 Task: Explore upcoming open houses in Albuquerque, New Mexico, to visit properties with a covered patio or outdoor fireplace, and take note of the outdoor features.
Action: Mouse moved to (294, 204)
Screenshot: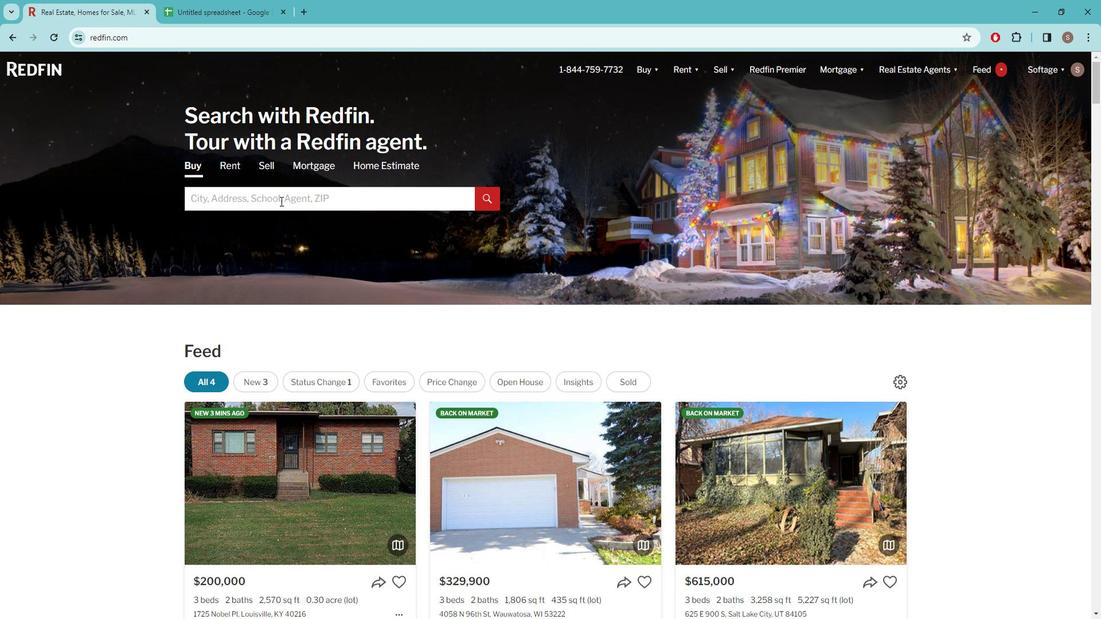 
Action: Mouse pressed left at (294, 204)
Screenshot: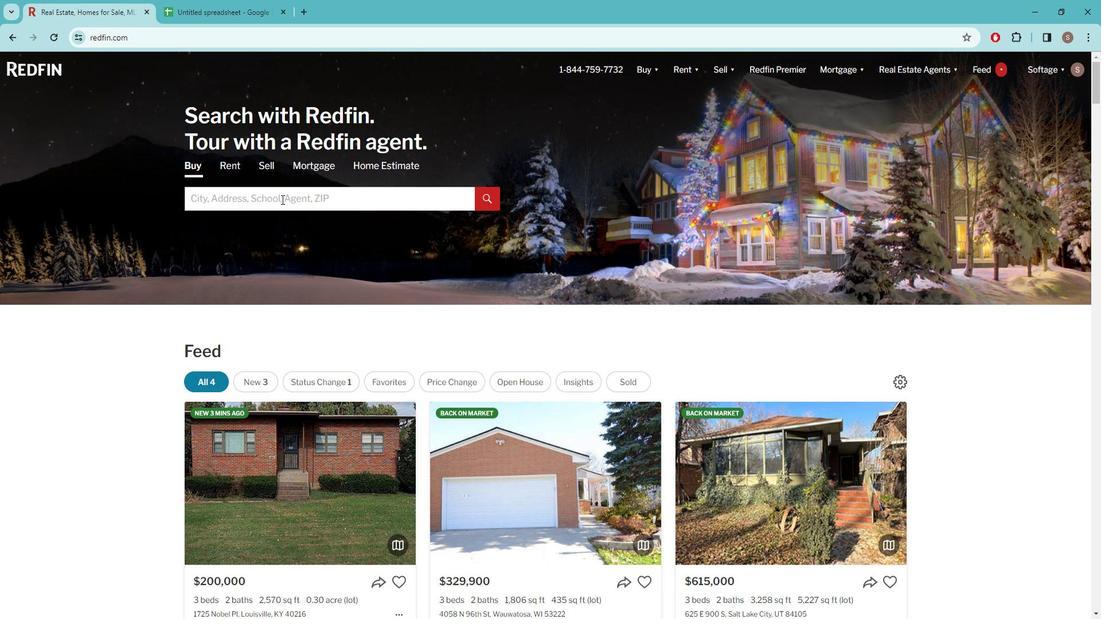
Action: Key pressed a<Key.caps_lock>LBUQUERQUE
Screenshot: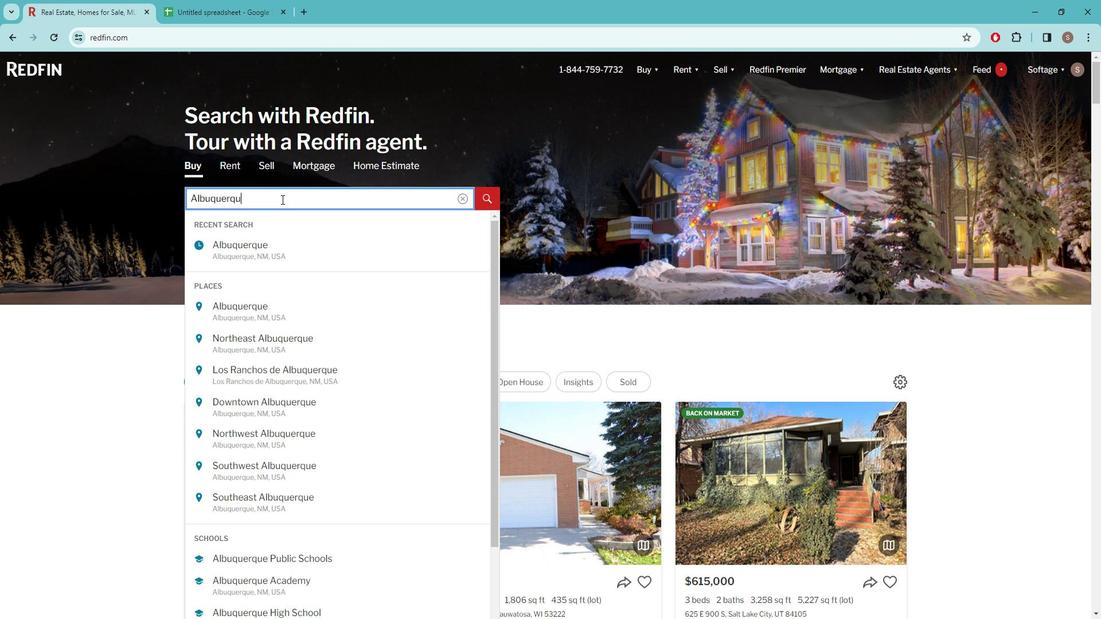 
Action: Mouse moved to (282, 251)
Screenshot: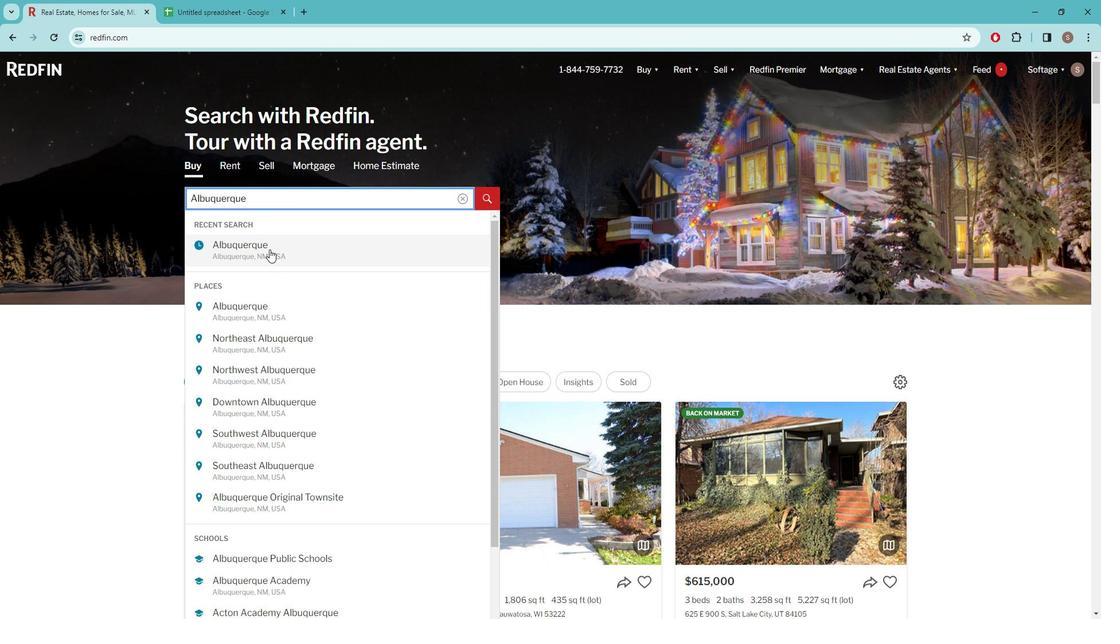 
Action: Mouse pressed left at (282, 251)
Screenshot: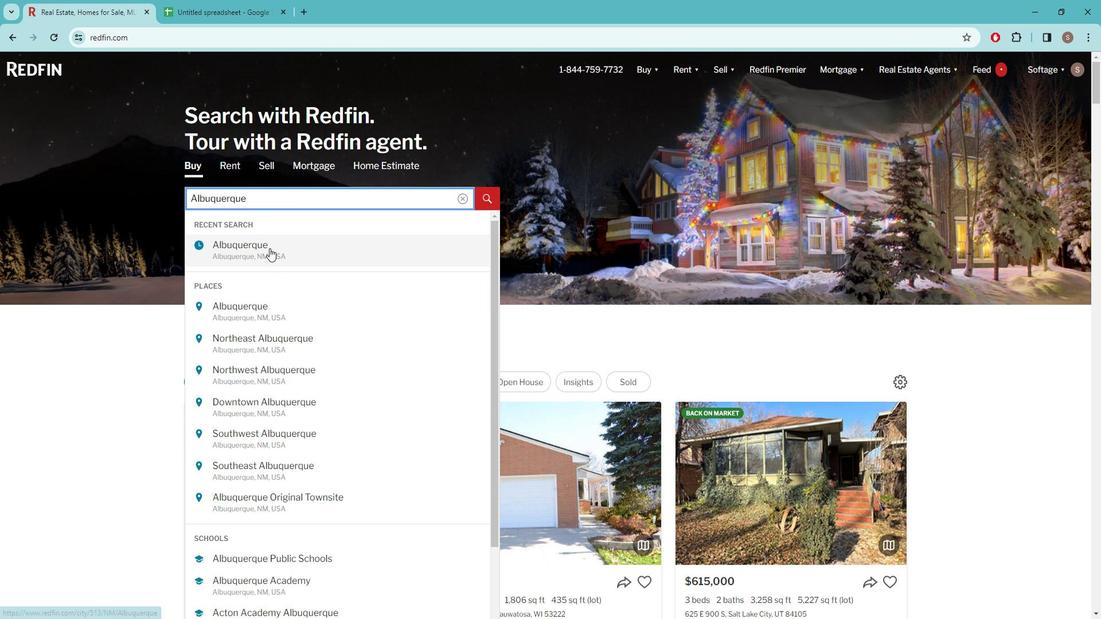
Action: Mouse moved to (978, 153)
Screenshot: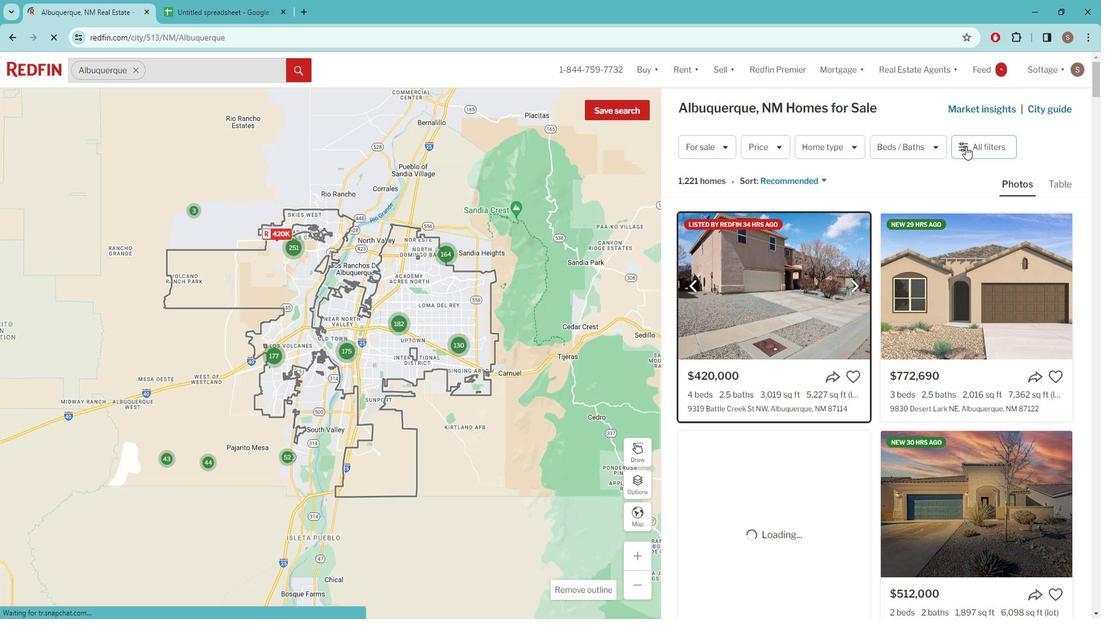 
Action: Mouse pressed left at (978, 153)
Screenshot: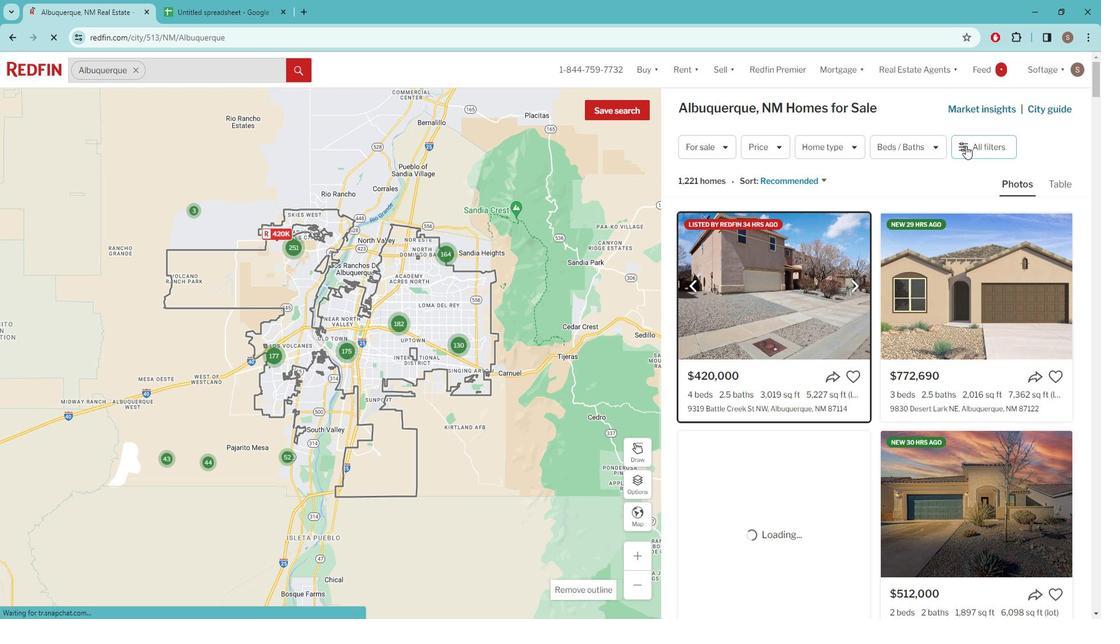
Action: Mouse pressed left at (978, 153)
Screenshot: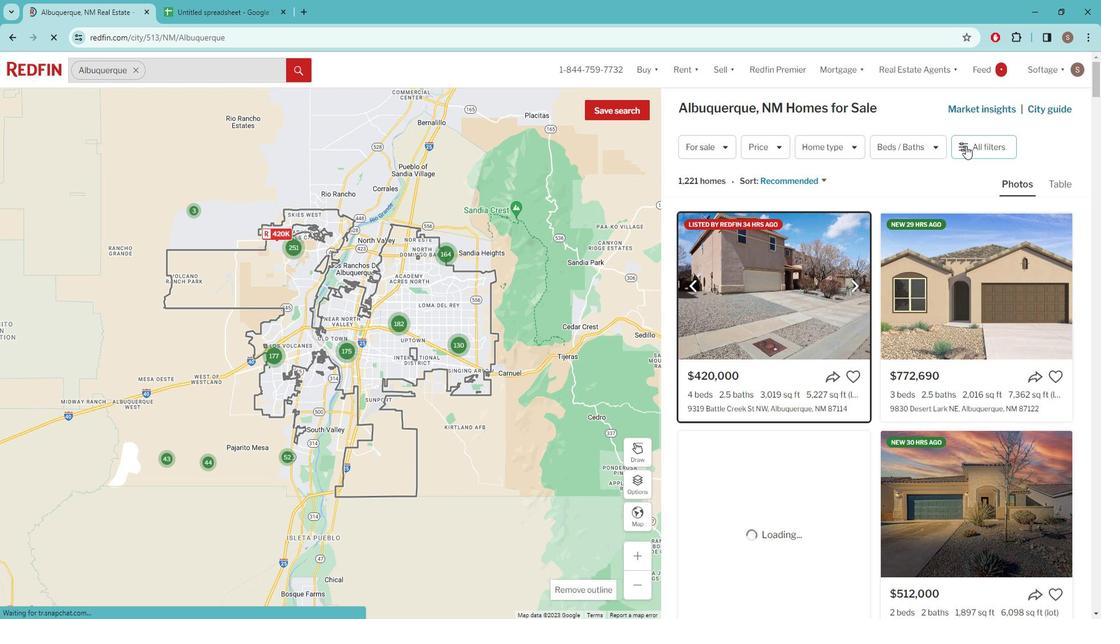 
Action: Mouse pressed left at (978, 153)
Screenshot: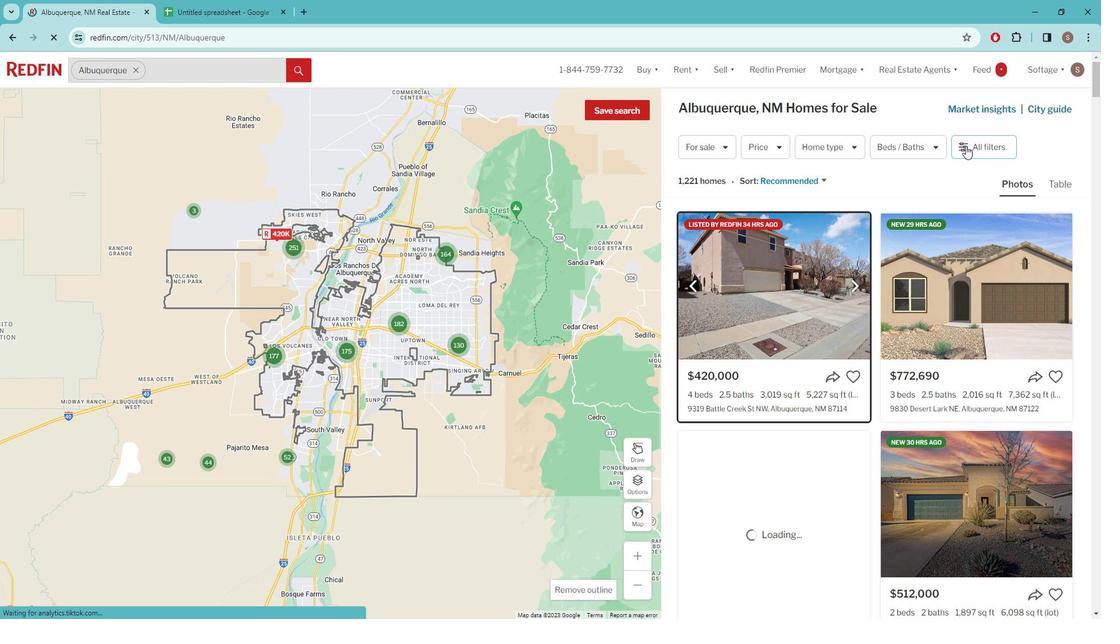 
Action: Mouse moved to (983, 152)
Screenshot: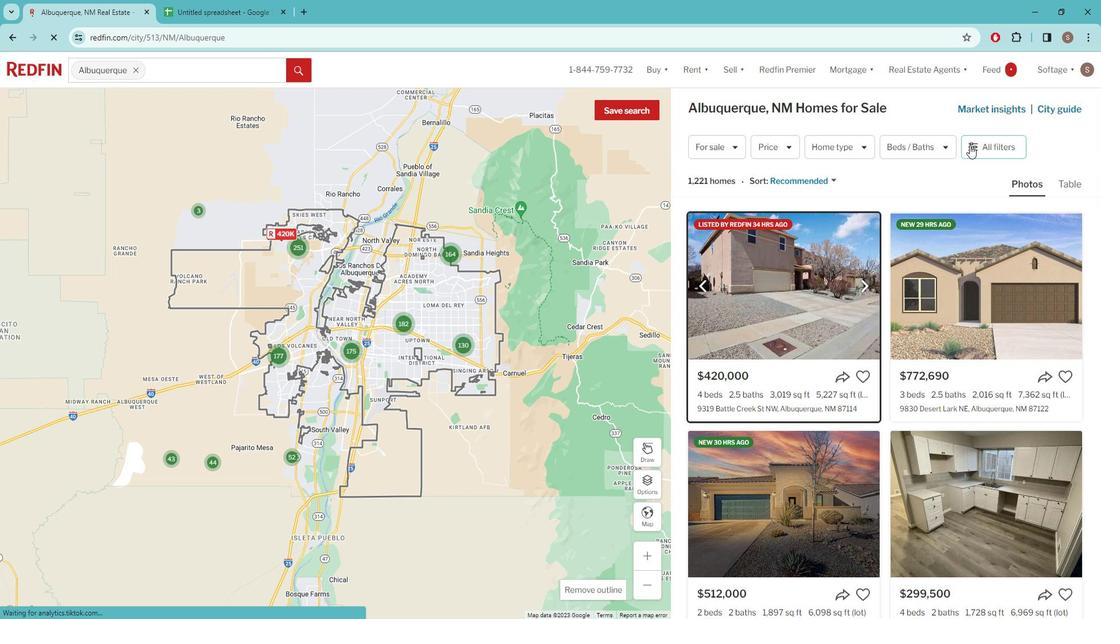 
Action: Mouse pressed left at (983, 152)
Screenshot: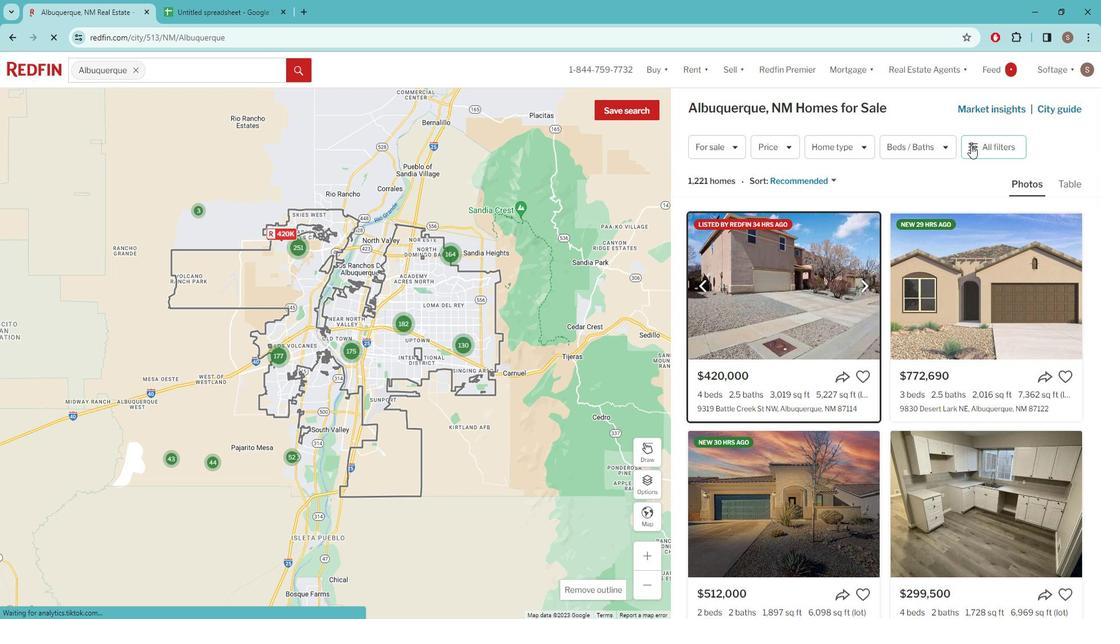 
Action: Mouse pressed left at (983, 152)
Screenshot: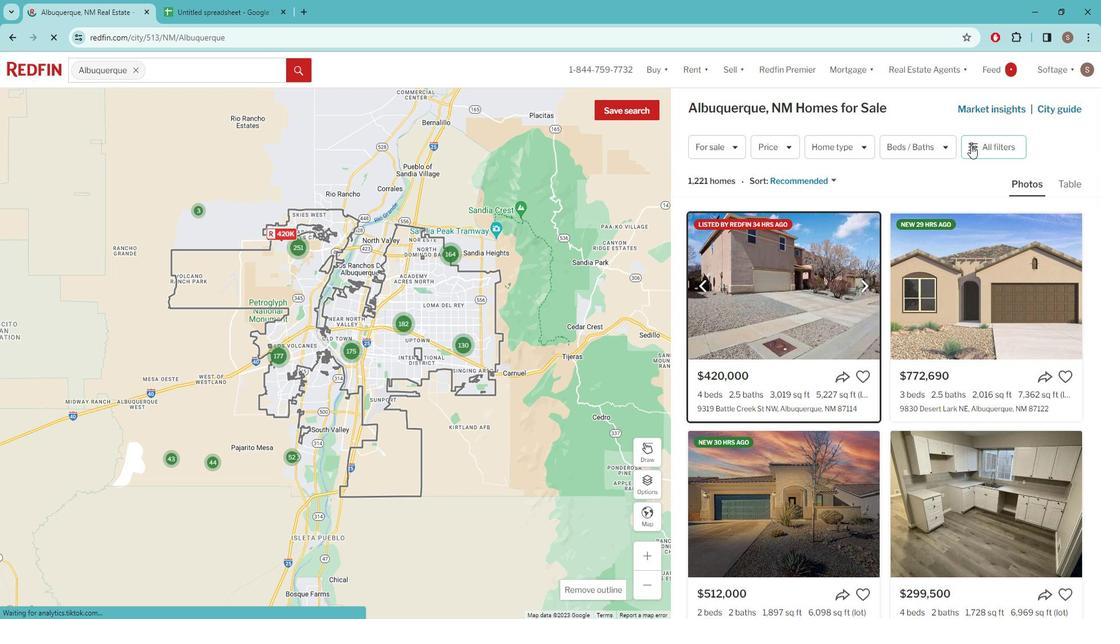 
Action: Mouse moved to (899, 211)
Screenshot: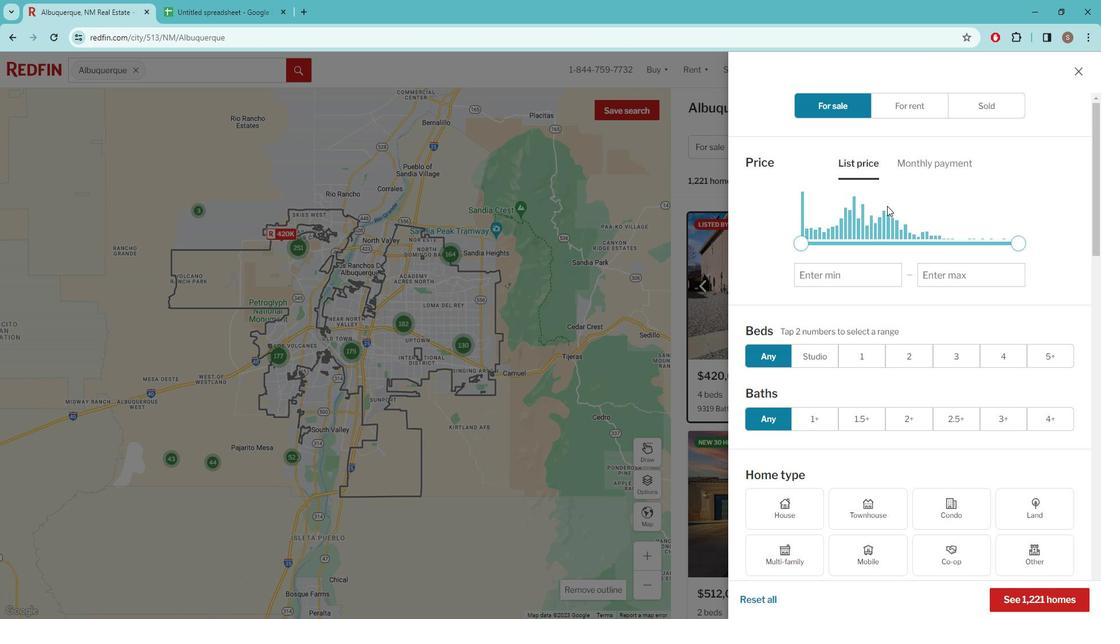 
Action: Mouse scrolled (899, 211) with delta (0, 0)
Screenshot: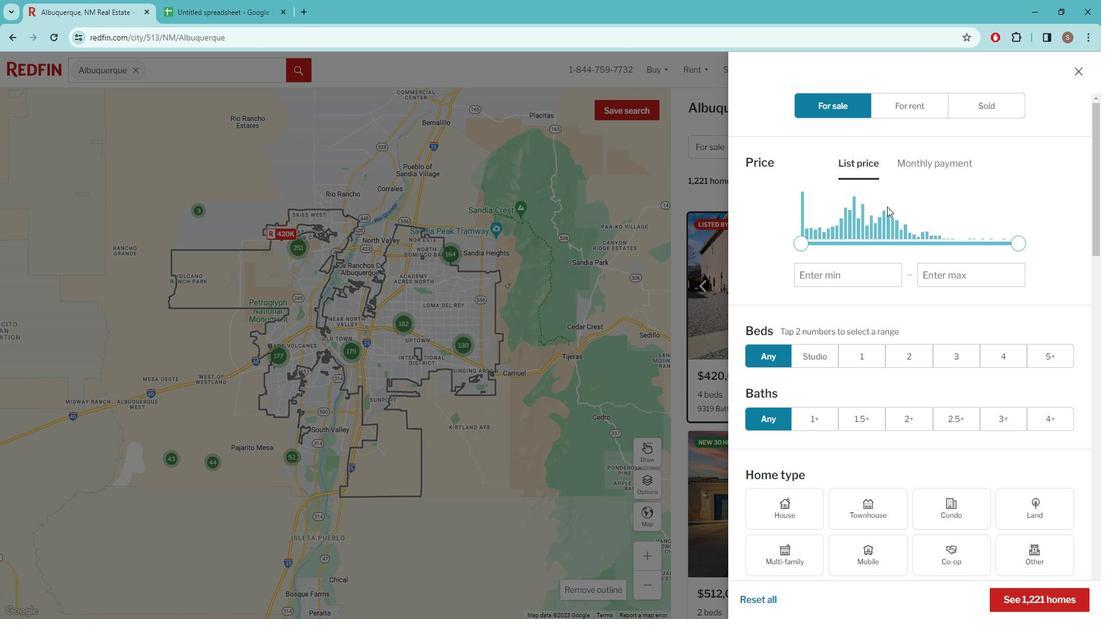 
Action: Mouse scrolled (899, 211) with delta (0, 0)
Screenshot: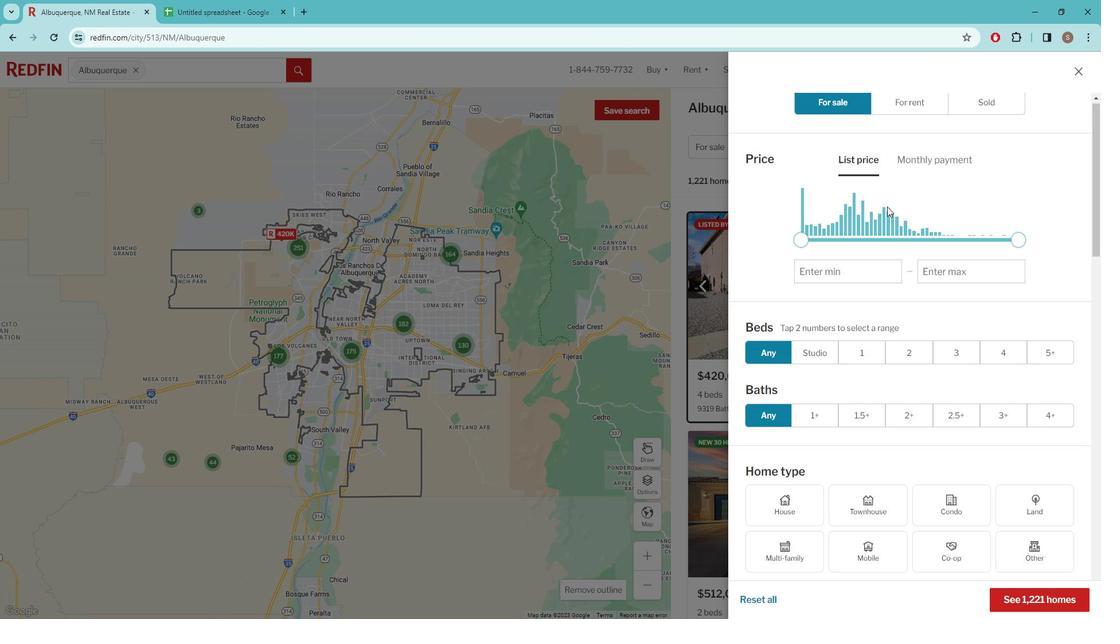 
Action: Mouse scrolled (899, 211) with delta (0, 0)
Screenshot: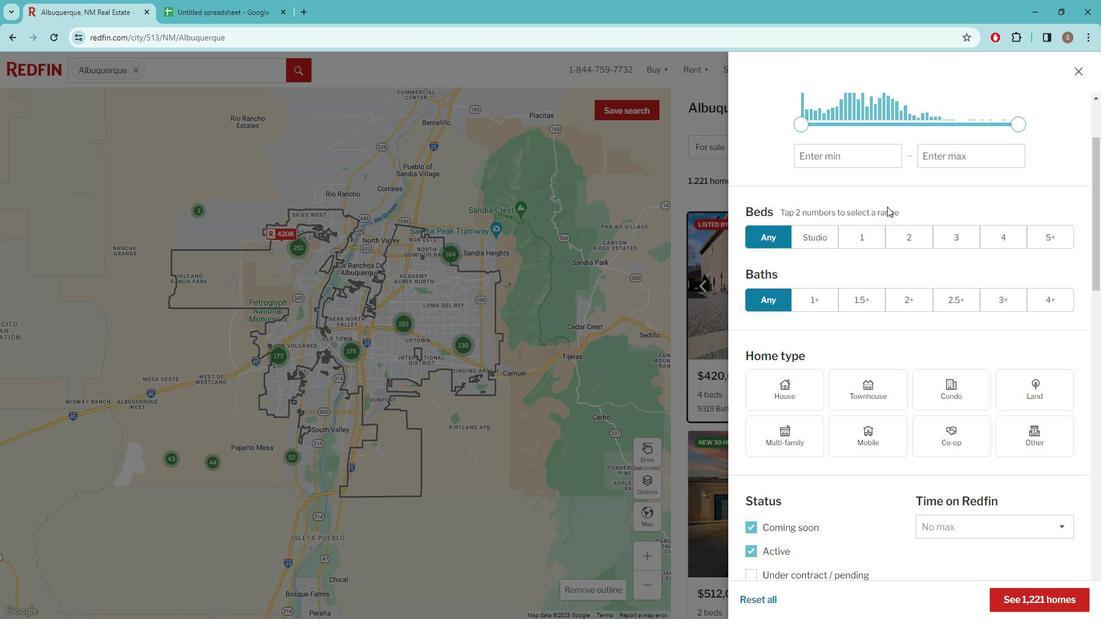 
Action: Mouse scrolled (899, 211) with delta (0, 0)
Screenshot: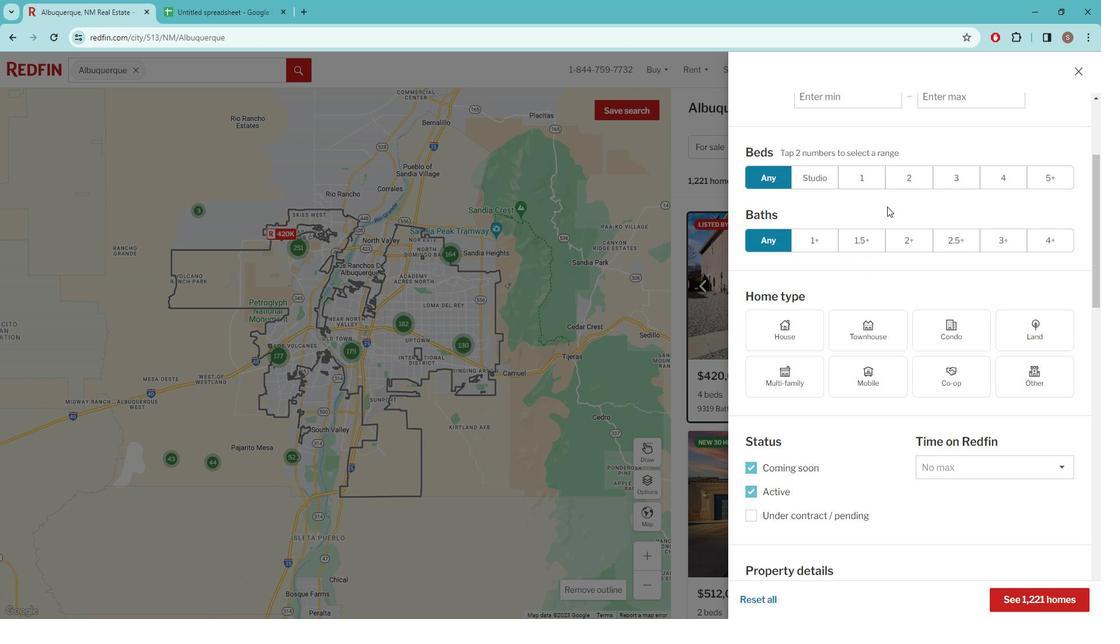 
Action: Mouse scrolled (899, 211) with delta (0, 0)
Screenshot: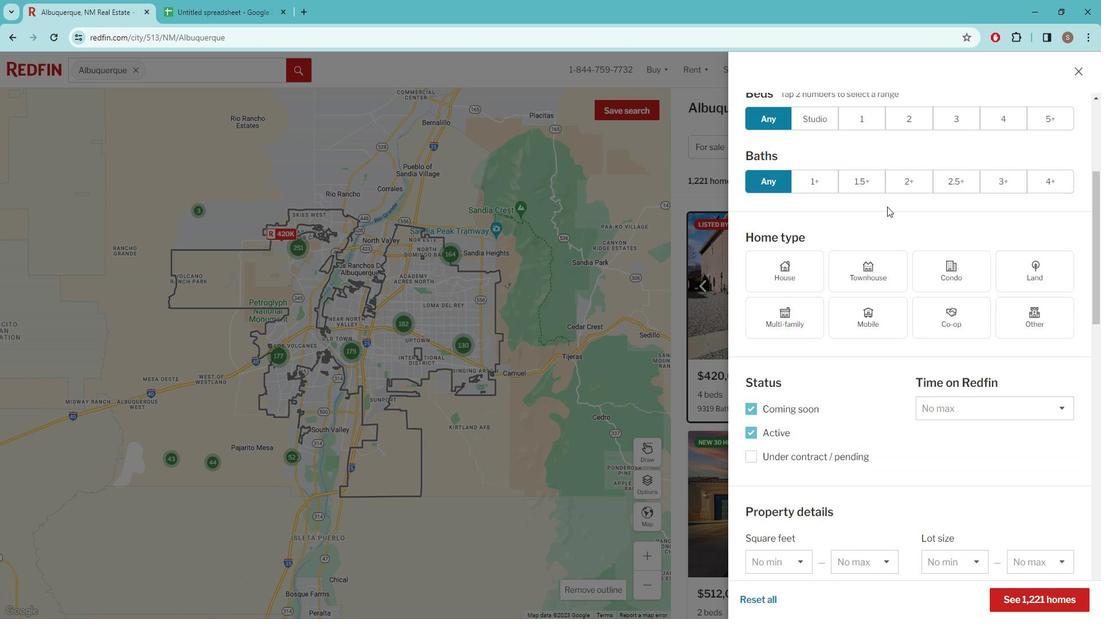 
Action: Mouse moved to (835, 353)
Screenshot: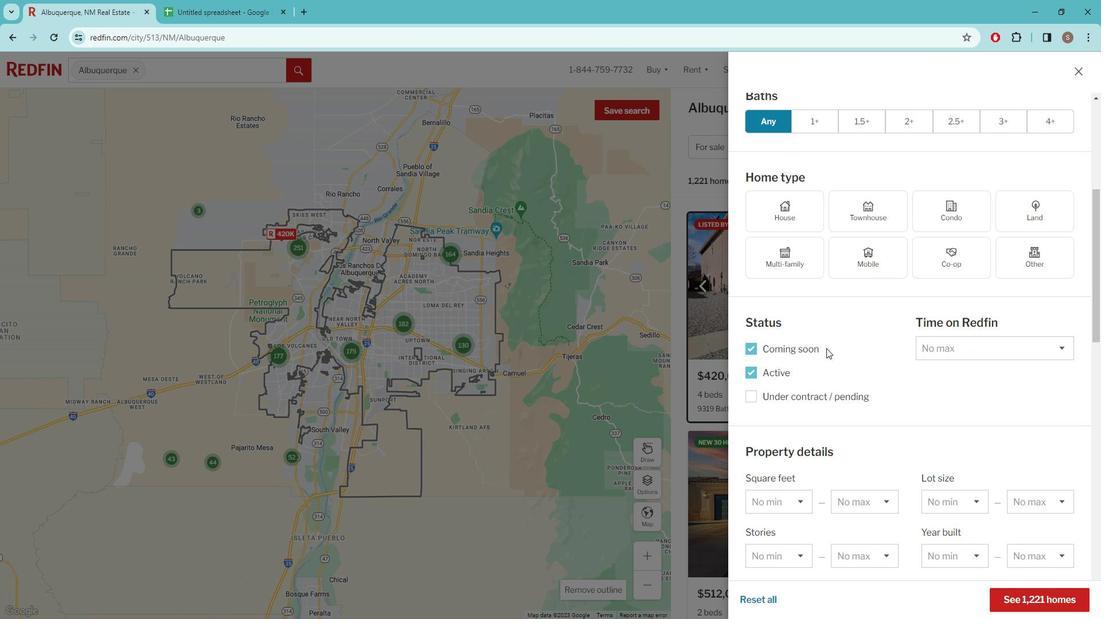 
Action: Mouse pressed left at (835, 353)
Screenshot: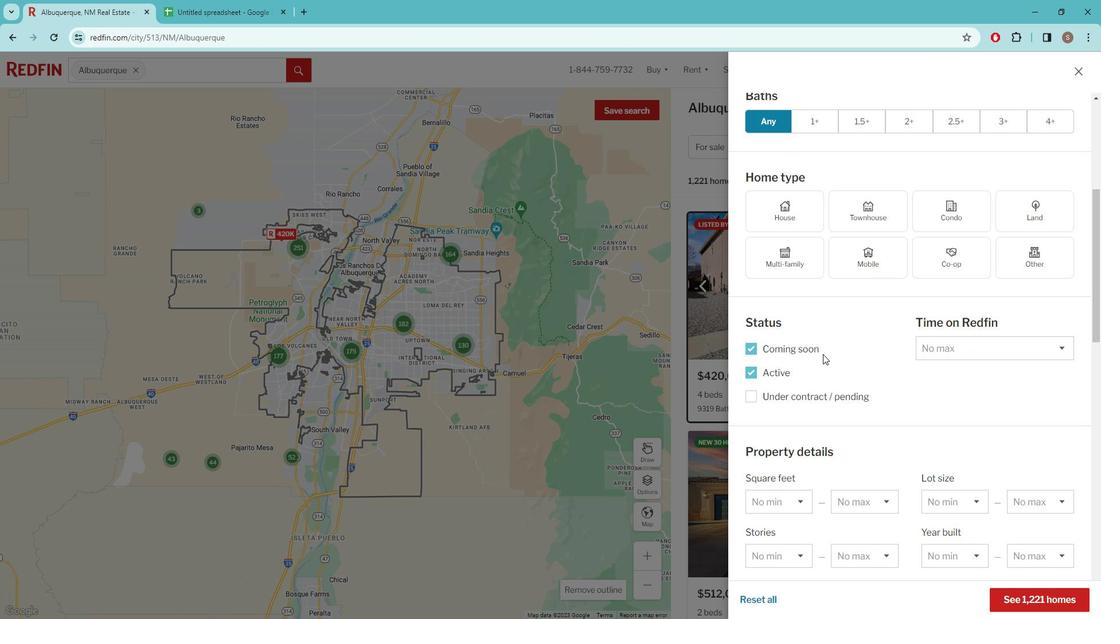 
Action: Mouse pressed left at (835, 353)
Screenshot: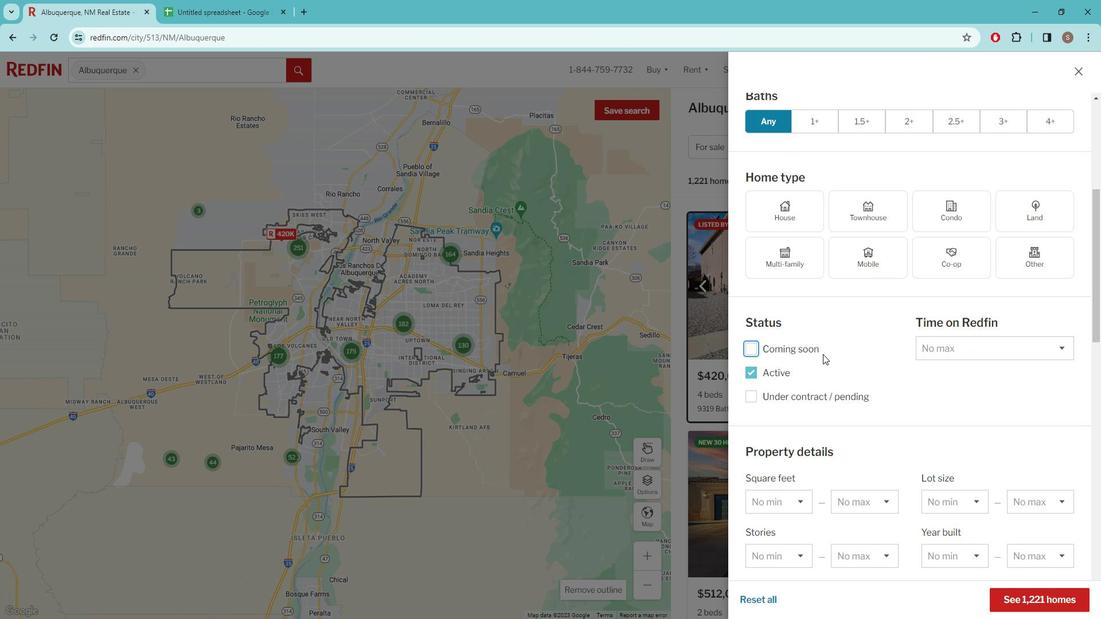 
Action: Mouse scrolled (835, 353) with delta (0, 0)
Screenshot: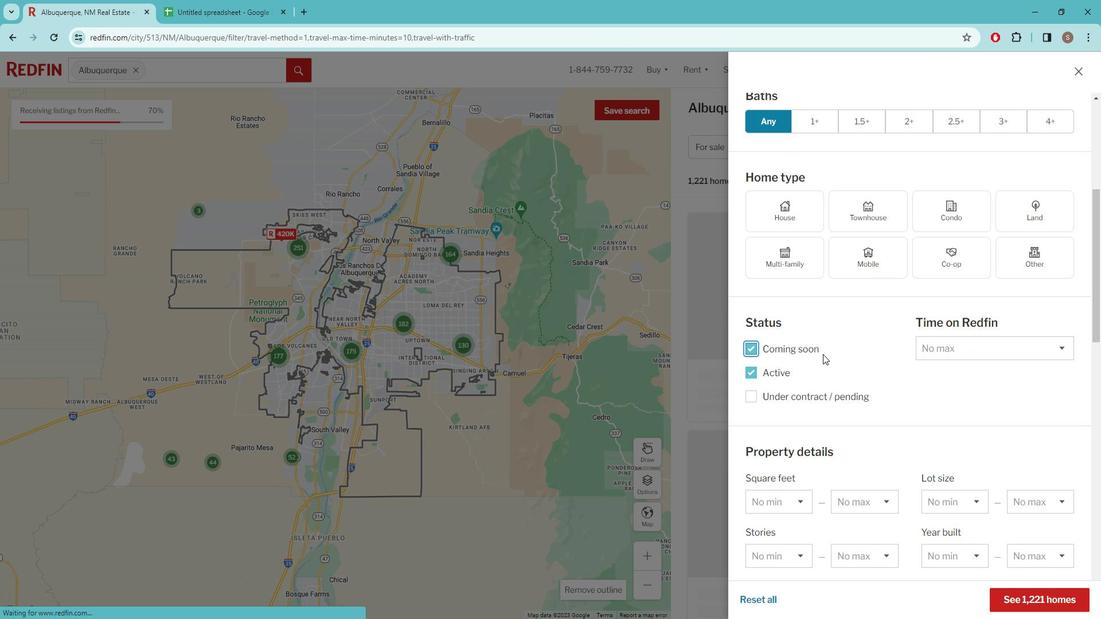 
Action: Mouse scrolled (835, 353) with delta (0, 0)
Screenshot: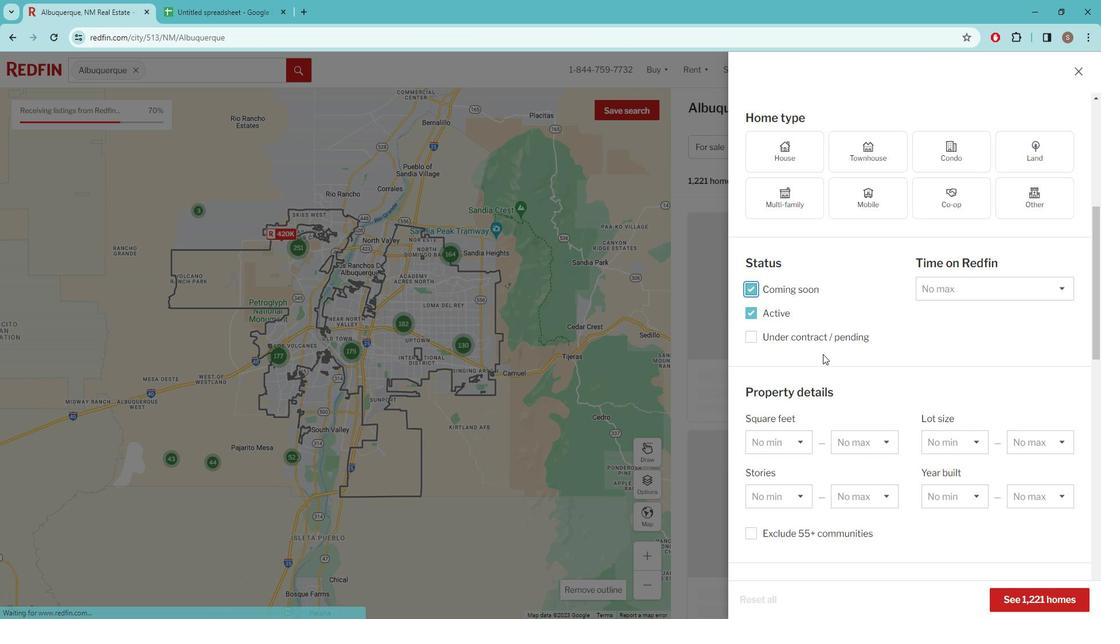 
Action: Mouse scrolled (835, 353) with delta (0, 0)
Screenshot: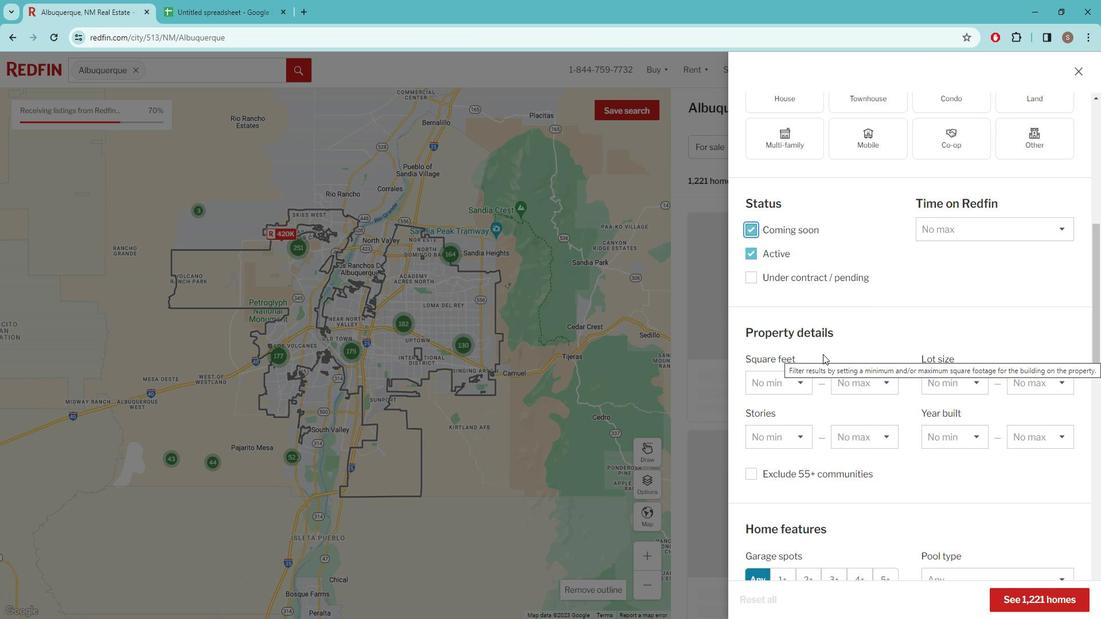 
Action: Mouse scrolled (835, 353) with delta (0, 0)
Screenshot: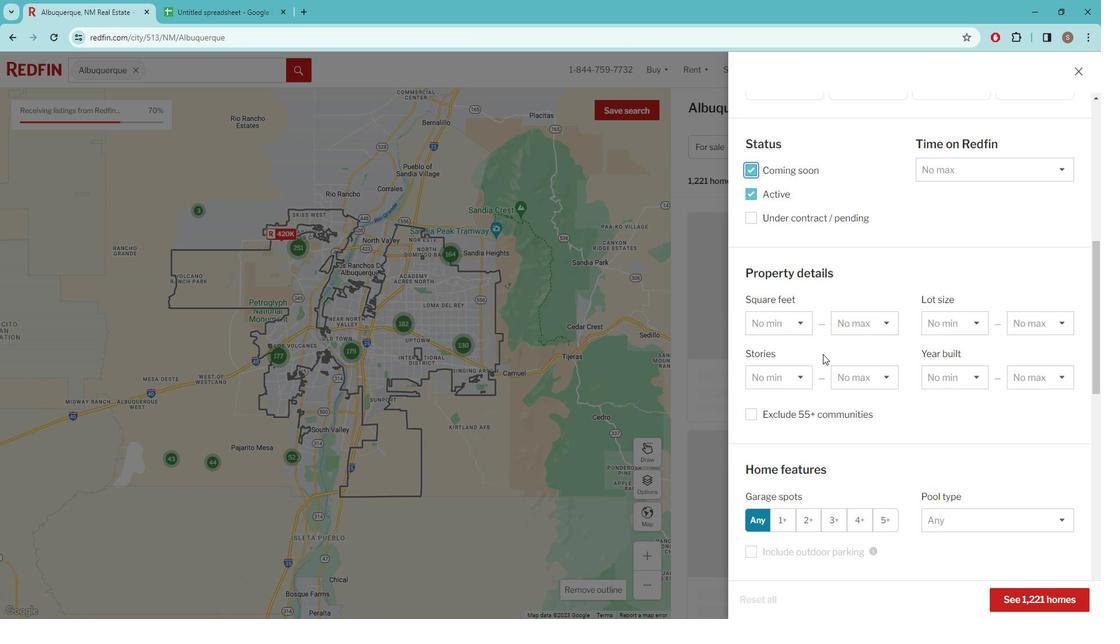 
Action: Mouse scrolled (835, 353) with delta (0, 0)
Screenshot: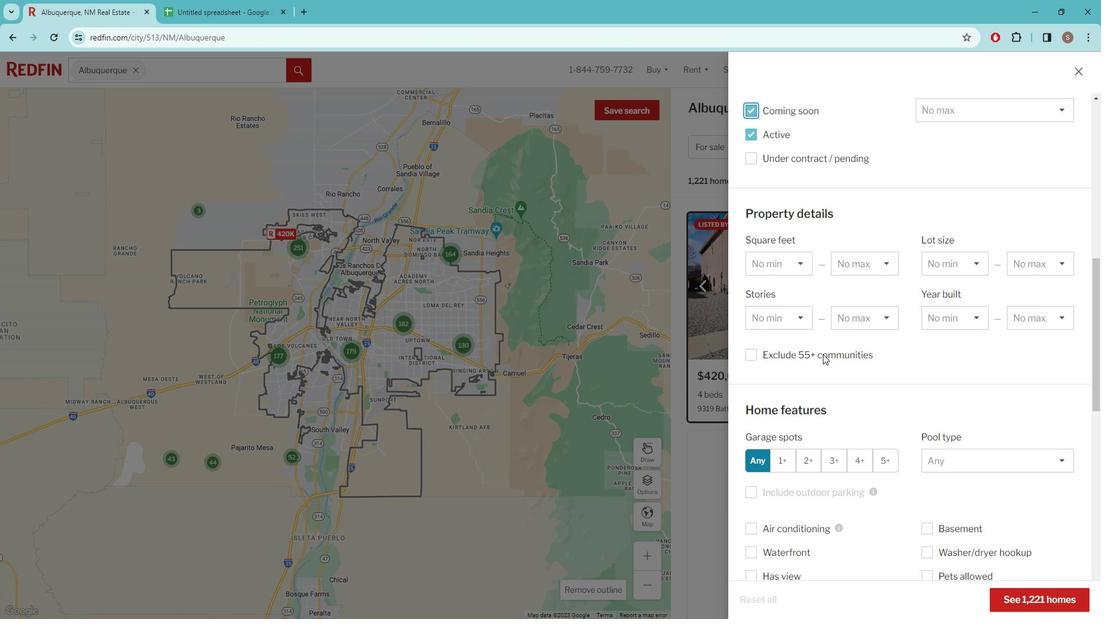 
Action: Mouse scrolled (835, 353) with delta (0, 0)
Screenshot: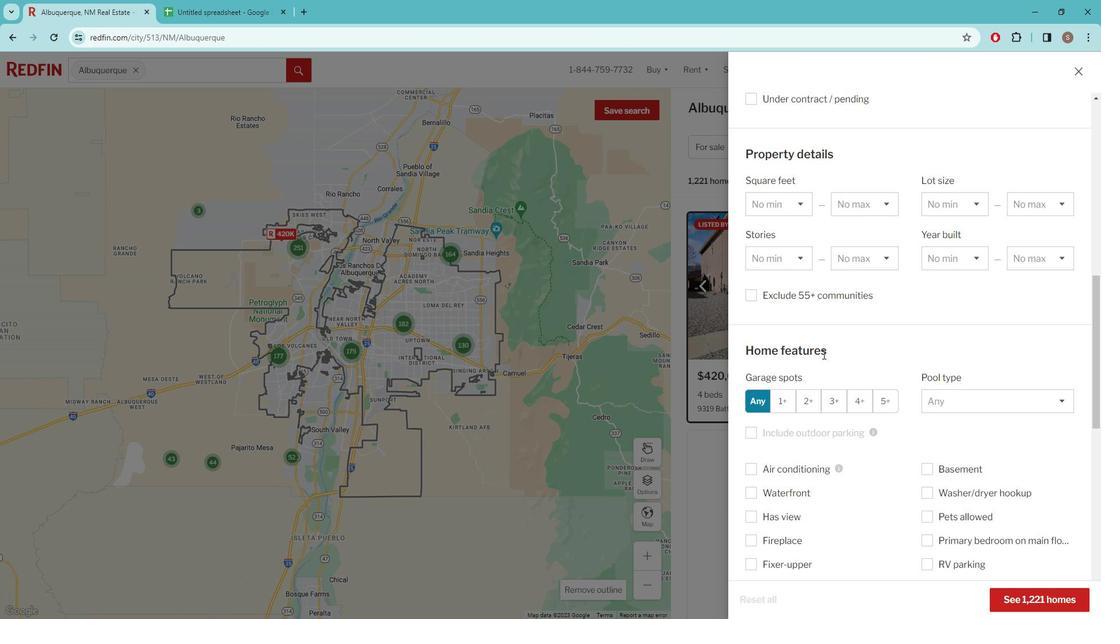 
Action: Mouse scrolled (835, 353) with delta (0, 0)
Screenshot: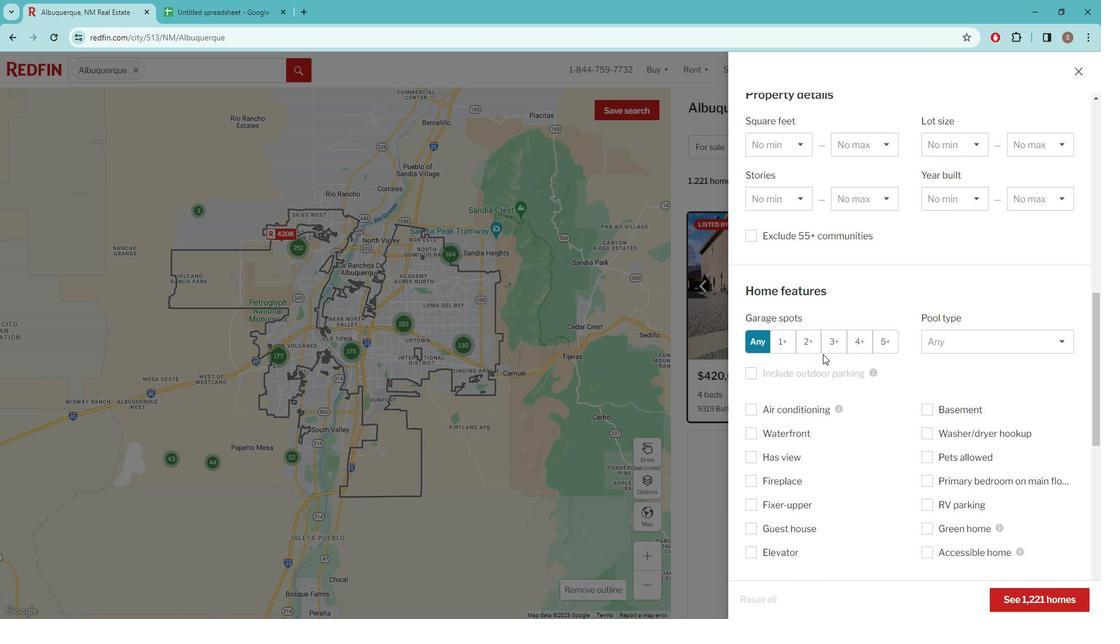
Action: Mouse scrolled (835, 353) with delta (0, 0)
Screenshot: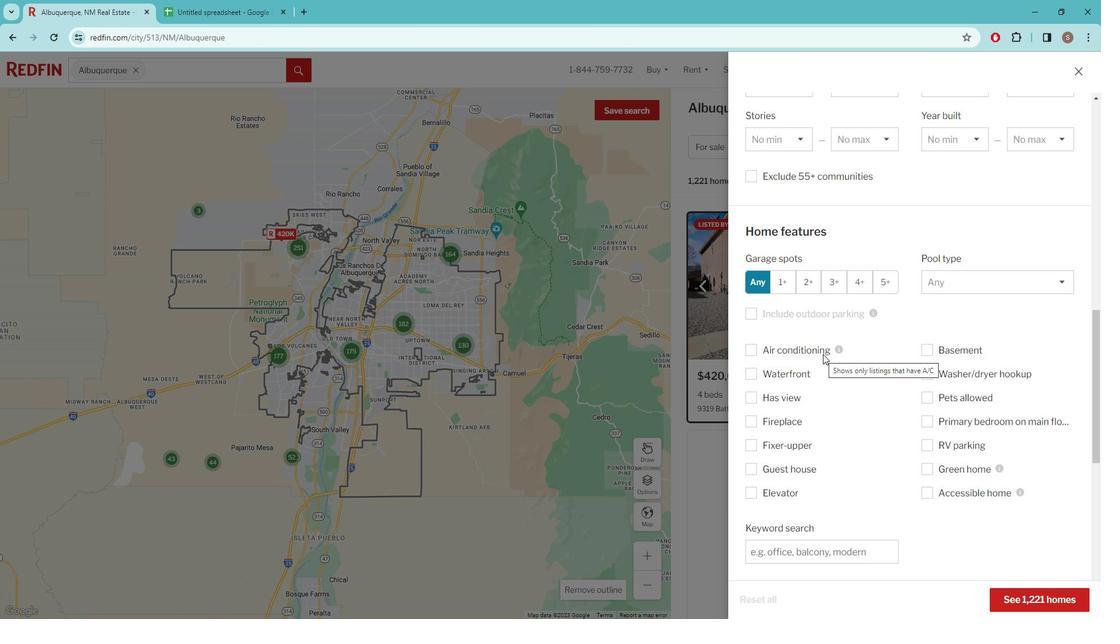 
Action: Mouse moved to (813, 365)
Screenshot: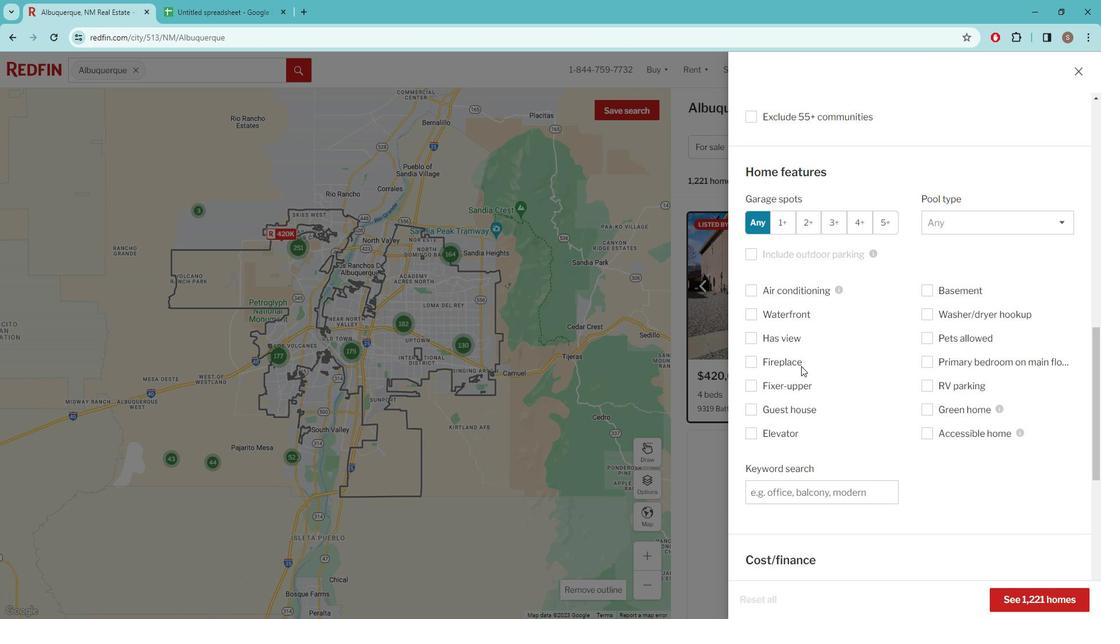 
Action: Mouse pressed left at (813, 365)
Screenshot: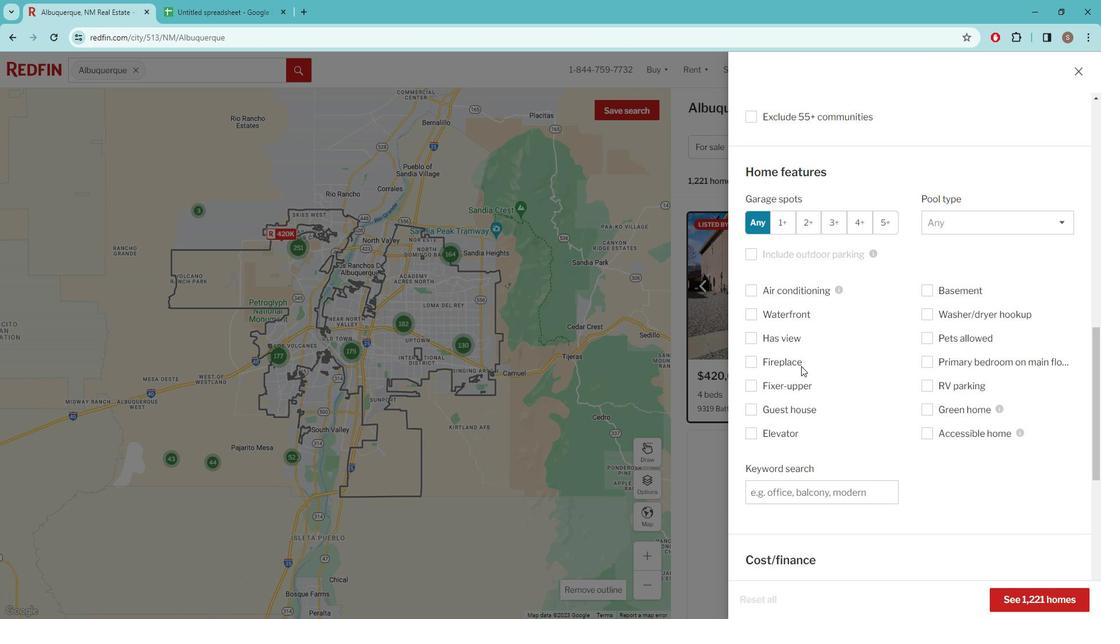 
Action: Mouse moved to (803, 479)
Screenshot: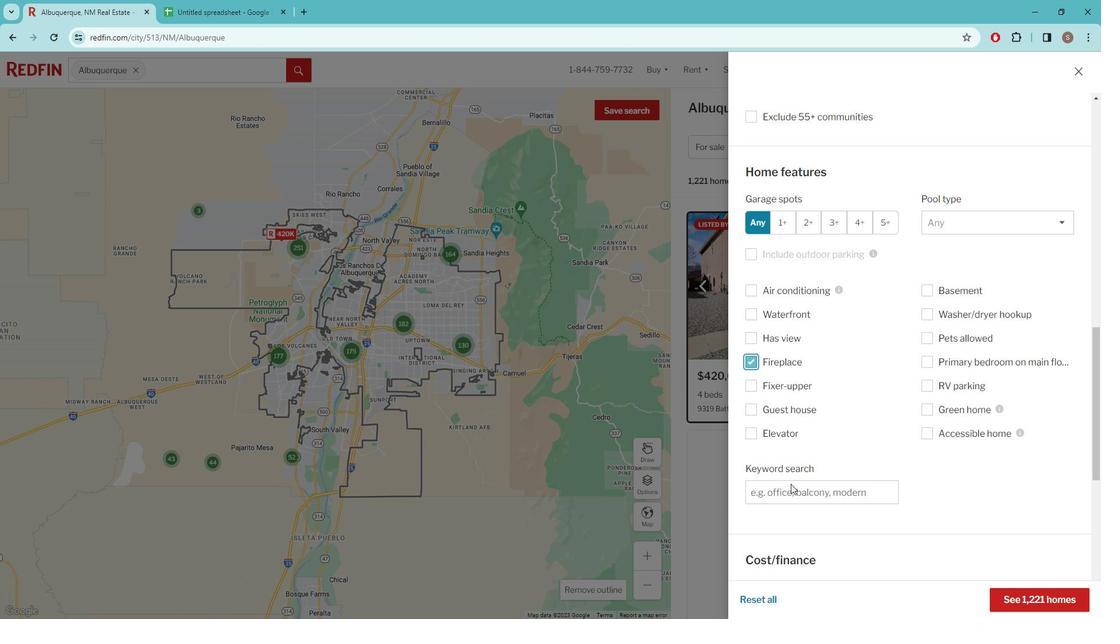 
Action: Mouse pressed left at (803, 479)
Screenshot: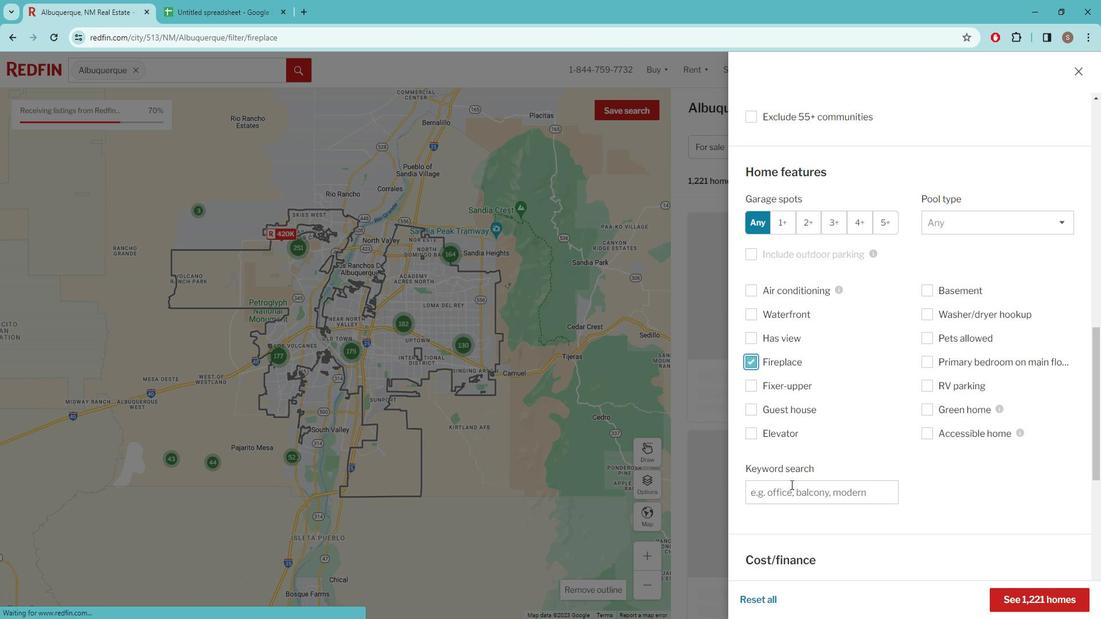 
Action: Key pressed OUTDOOR<Key.space>FIREPLACE<Key.space>AND<Key.space>OUTDOOR<Key.space>FEATURES
Screenshot: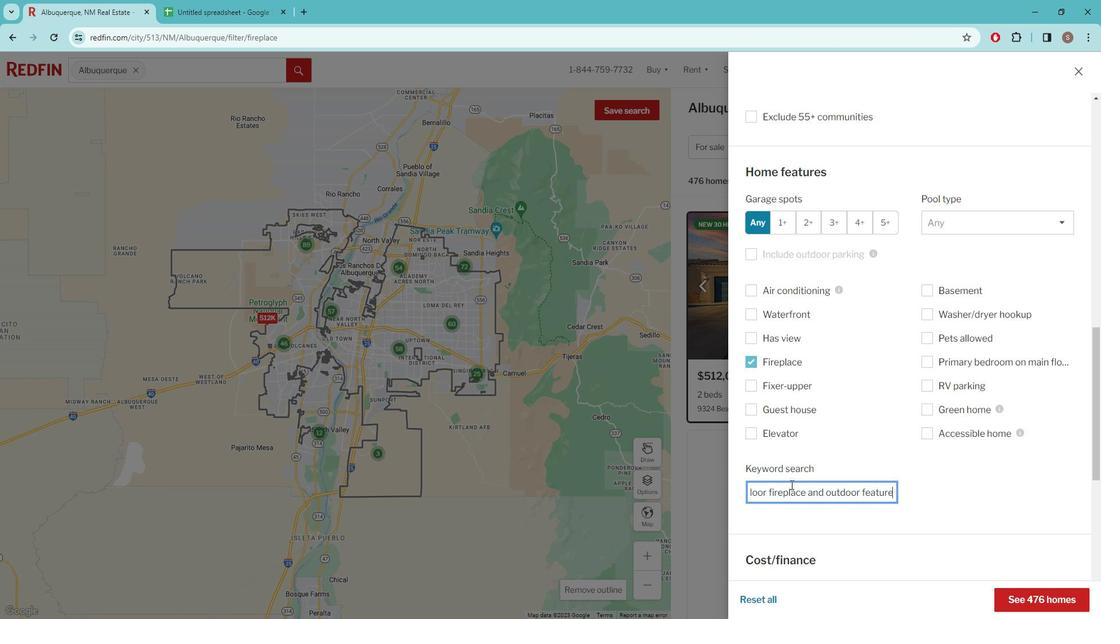 
Action: Mouse moved to (811, 513)
Screenshot: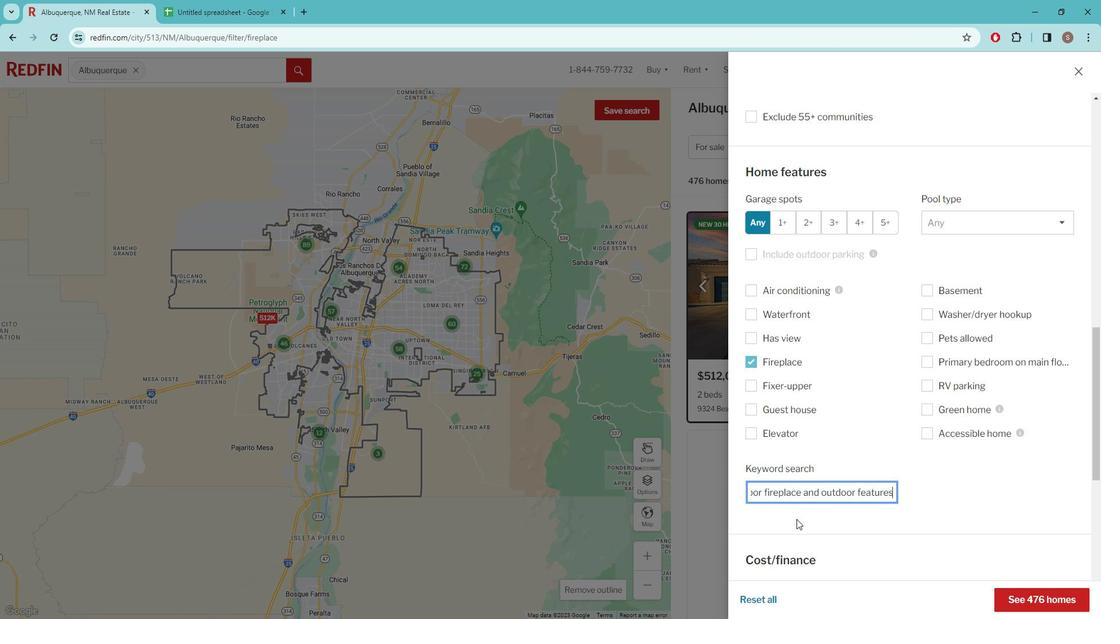 
Action: Mouse pressed left at (811, 513)
Screenshot: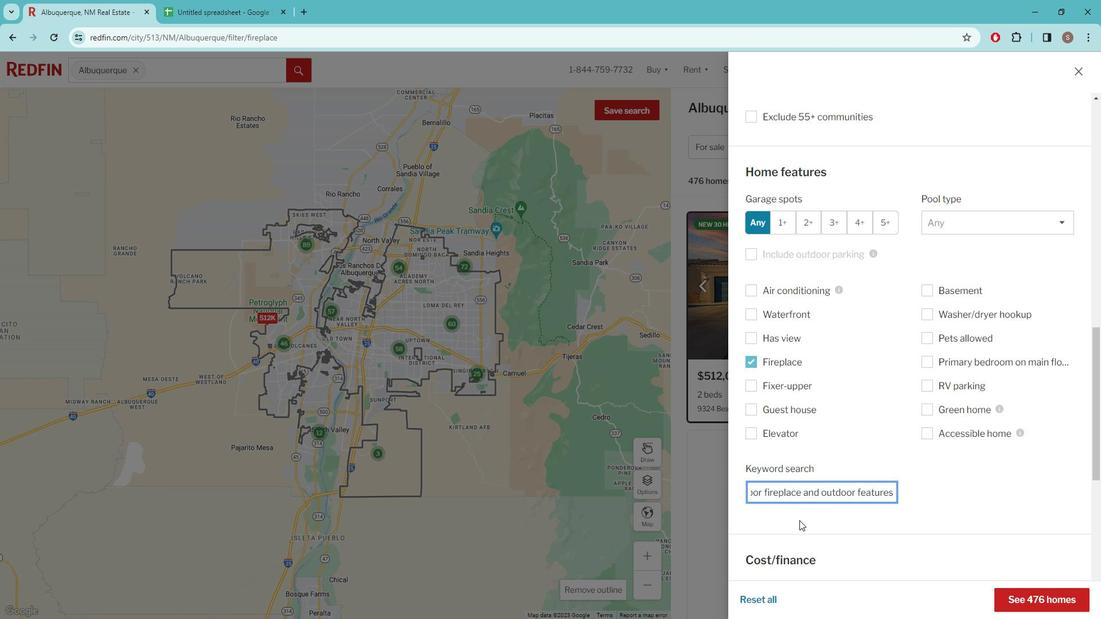 
Action: Mouse scrolled (811, 513) with delta (0, 0)
Screenshot: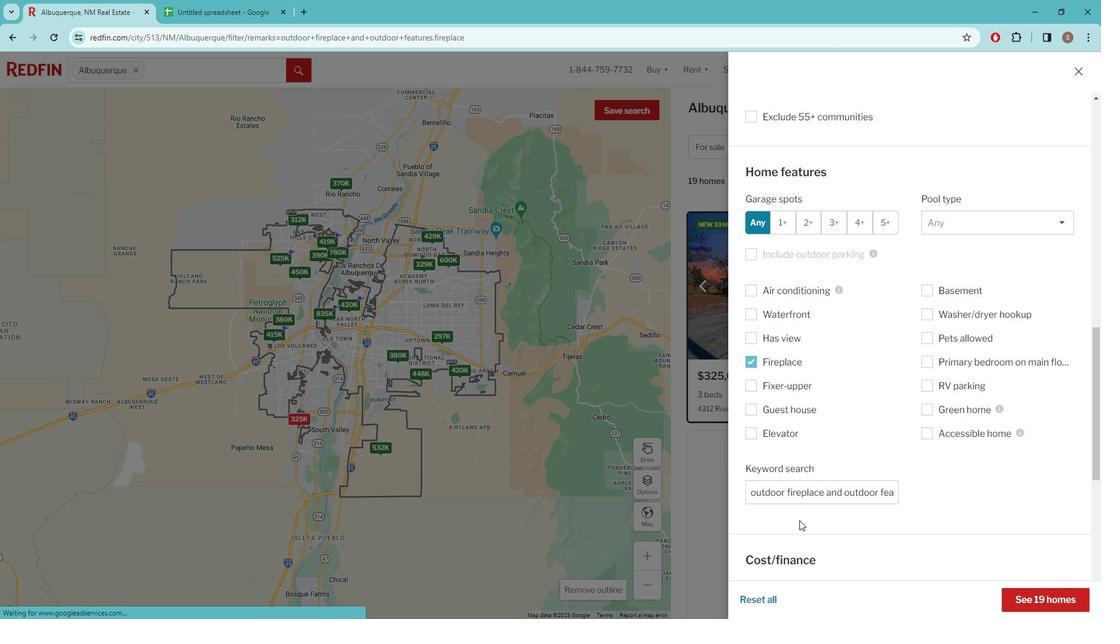 
Action: Mouse scrolled (811, 513) with delta (0, 0)
Screenshot: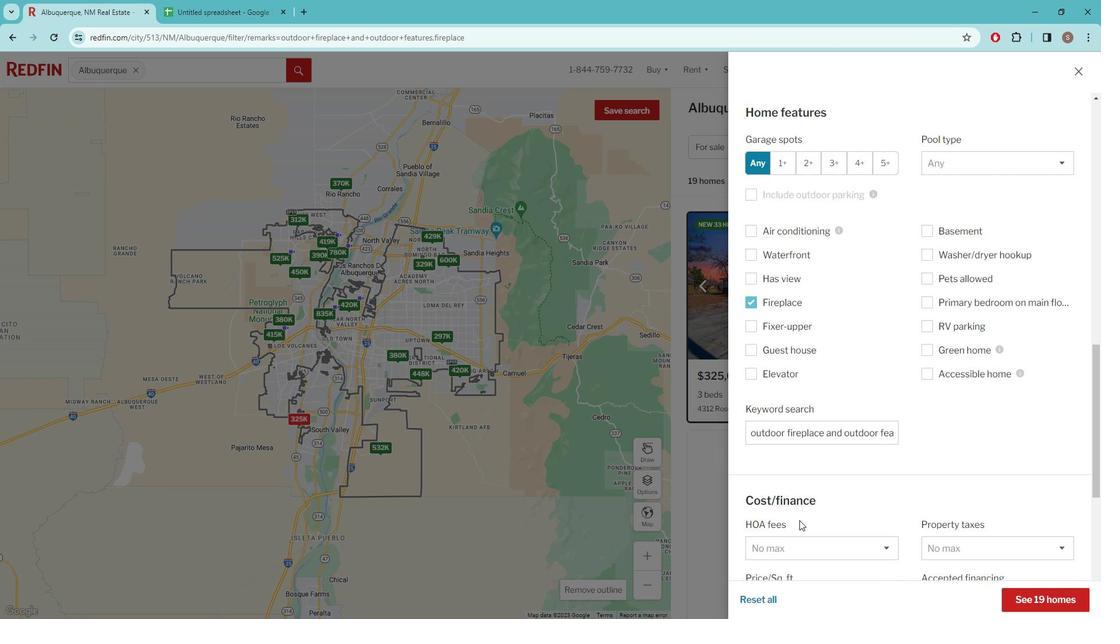 
Action: Mouse scrolled (811, 513) with delta (0, 0)
Screenshot: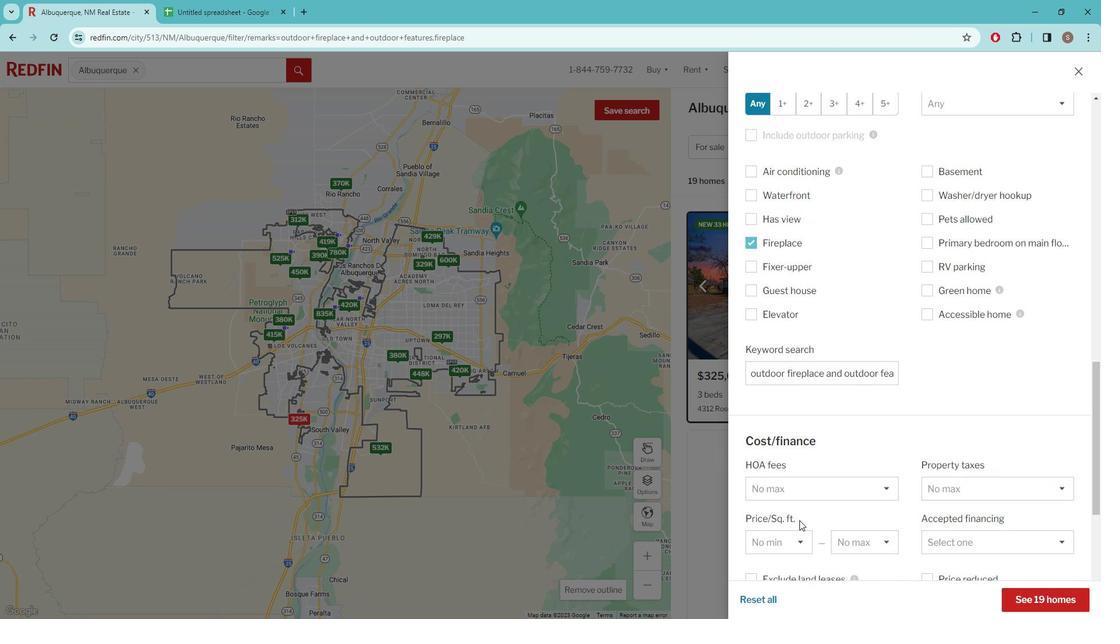 
Action: Mouse scrolled (811, 513) with delta (0, 0)
Screenshot: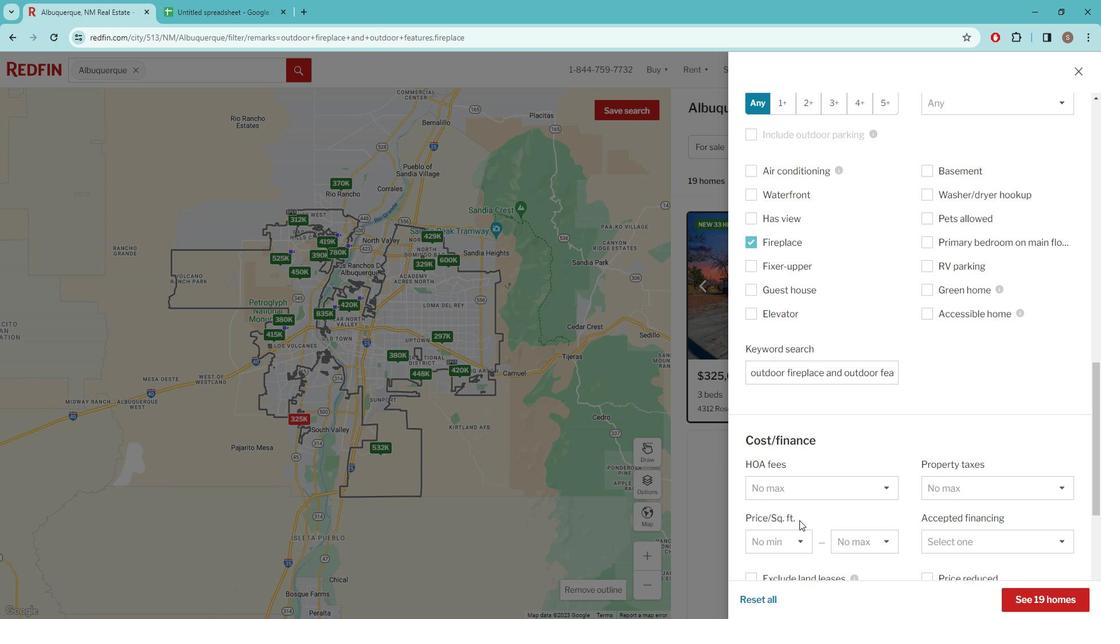 
Action: Mouse scrolled (811, 513) with delta (0, 0)
Screenshot: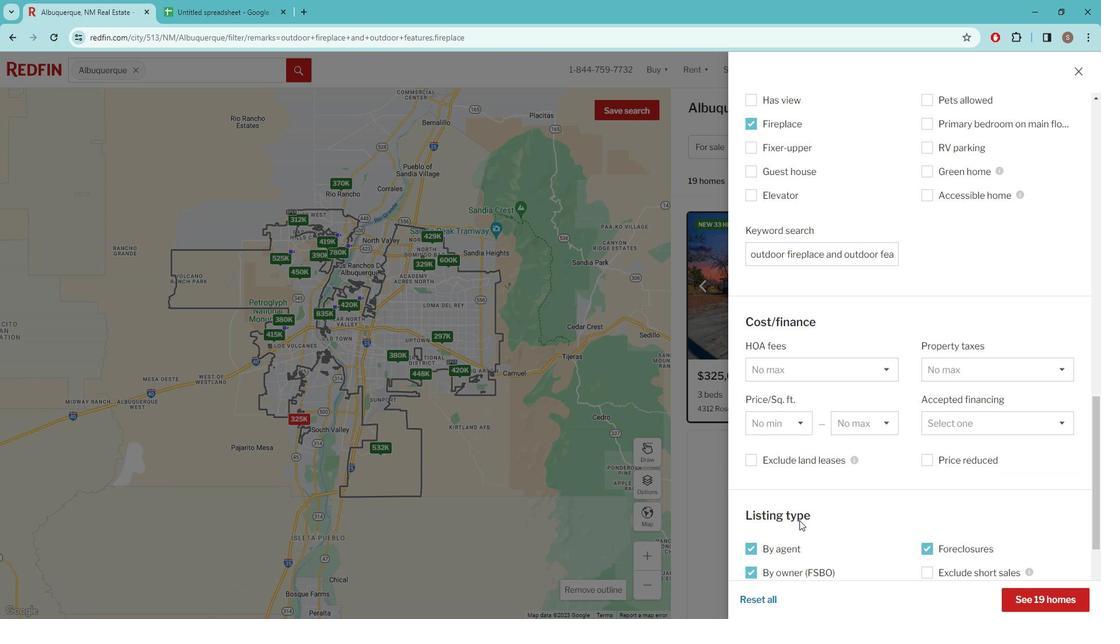 
Action: Mouse scrolled (811, 513) with delta (0, 0)
Screenshot: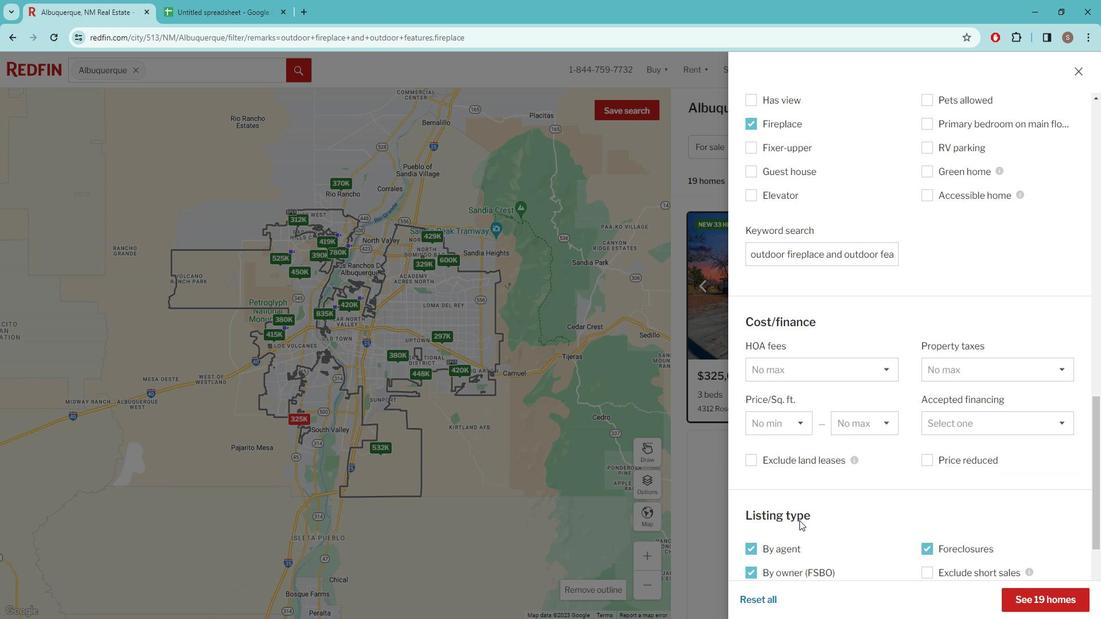 
Action: Mouse scrolled (811, 513) with delta (0, 0)
Screenshot: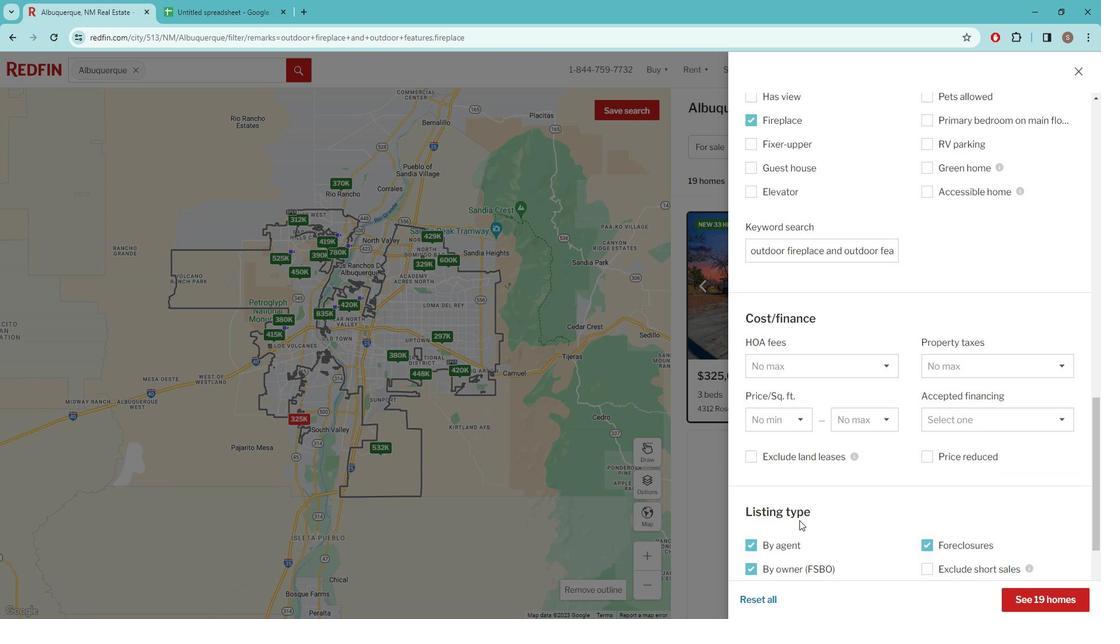 
Action: Mouse scrolled (811, 513) with delta (0, 0)
Screenshot: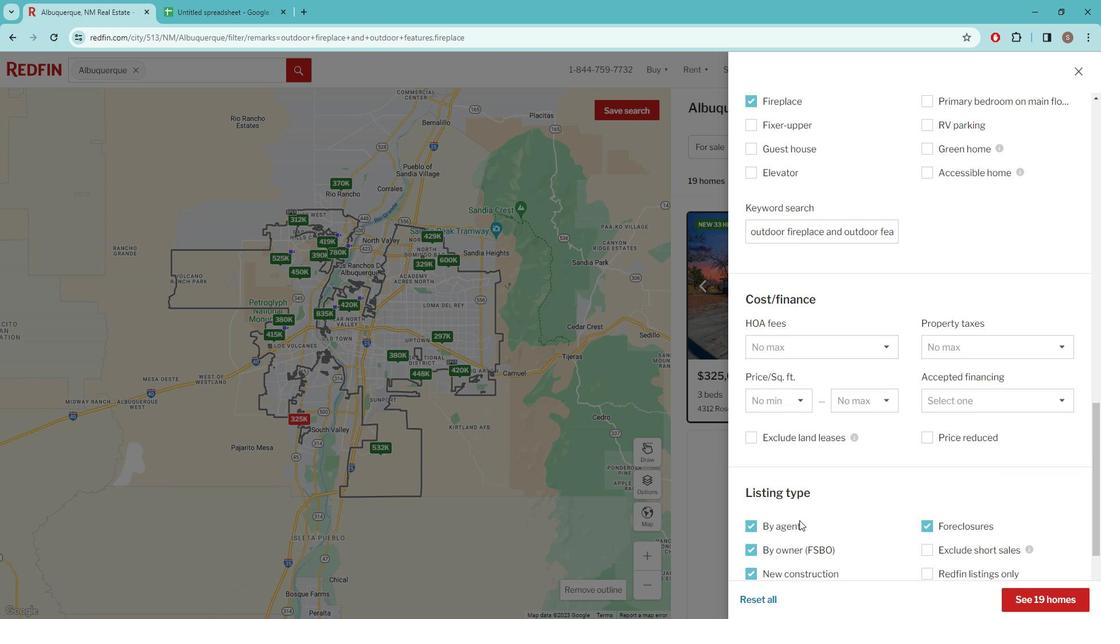 
Action: Mouse scrolled (811, 513) with delta (0, 0)
Screenshot: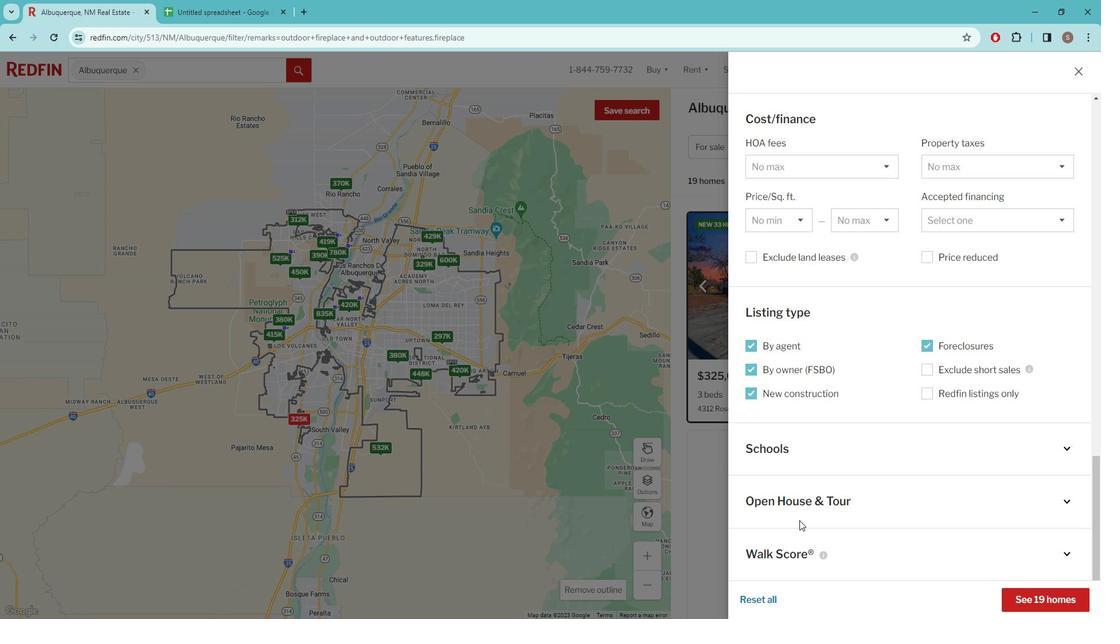 
Action: Mouse scrolled (811, 513) with delta (0, 0)
Screenshot: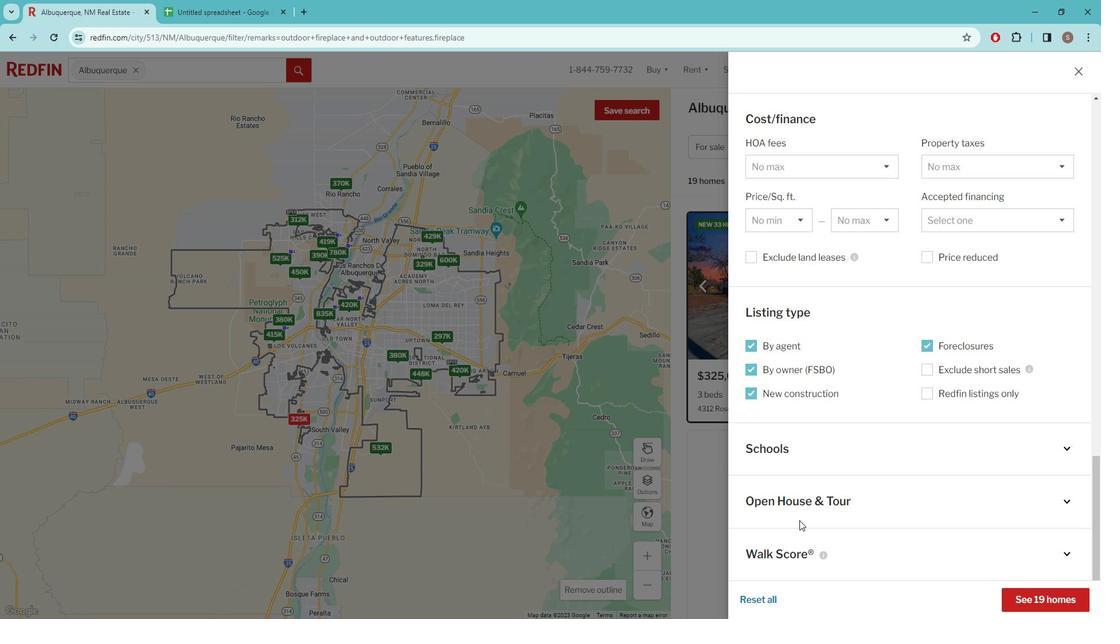 
Action: Mouse scrolled (811, 513) with delta (0, 0)
Screenshot: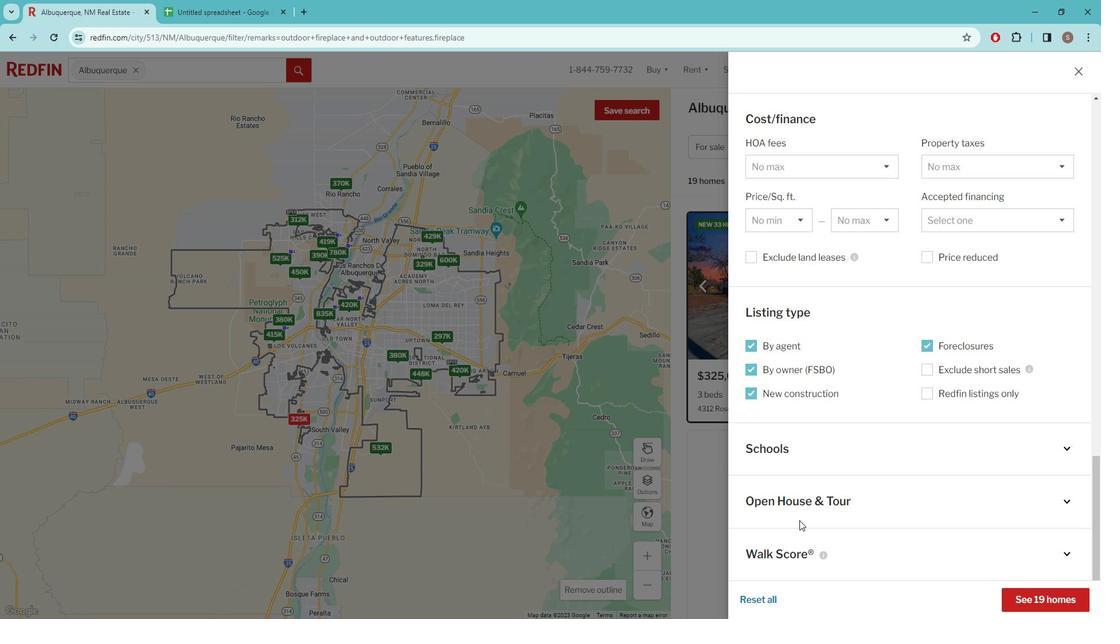 
Action: Mouse scrolled (811, 513) with delta (0, 0)
Screenshot: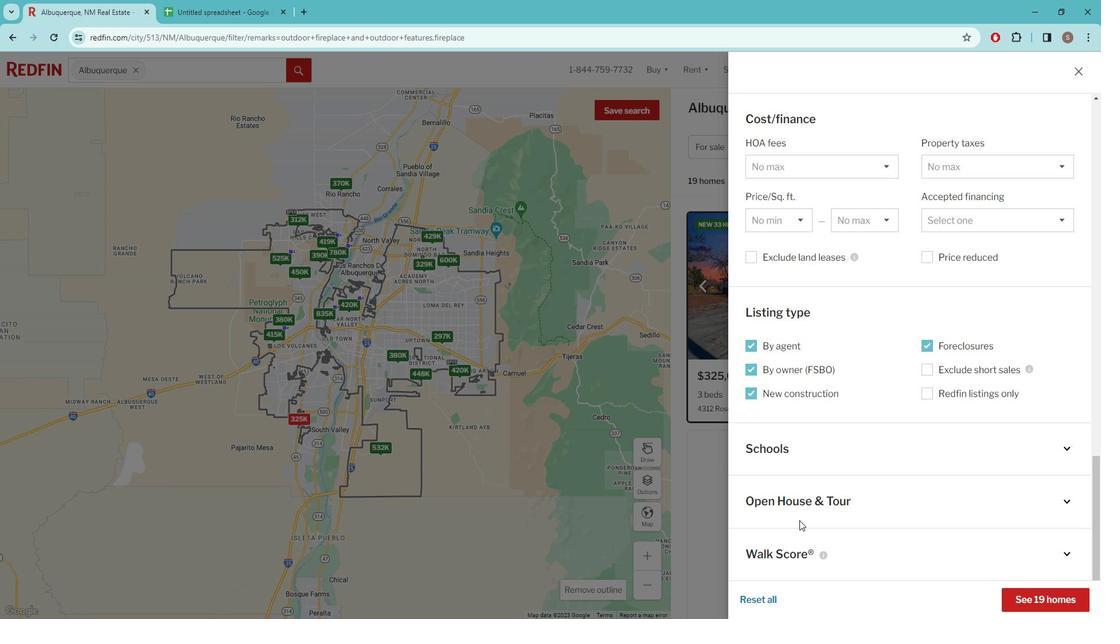 
Action: Mouse scrolled (811, 513) with delta (0, 0)
Screenshot: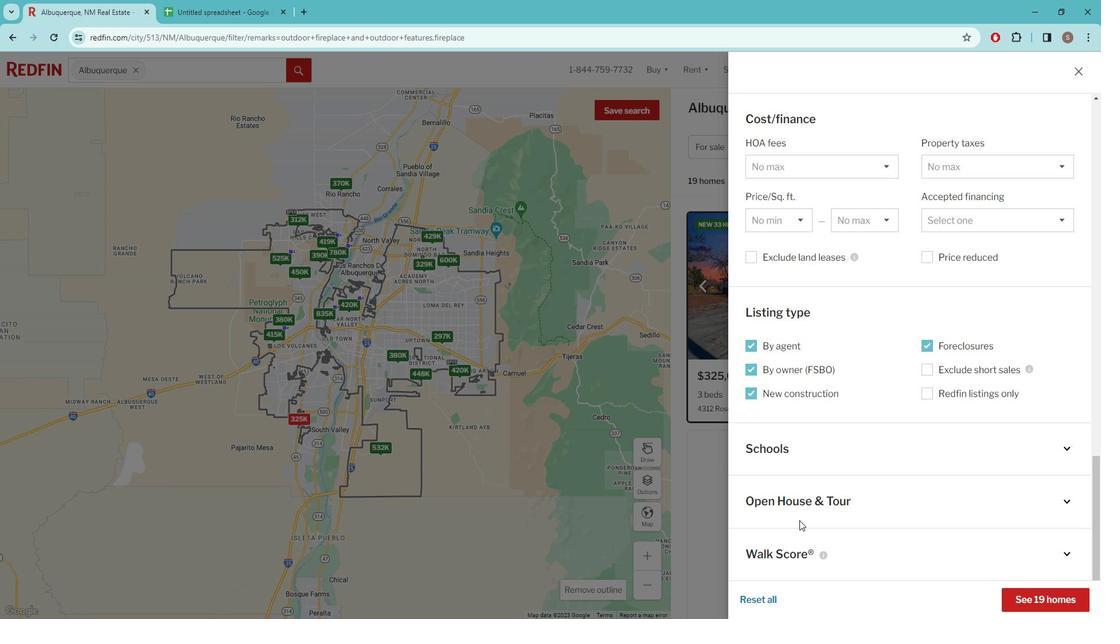 
Action: Mouse scrolled (811, 514) with delta (0, 0)
Screenshot: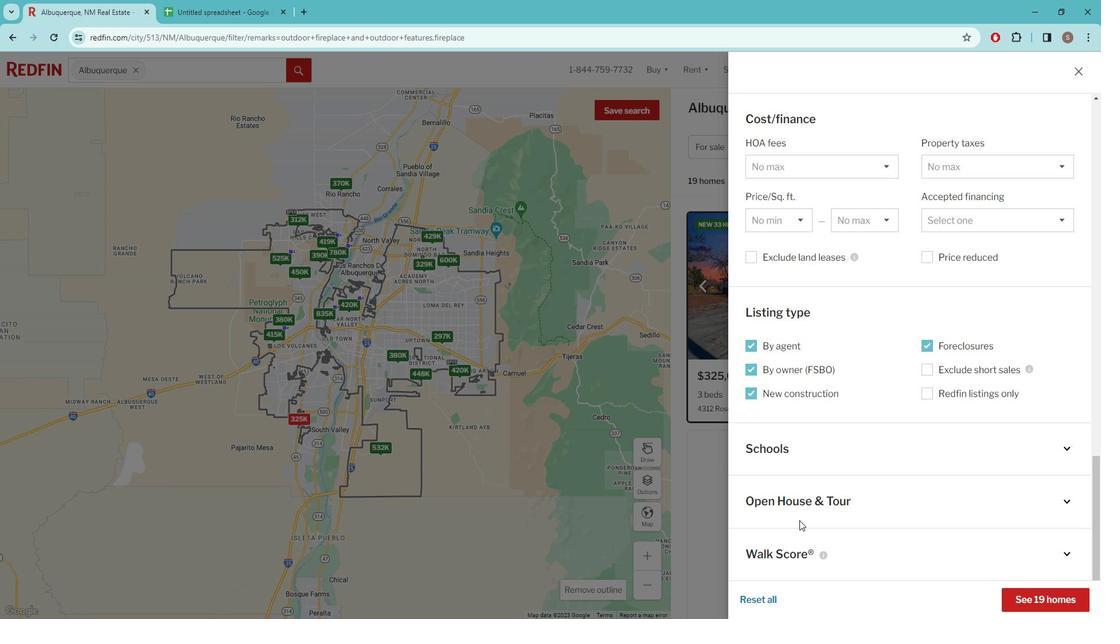 
Action: Mouse moved to (1053, 587)
Screenshot: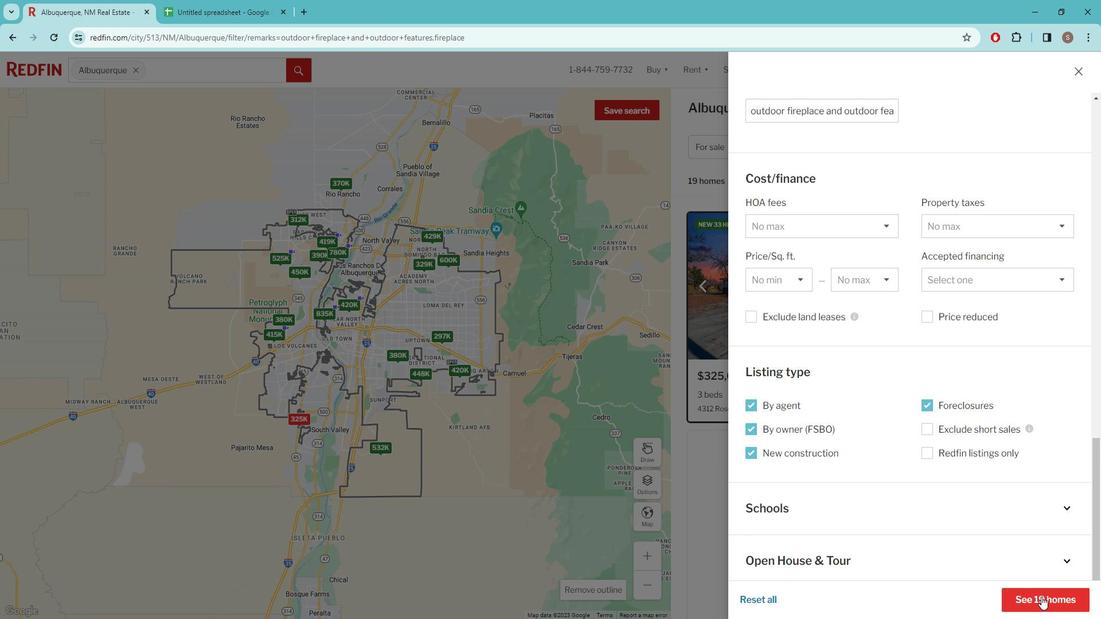 
Action: Mouse pressed left at (1053, 587)
Screenshot: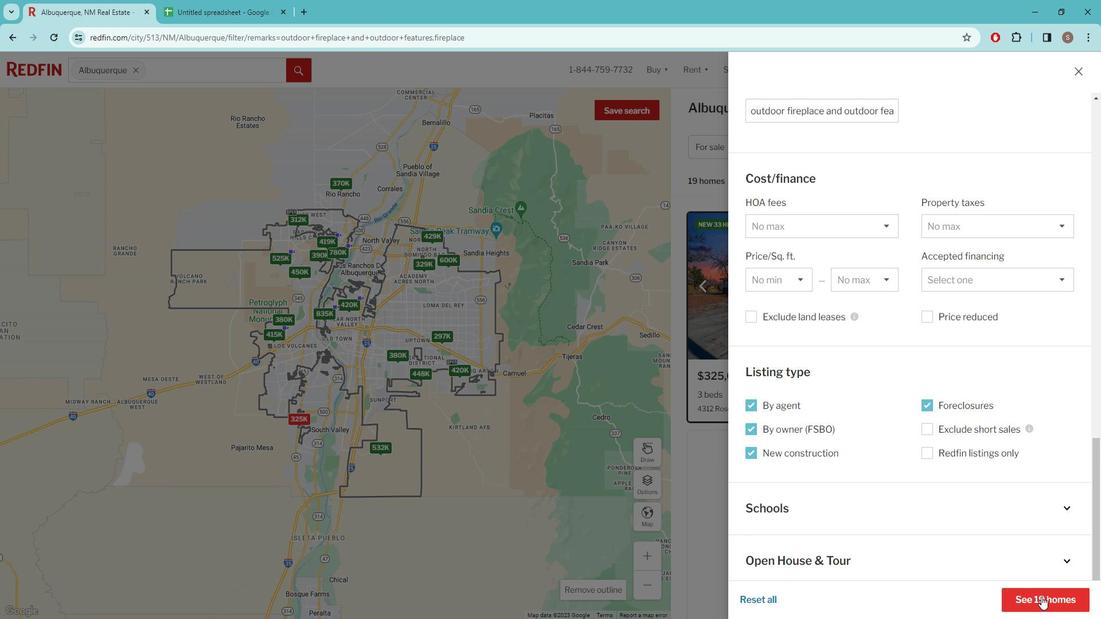 
Action: Mouse moved to (801, 375)
Screenshot: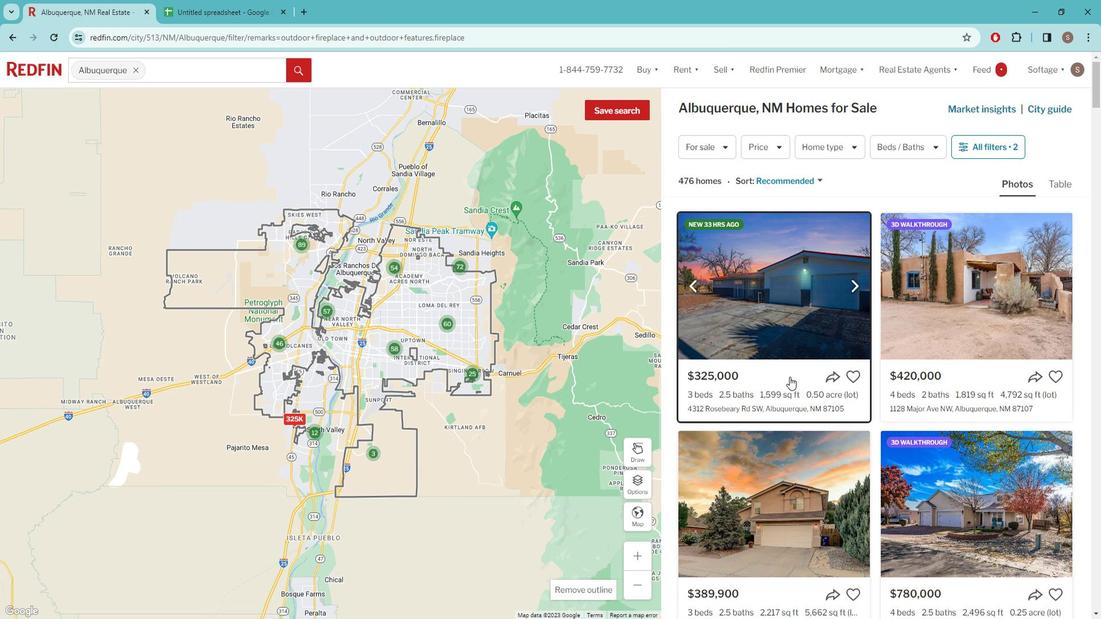 
Action: Mouse pressed left at (801, 375)
Screenshot: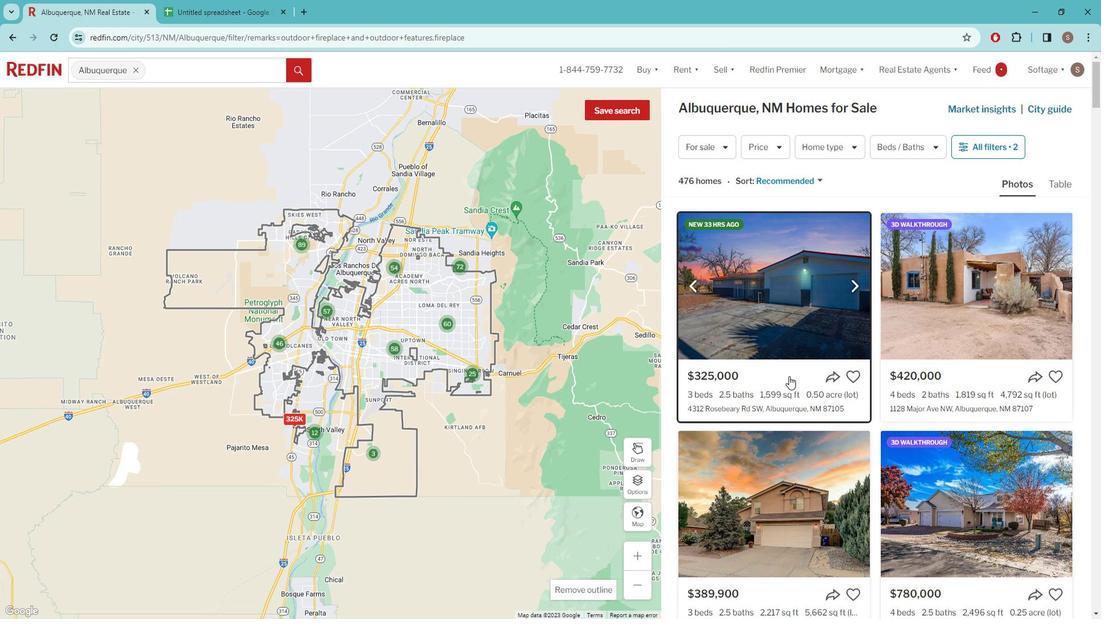 
Action: Mouse moved to (561, 300)
Screenshot: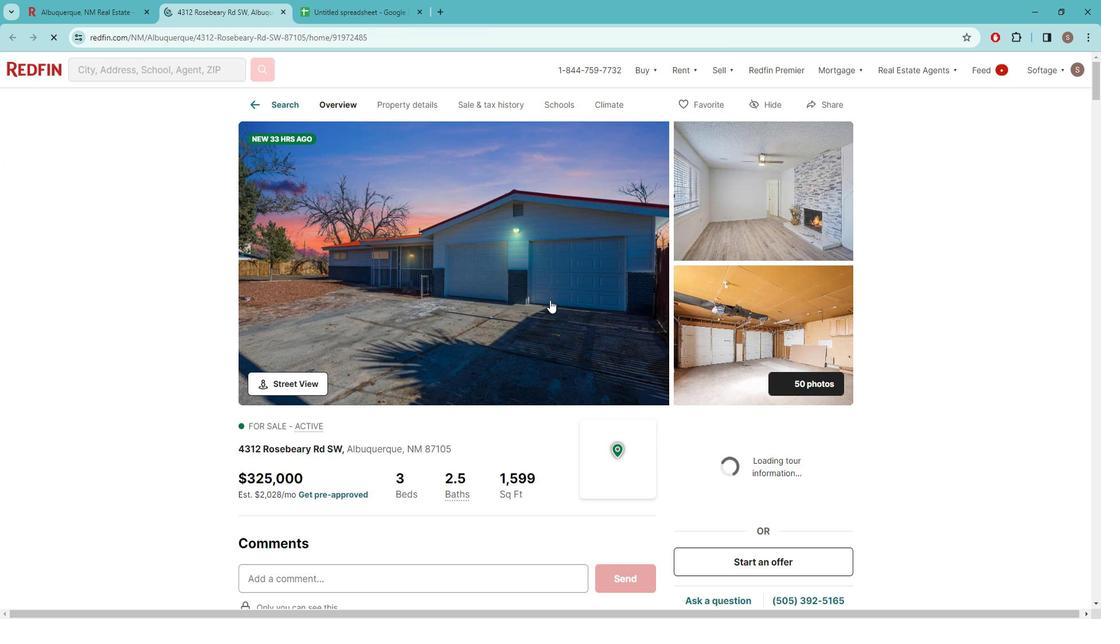 
Action: Mouse pressed left at (561, 300)
Screenshot: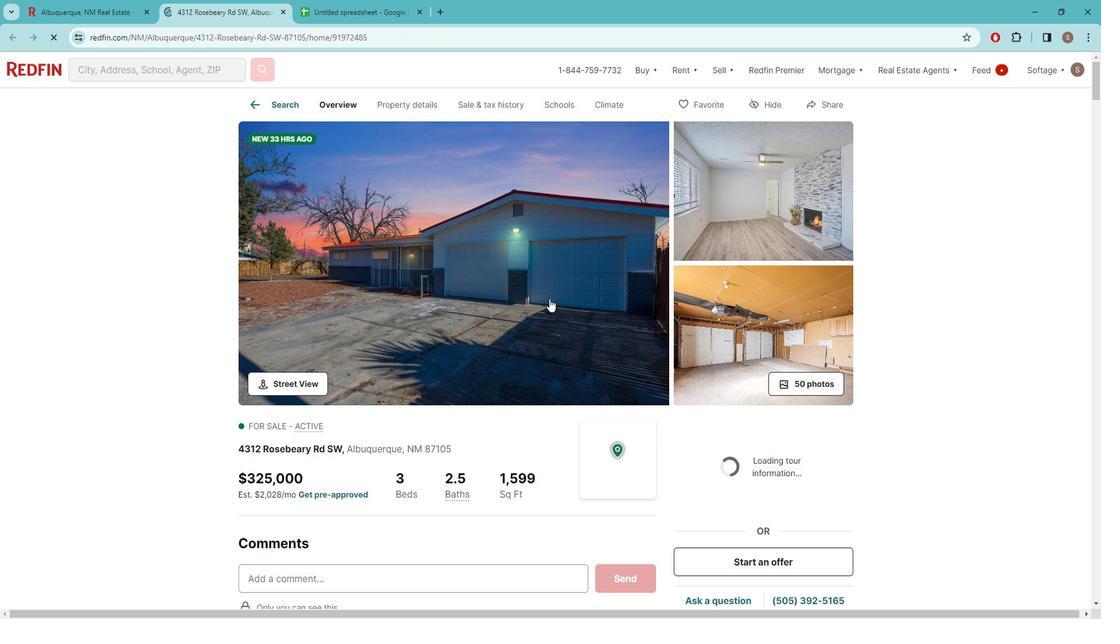 
Action: Mouse moved to (1046, 332)
Screenshot: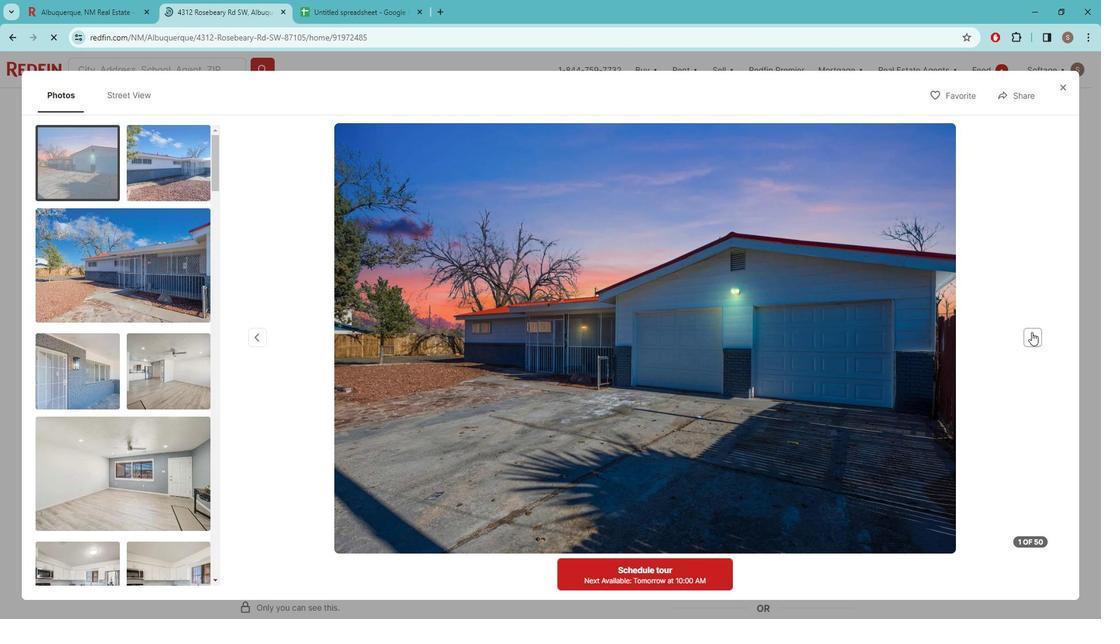 
Action: Mouse pressed left at (1046, 332)
Screenshot: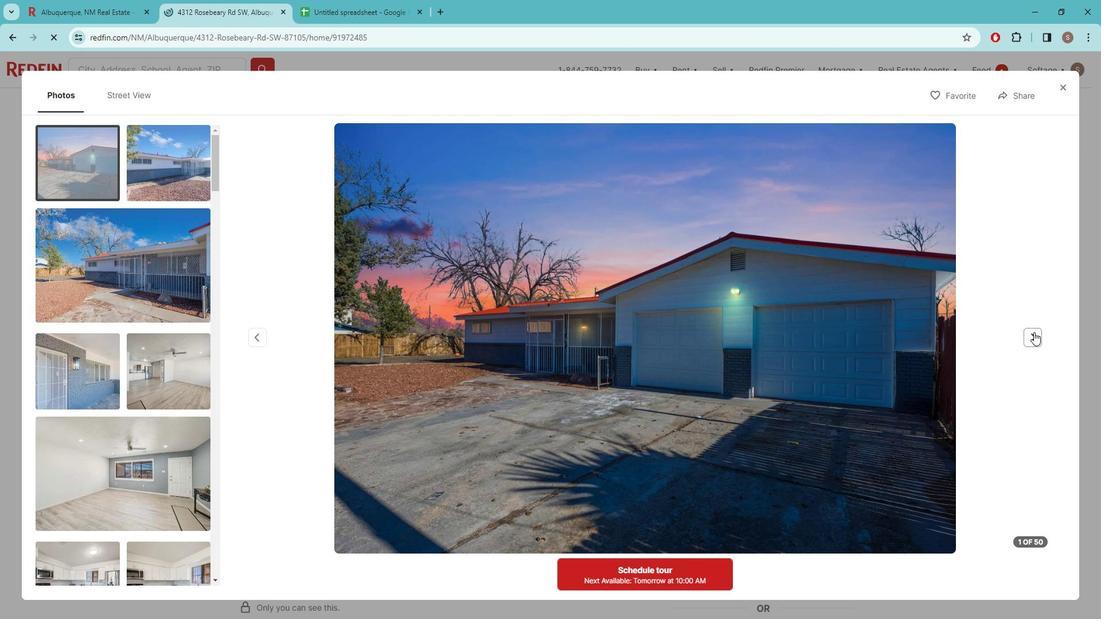 
Action: Mouse pressed left at (1046, 332)
Screenshot: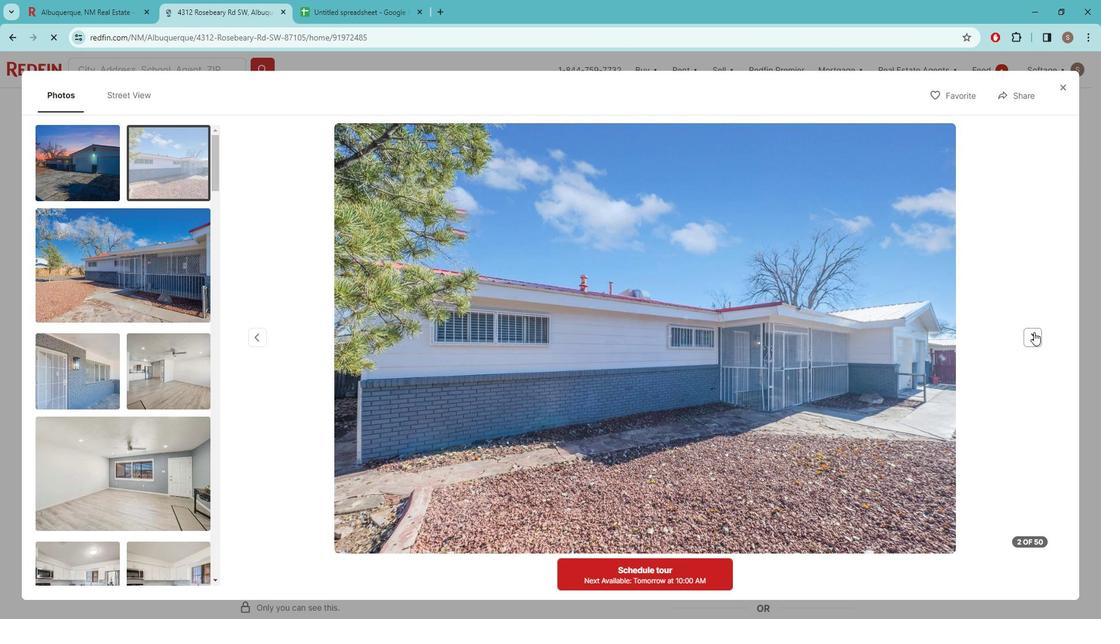 
Action: Mouse pressed left at (1046, 332)
Screenshot: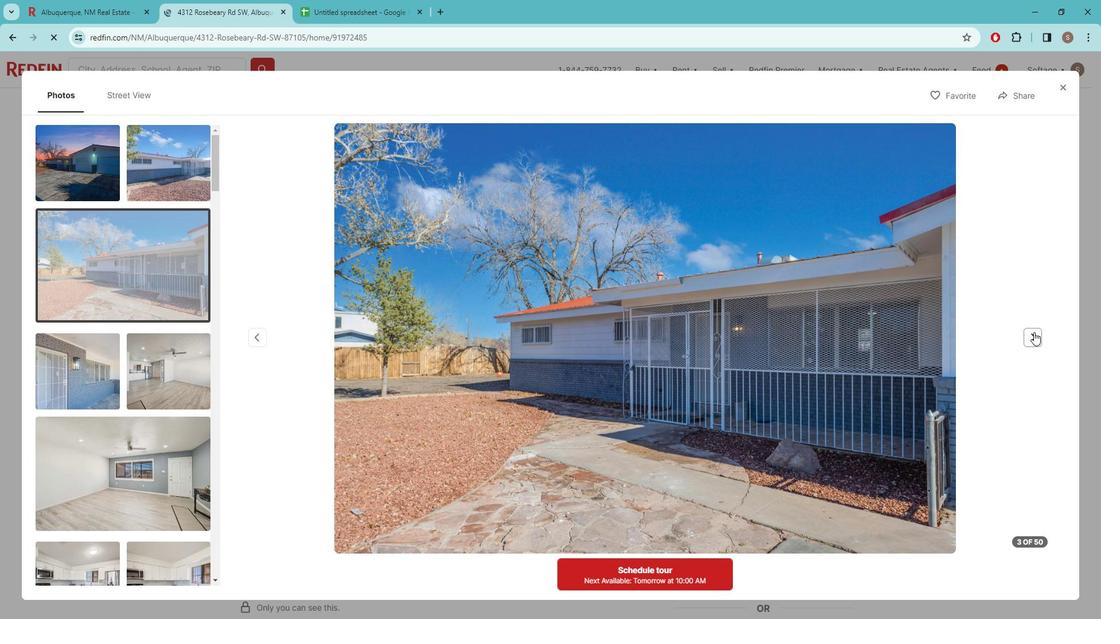 
Action: Mouse pressed left at (1046, 332)
Screenshot: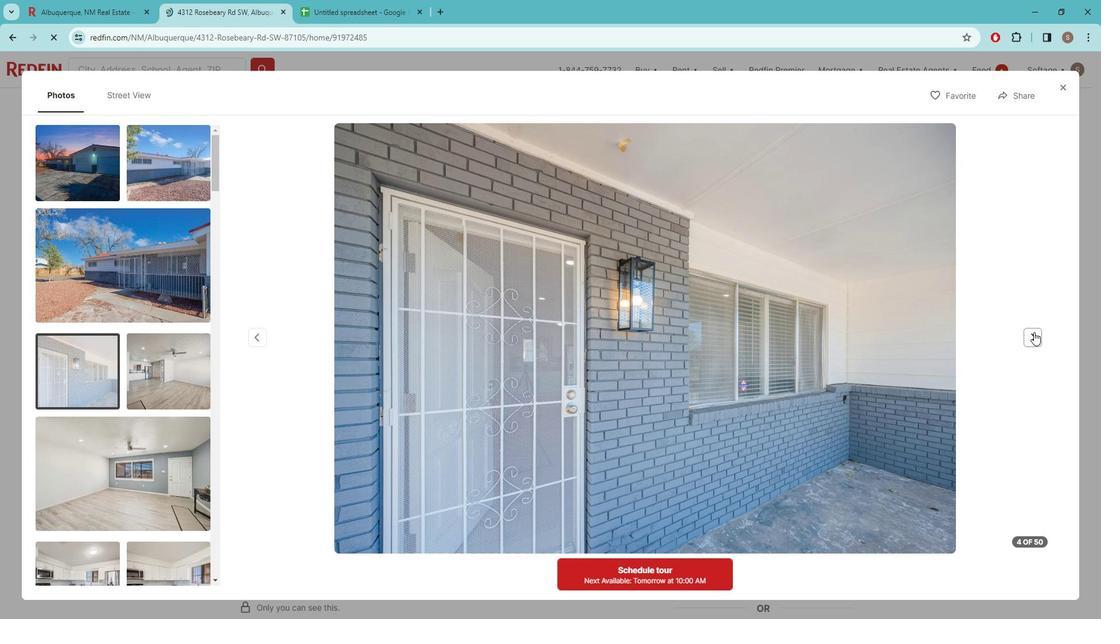 
Action: Mouse pressed left at (1046, 332)
Screenshot: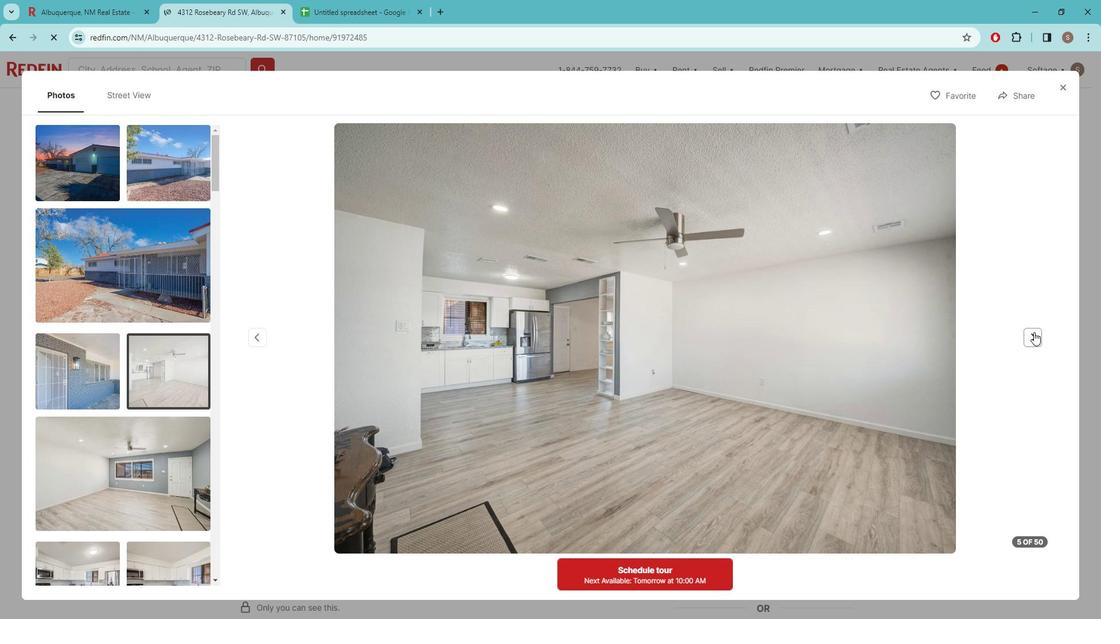 
Action: Mouse pressed left at (1046, 332)
Screenshot: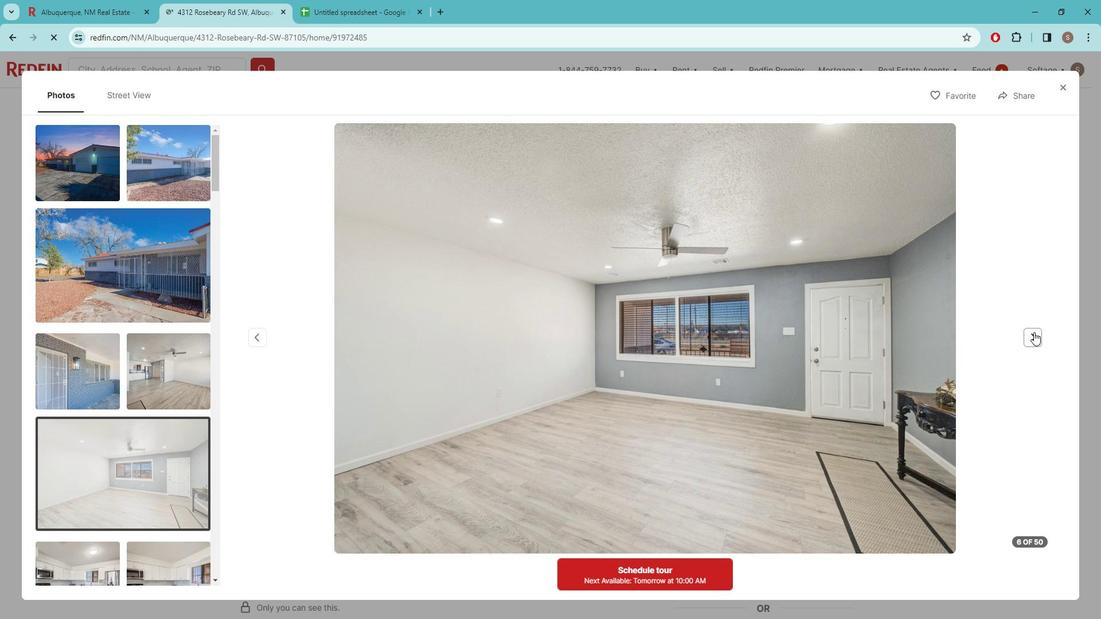 
Action: Mouse pressed left at (1046, 332)
Screenshot: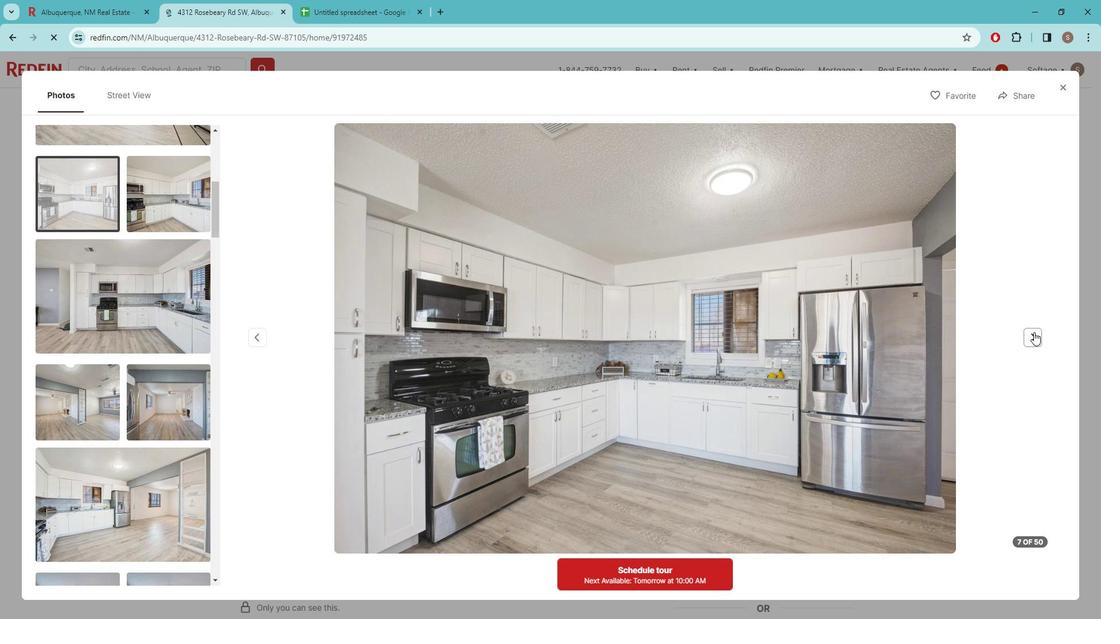 
Action: Mouse pressed left at (1046, 332)
Screenshot: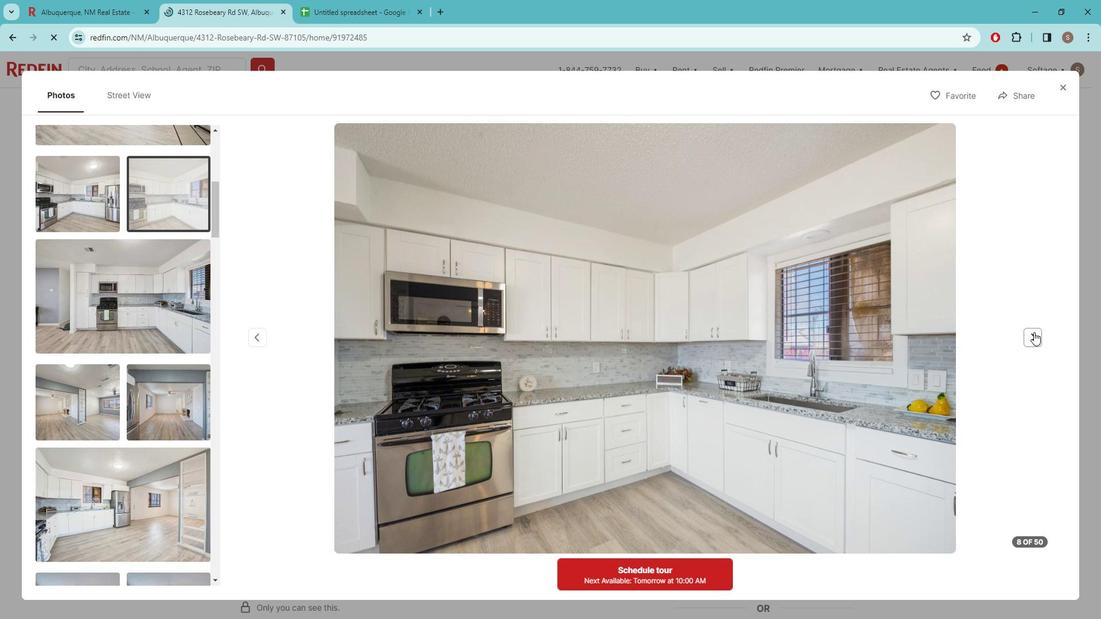 
Action: Mouse pressed left at (1046, 332)
Screenshot: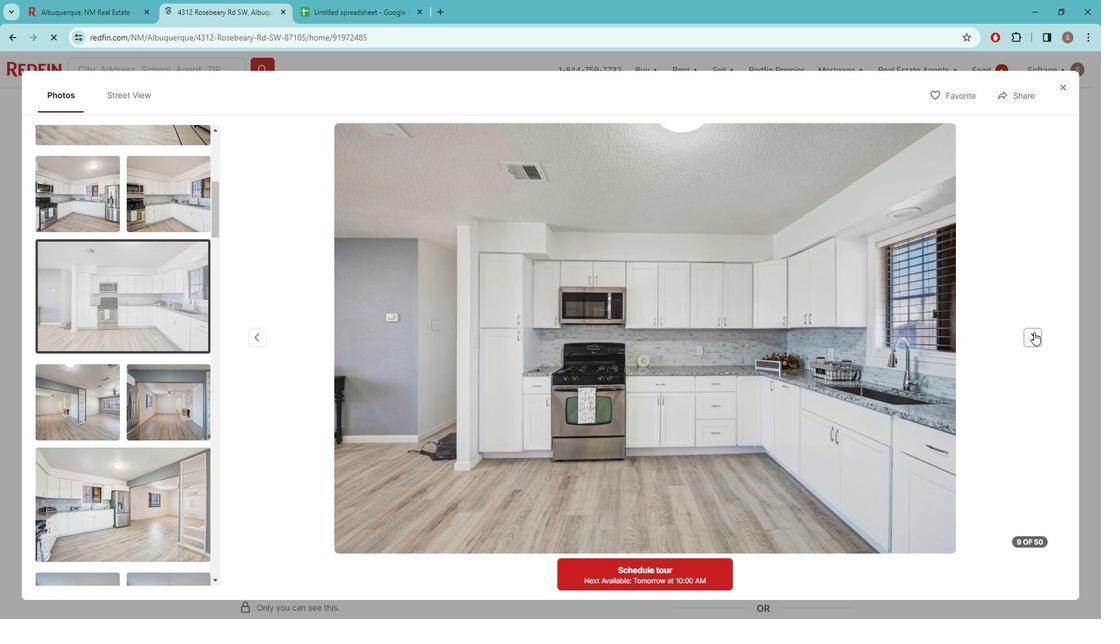 
Action: Mouse pressed left at (1046, 332)
Screenshot: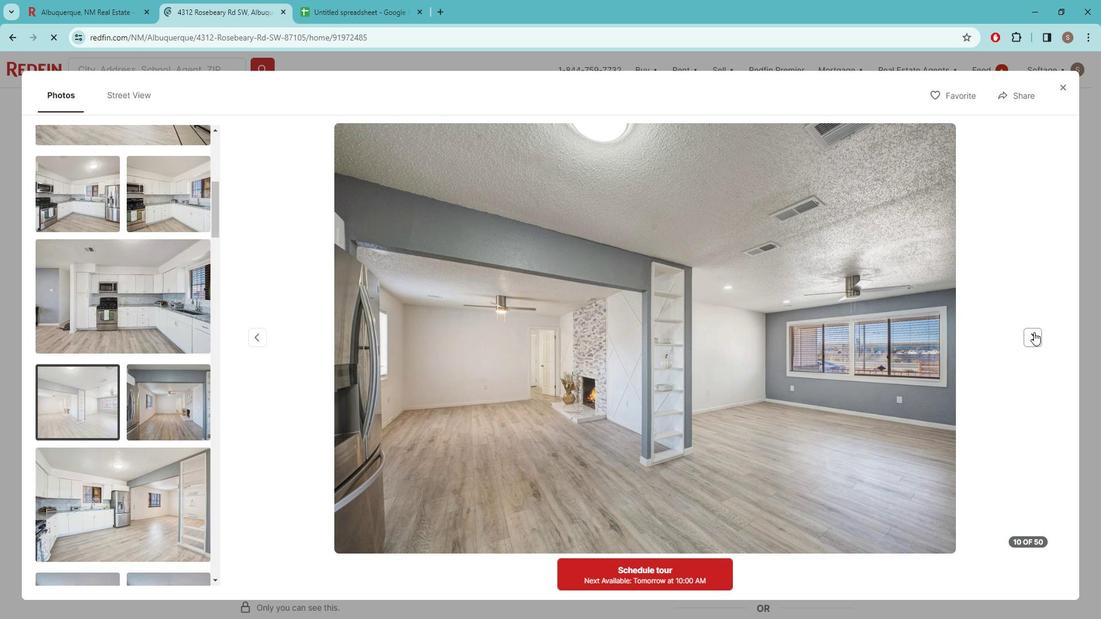 
Action: Mouse pressed left at (1046, 332)
Screenshot: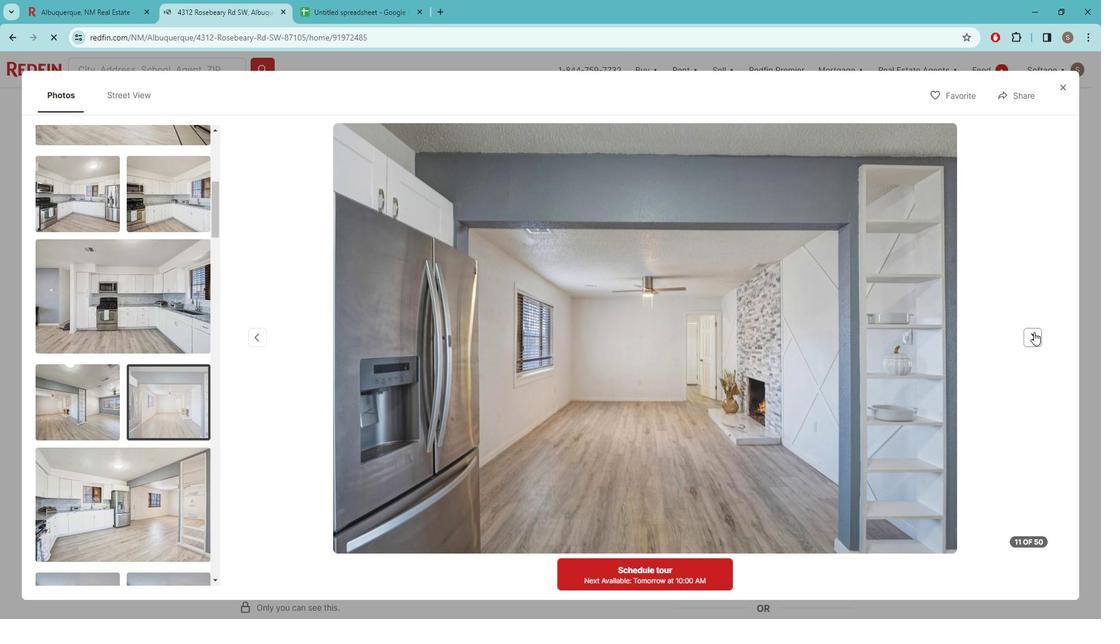 
Action: Mouse pressed left at (1046, 332)
Screenshot: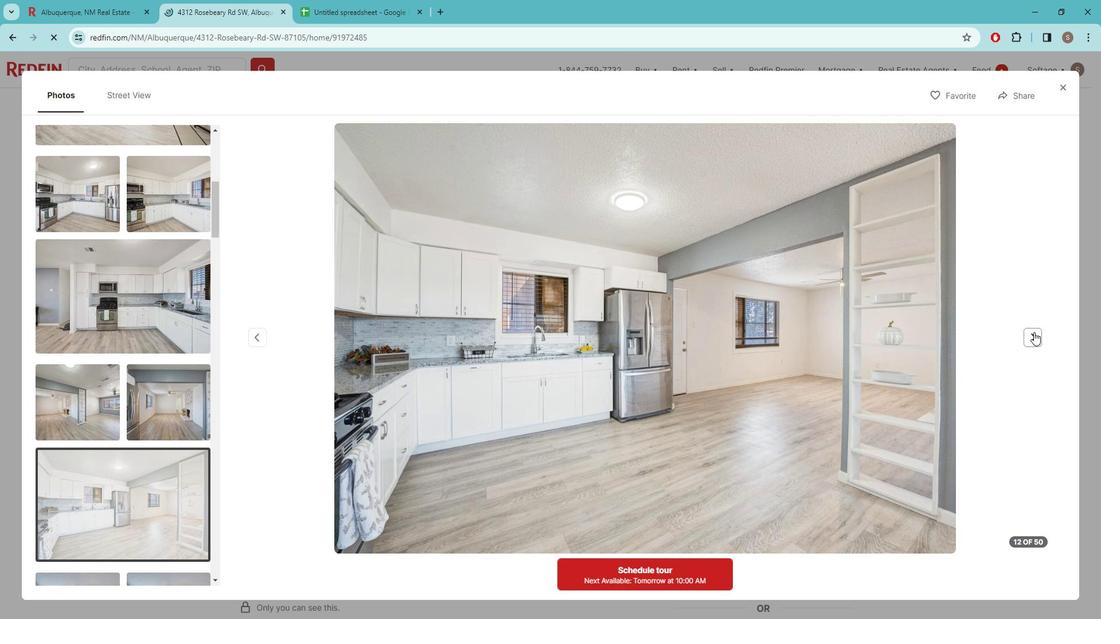 
Action: Mouse pressed left at (1046, 332)
Screenshot: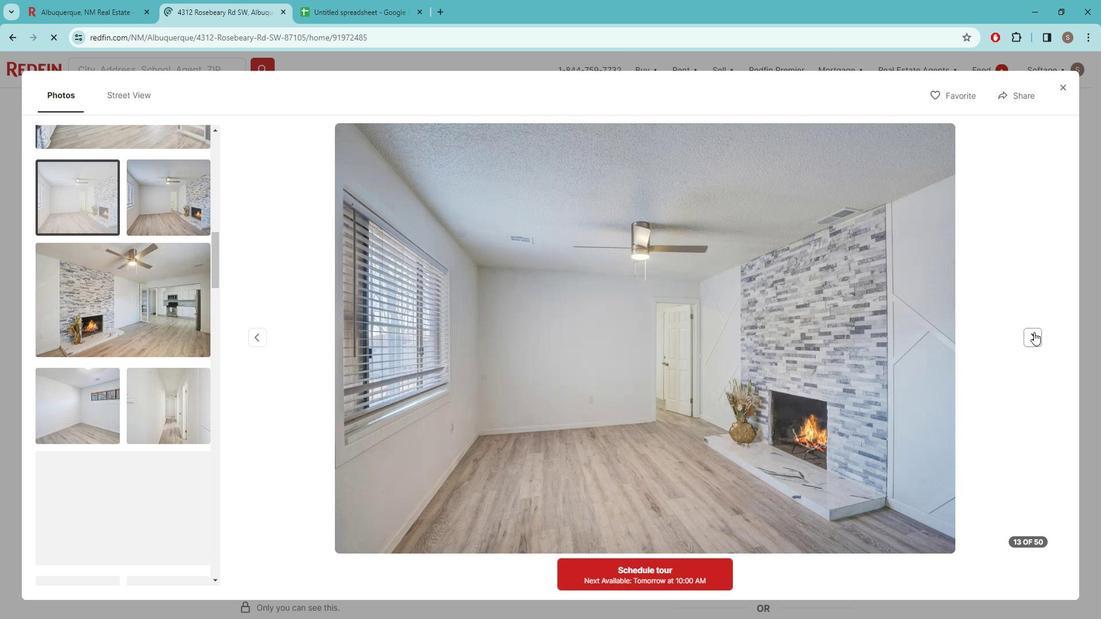 
Action: Mouse pressed left at (1046, 332)
Screenshot: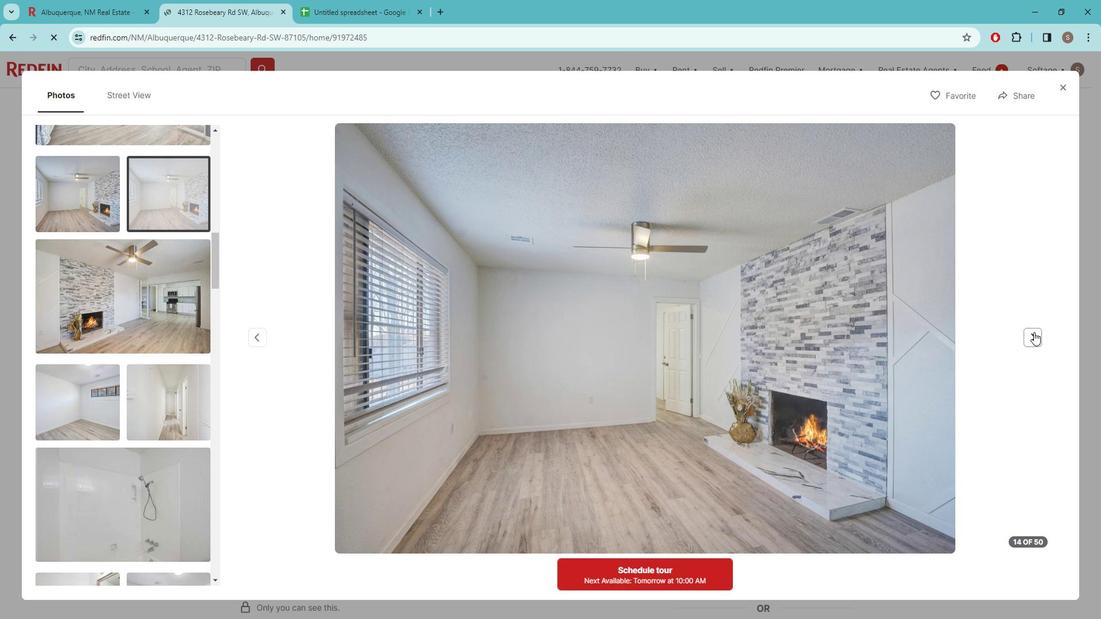 
Action: Mouse pressed left at (1046, 332)
Screenshot: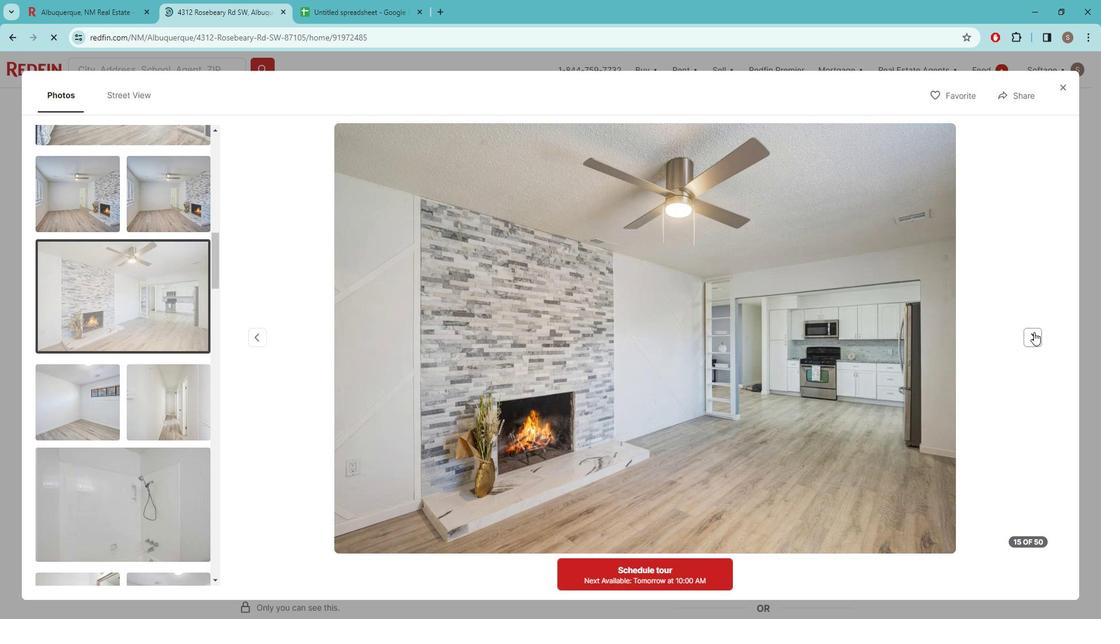 
Action: Mouse pressed left at (1046, 332)
Screenshot: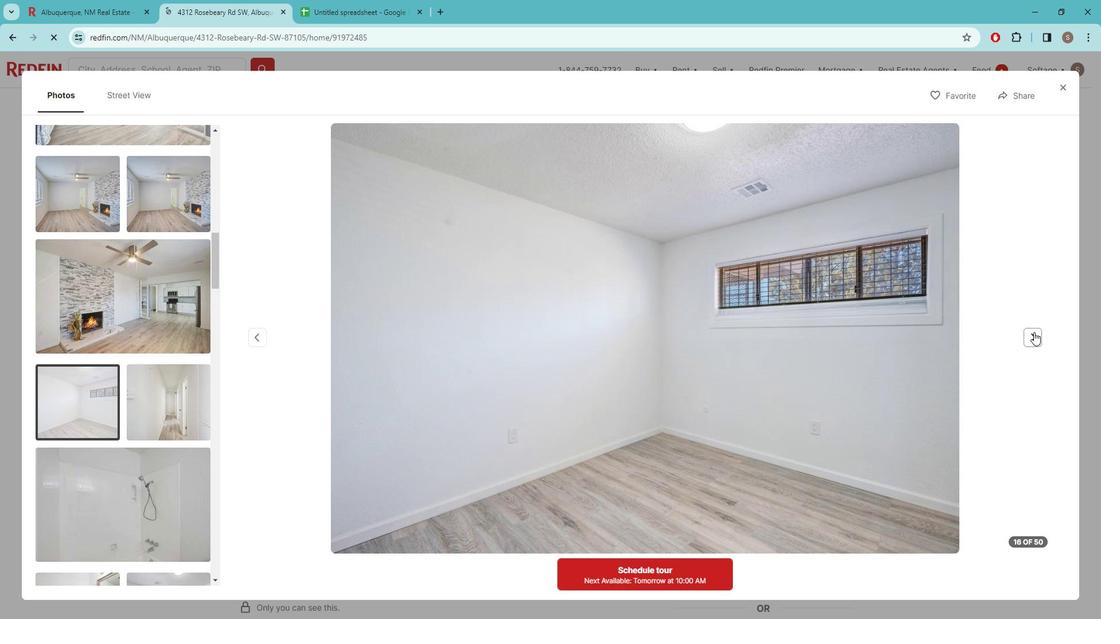 
Action: Mouse pressed left at (1046, 332)
Screenshot: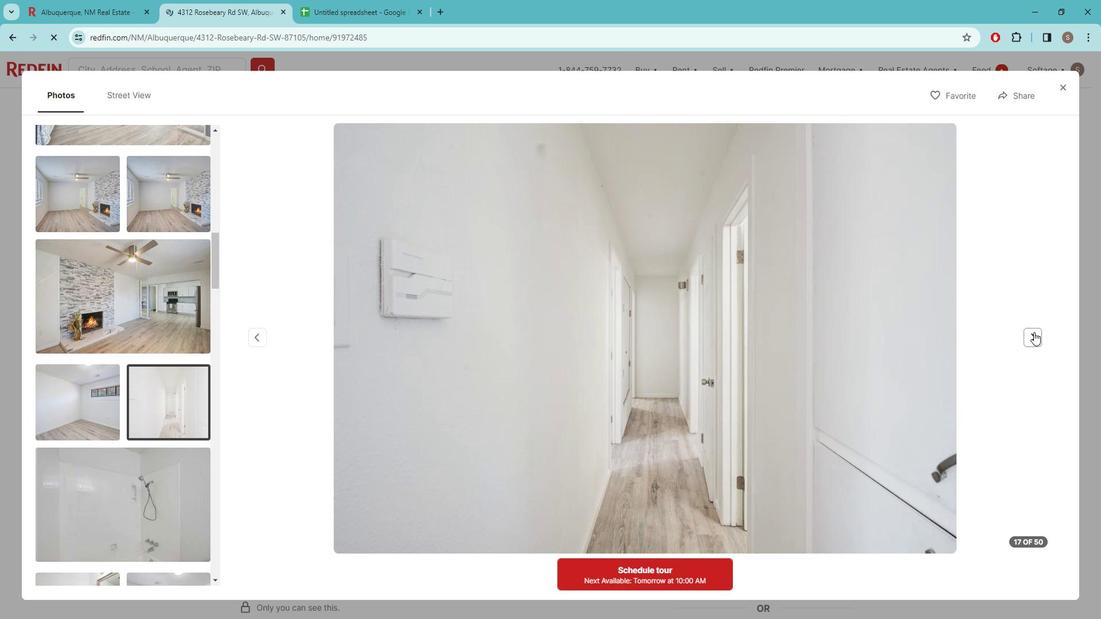 
Action: Mouse pressed left at (1046, 332)
Screenshot: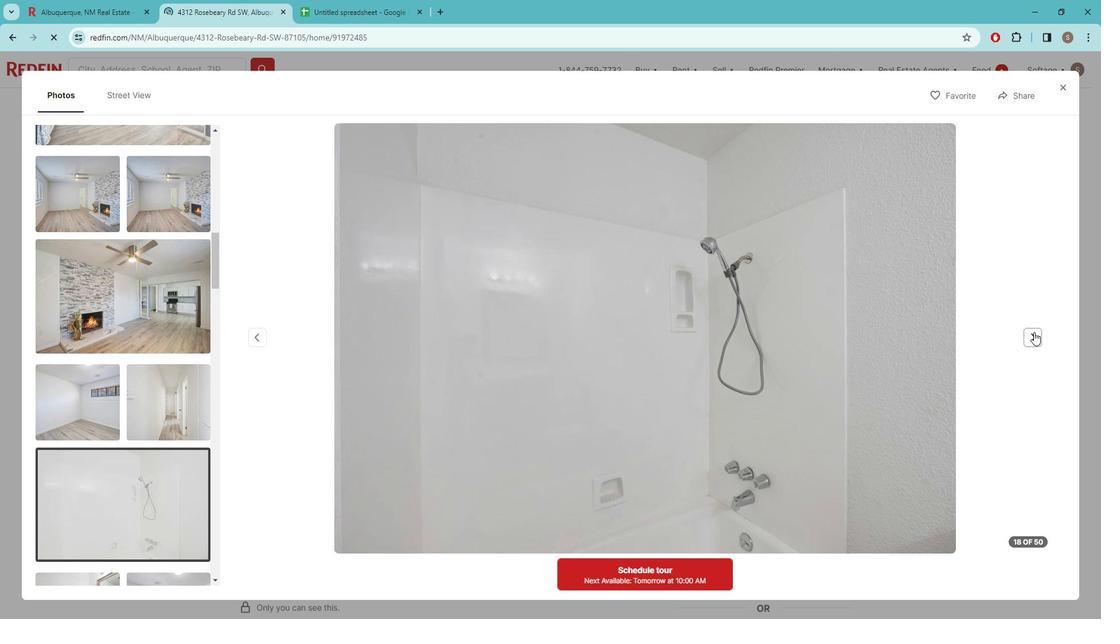 
Action: Mouse pressed left at (1046, 332)
Screenshot: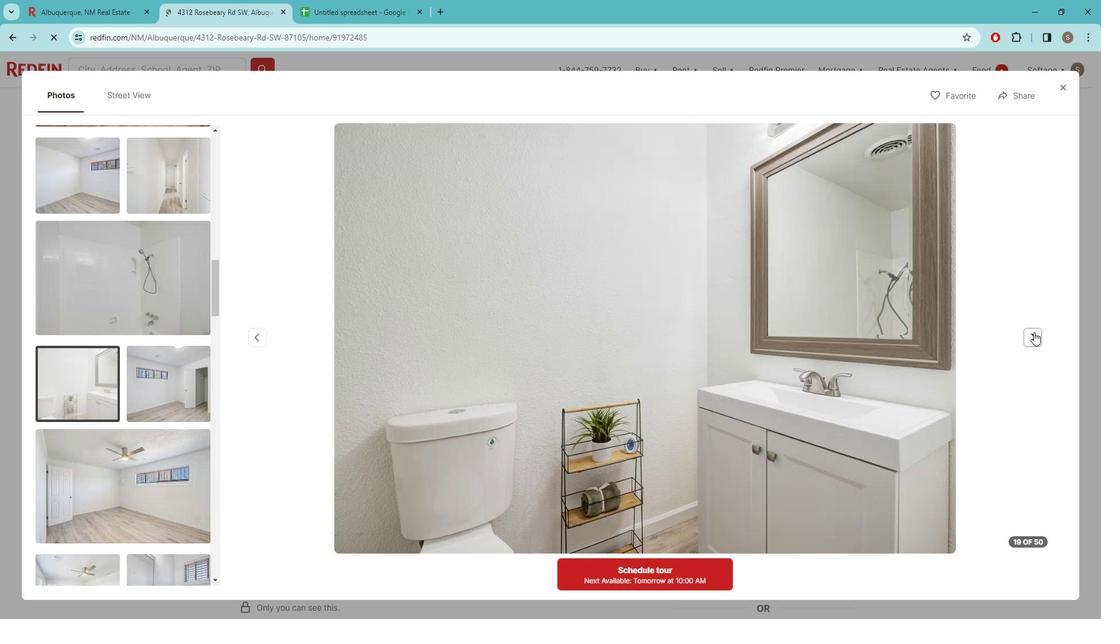 
Action: Mouse pressed left at (1046, 332)
Screenshot: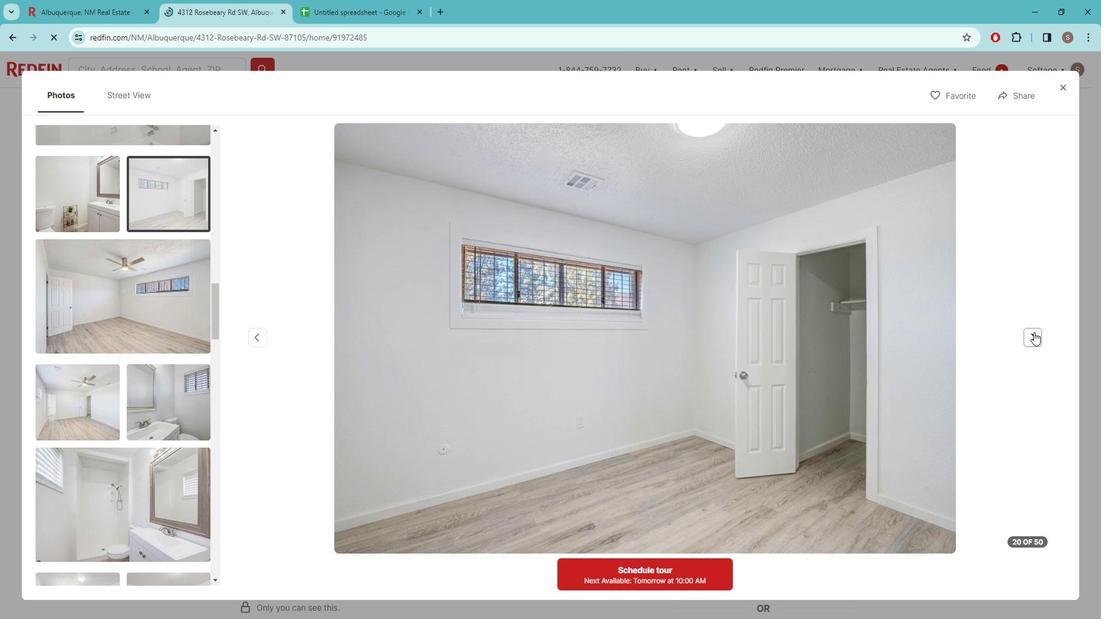 
Action: Mouse pressed left at (1046, 332)
Screenshot: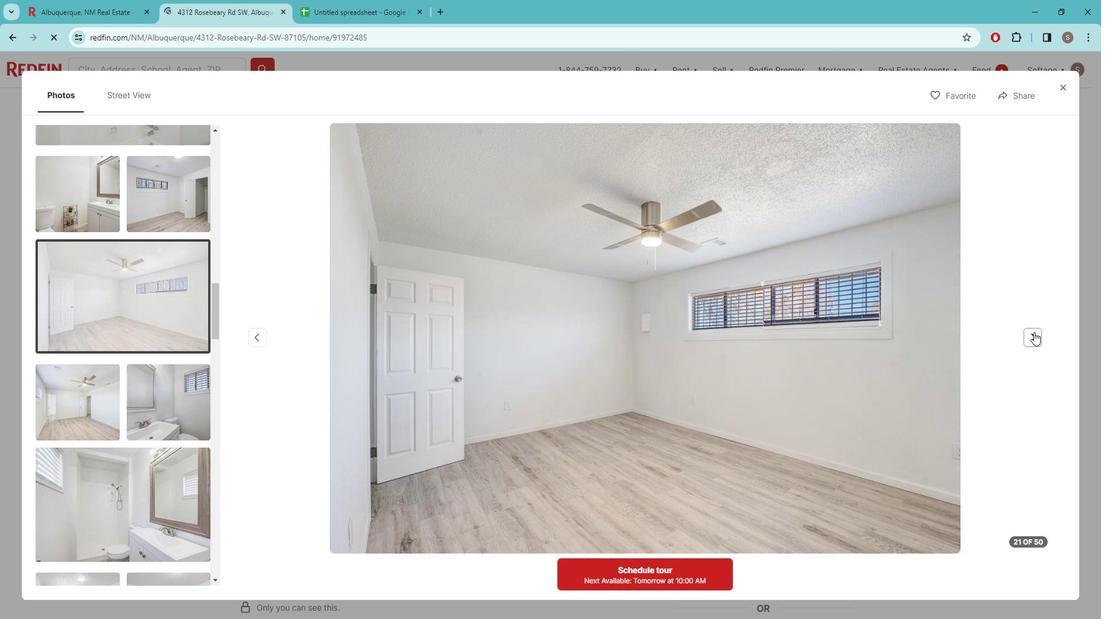 
Action: Mouse pressed left at (1046, 332)
Screenshot: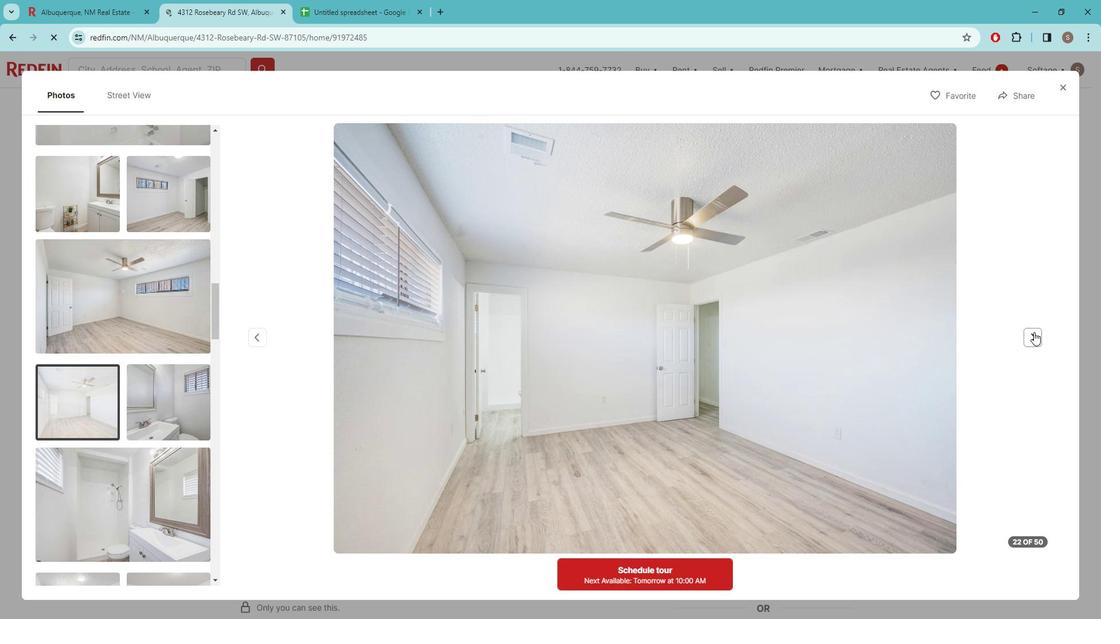 
Action: Mouse pressed left at (1046, 332)
Screenshot: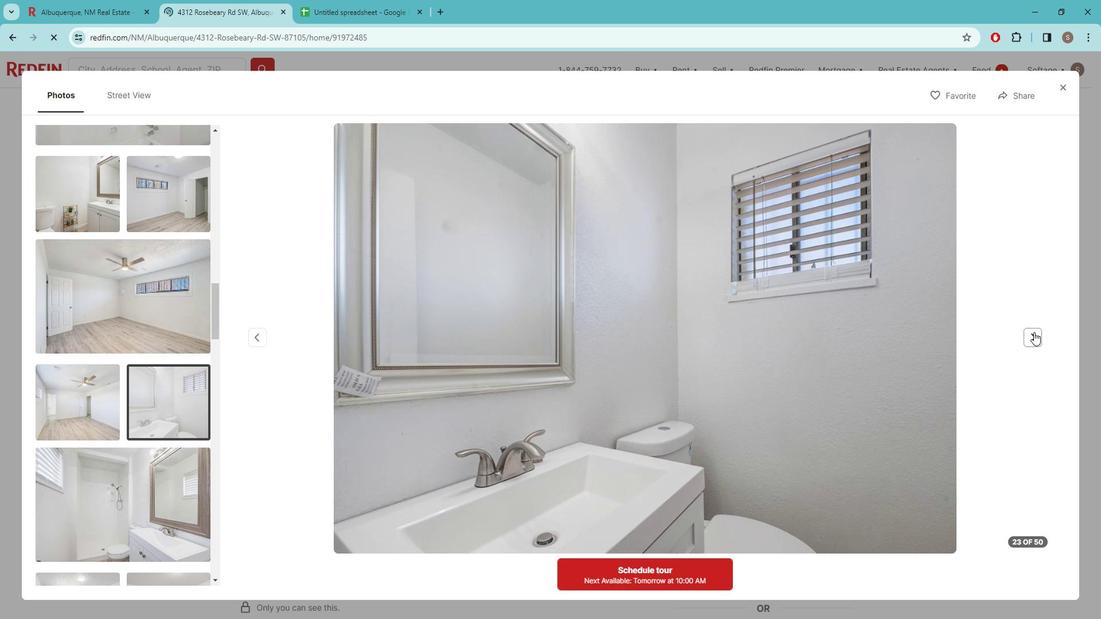 
Action: Mouse pressed left at (1046, 332)
Screenshot: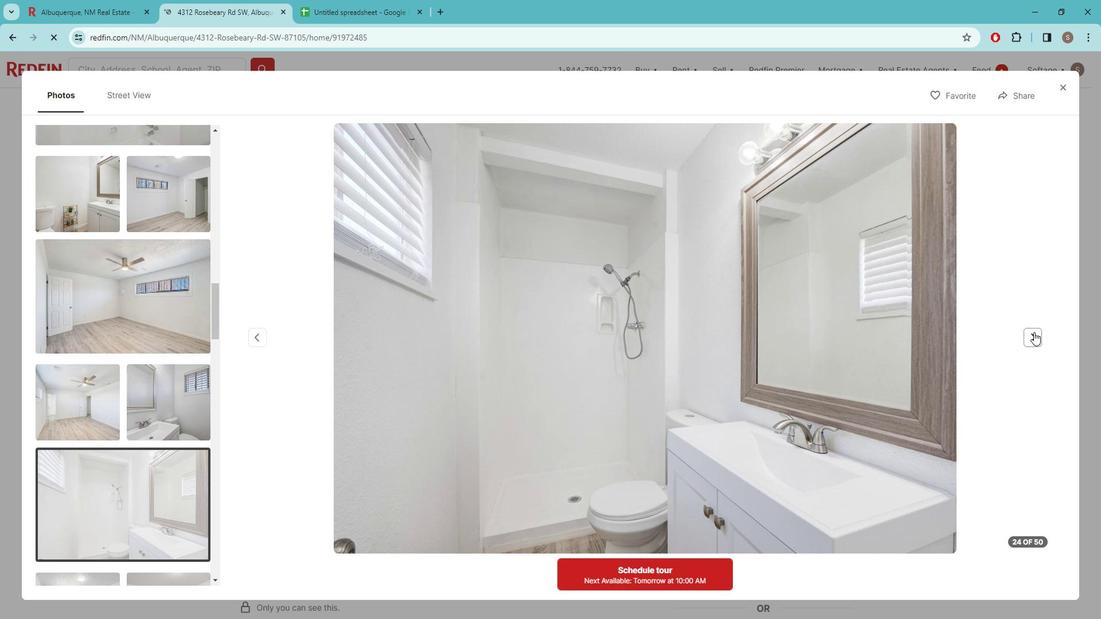 
Action: Mouse pressed left at (1046, 332)
Screenshot: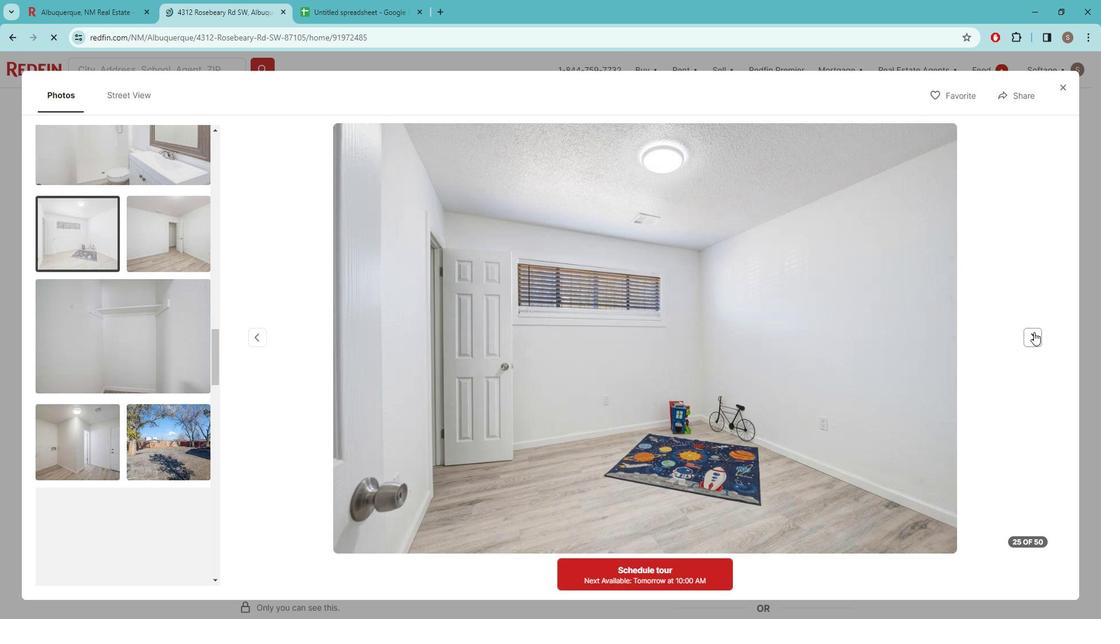 
Action: Mouse pressed left at (1046, 332)
Screenshot: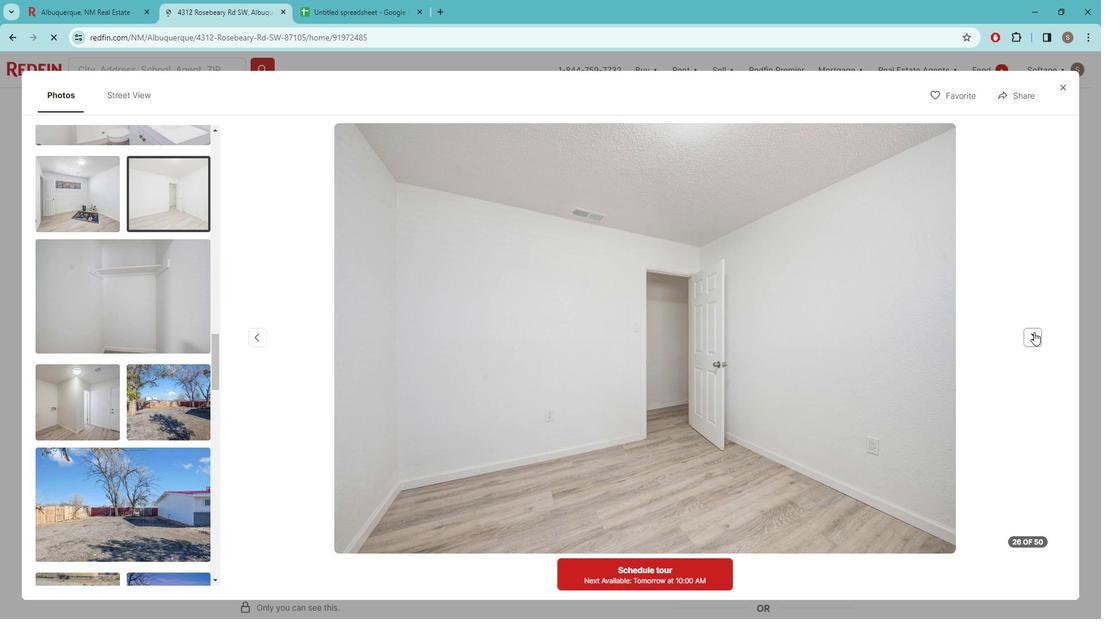 
Action: Mouse pressed left at (1046, 332)
Screenshot: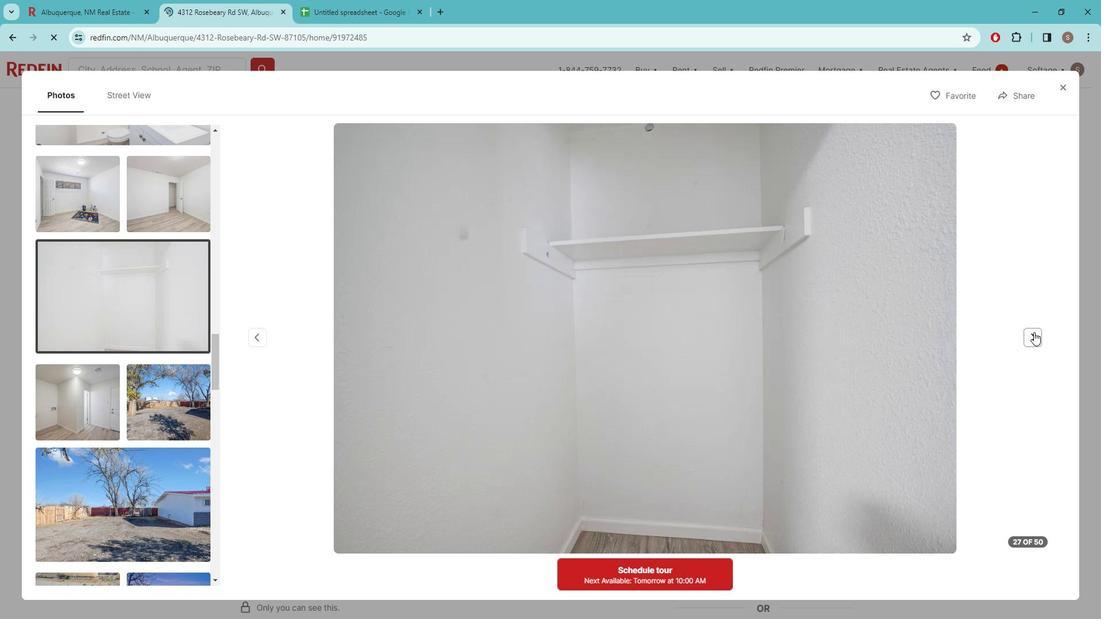
Action: Mouse pressed left at (1046, 332)
Screenshot: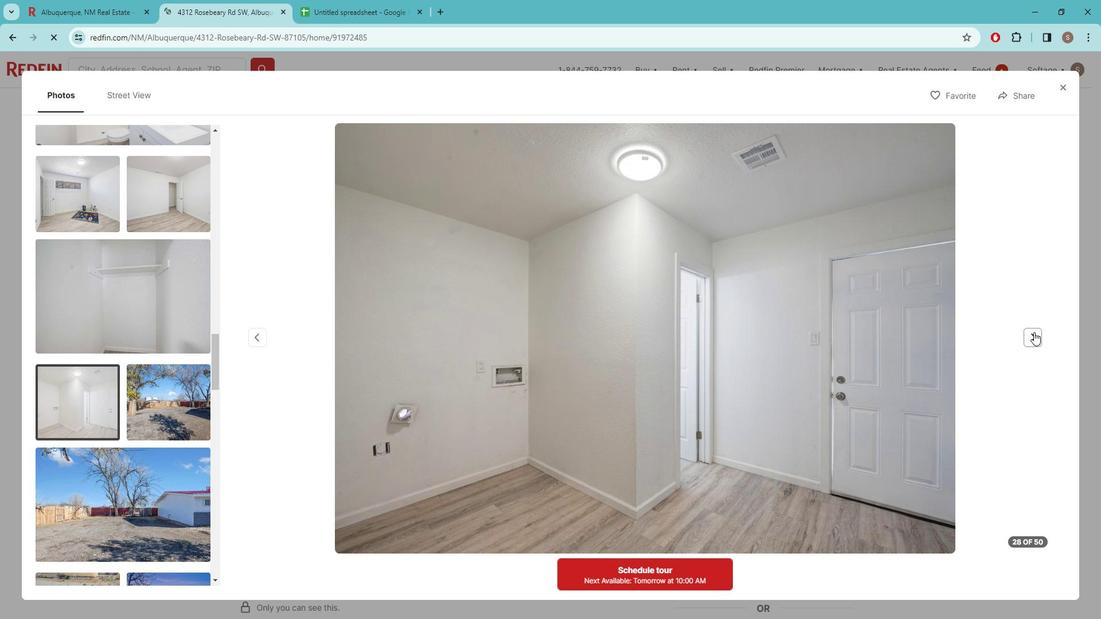 
Action: Mouse pressed left at (1046, 332)
Screenshot: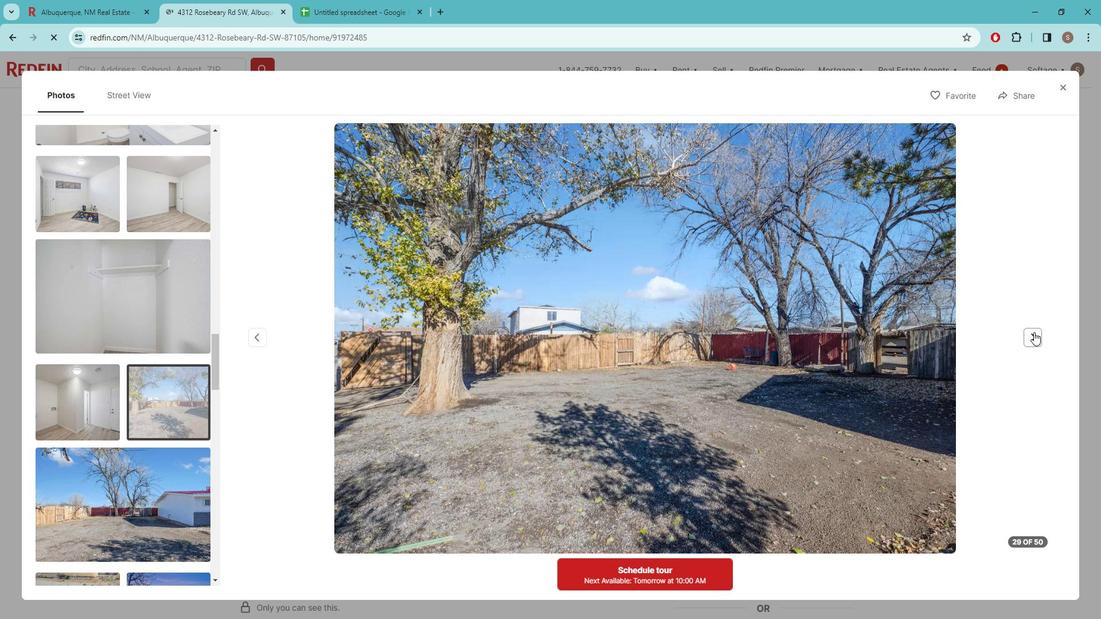 
Action: Mouse pressed left at (1046, 332)
Screenshot: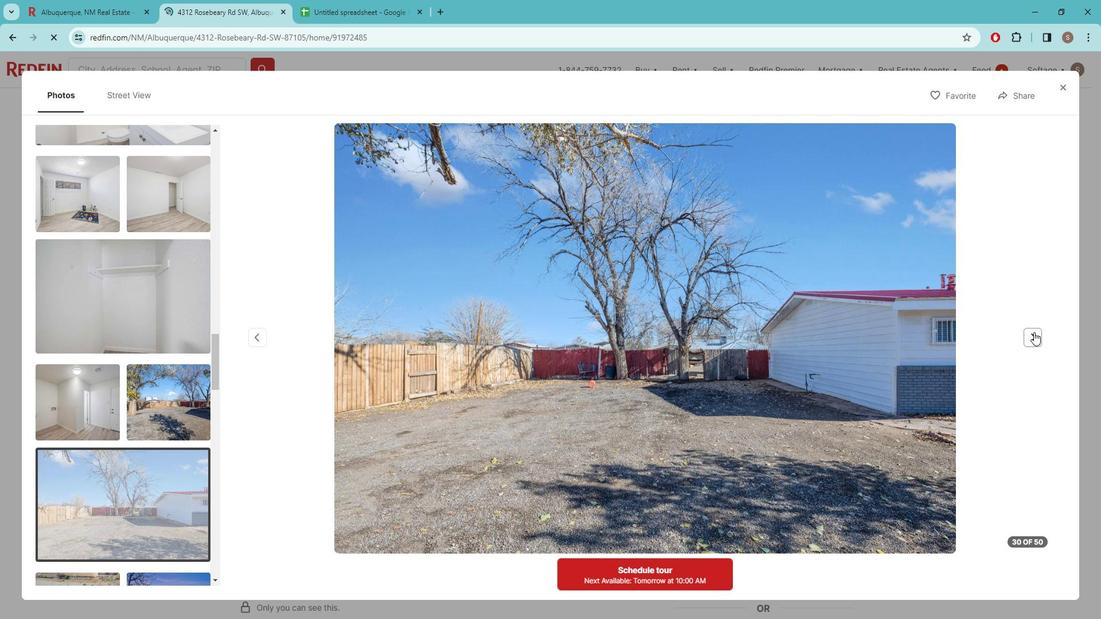 
Action: Mouse pressed left at (1046, 332)
Screenshot: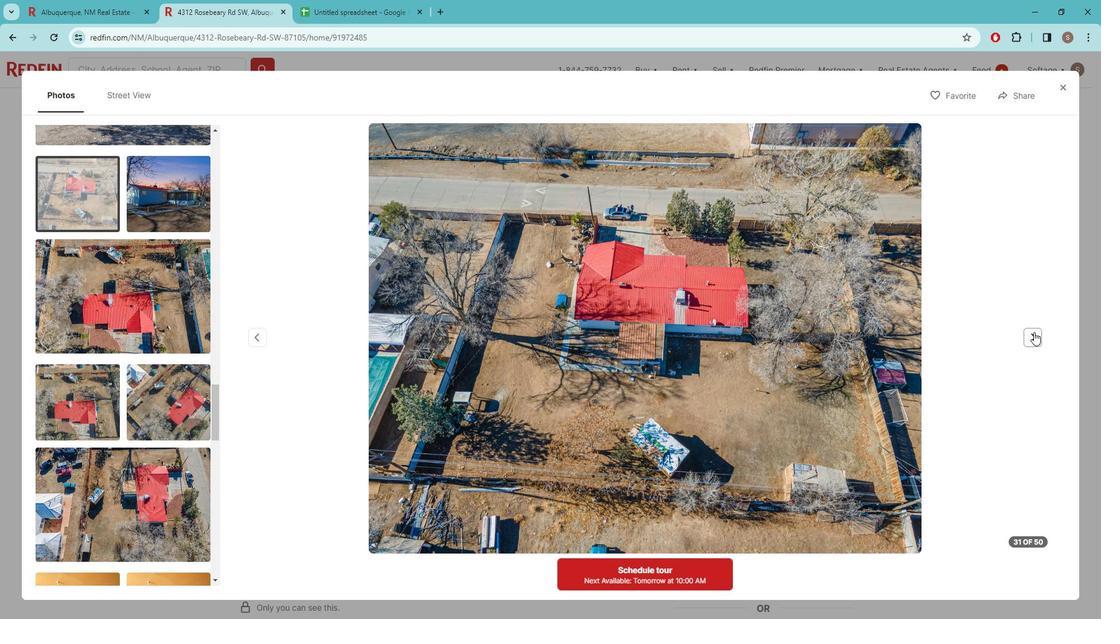 
Action: Mouse pressed left at (1046, 332)
Screenshot: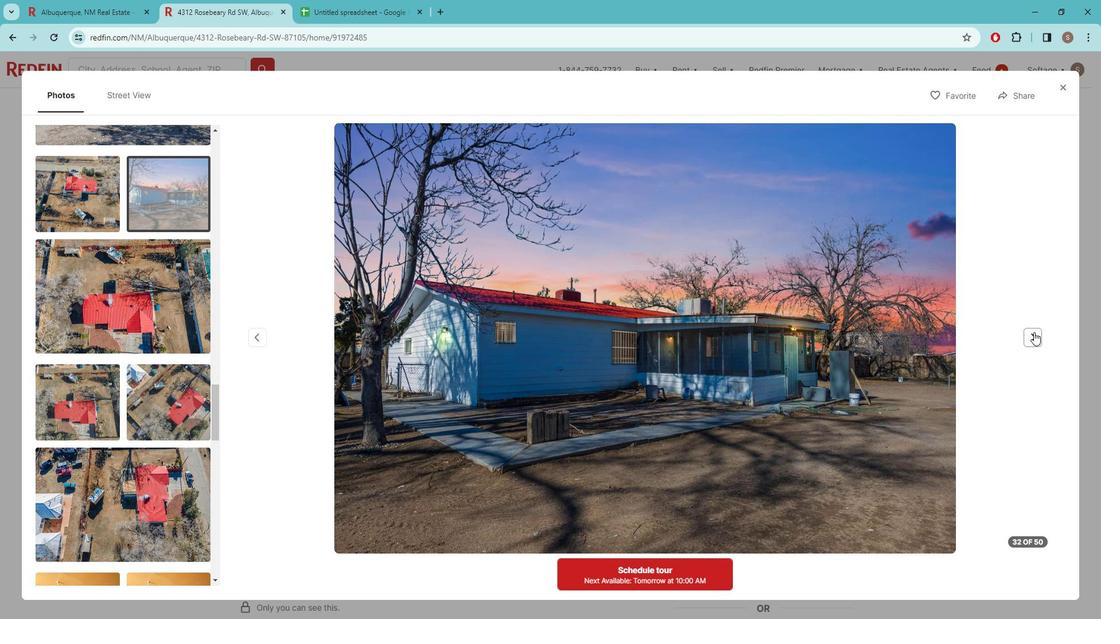 
Action: Mouse pressed left at (1046, 332)
Screenshot: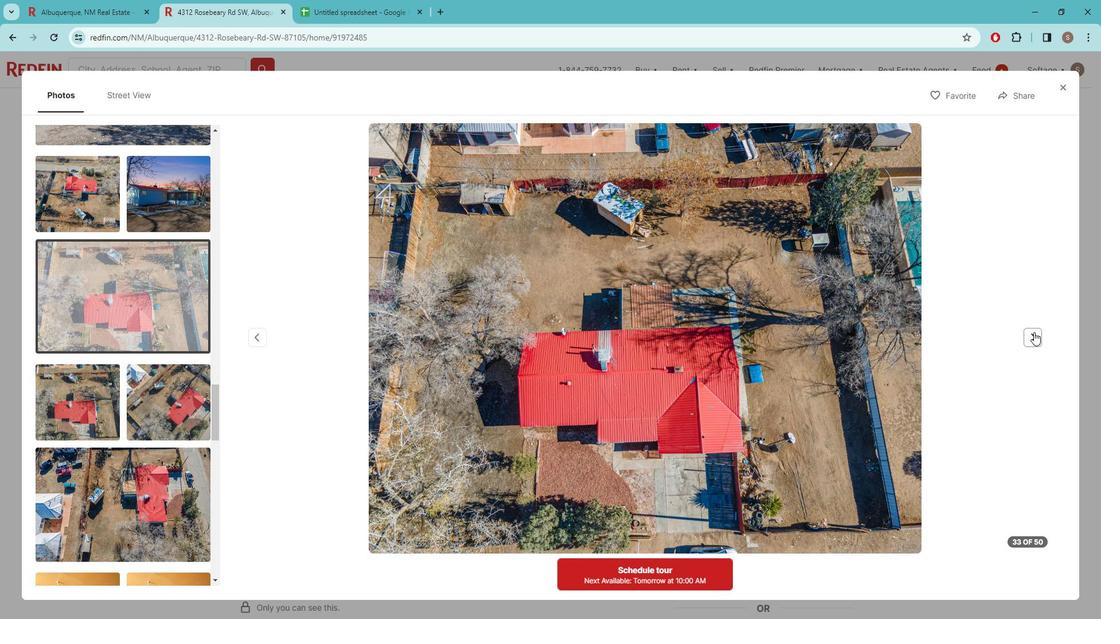 
Action: Mouse pressed left at (1046, 332)
Screenshot: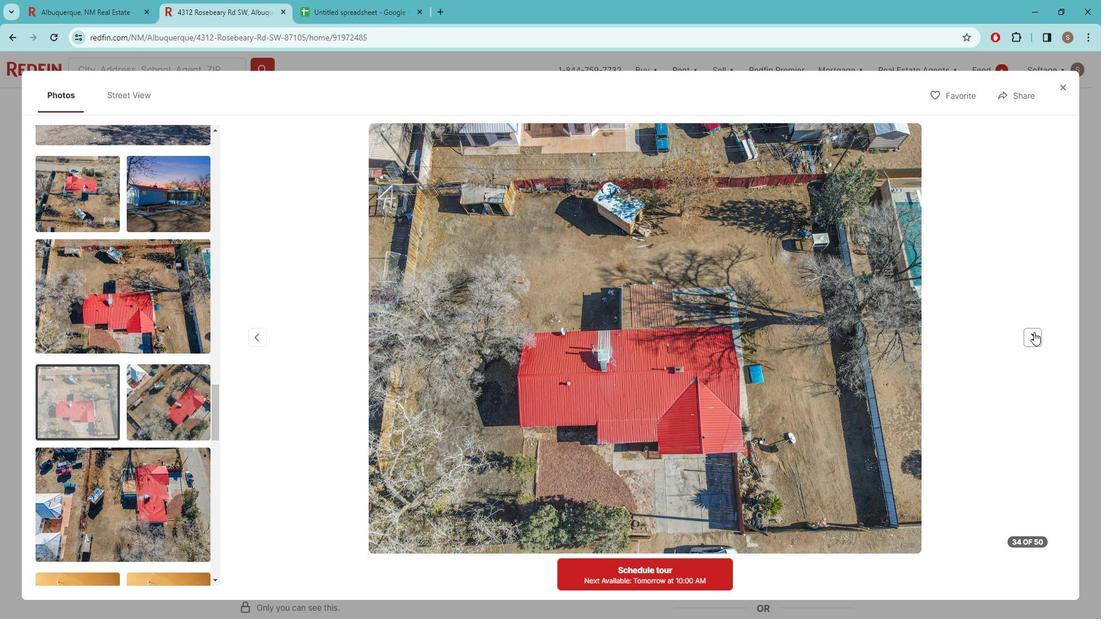 
Action: Mouse pressed left at (1046, 332)
Screenshot: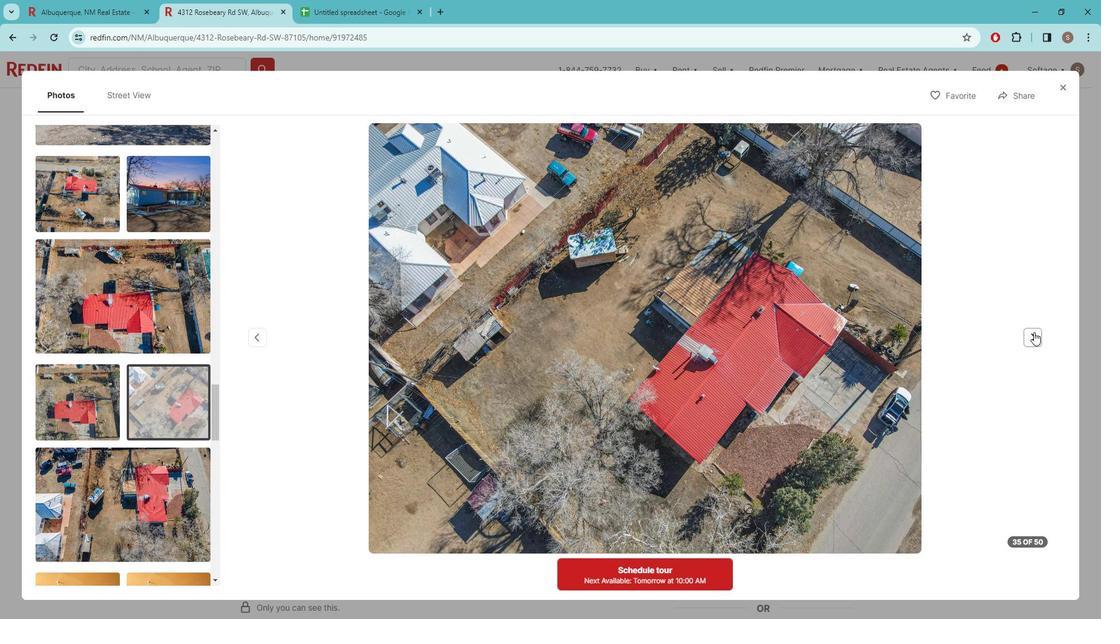 
Action: Mouse pressed left at (1046, 332)
Screenshot: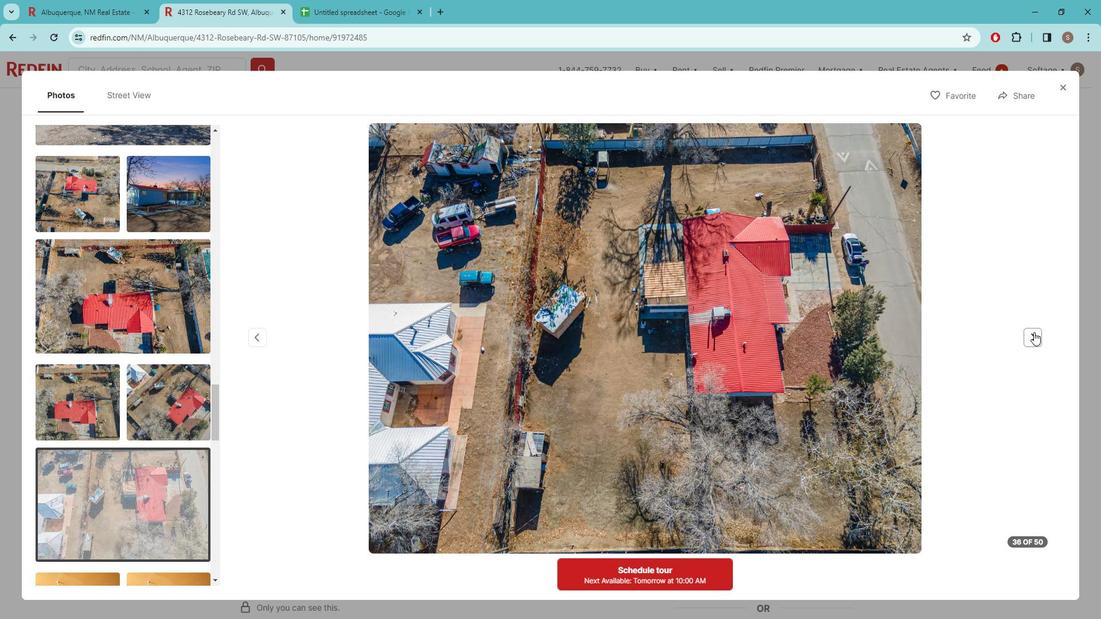 
Action: Mouse pressed left at (1046, 332)
Screenshot: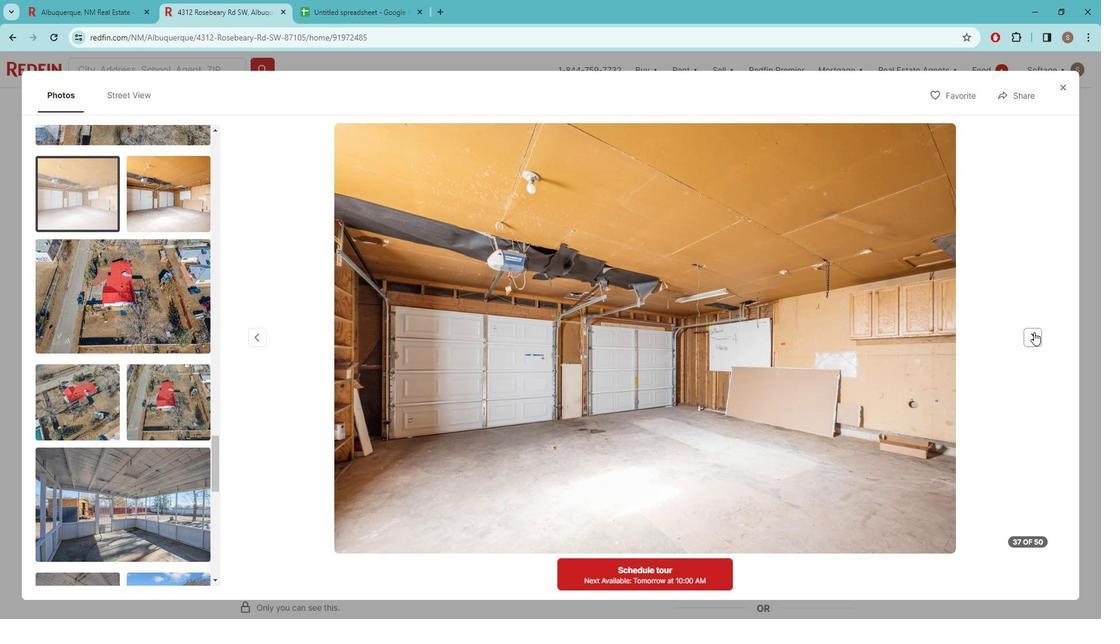
Action: Mouse pressed left at (1046, 332)
Screenshot: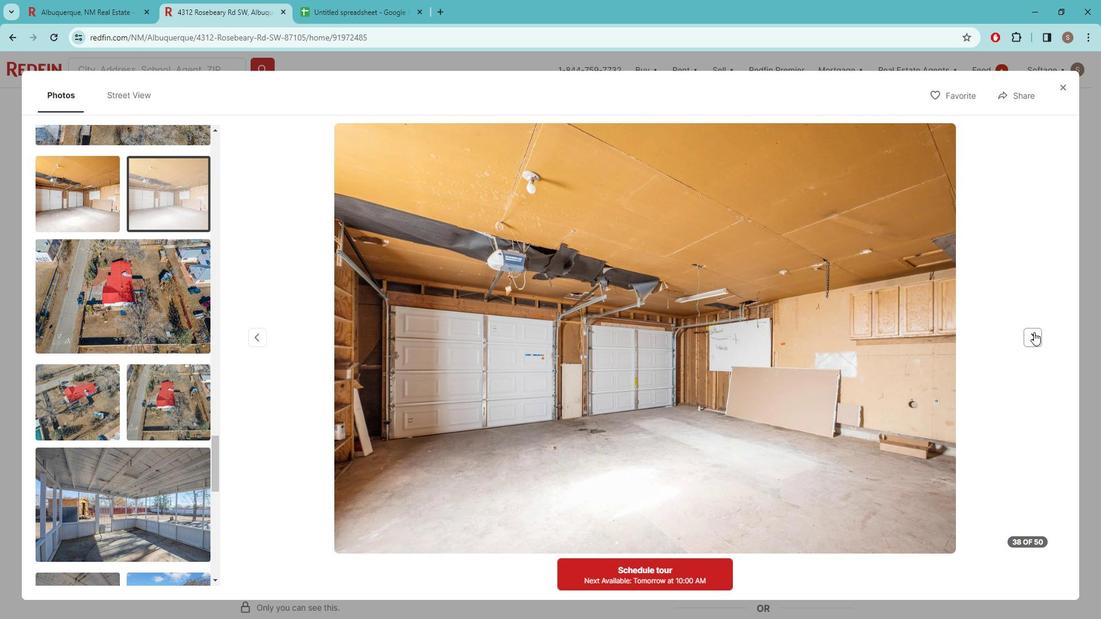
Action: Mouse pressed left at (1046, 332)
Screenshot: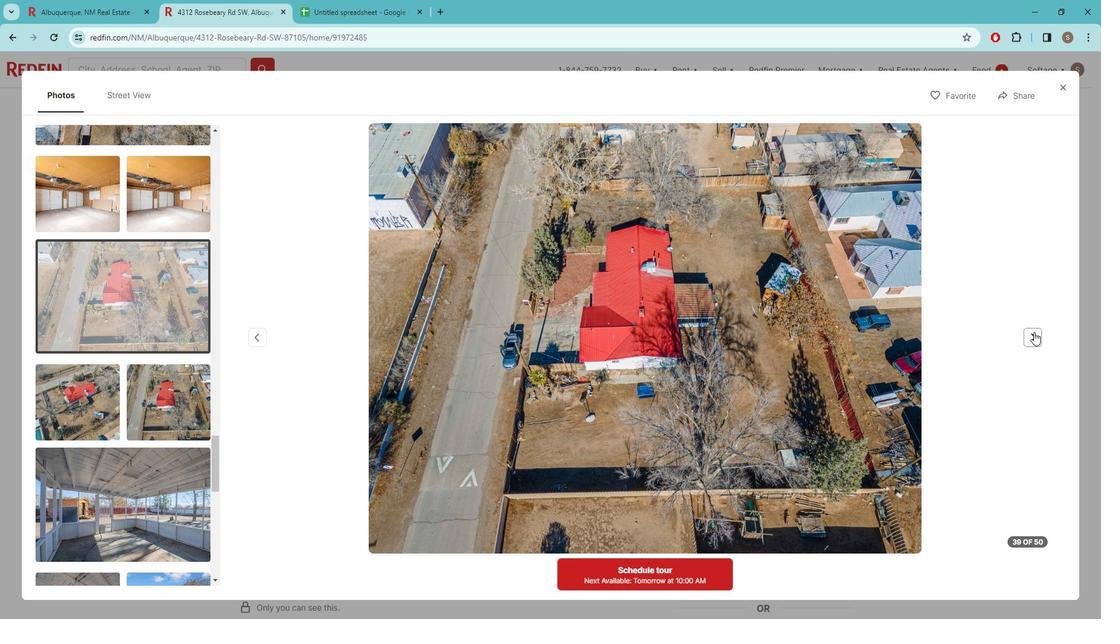 
Action: Mouse pressed left at (1046, 332)
Screenshot: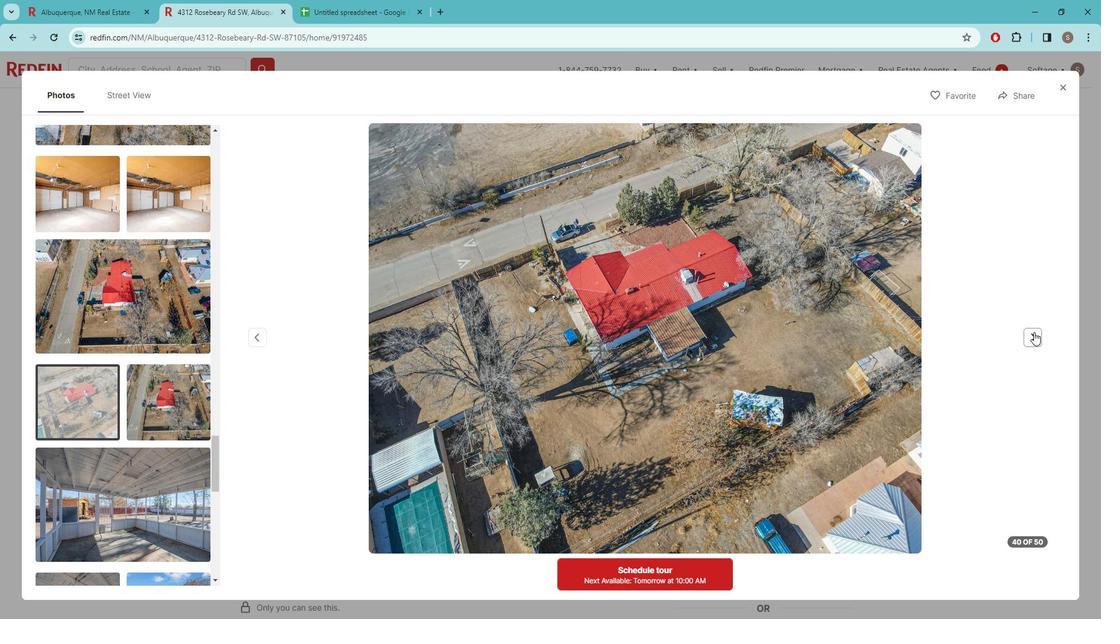 
Action: Mouse pressed left at (1046, 332)
Screenshot: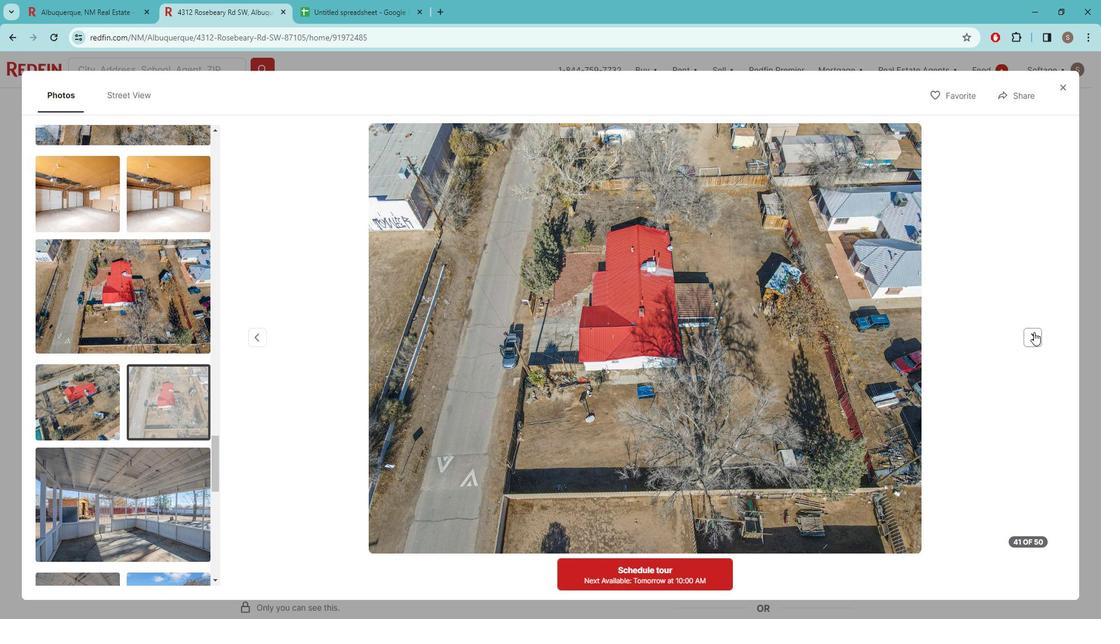 
Action: Mouse pressed left at (1046, 332)
Screenshot: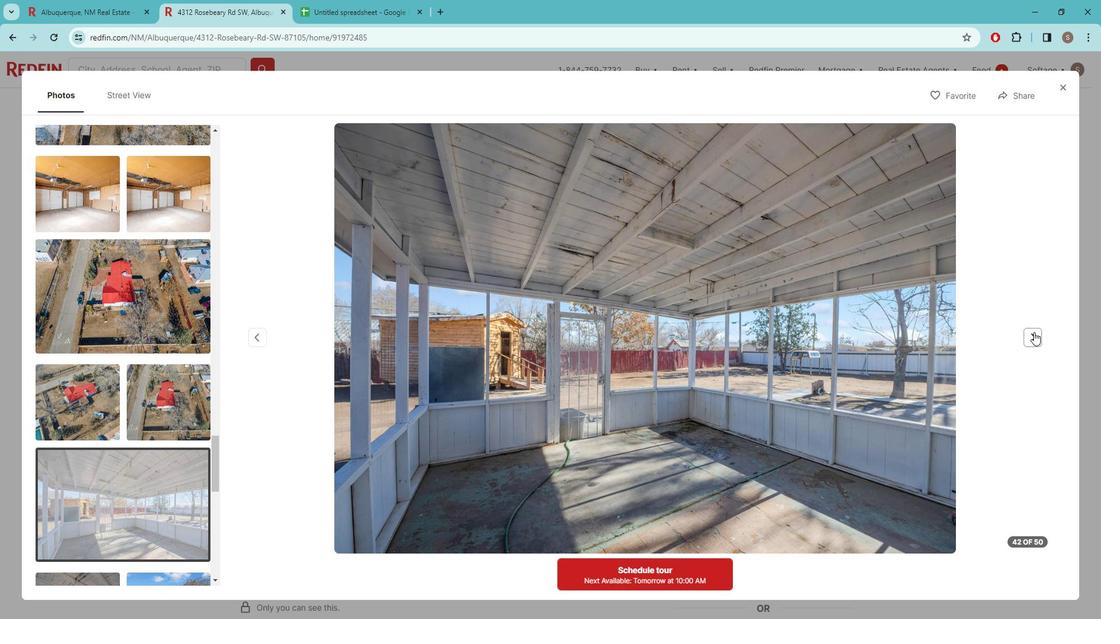 
Action: Mouse pressed left at (1046, 332)
Screenshot: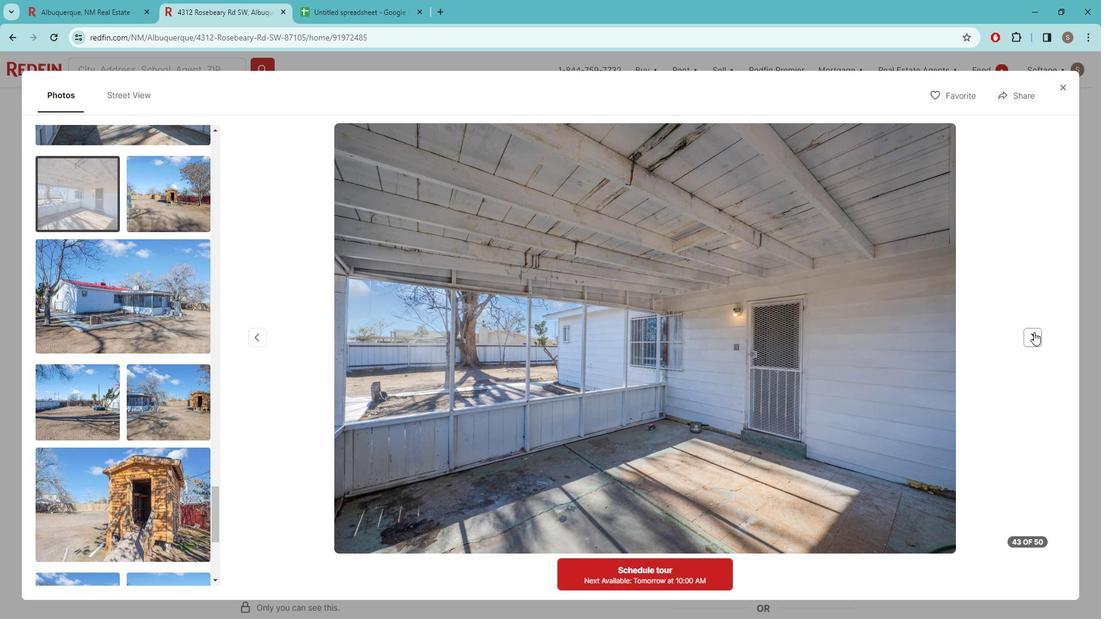 
Action: Mouse pressed left at (1046, 332)
Screenshot: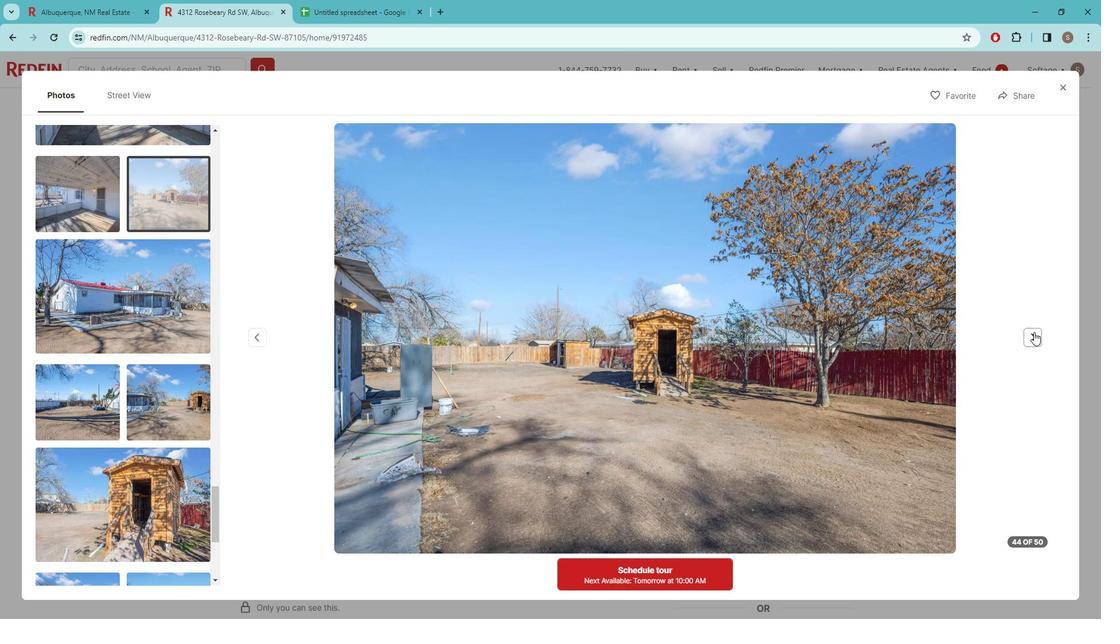
Action: Mouse pressed left at (1046, 332)
Screenshot: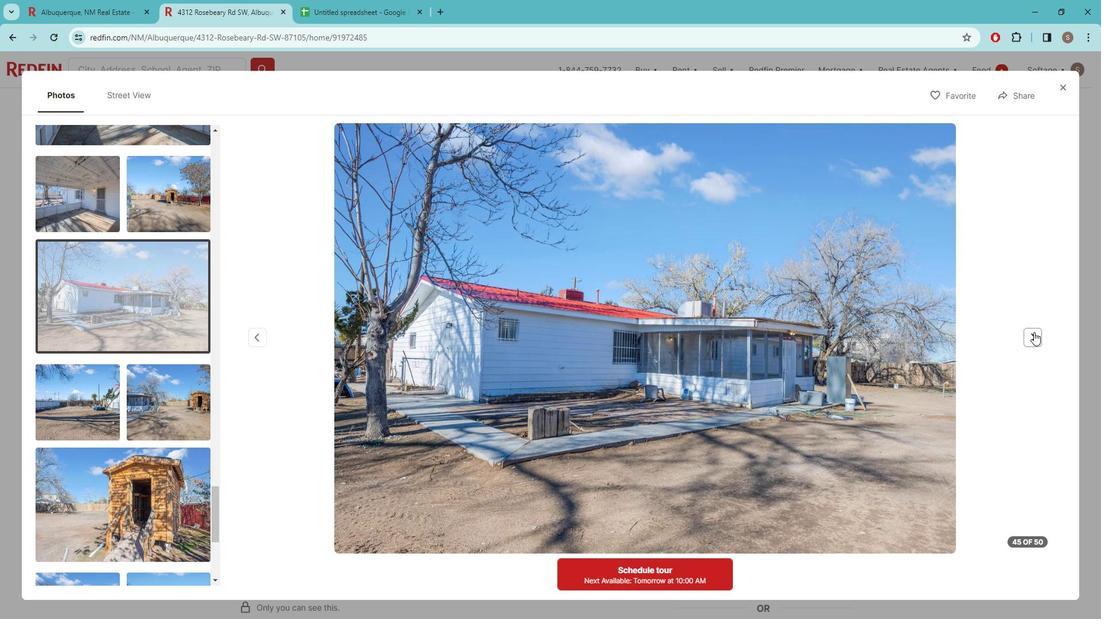 
Action: Mouse pressed left at (1046, 332)
Screenshot: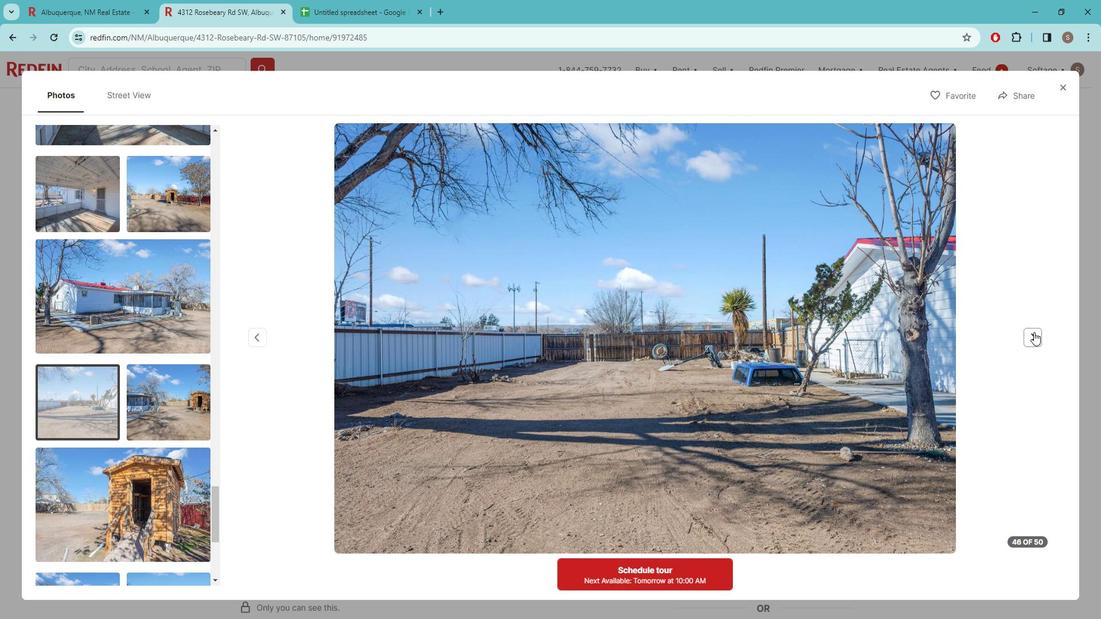 
Action: Mouse pressed left at (1046, 332)
Screenshot: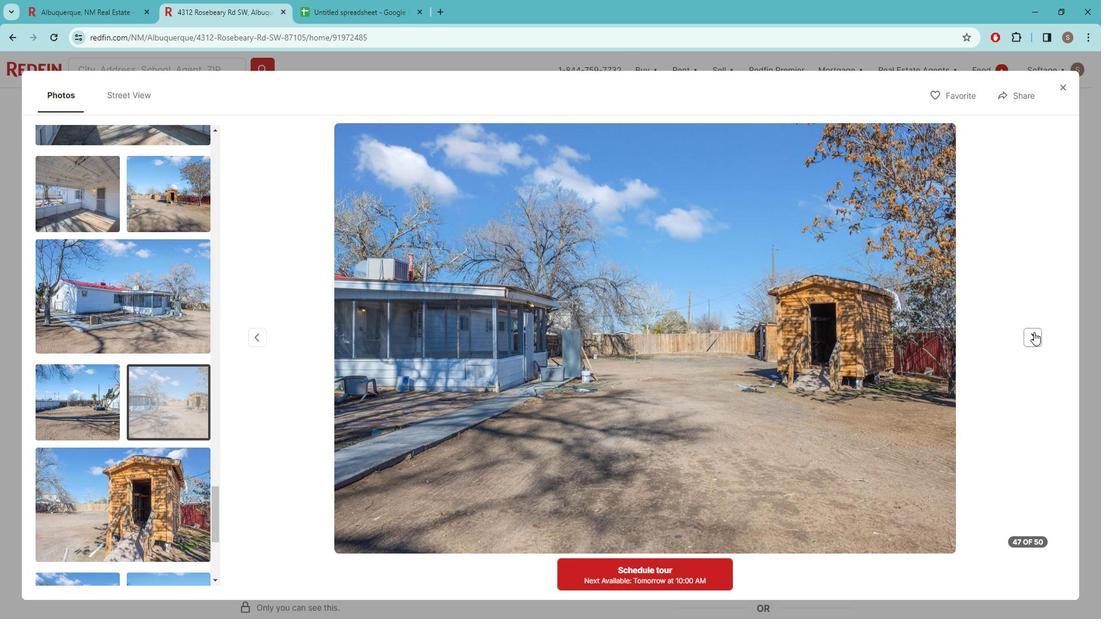 
Action: Mouse pressed left at (1046, 332)
Screenshot: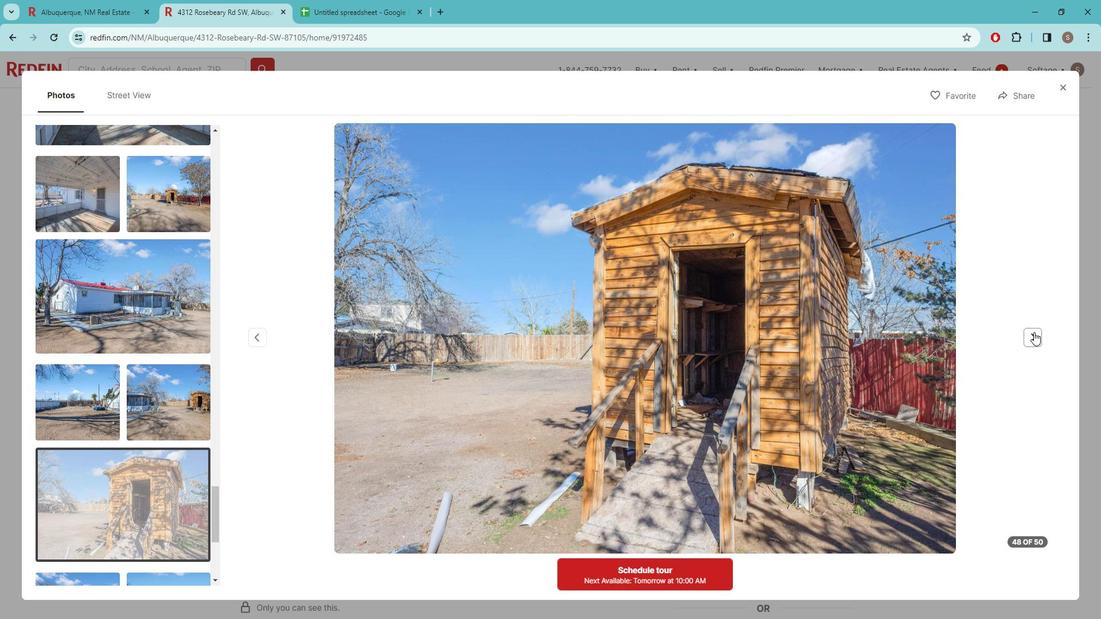 
Action: Mouse pressed left at (1046, 332)
Screenshot: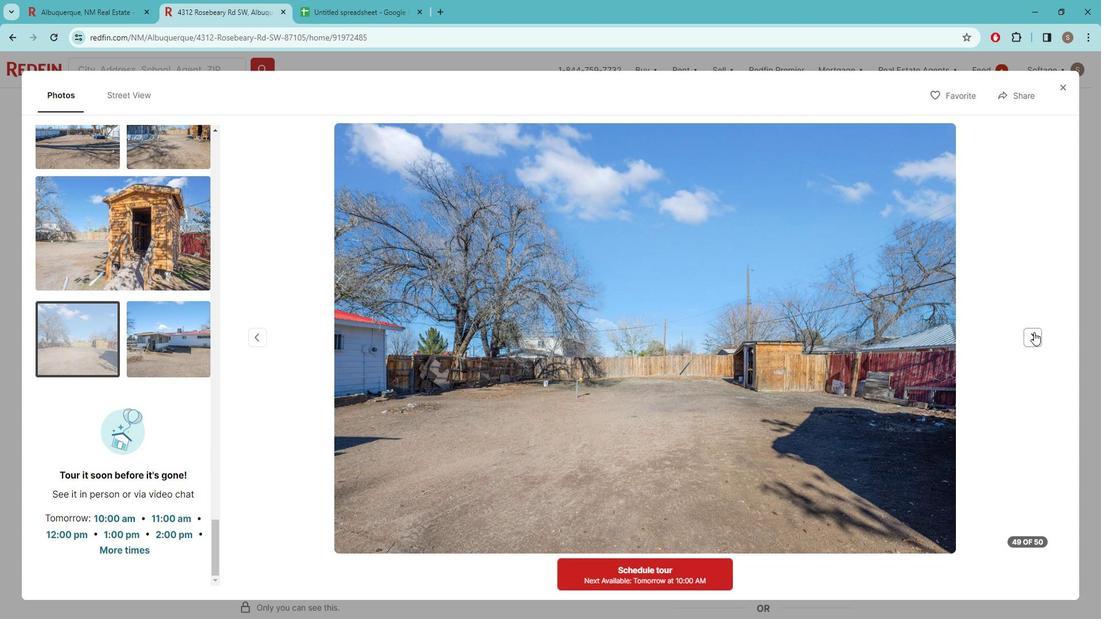
Action: Mouse moved to (1072, 97)
Screenshot: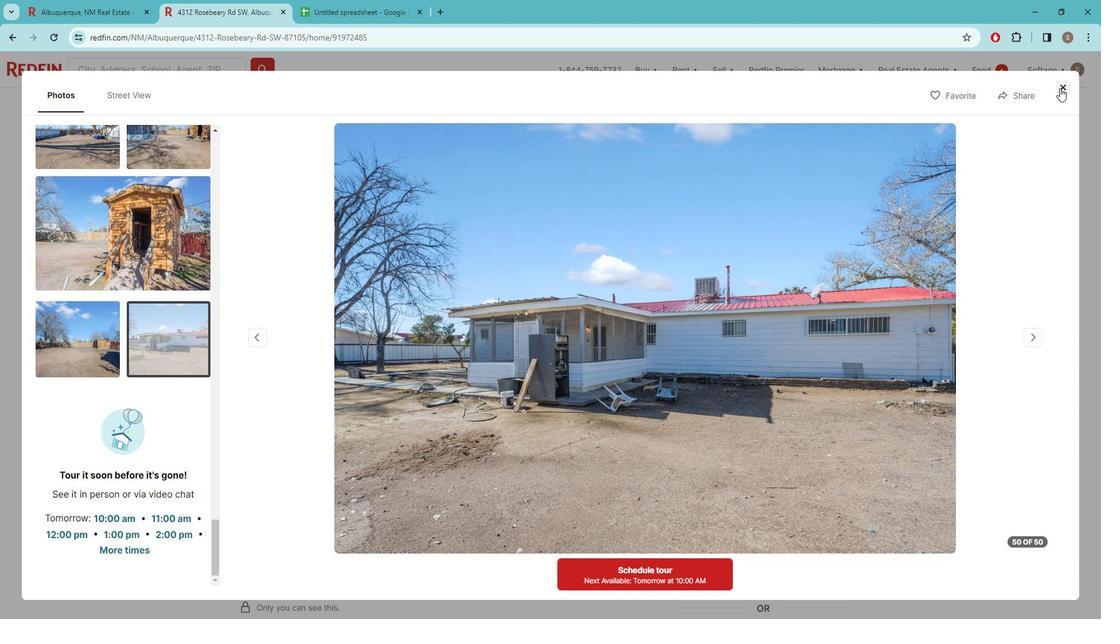 
Action: Mouse pressed left at (1072, 97)
Screenshot: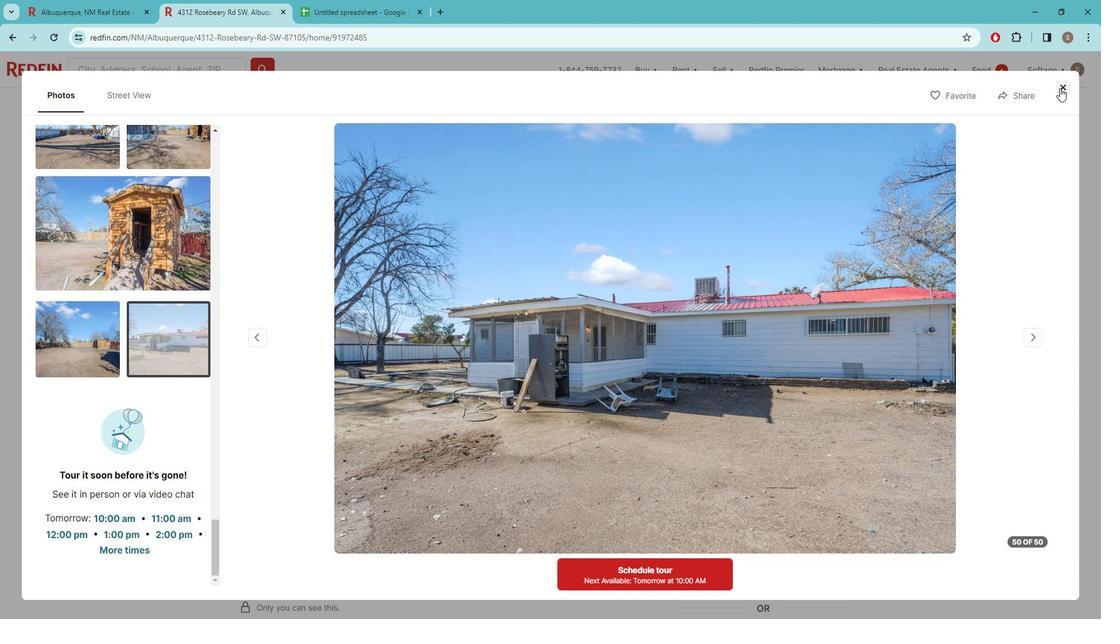 
Action: Mouse moved to (648, 341)
Screenshot: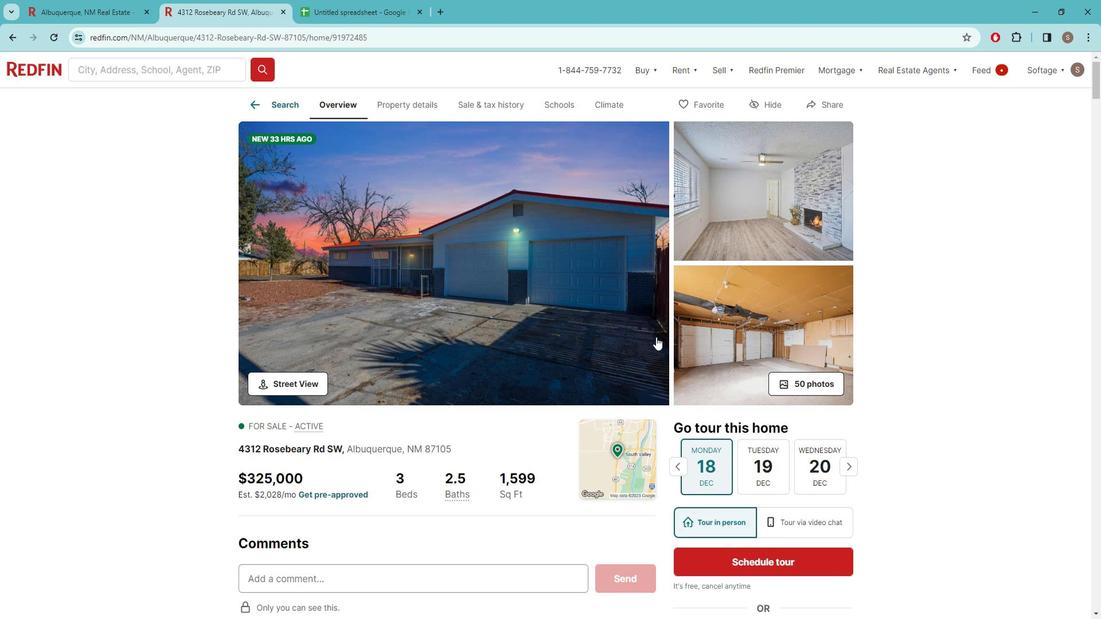 
Action: Mouse scrolled (648, 341) with delta (0, 0)
Screenshot: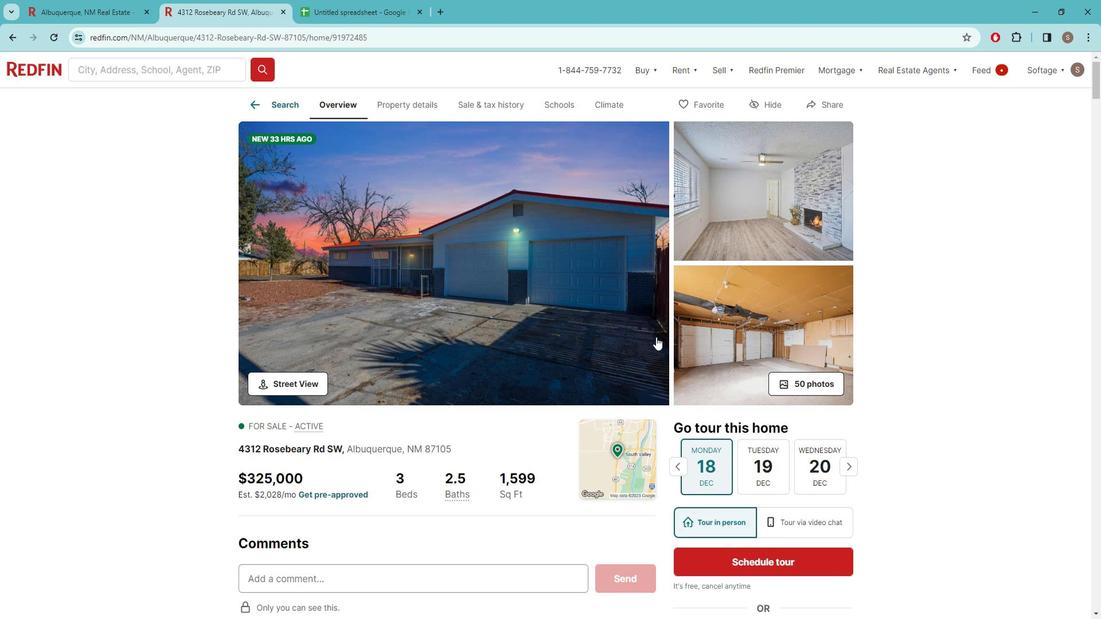 
Action: Mouse moved to (639, 342)
Screenshot: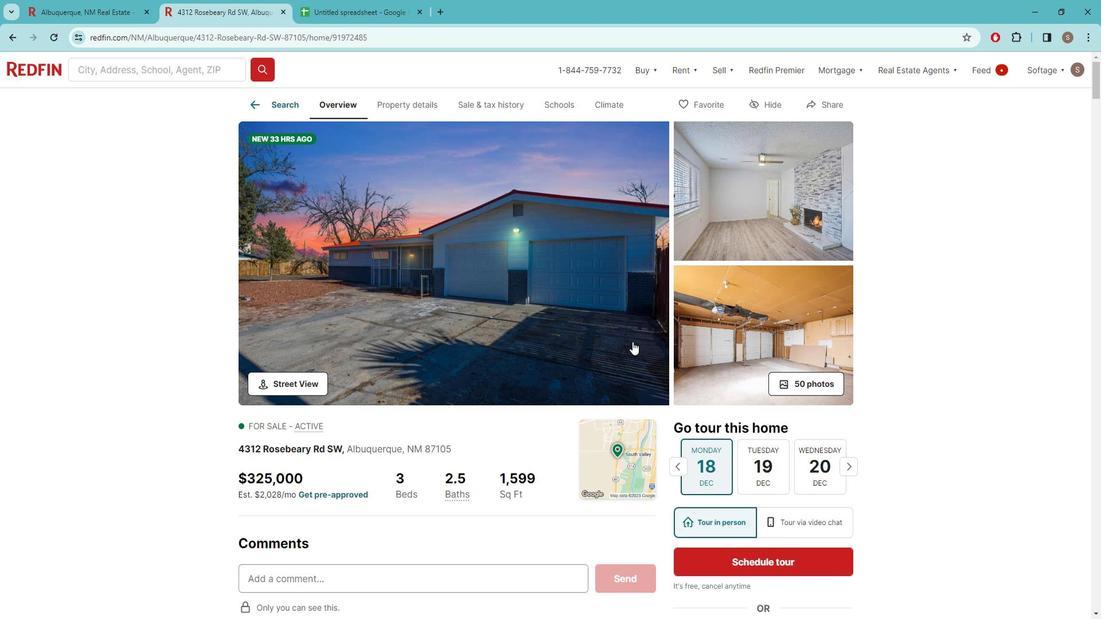 
Action: Mouse scrolled (639, 341) with delta (0, 0)
Screenshot: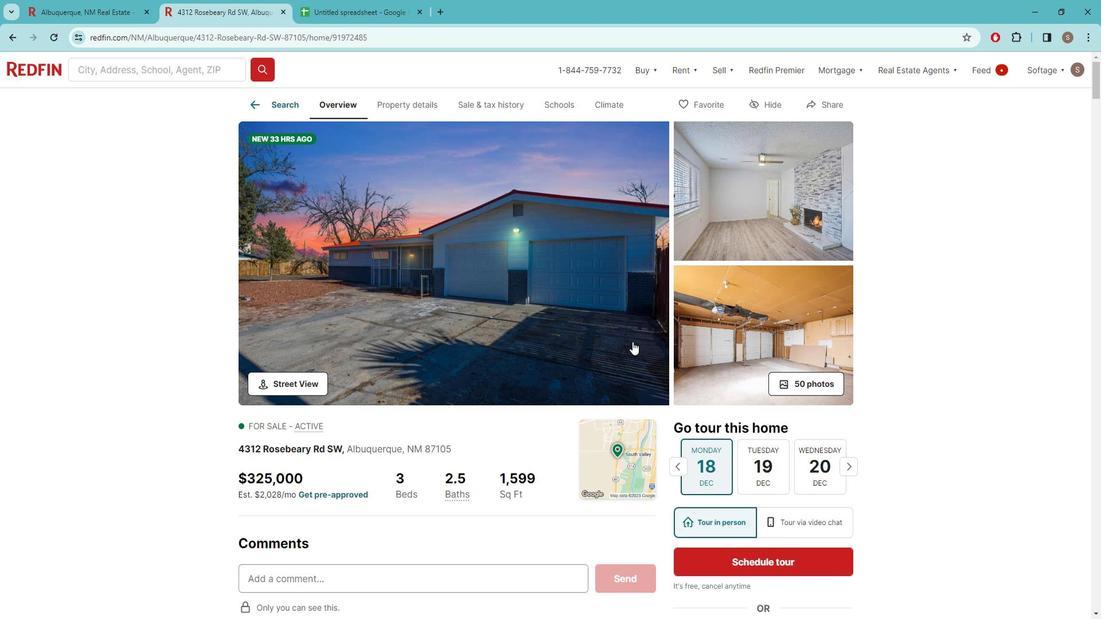 
Action: Mouse moved to (619, 342)
Screenshot: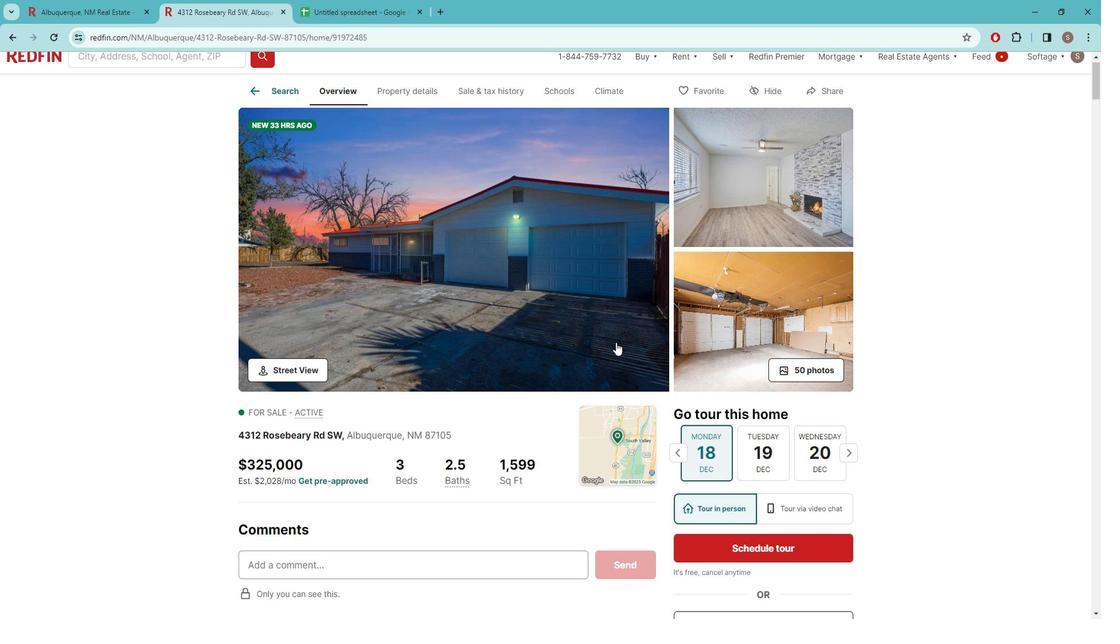 
Action: Mouse scrolled (619, 341) with delta (0, 0)
Screenshot: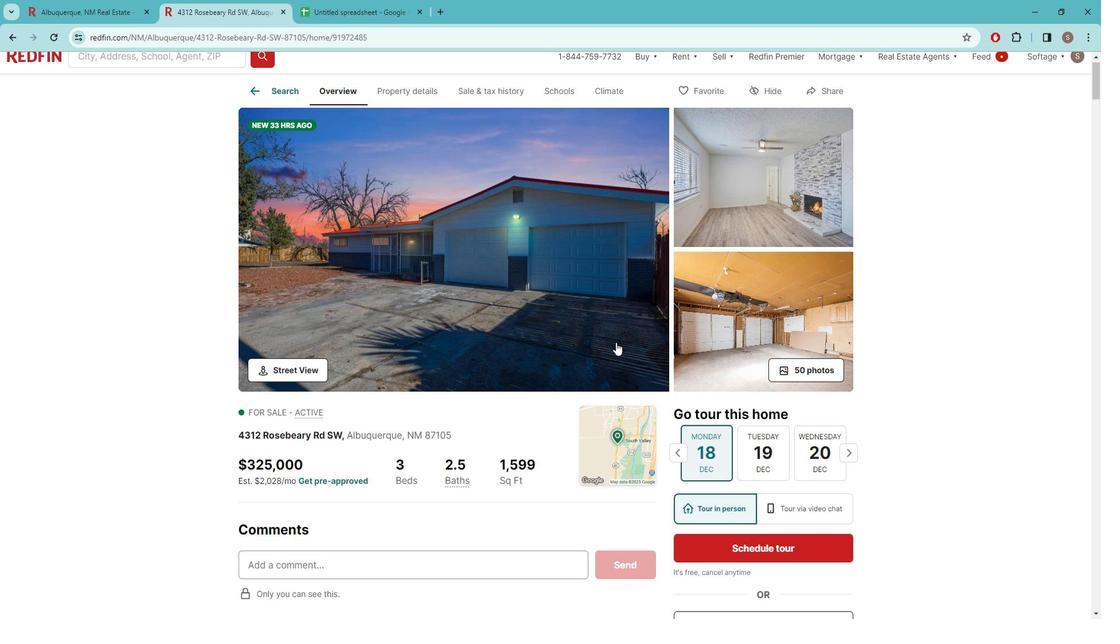 
Action: Mouse moved to (427, 358)
Screenshot: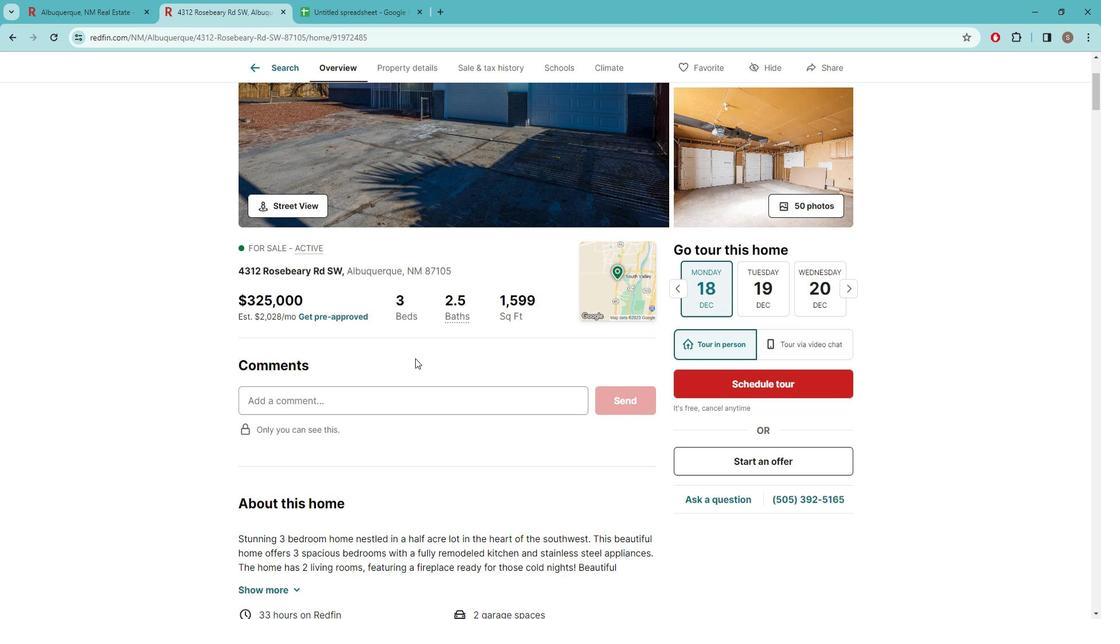 
Action: Mouse scrolled (427, 357) with delta (0, 0)
Screenshot: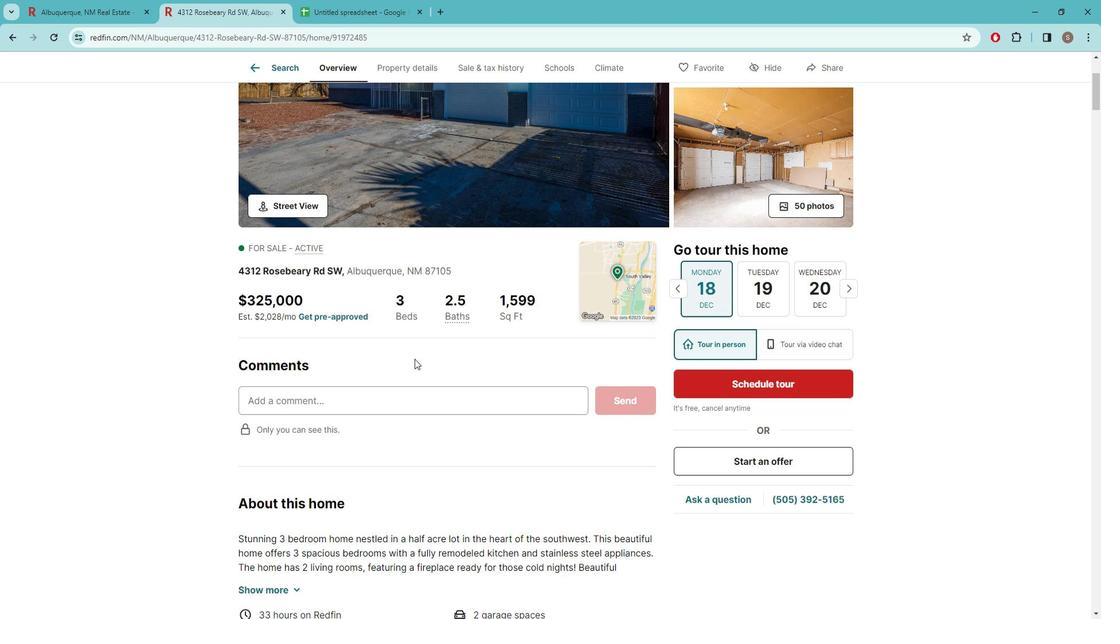 
Action: Mouse moved to (426, 358)
Screenshot: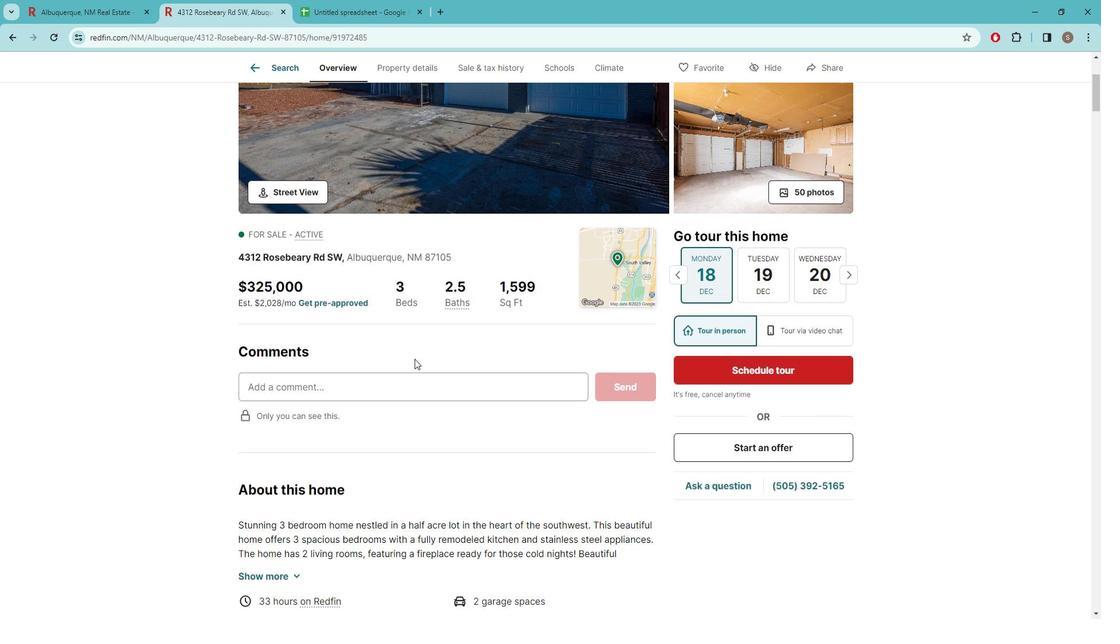 
Action: Mouse scrolled (426, 358) with delta (0, 0)
Screenshot: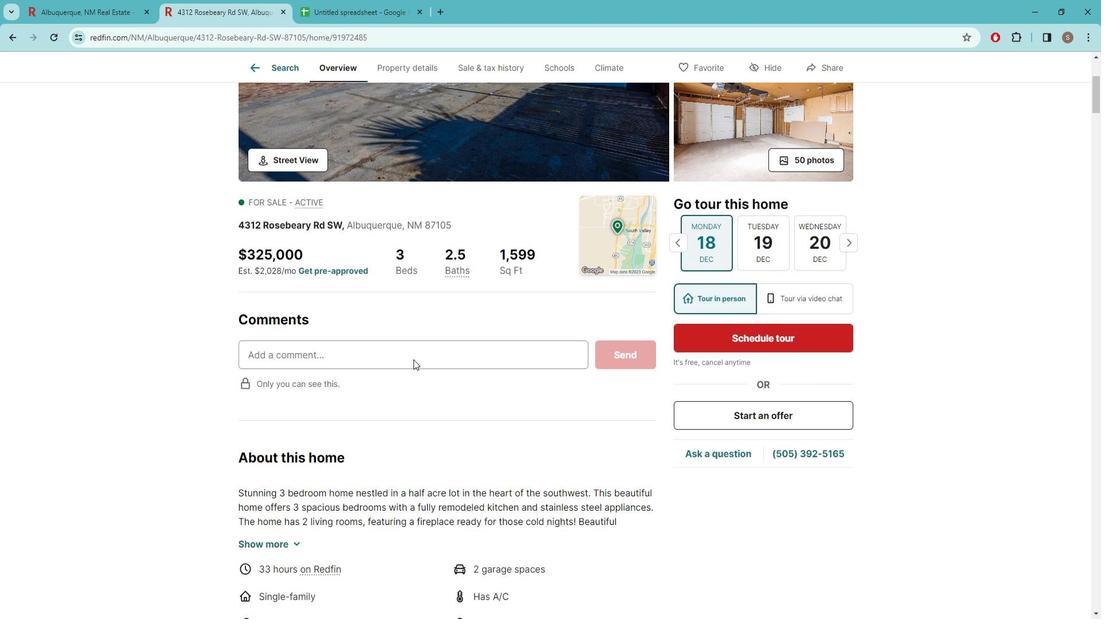 
Action: Mouse scrolled (426, 359) with delta (0, 0)
Screenshot: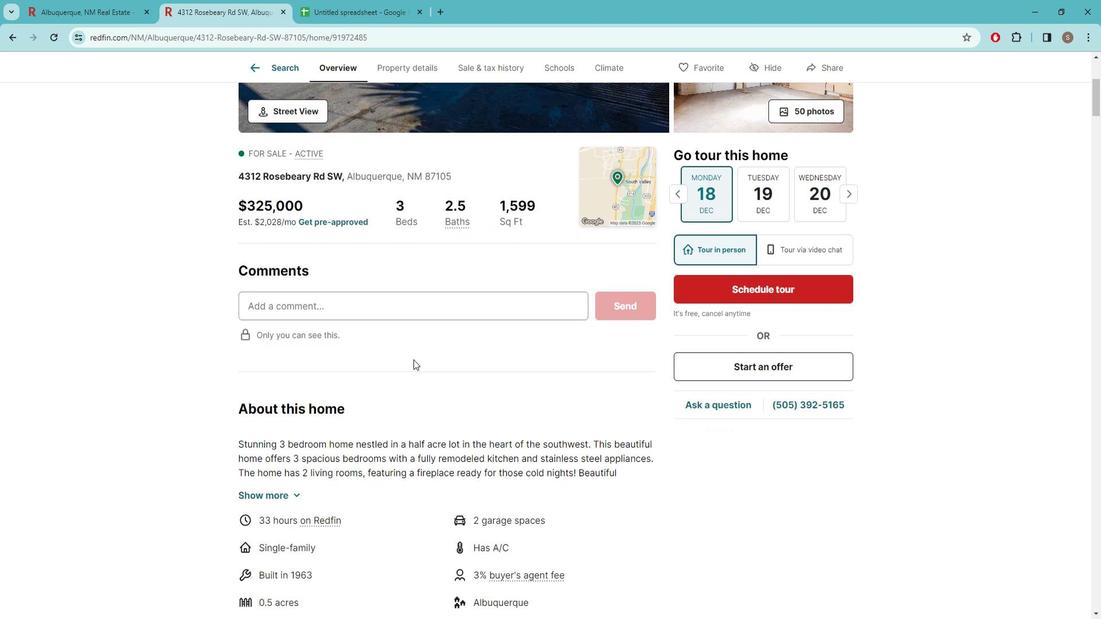 
Action: Mouse moved to (308, 516)
Screenshot: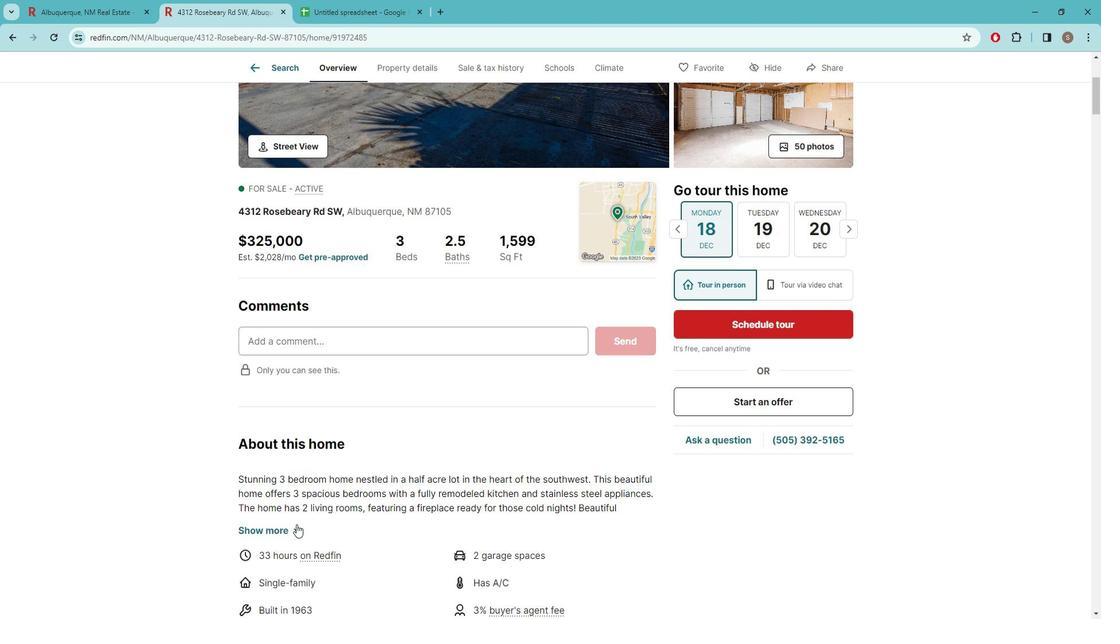 
Action: Mouse pressed left at (308, 516)
Screenshot: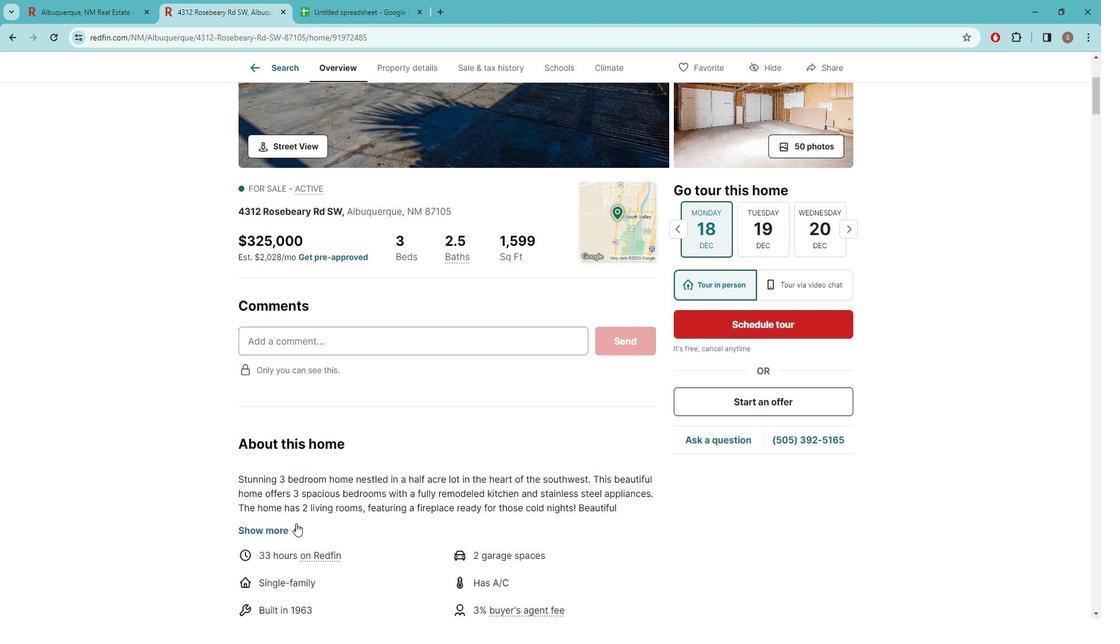 
Action: Mouse moved to (335, 496)
Screenshot: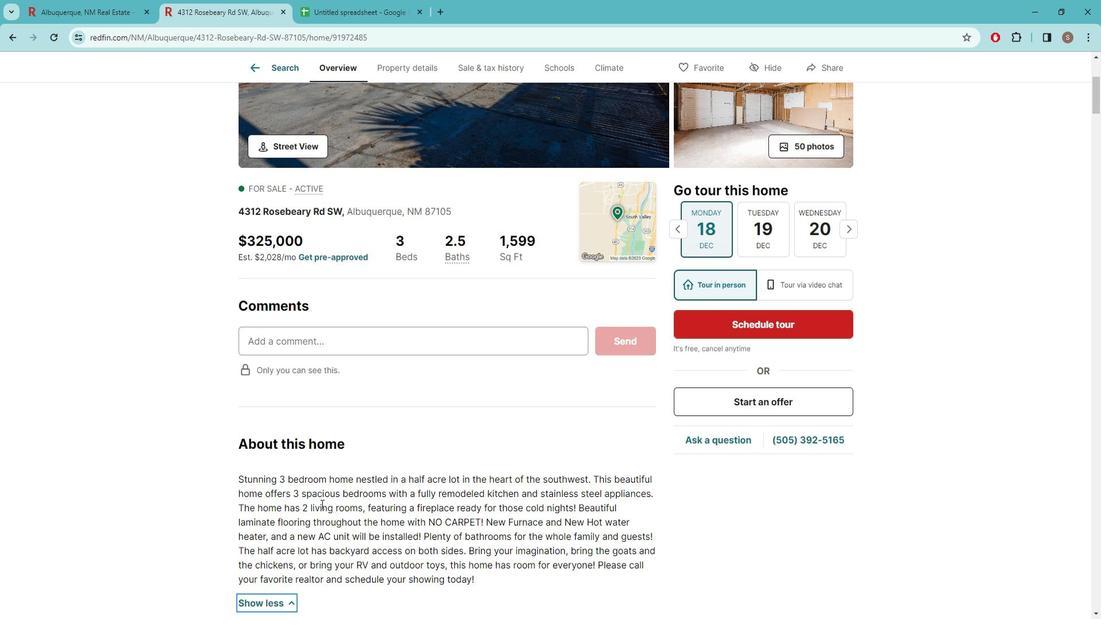
Action: Mouse scrolled (335, 496) with delta (0, 0)
Screenshot: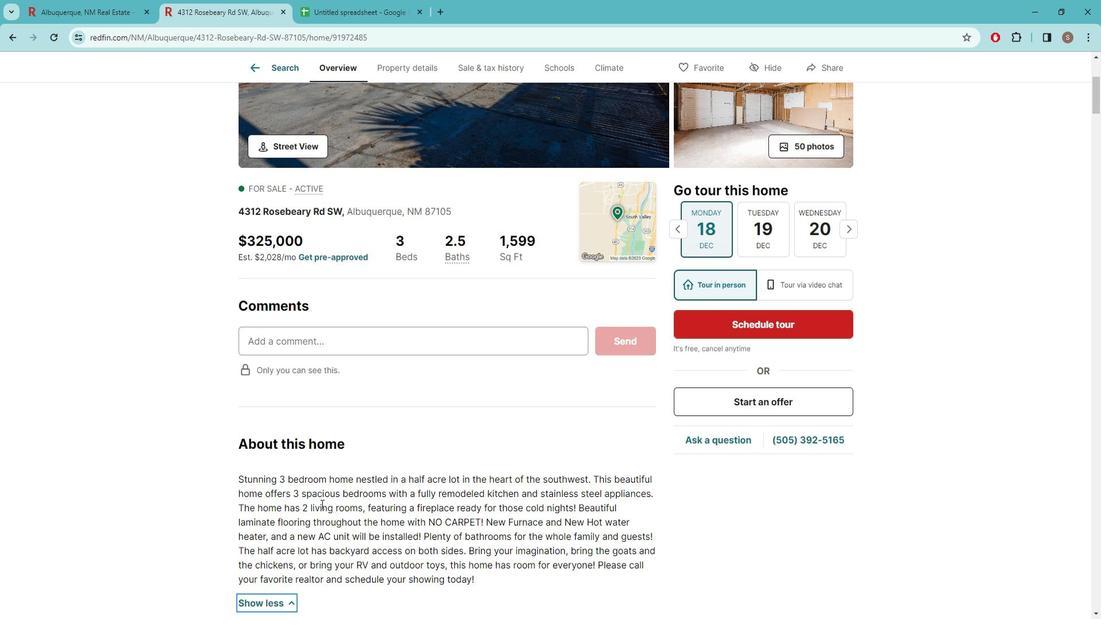 
Action: Mouse moved to (338, 493)
Screenshot: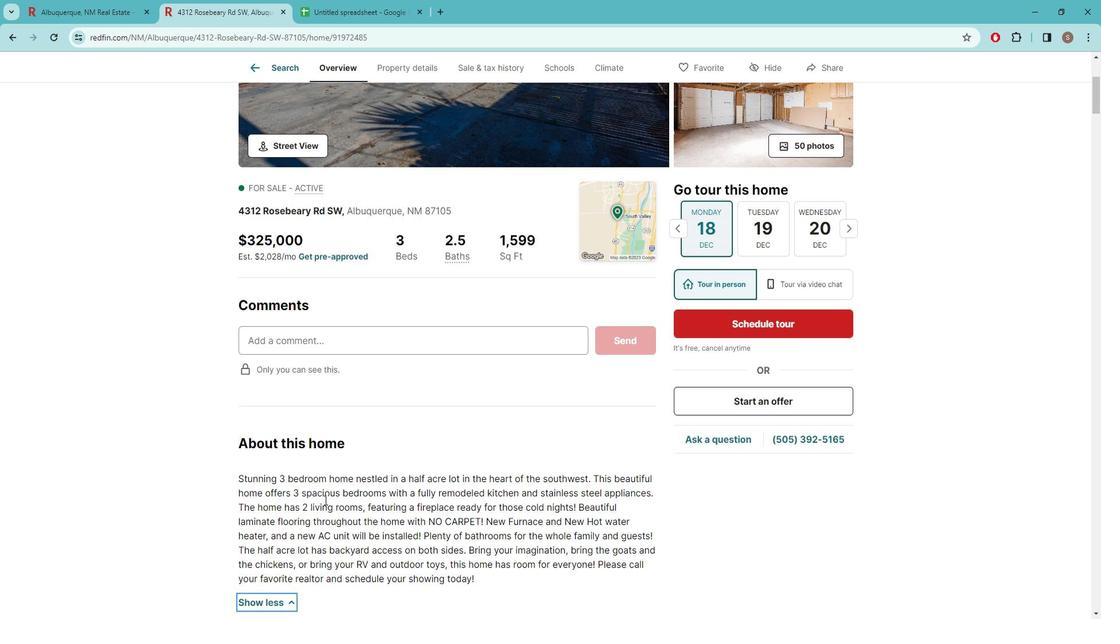
Action: Mouse scrolled (338, 493) with delta (0, 0)
Screenshot: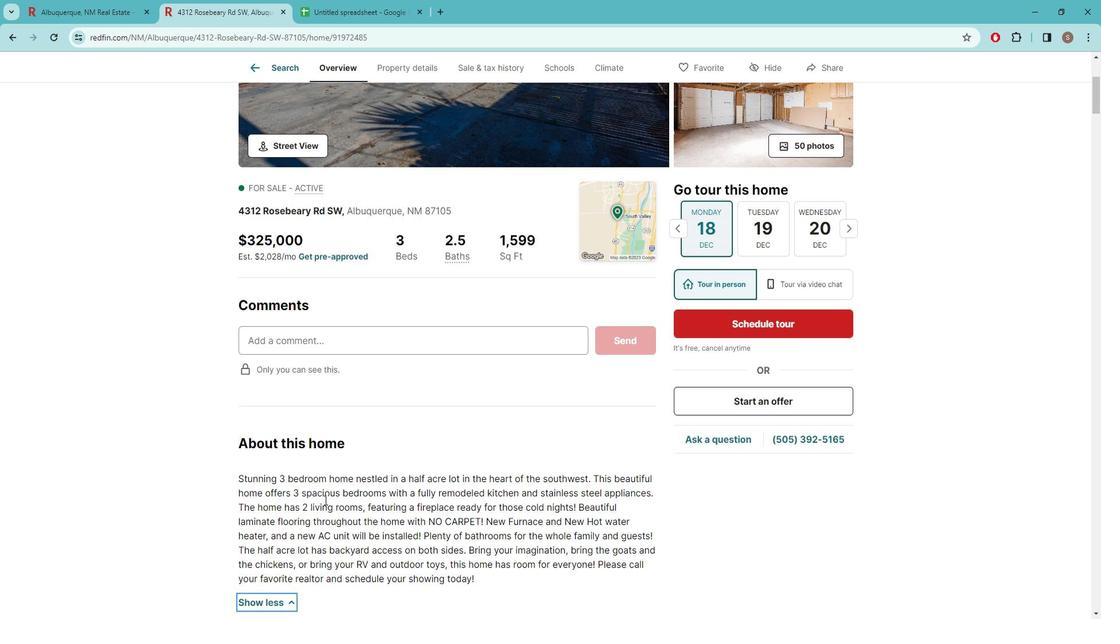 
Action: Mouse moved to (377, 417)
Screenshot: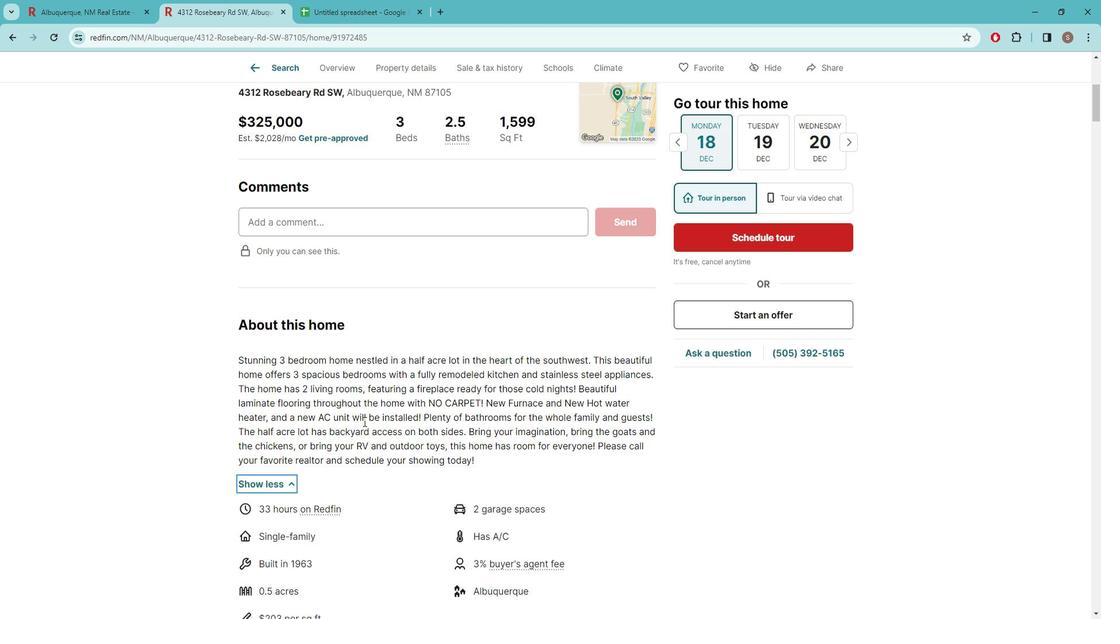 
Action: Mouse scrolled (377, 416) with delta (0, 0)
Screenshot: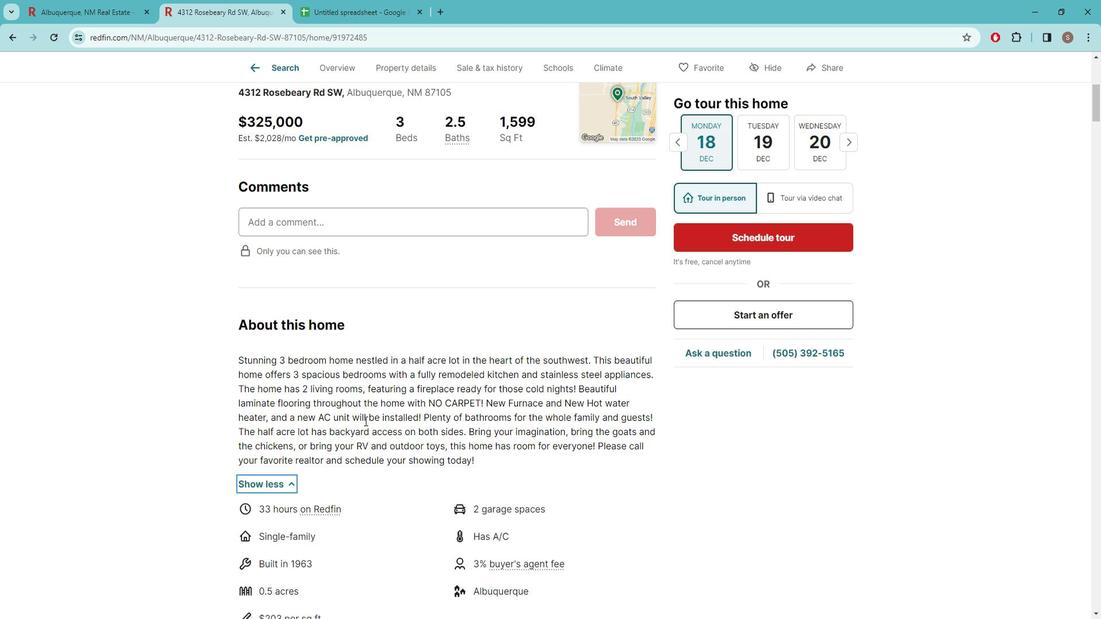 
Action: Mouse moved to (389, 406)
Screenshot: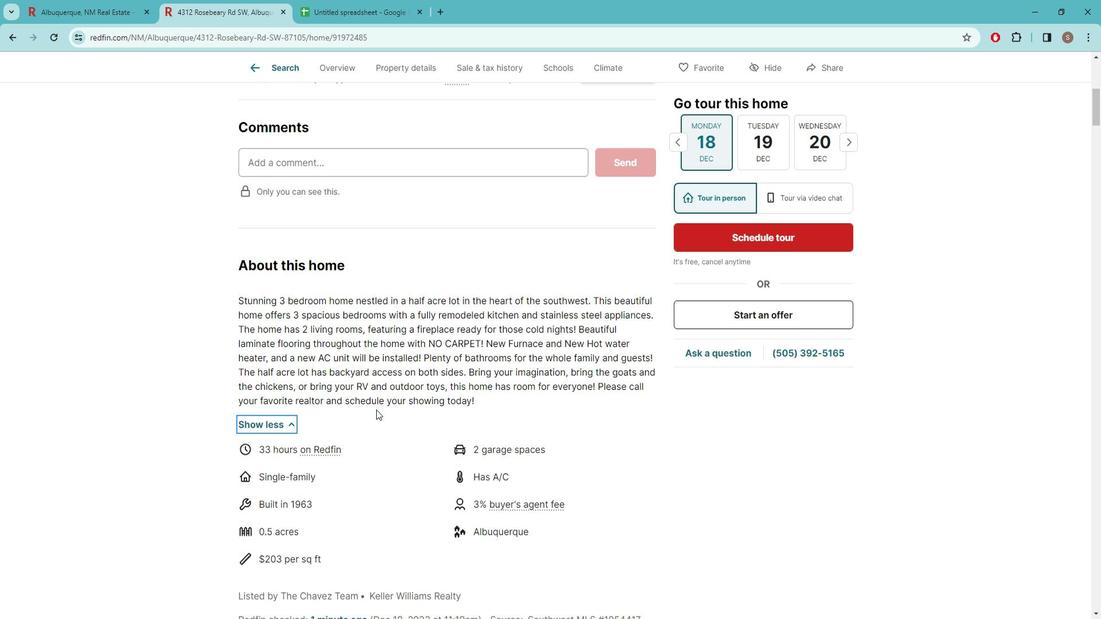 
Action: Mouse scrolled (389, 405) with delta (0, 0)
Screenshot: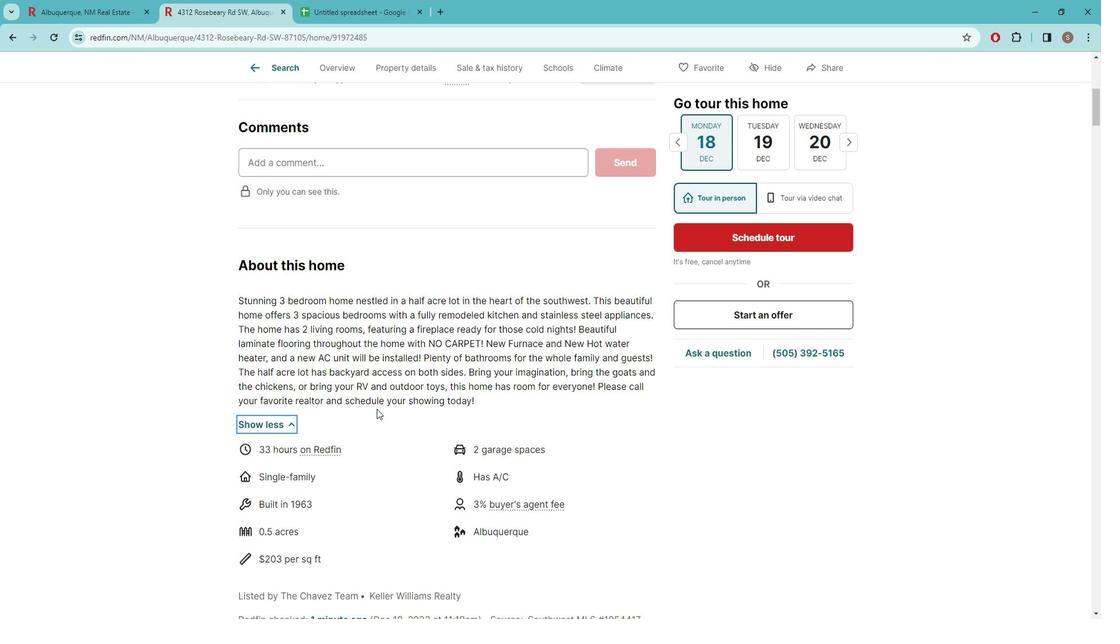 
Action: Mouse moved to (389, 381)
Screenshot: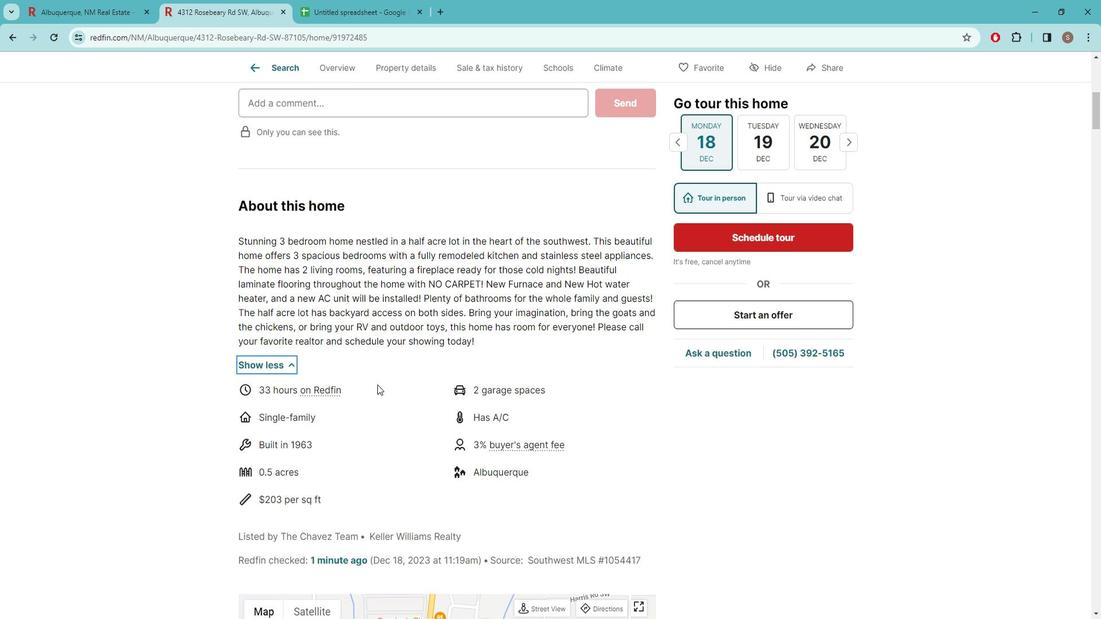 
Action: Mouse scrolled (389, 381) with delta (0, 0)
Screenshot: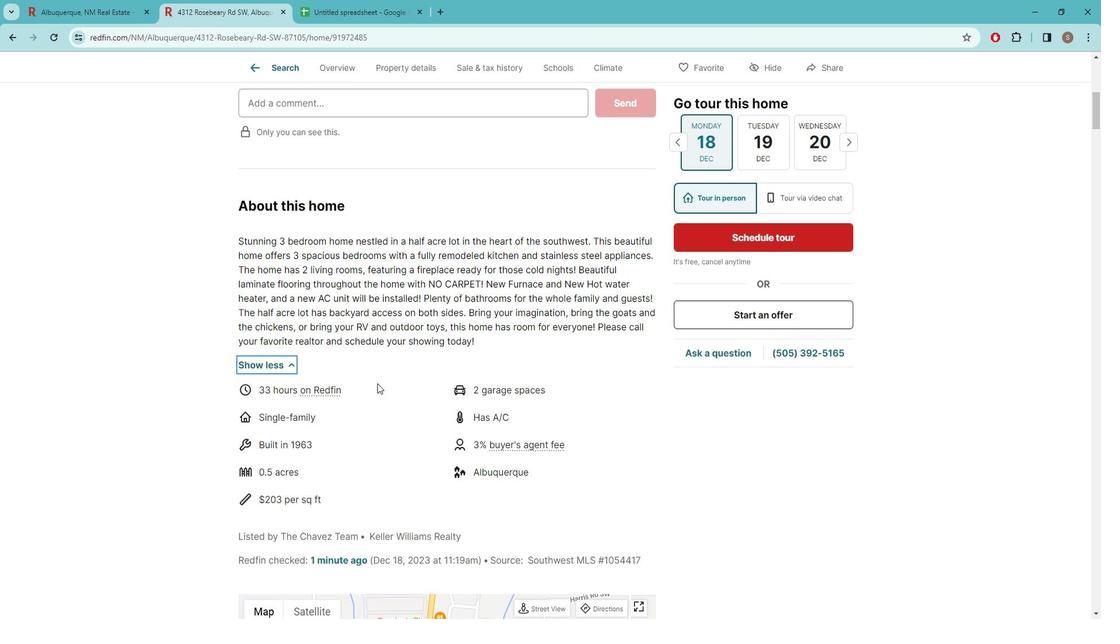 
Action: Mouse scrolled (389, 381) with delta (0, 0)
Screenshot: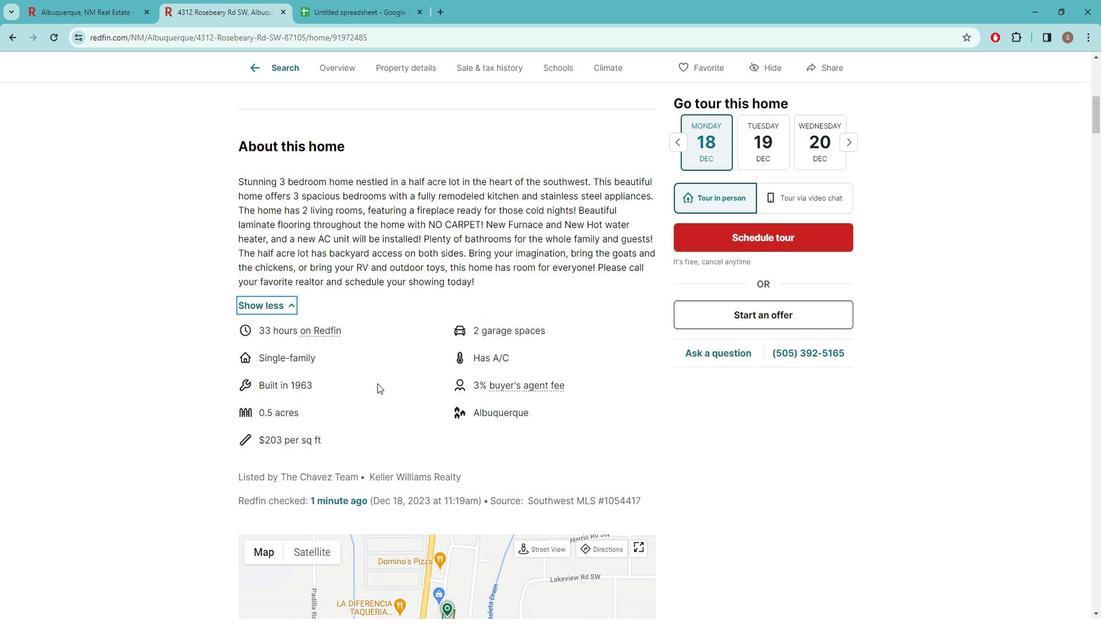 
Action: Mouse moved to (393, 340)
Screenshot: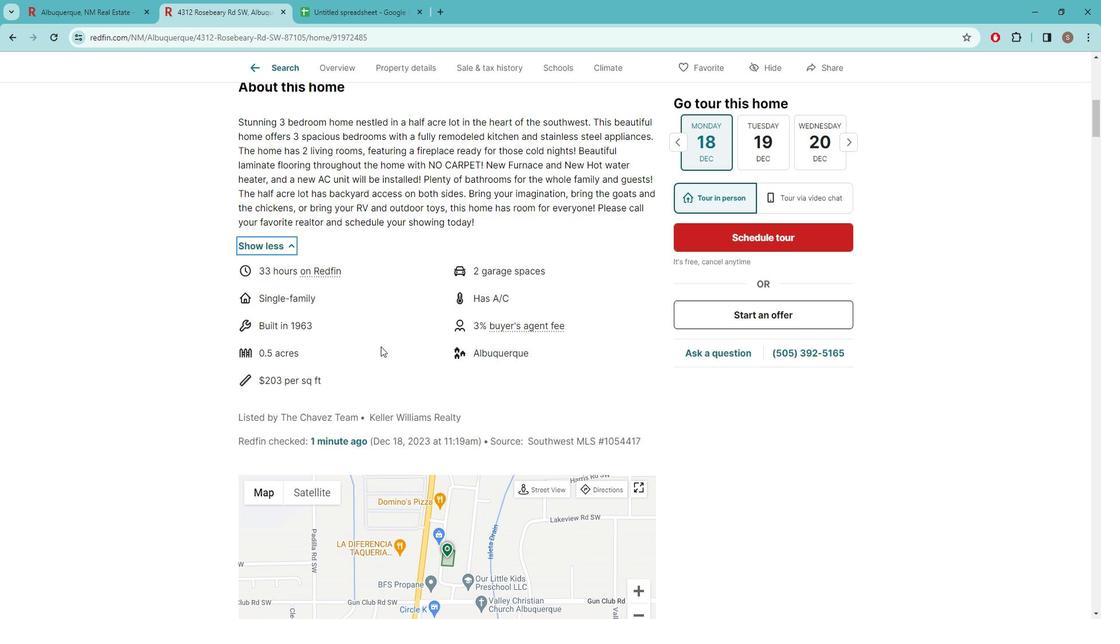 
Action: Mouse scrolled (393, 340) with delta (0, 0)
Screenshot: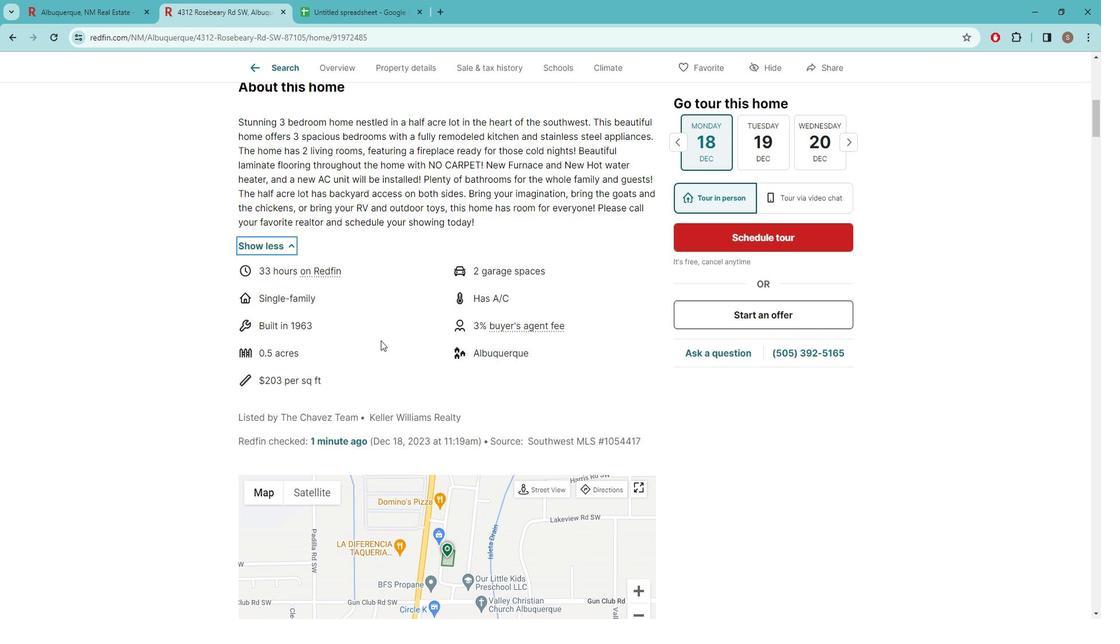 
Action: Mouse scrolled (393, 340) with delta (0, 0)
Screenshot: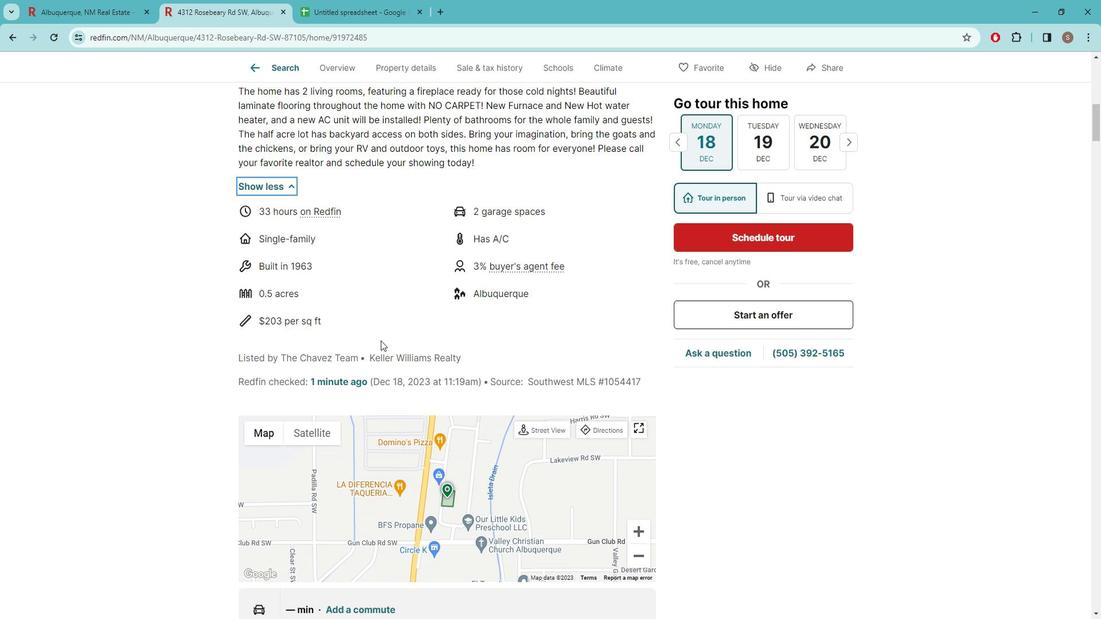 
Action: Mouse scrolled (393, 340) with delta (0, 0)
Screenshot: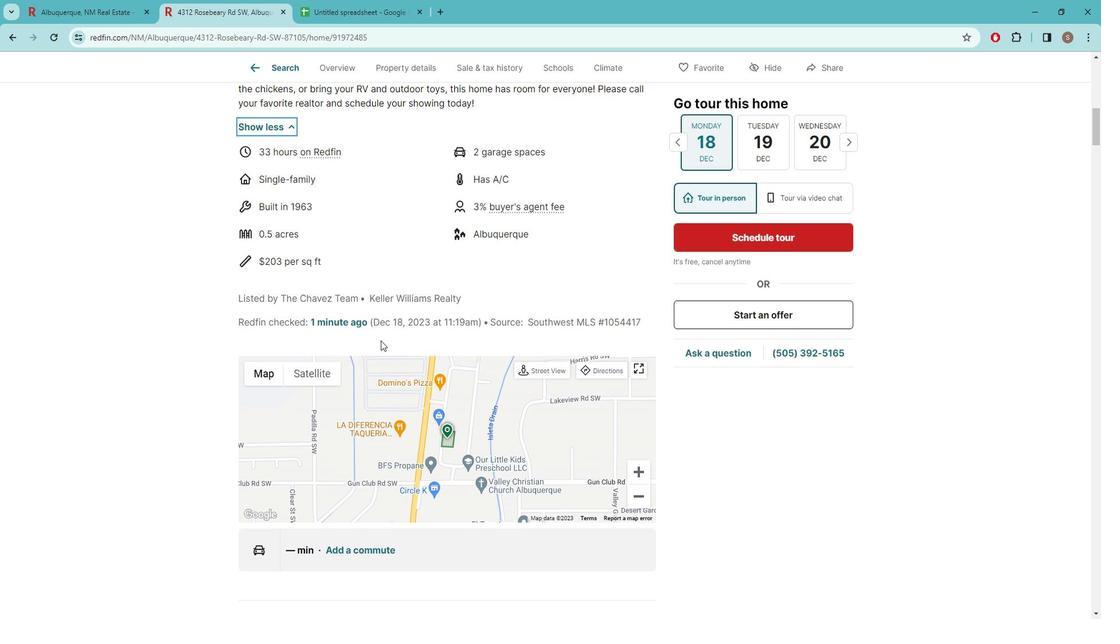 
Action: Mouse scrolled (393, 340) with delta (0, 0)
Screenshot: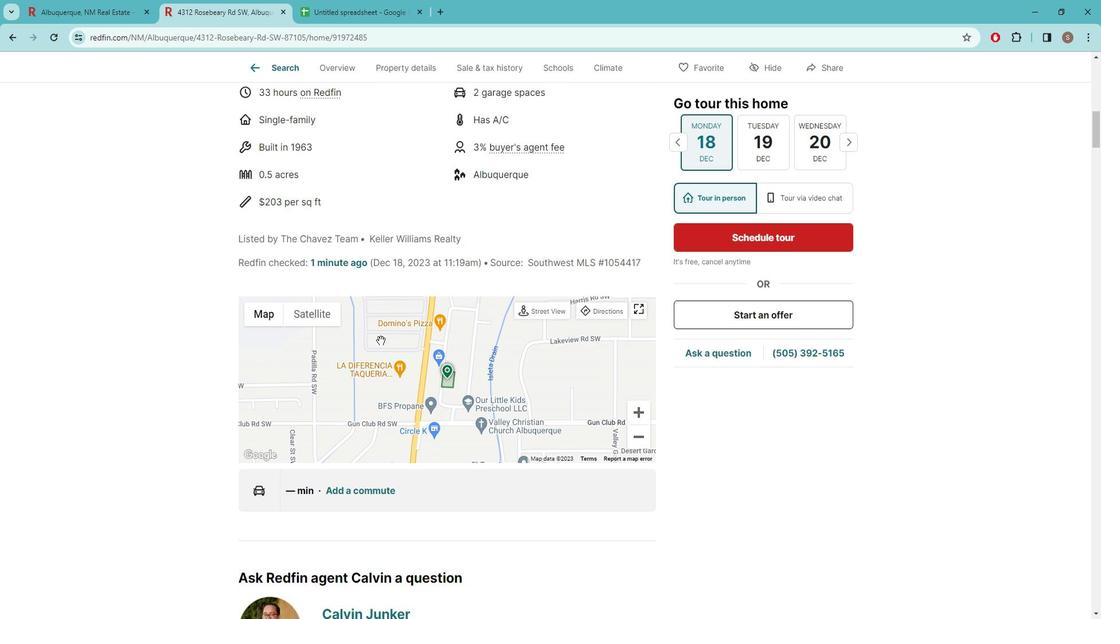 
Action: Mouse scrolled (393, 340) with delta (0, 0)
Screenshot: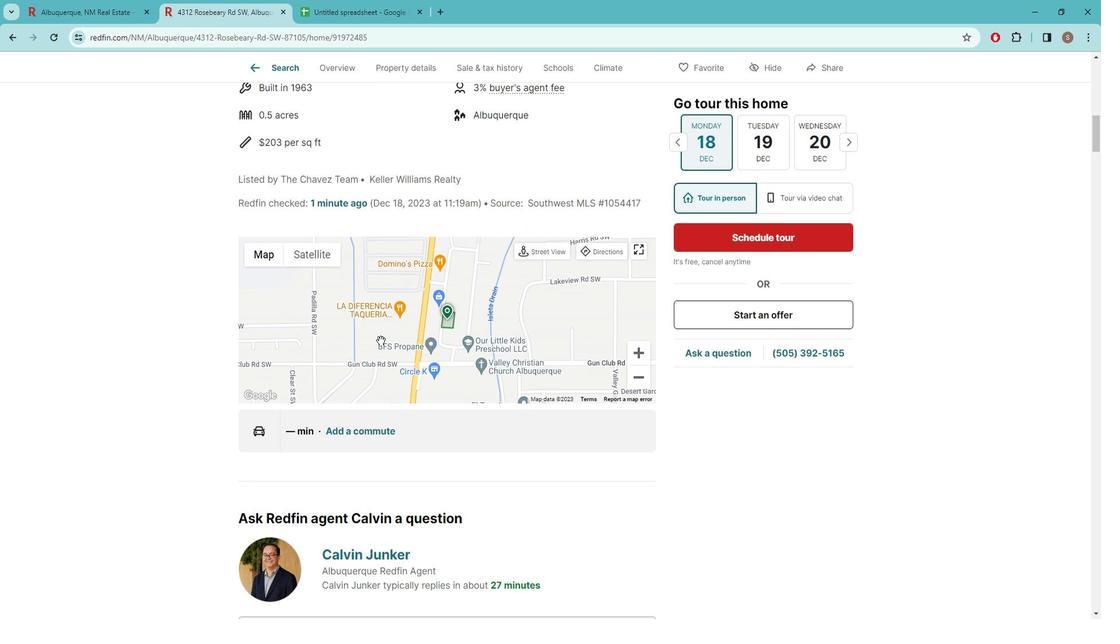 
Action: Mouse scrolled (393, 340) with delta (0, 0)
Screenshot: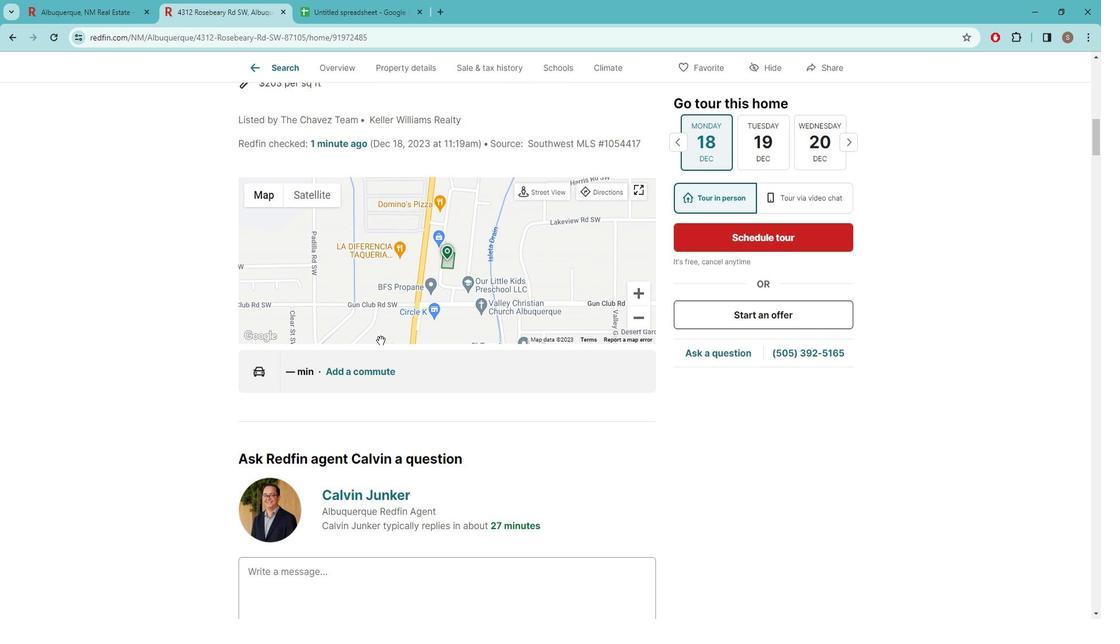 
Action: Mouse scrolled (393, 340) with delta (0, 0)
Screenshot: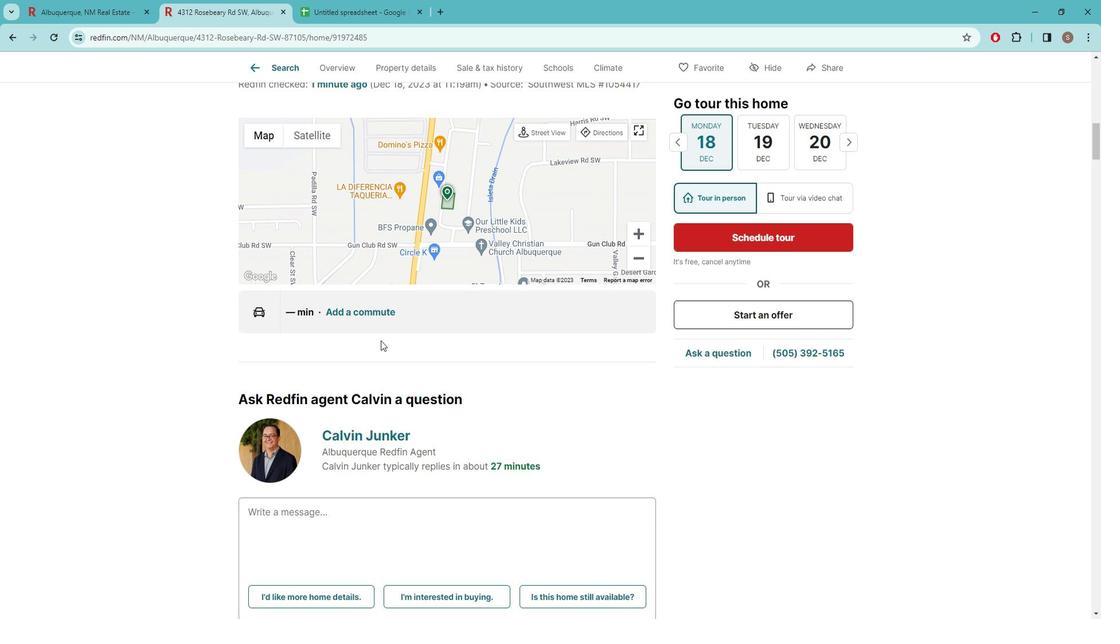 
Action: Mouse scrolled (393, 340) with delta (0, 0)
Screenshot: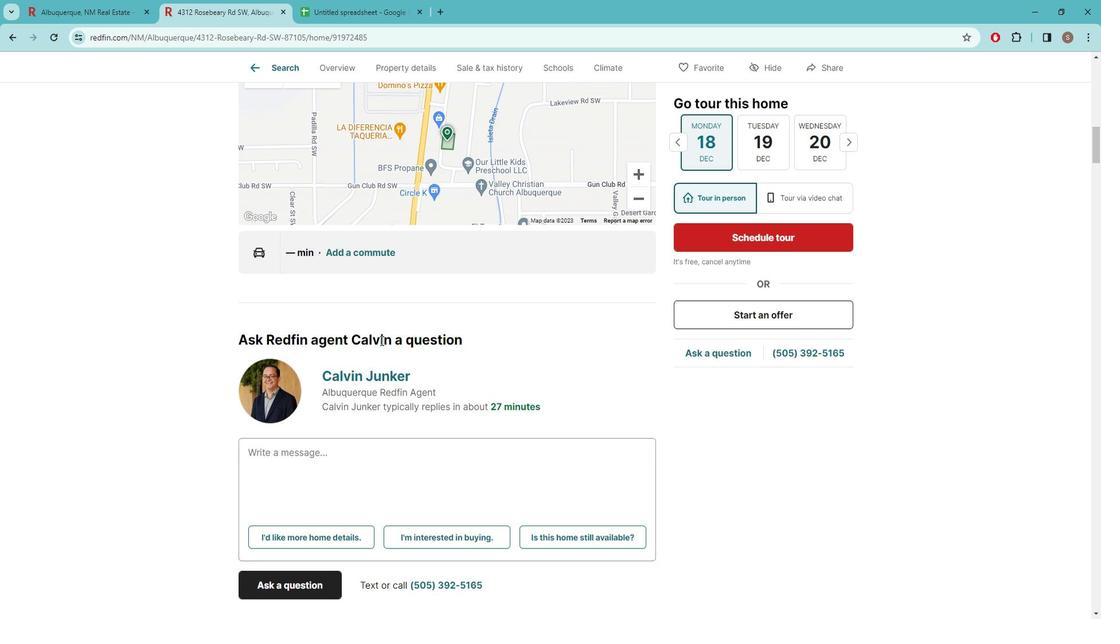 
Action: Mouse scrolled (393, 340) with delta (0, 0)
Screenshot: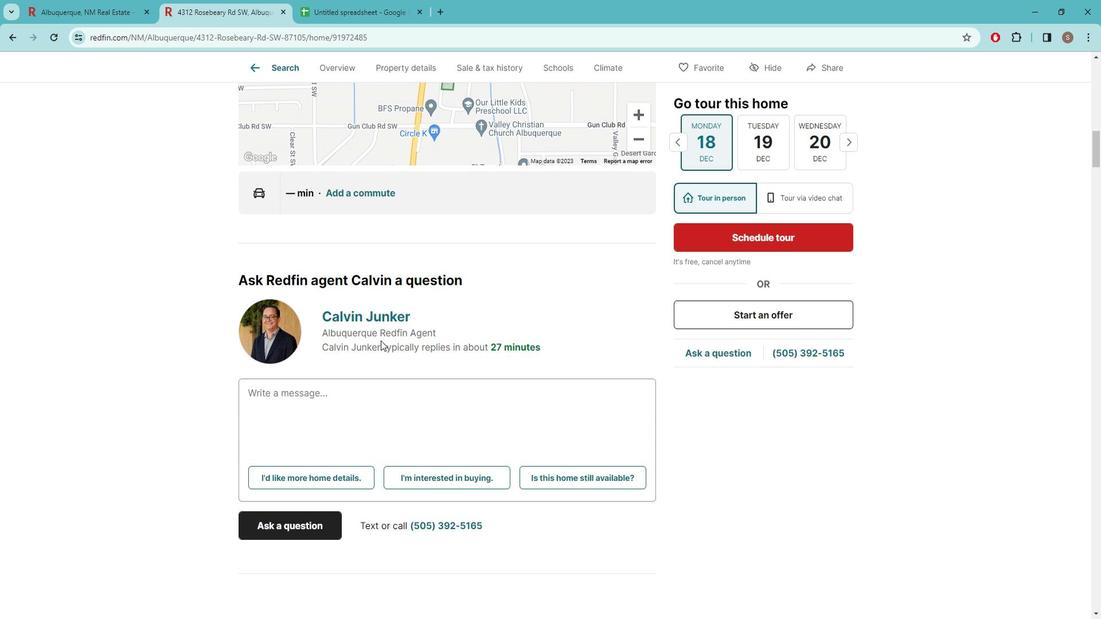 
Action: Mouse scrolled (393, 340) with delta (0, 0)
Screenshot: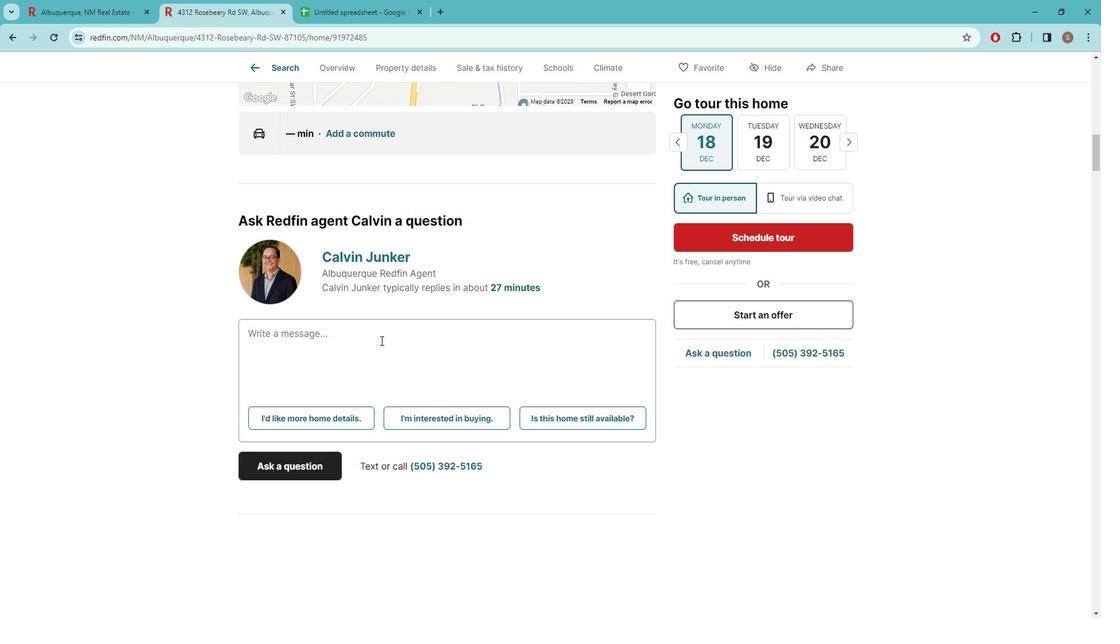 
Action: Mouse scrolled (393, 340) with delta (0, 0)
Screenshot: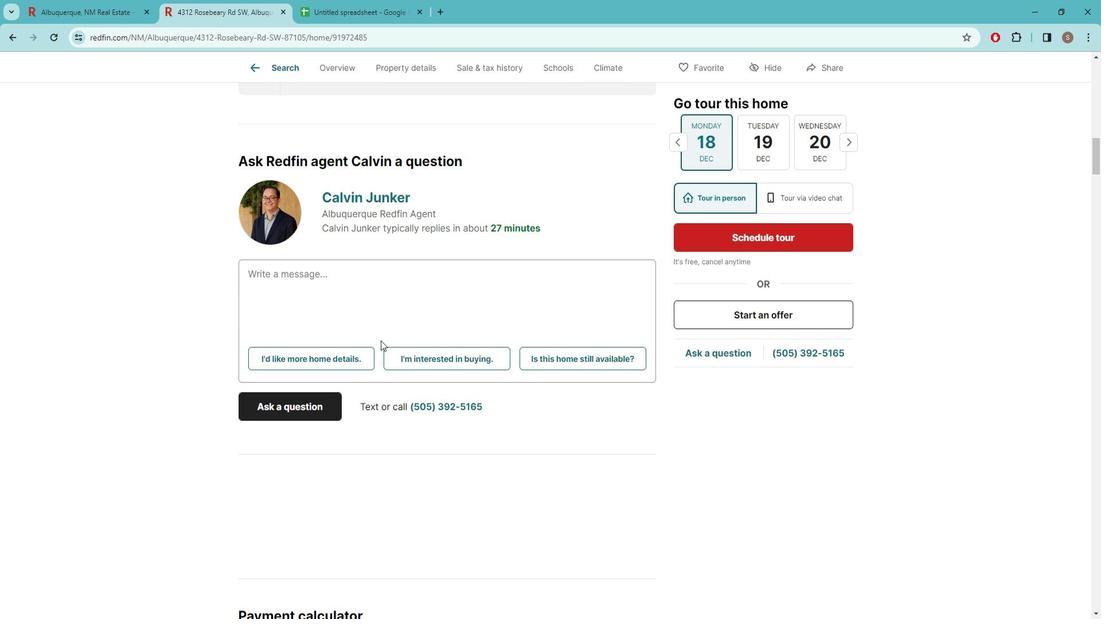 
Action: Mouse scrolled (393, 340) with delta (0, 0)
Screenshot: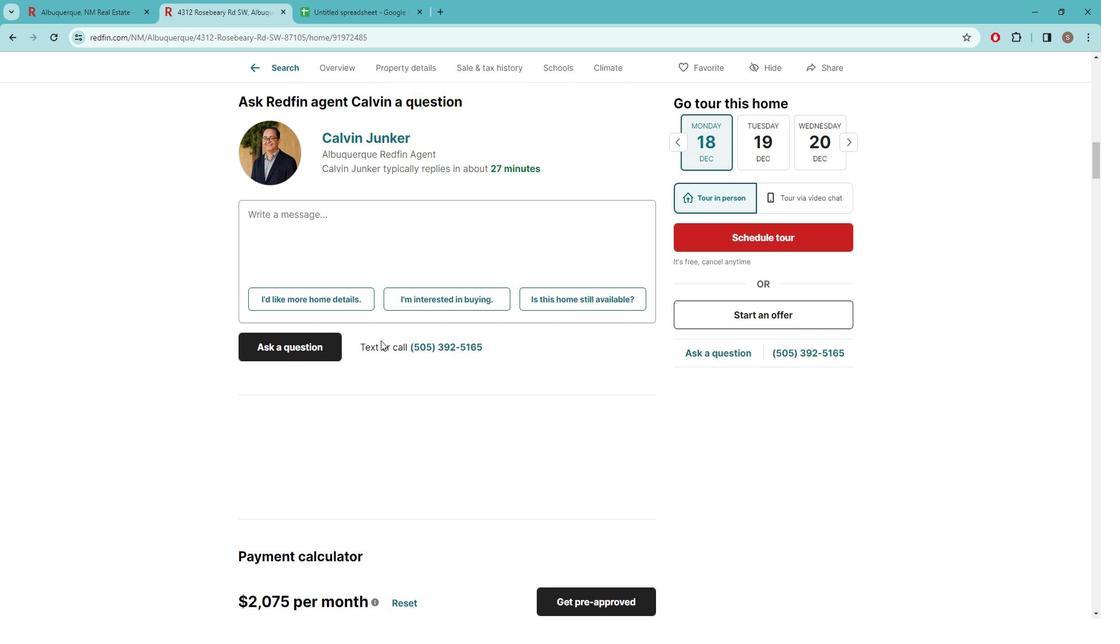 
Action: Mouse scrolled (393, 340) with delta (0, 0)
Screenshot: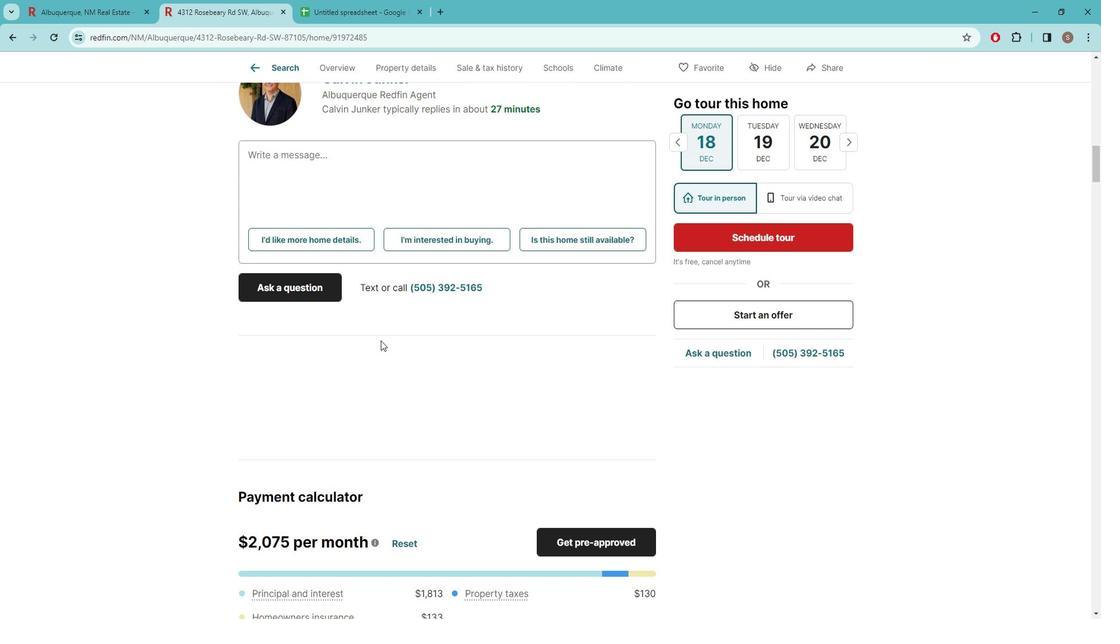 
Action: Mouse scrolled (393, 340) with delta (0, 0)
Screenshot: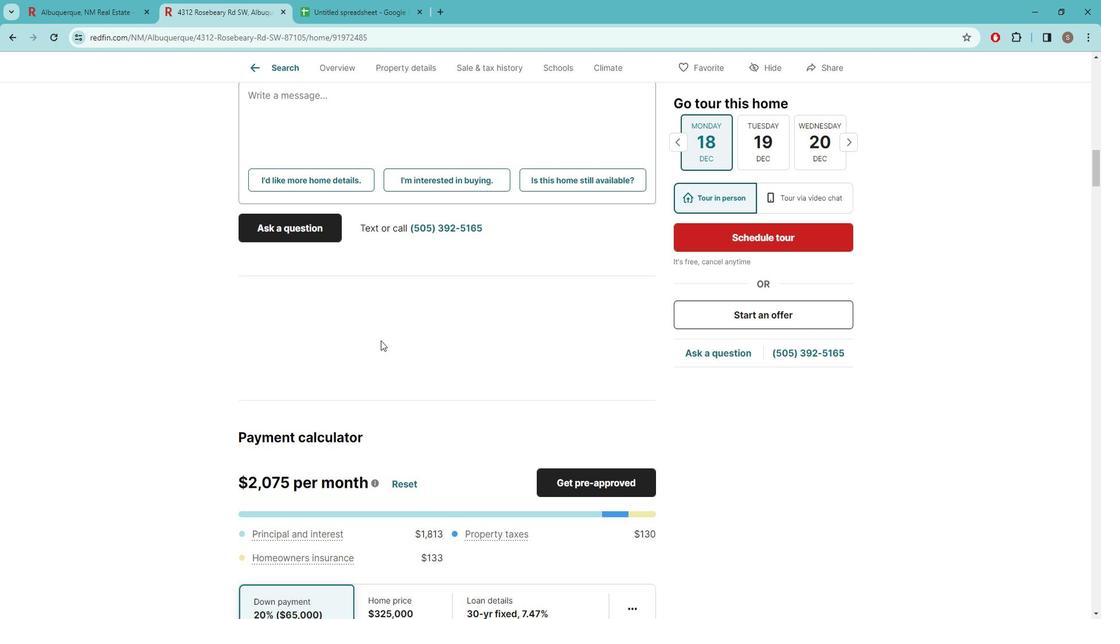 
Action: Mouse scrolled (393, 340) with delta (0, 0)
Screenshot: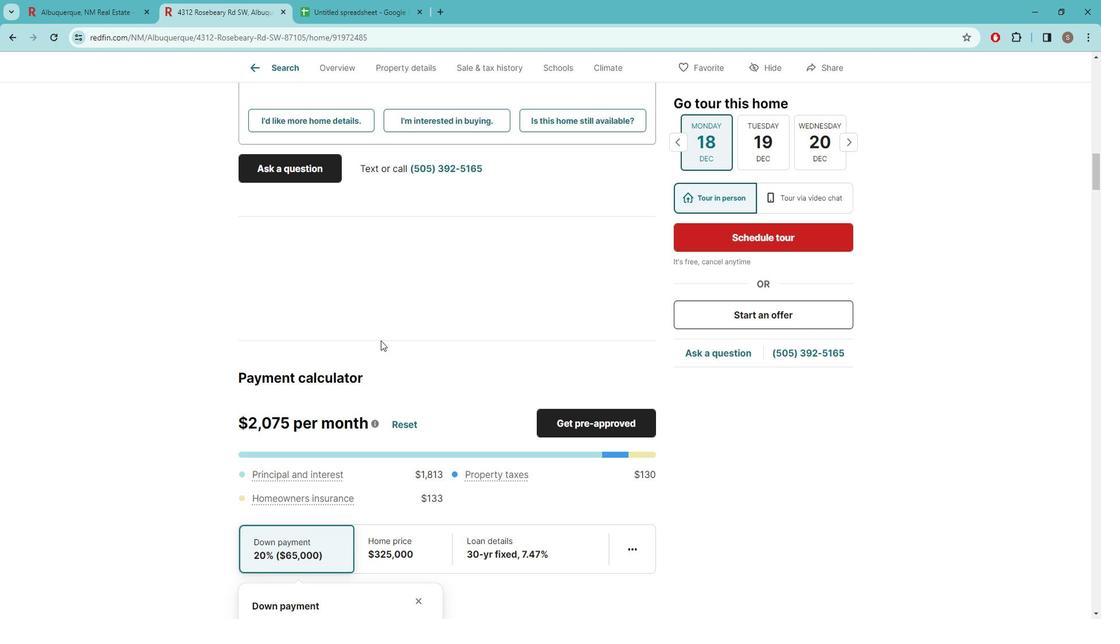 
Action: Mouse scrolled (393, 340) with delta (0, 0)
Screenshot: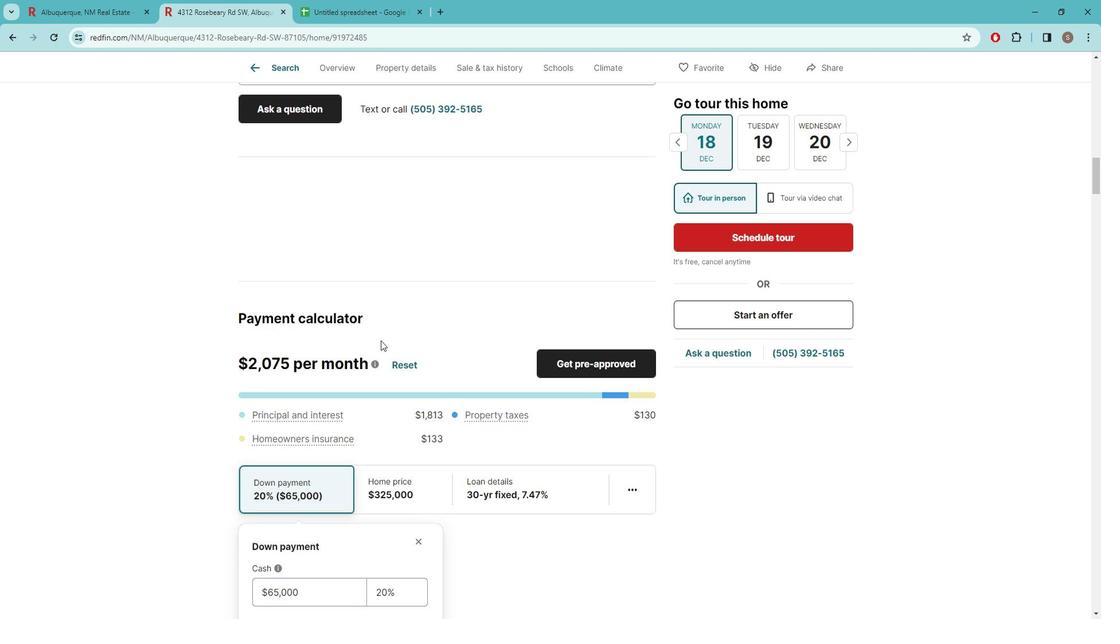 
Action: Mouse scrolled (393, 340) with delta (0, 0)
Screenshot: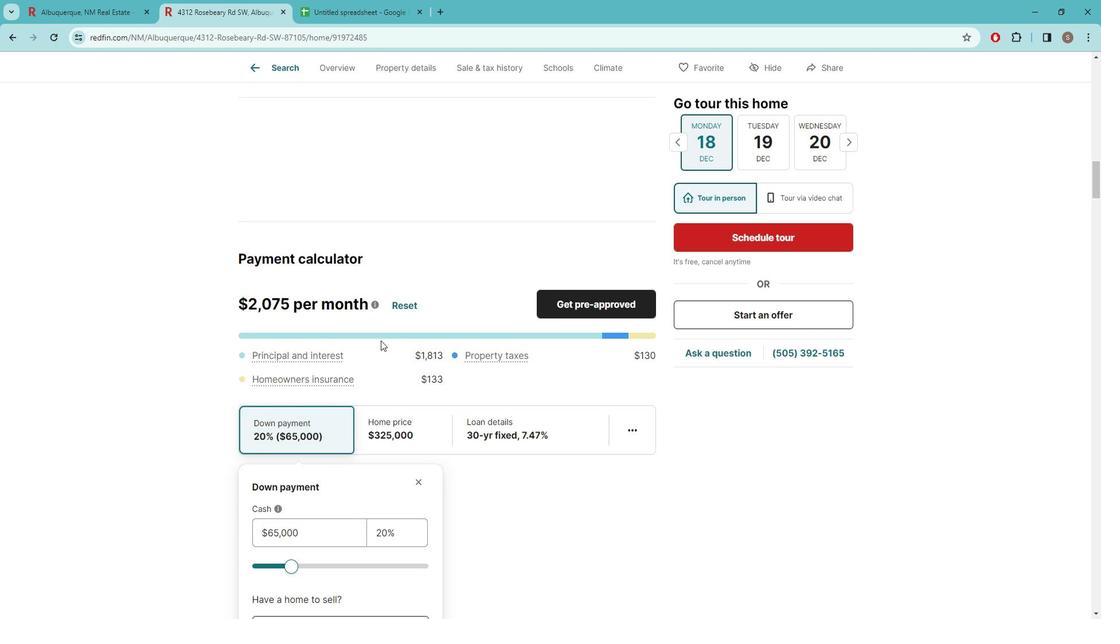 
Action: Mouse scrolled (393, 340) with delta (0, 0)
Screenshot: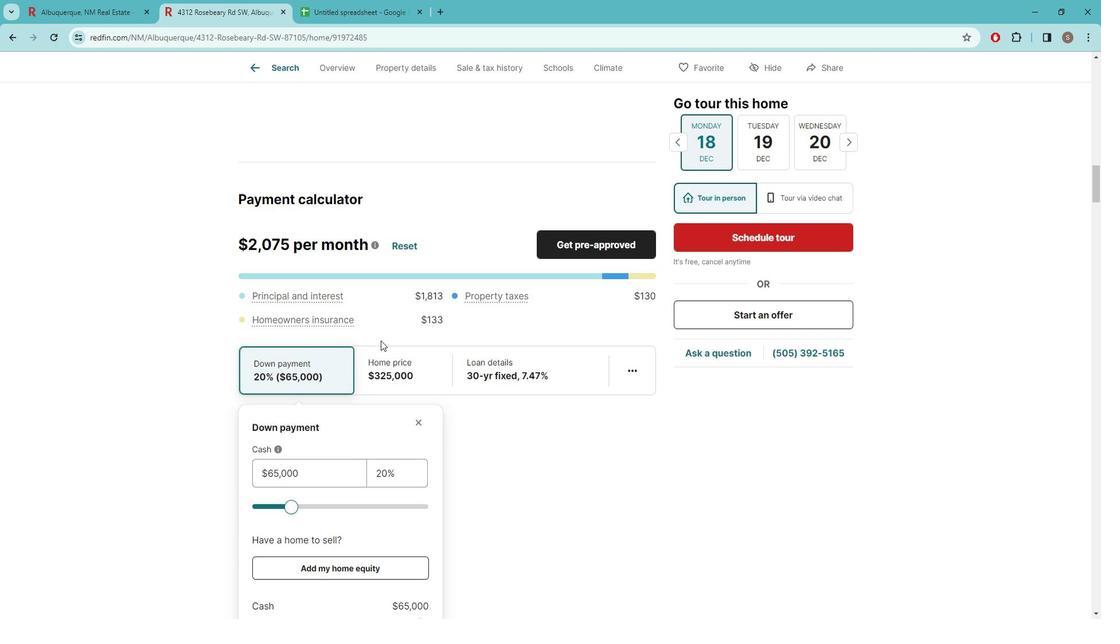 
Action: Mouse scrolled (393, 340) with delta (0, 0)
Screenshot: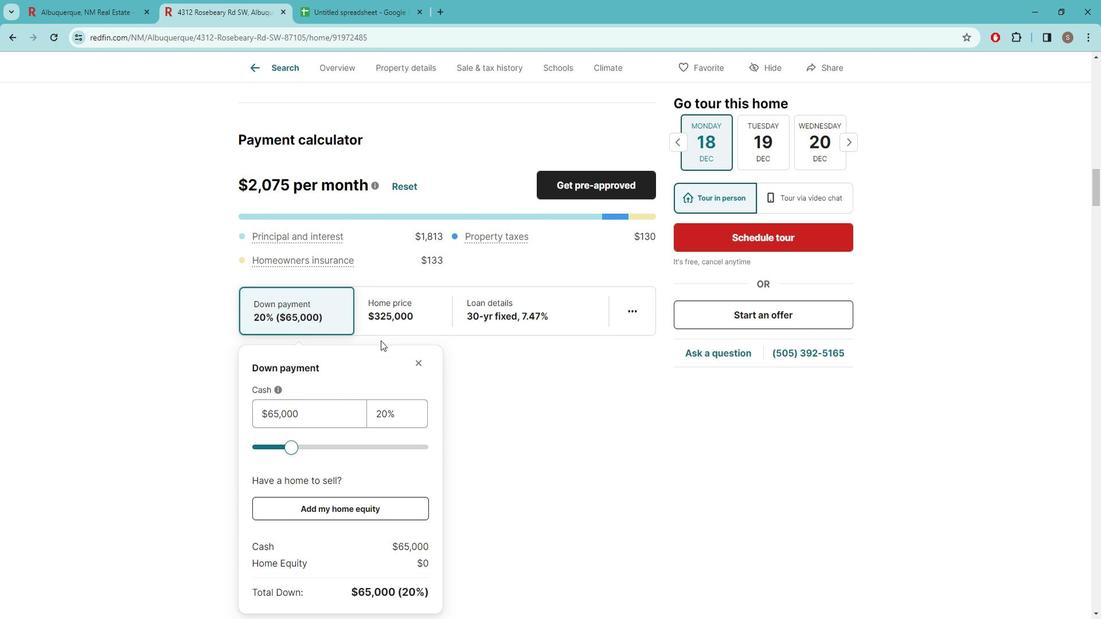 
Action: Mouse scrolled (393, 340) with delta (0, 0)
Screenshot: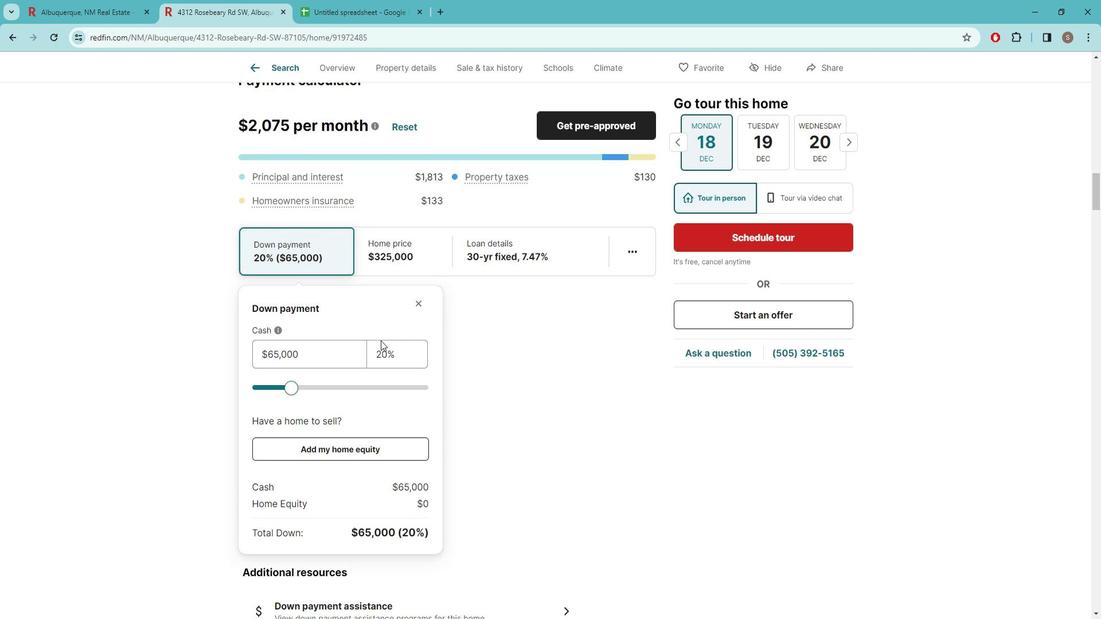 
Action: Mouse scrolled (393, 340) with delta (0, 0)
Screenshot: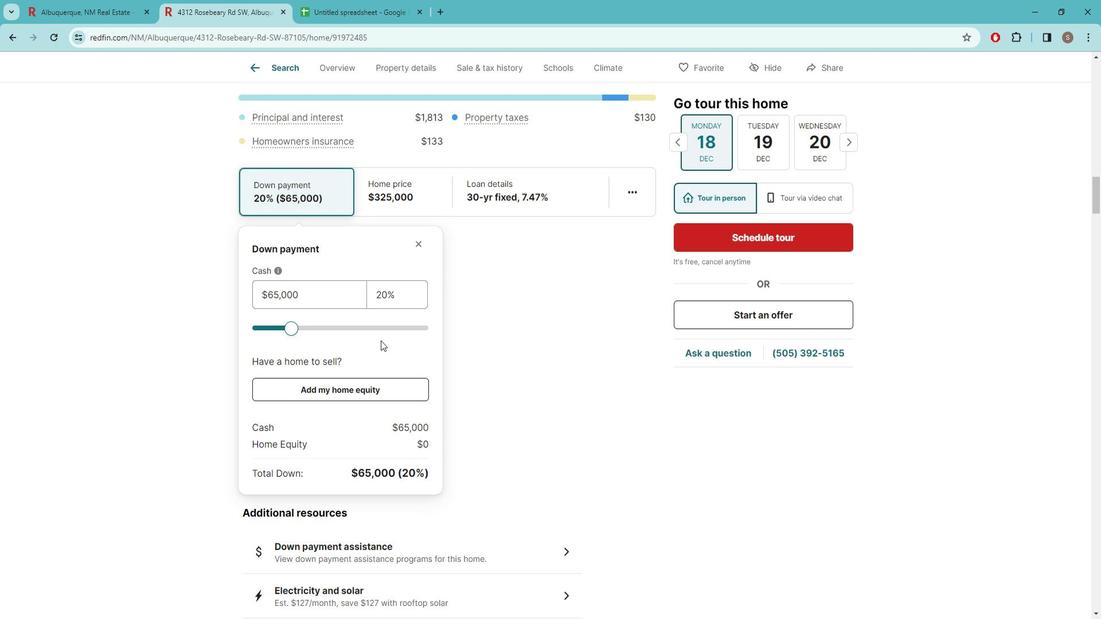 
Action: Mouse scrolled (393, 340) with delta (0, 0)
Screenshot: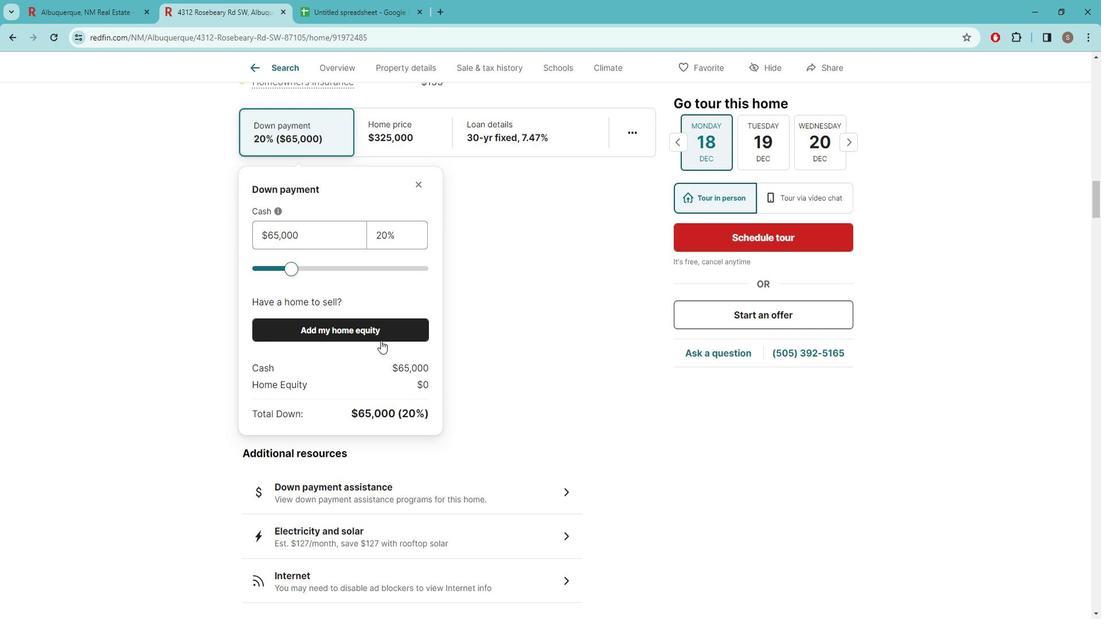 
Action: Mouse scrolled (393, 340) with delta (0, 0)
Screenshot: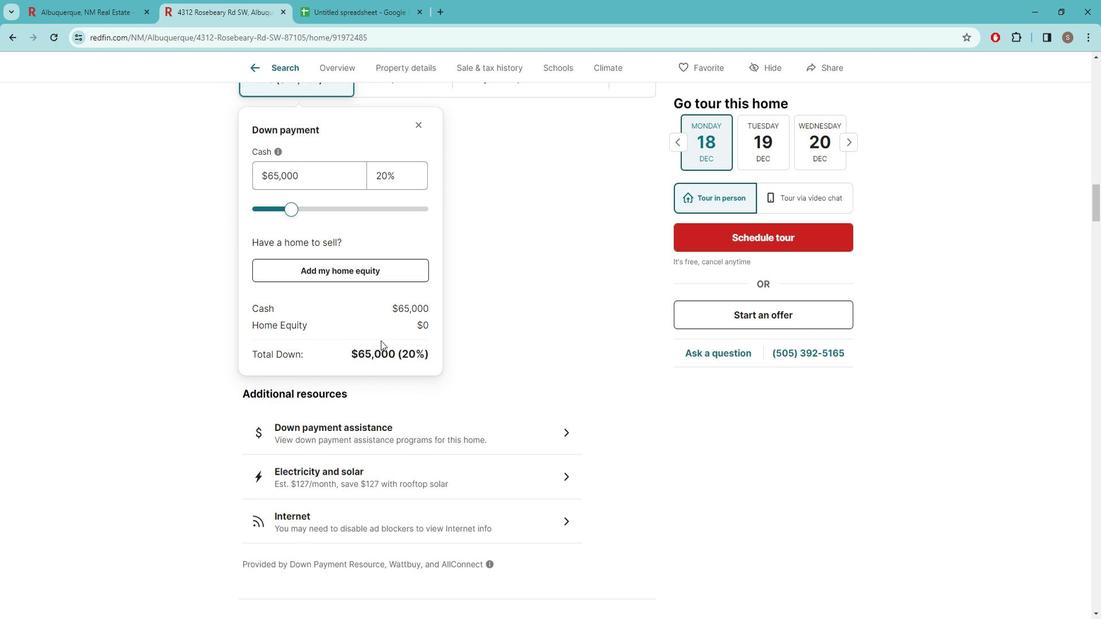 
Action: Mouse scrolled (393, 340) with delta (0, 0)
Screenshot: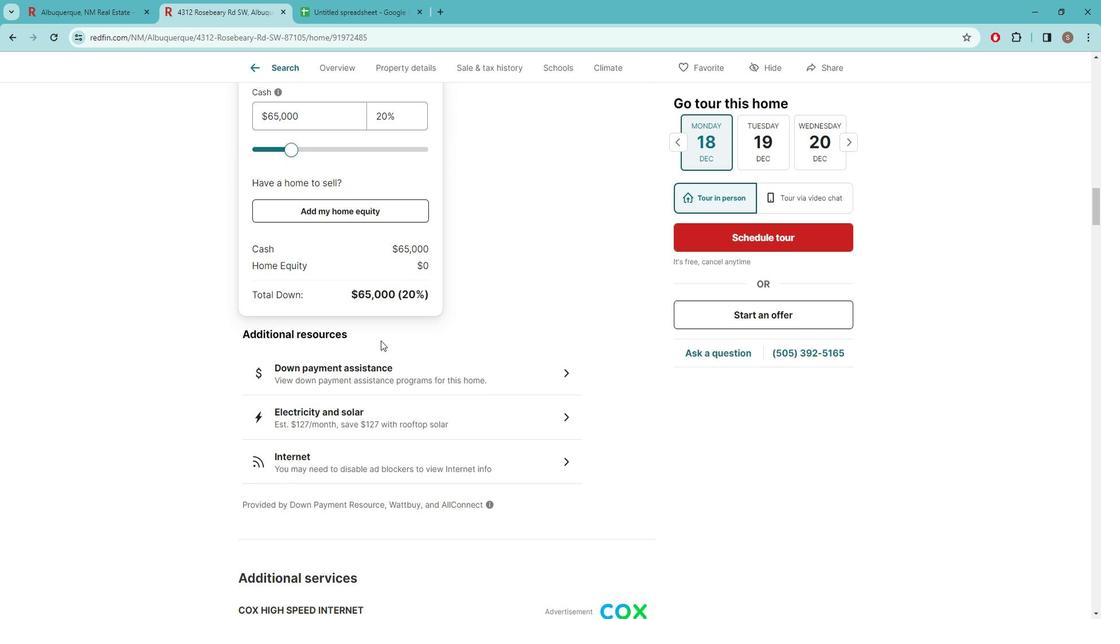 
Action: Mouse scrolled (393, 340) with delta (0, 0)
Screenshot: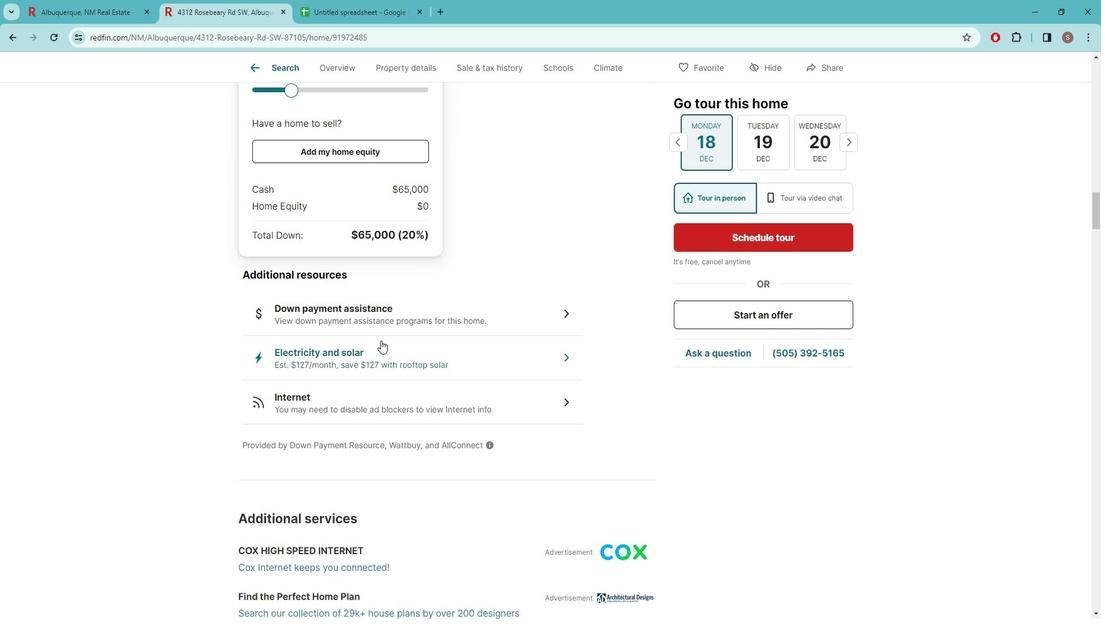 
Action: Mouse scrolled (393, 340) with delta (0, 0)
Screenshot: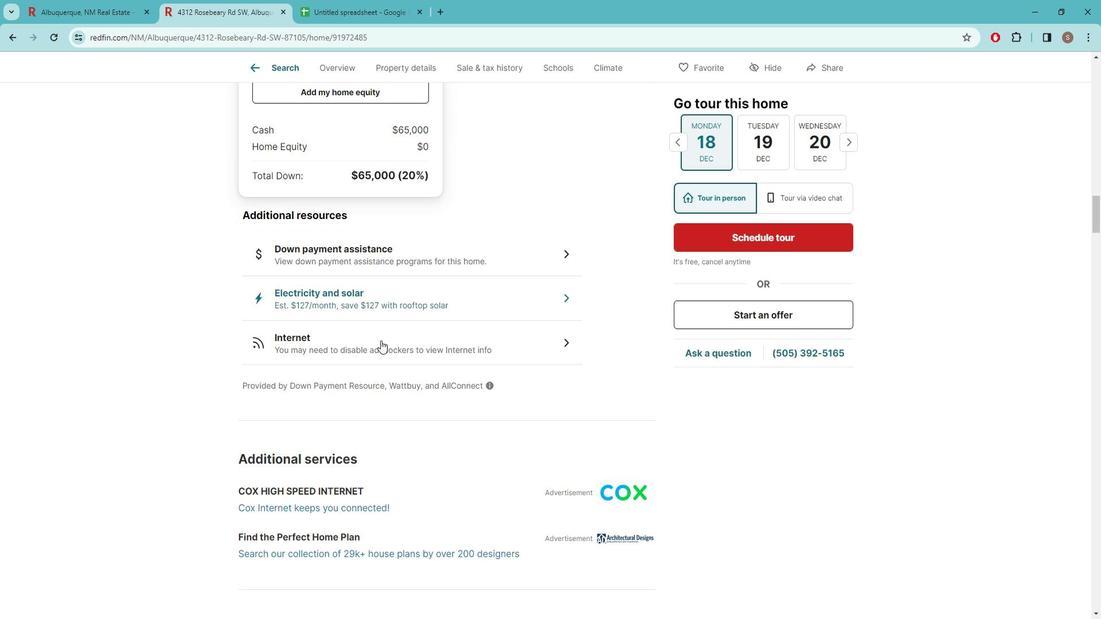 
Action: Mouse scrolled (393, 340) with delta (0, 0)
Screenshot: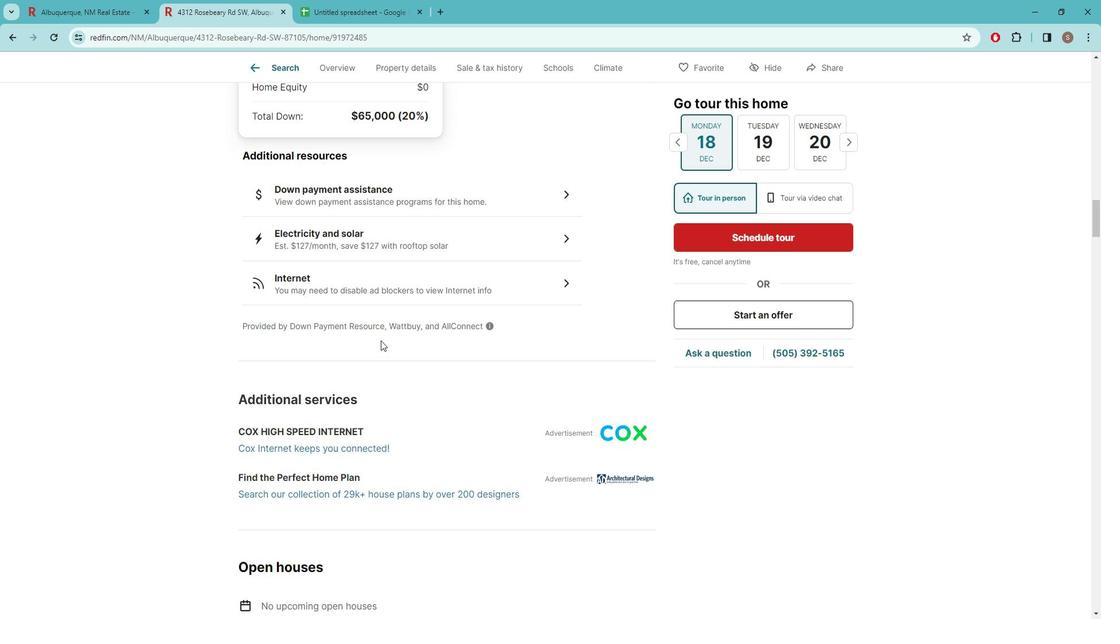 
Action: Mouse scrolled (393, 340) with delta (0, 0)
Screenshot: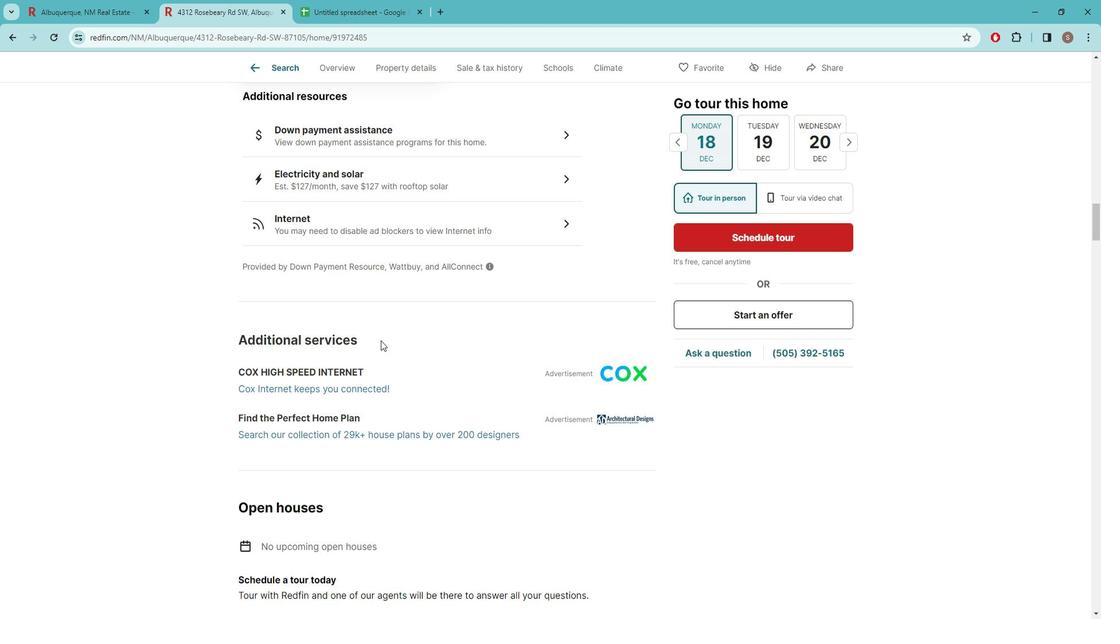 
Action: Mouse scrolled (393, 340) with delta (0, 0)
Screenshot: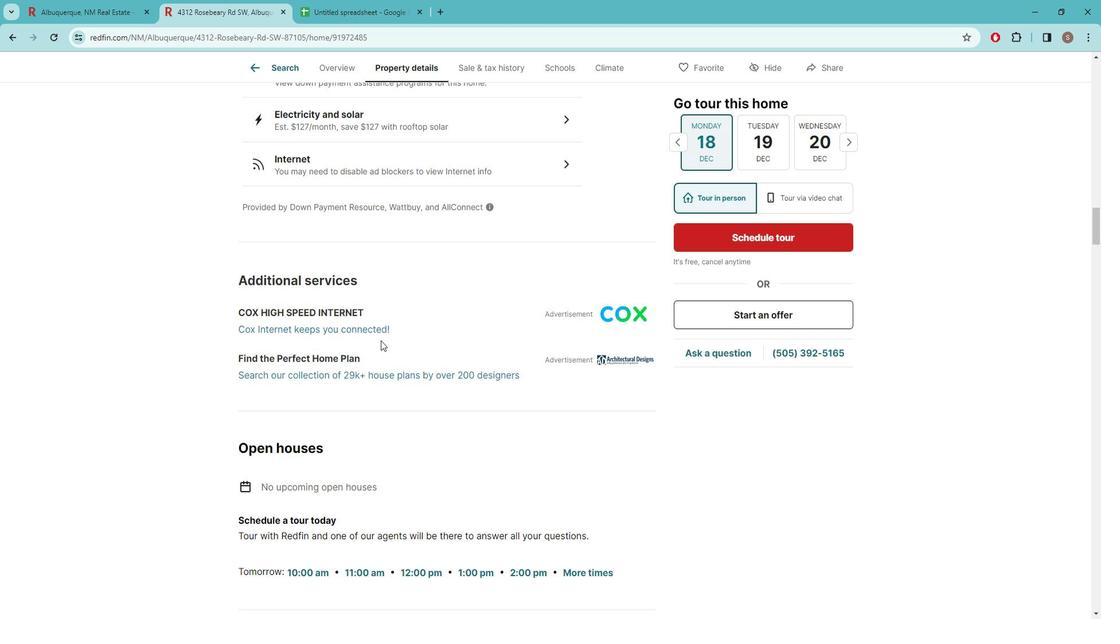 
Action: Mouse scrolled (393, 340) with delta (0, 0)
Screenshot: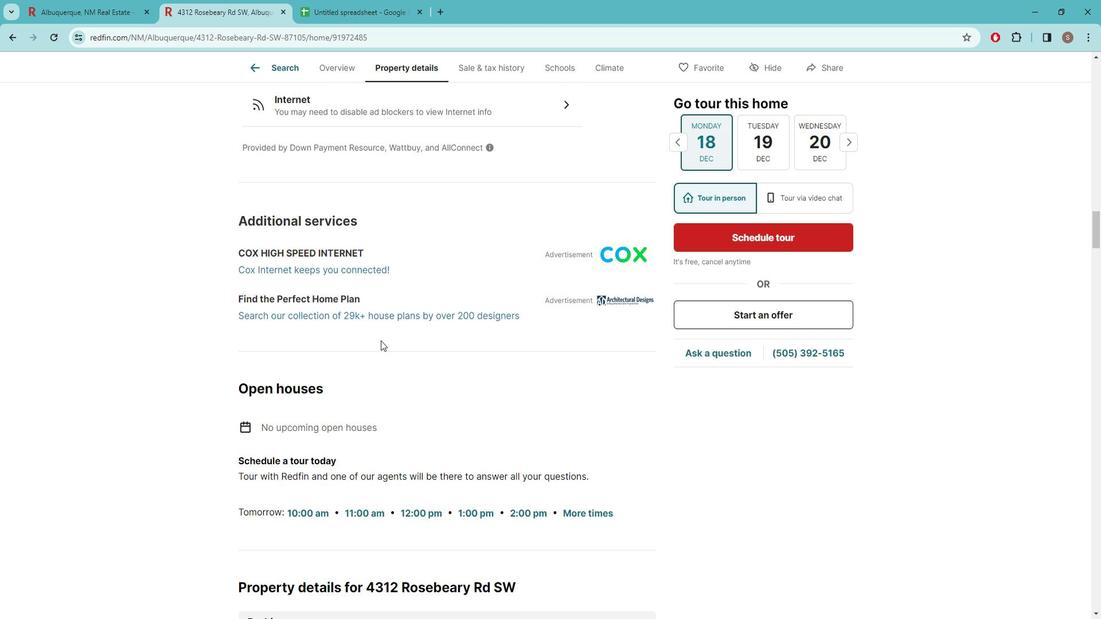 
Action: Mouse scrolled (393, 340) with delta (0, 0)
Screenshot: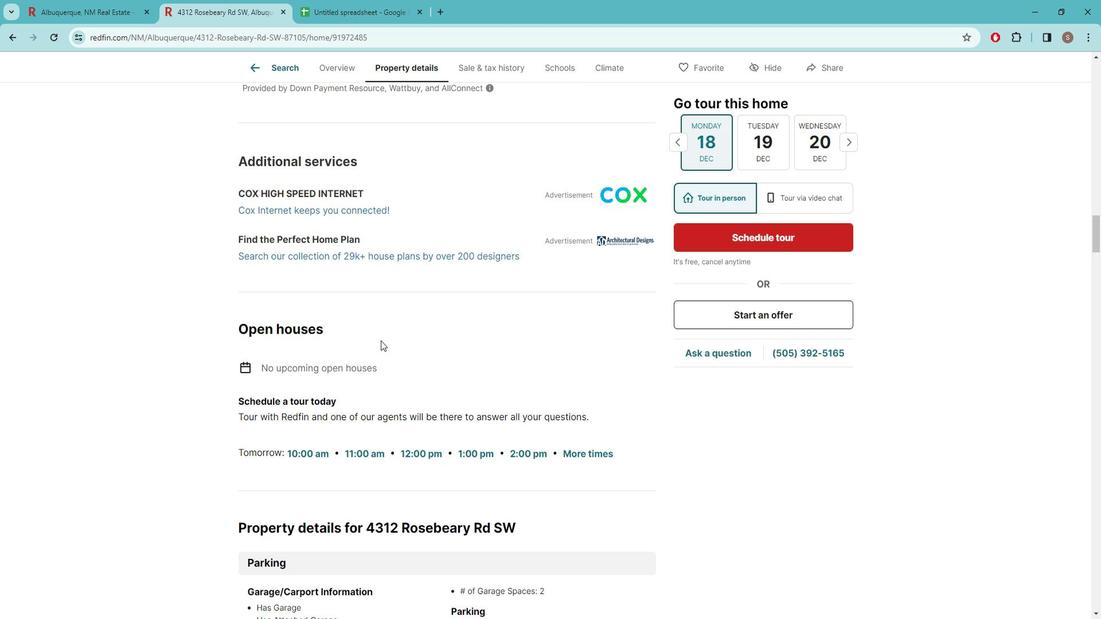 
Action: Mouse scrolled (393, 340) with delta (0, 0)
Screenshot: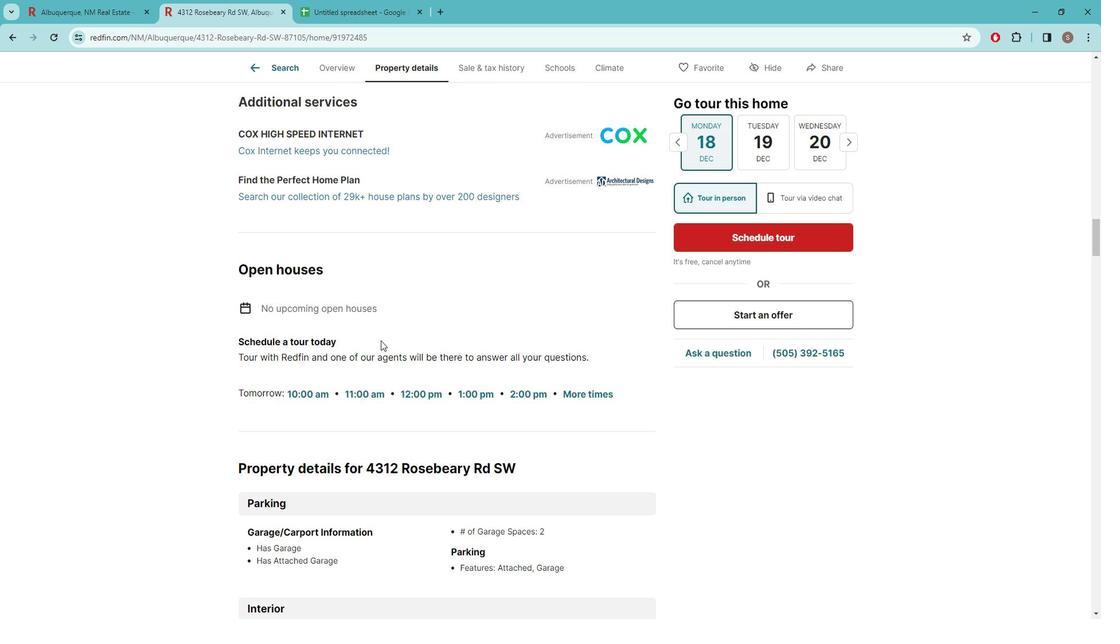 
Action: Mouse scrolled (393, 340) with delta (0, 0)
Screenshot: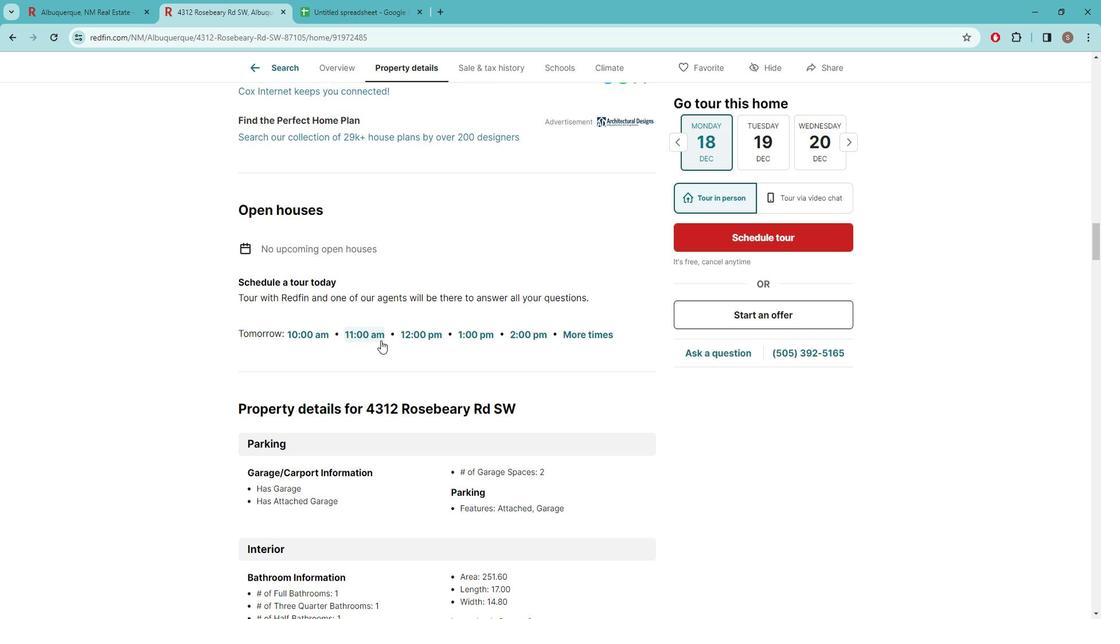 
Action: Mouse scrolled (393, 340) with delta (0, 0)
Screenshot: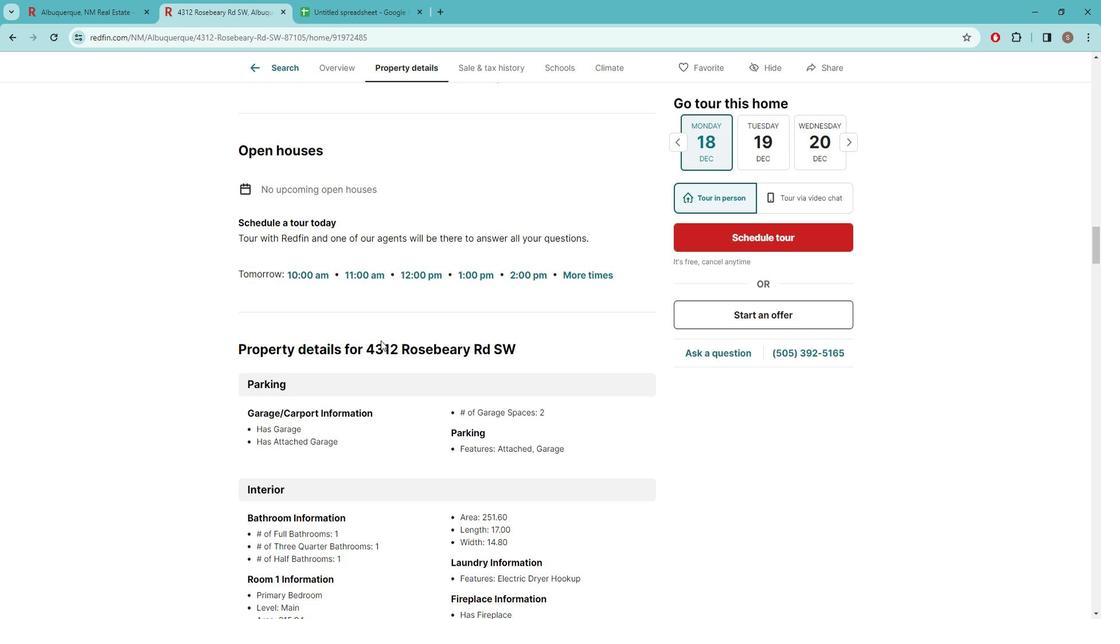 
Action: Mouse scrolled (393, 340) with delta (0, 0)
Screenshot: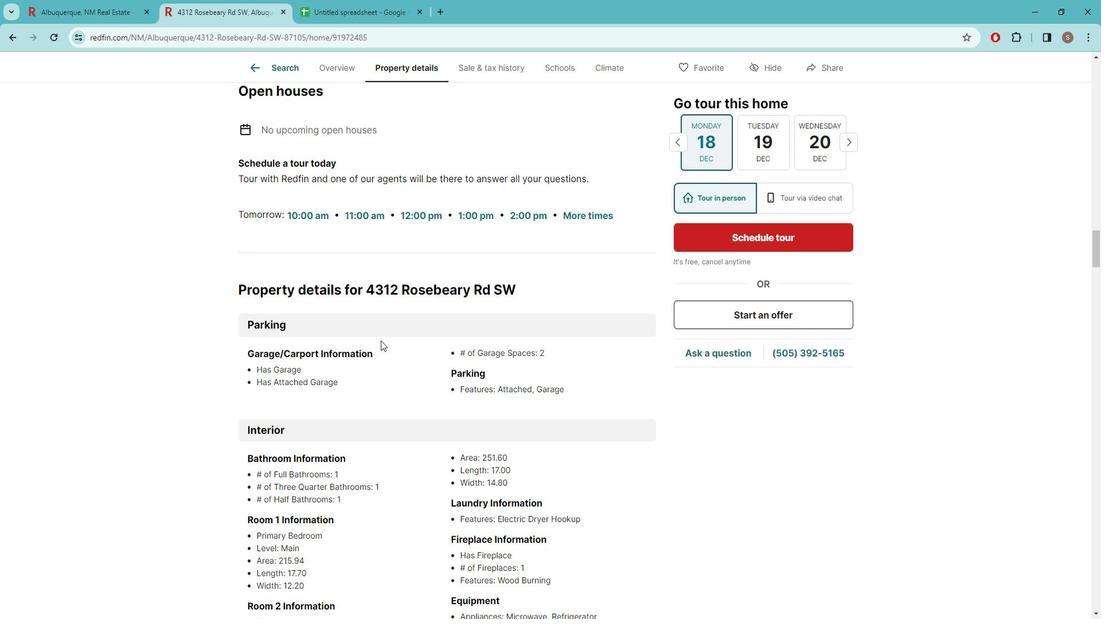 
Action: Mouse scrolled (393, 340) with delta (0, 0)
Screenshot: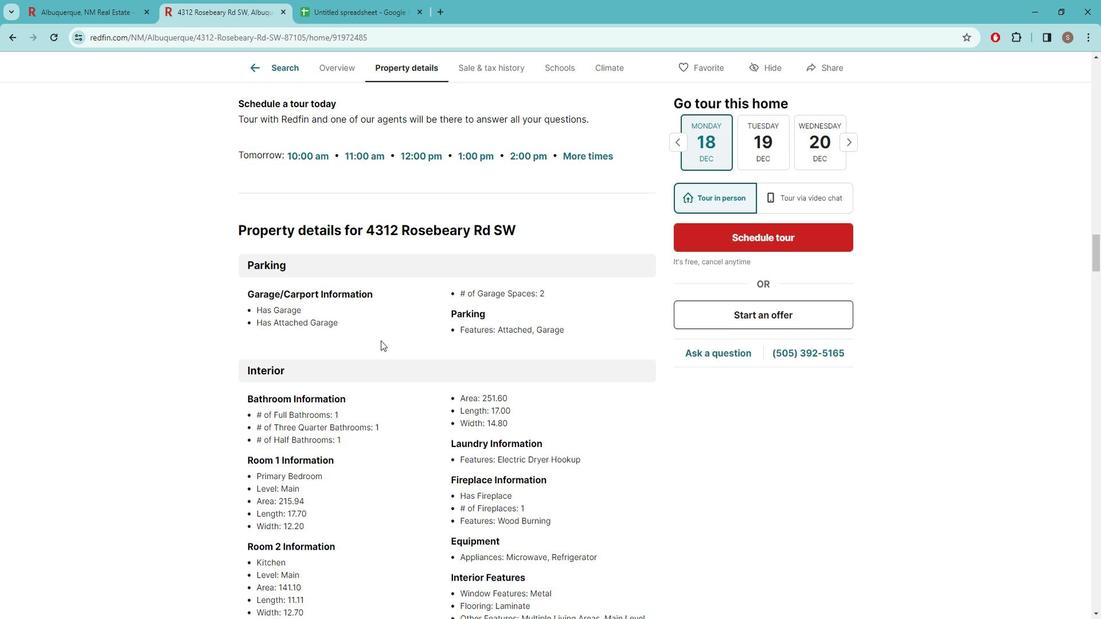 
Action: Mouse scrolled (393, 340) with delta (0, 0)
Screenshot: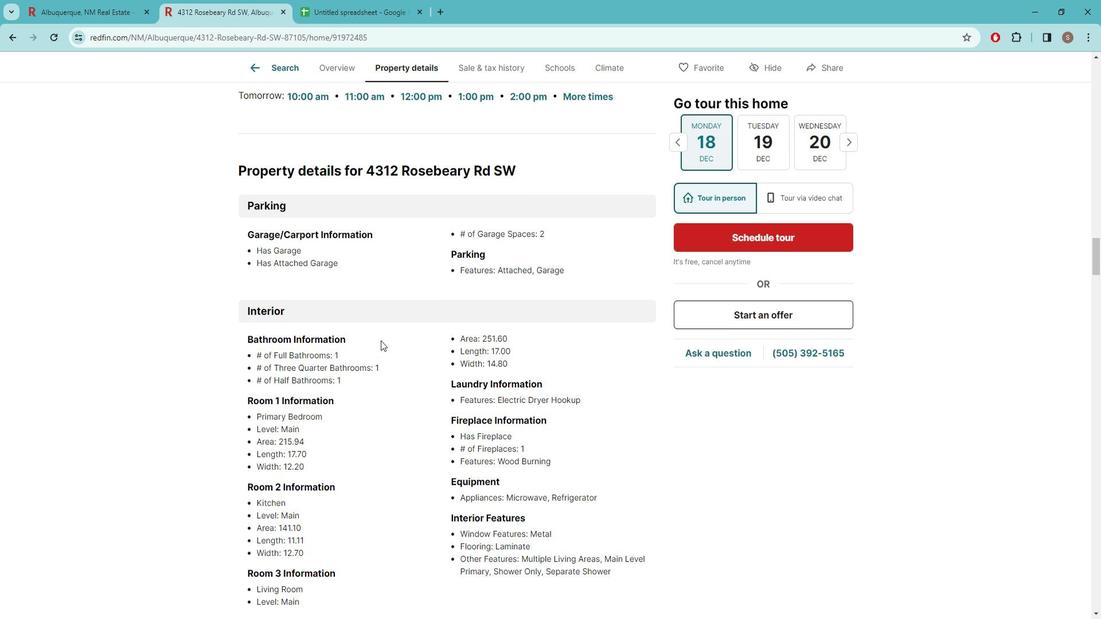 
Action: Mouse scrolled (393, 340) with delta (0, 0)
Screenshot: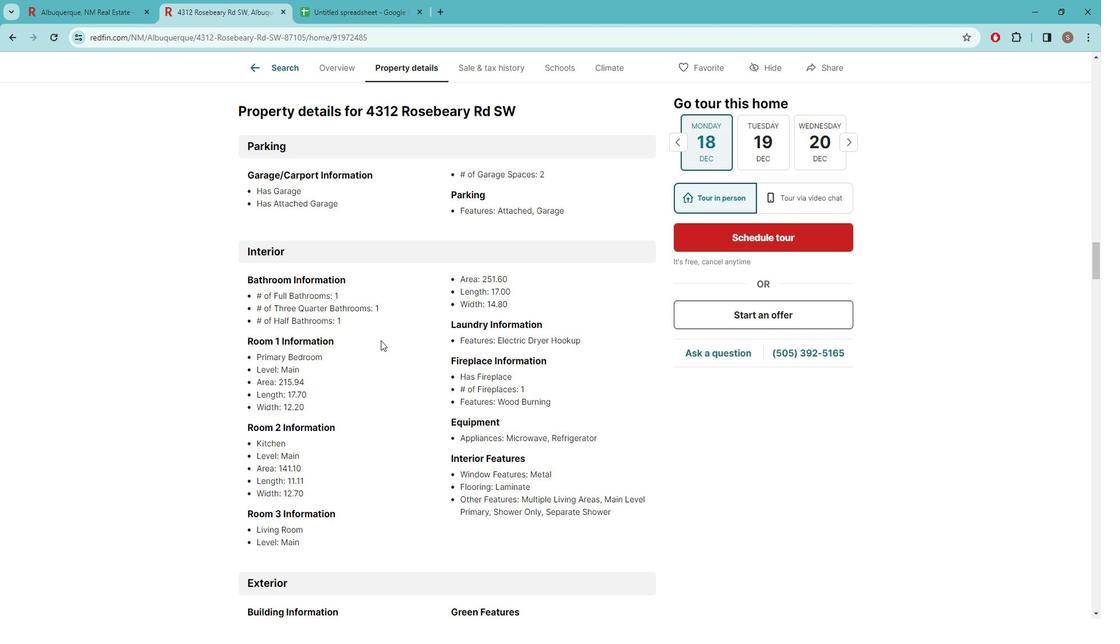 
Action: Mouse scrolled (393, 340) with delta (0, 0)
Screenshot: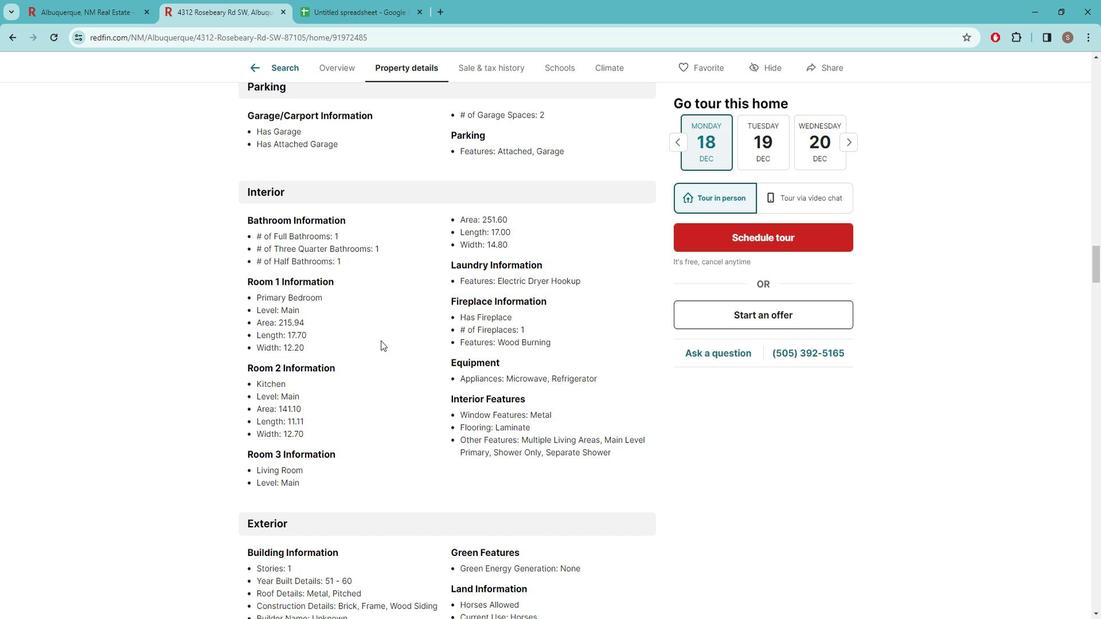 
Action: Mouse moved to (416, 220)
Screenshot: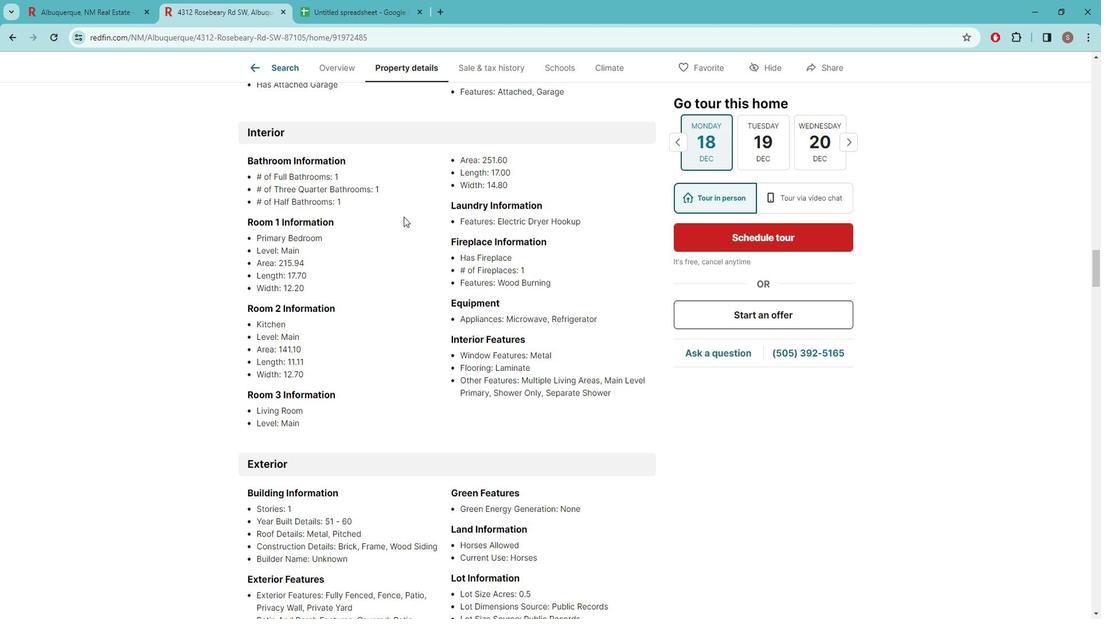 
Action: Mouse scrolled (416, 220) with delta (0, 0)
Screenshot: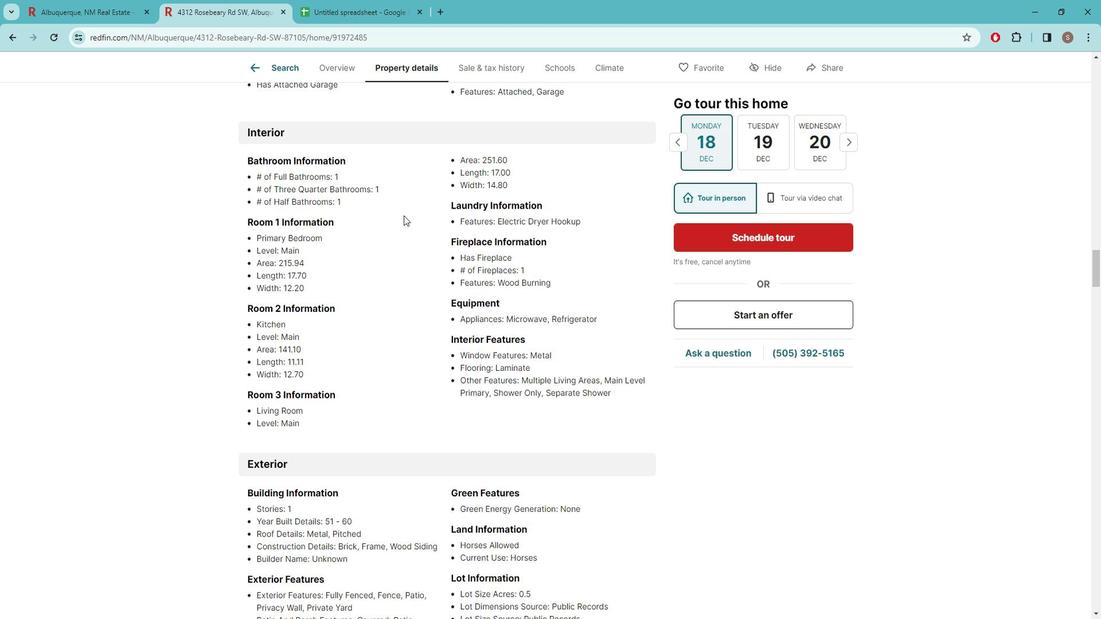 
Action: Mouse moved to (412, 220)
Screenshot: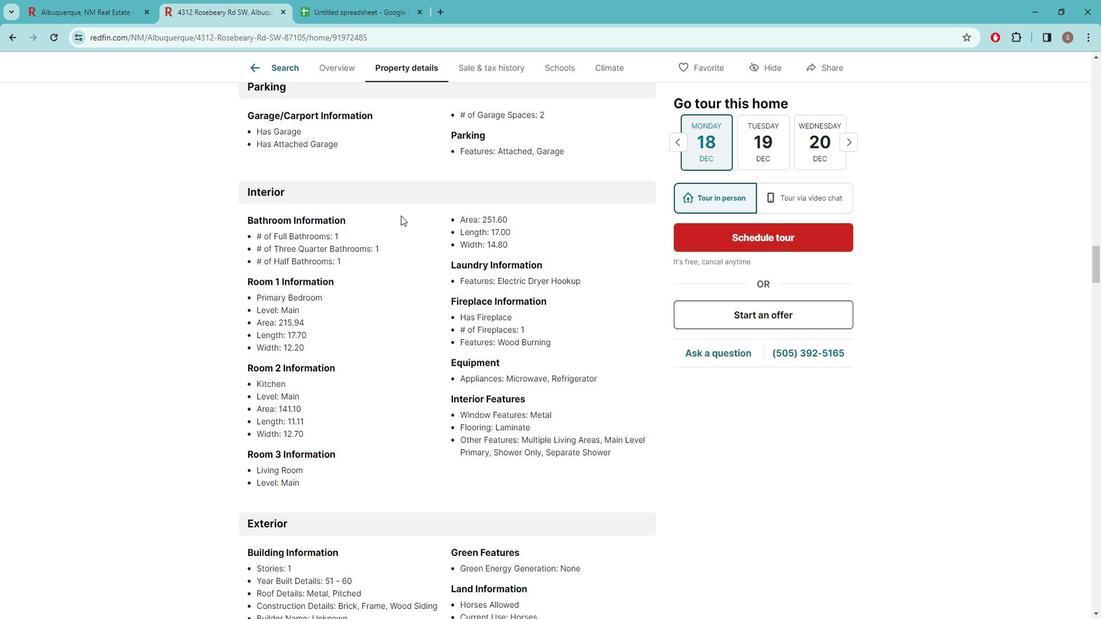 
Action: Mouse scrolled (412, 220) with delta (0, 0)
Screenshot: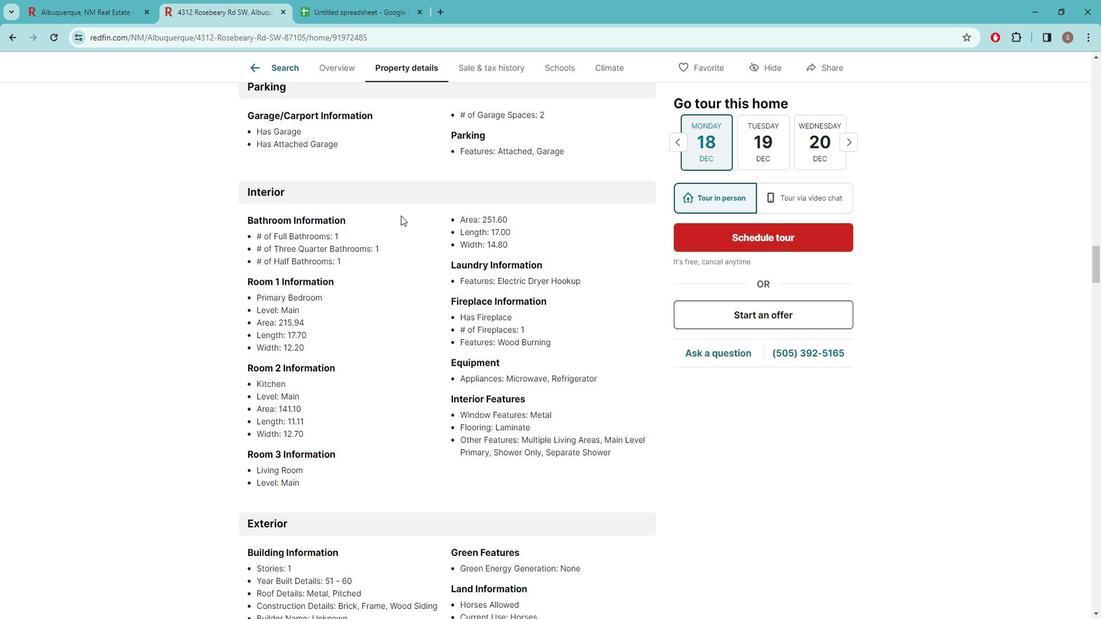 
Action: Mouse moved to (397, 233)
Screenshot: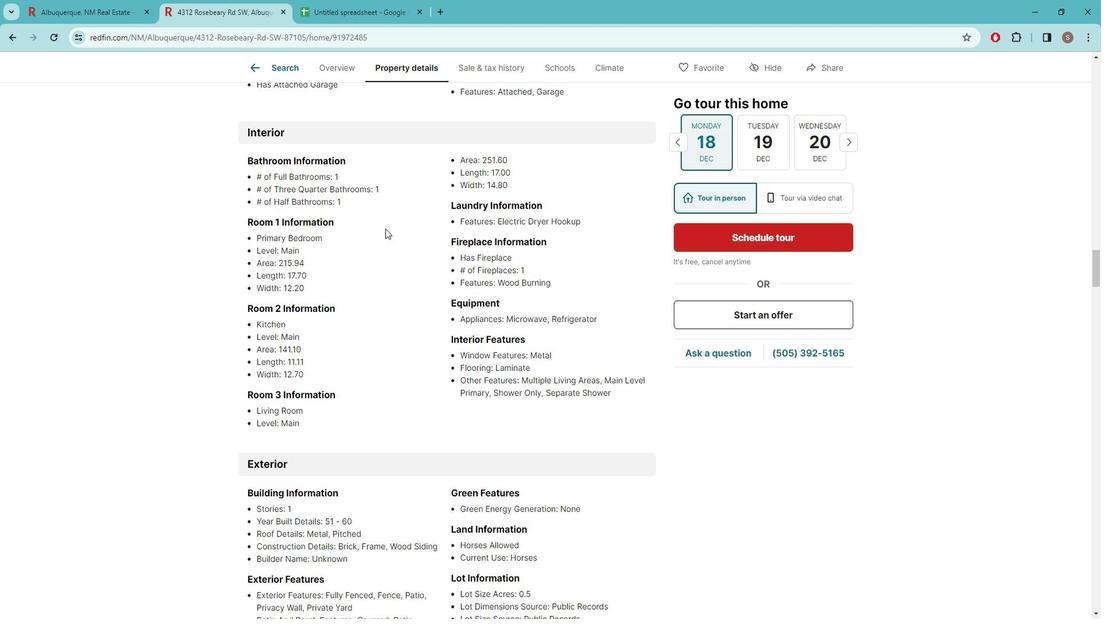 
Action: Mouse scrolled (397, 232) with delta (0, 0)
Screenshot: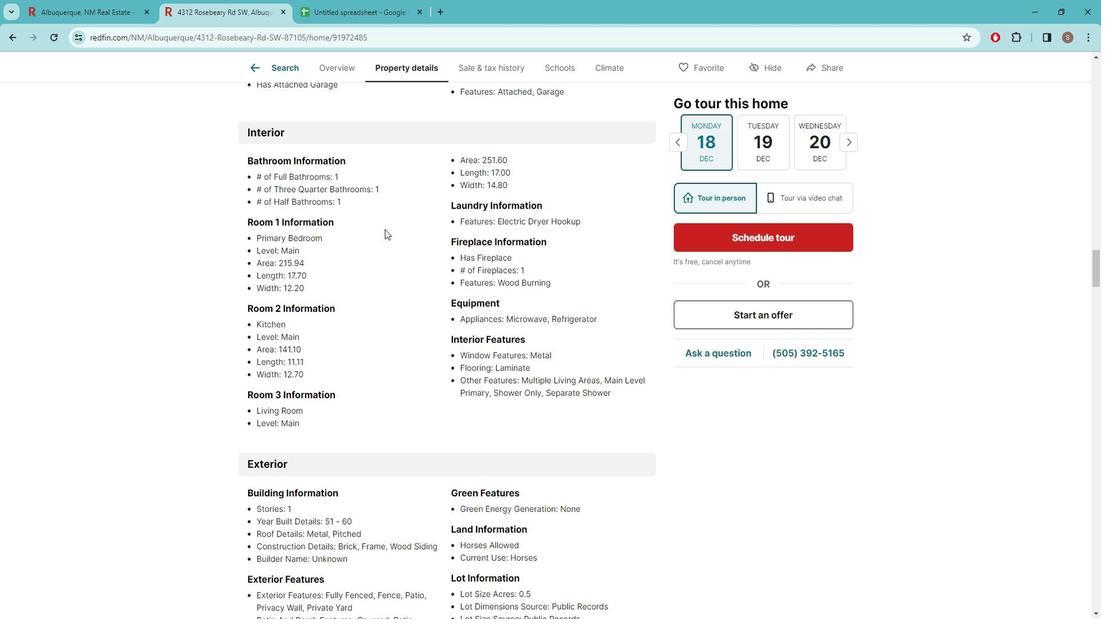 
Action: Mouse moved to (399, 221)
Screenshot: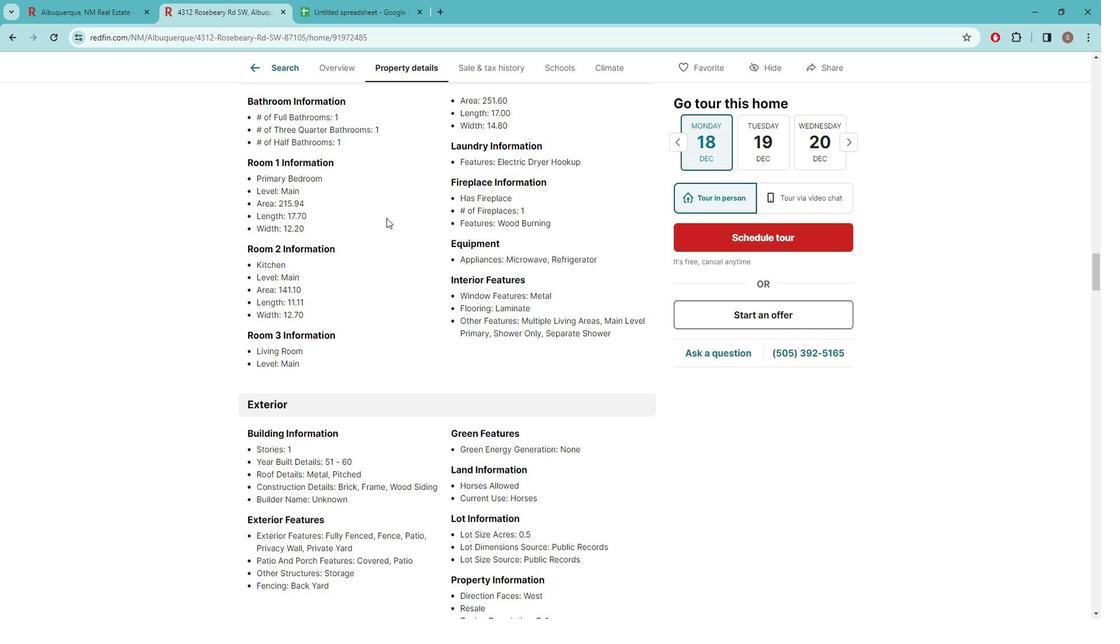 
Action: Mouse scrolled (399, 221) with delta (0, 0)
Screenshot: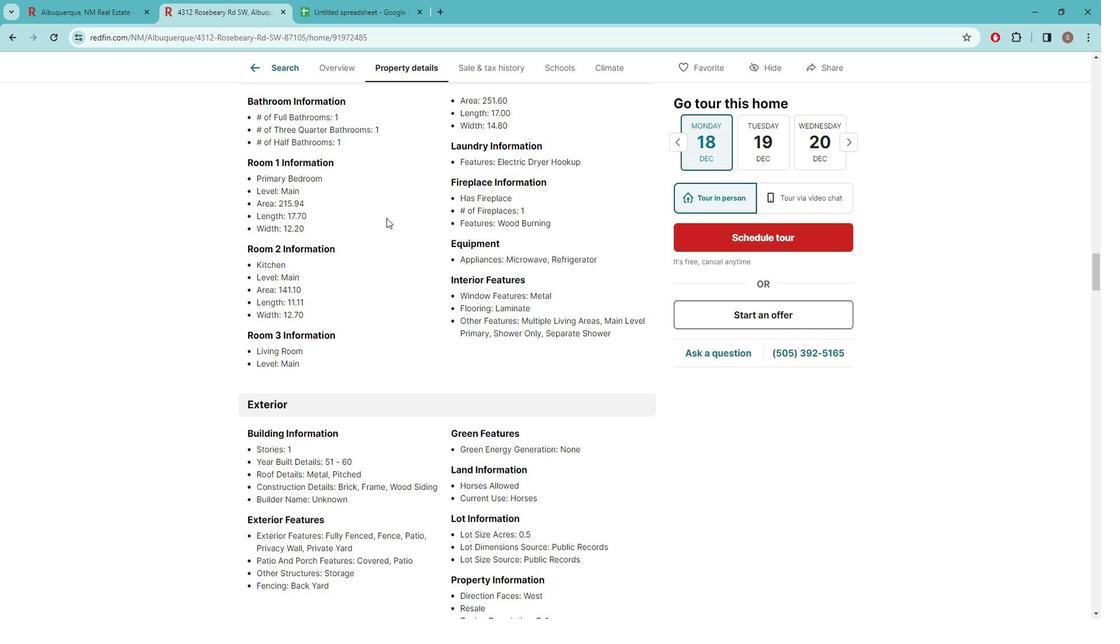 
Action: Mouse moved to (403, 218)
Screenshot: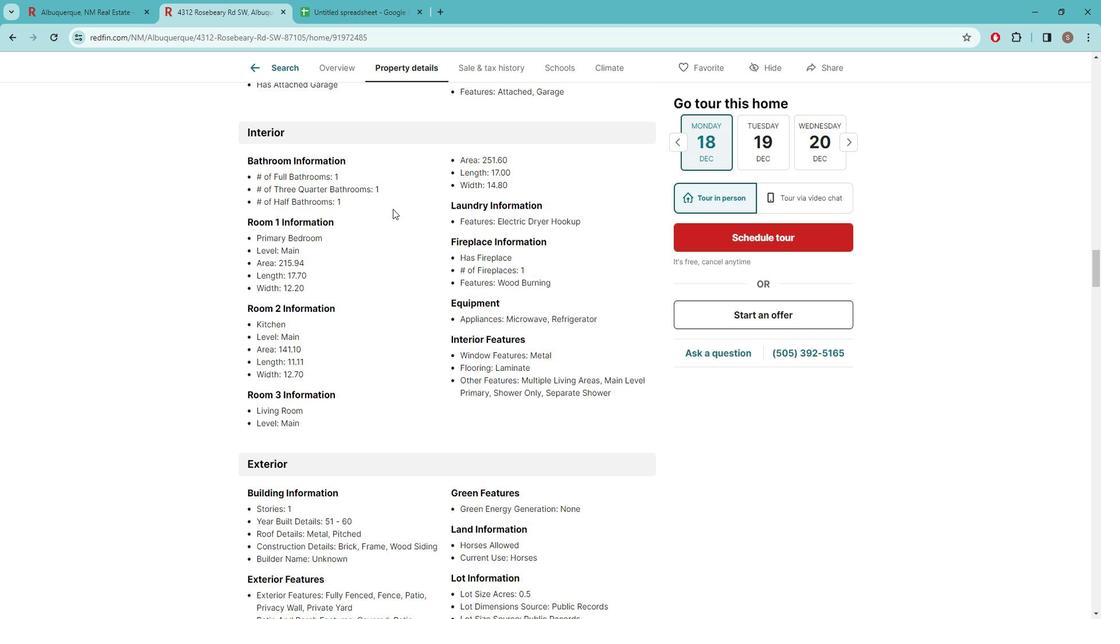 
Action: Mouse scrolled (403, 217) with delta (0, 0)
Screenshot: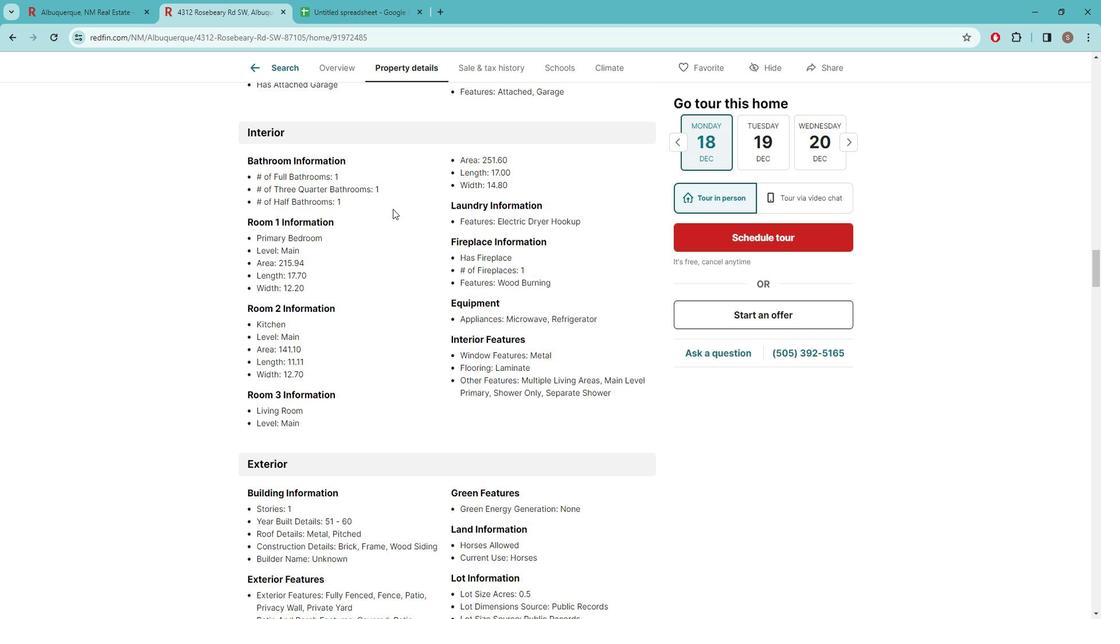 
Action: Mouse moved to (363, 229)
Screenshot: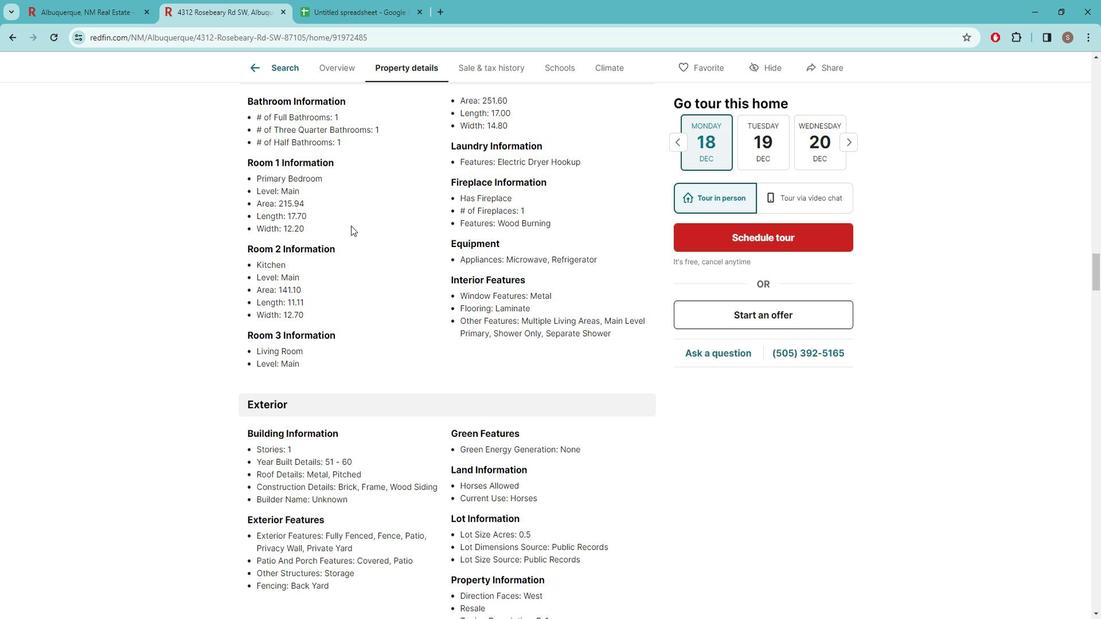 
Action: Mouse scrolled (363, 229) with delta (0, 0)
Screenshot: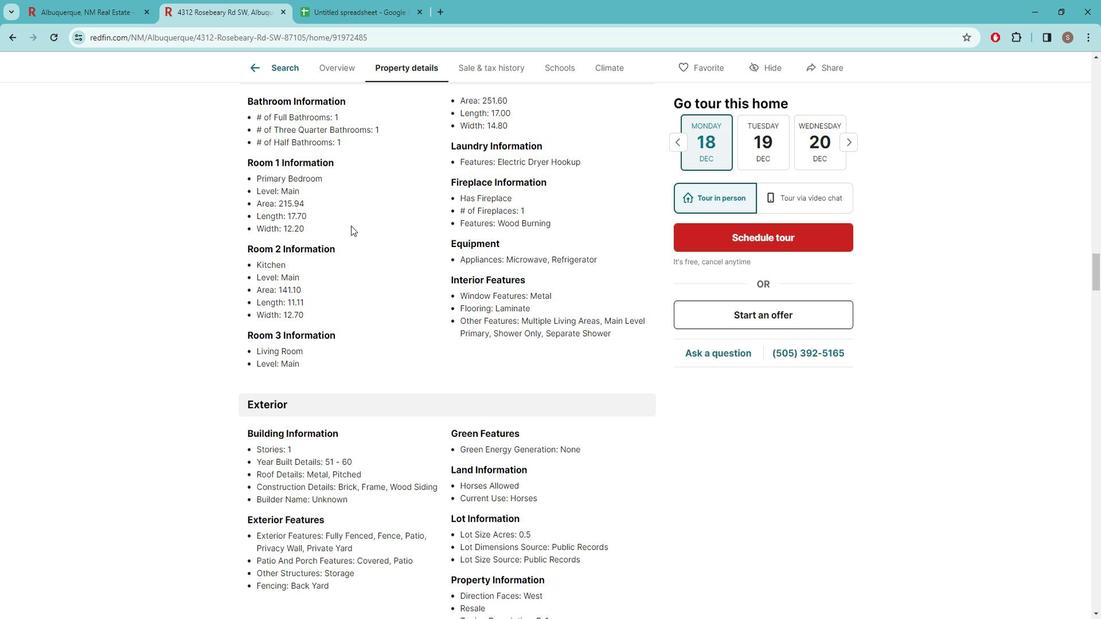 
Action: Mouse moved to (377, 242)
Screenshot: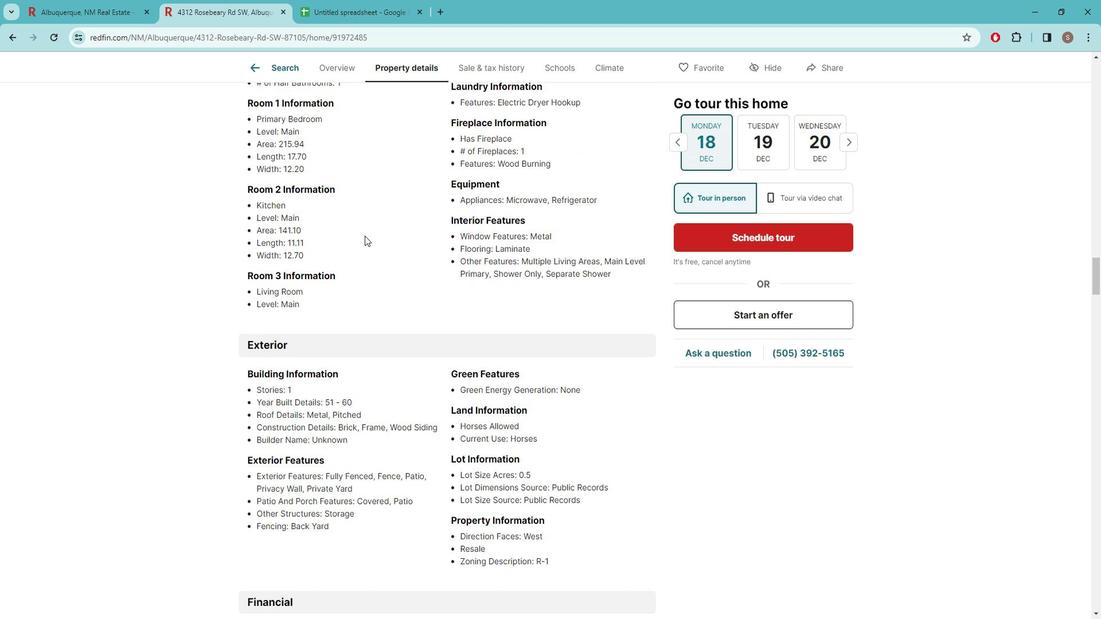 
Action: Mouse scrolled (377, 241) with delta (0, 0)
Screenshot: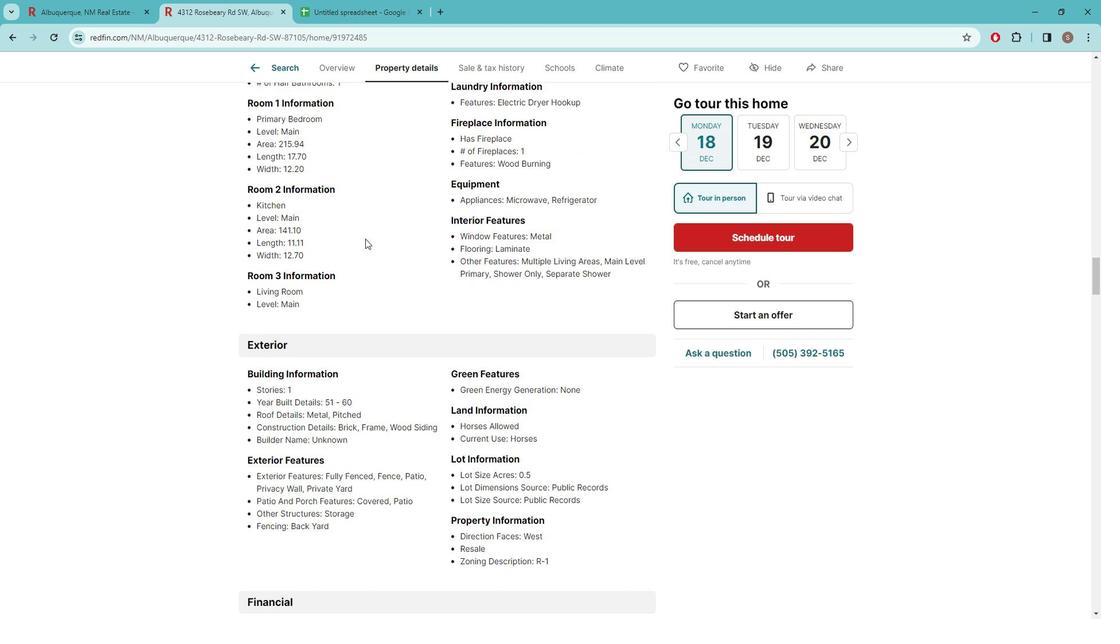 
Action: Mouse moved to (387, 237)
Screenshot: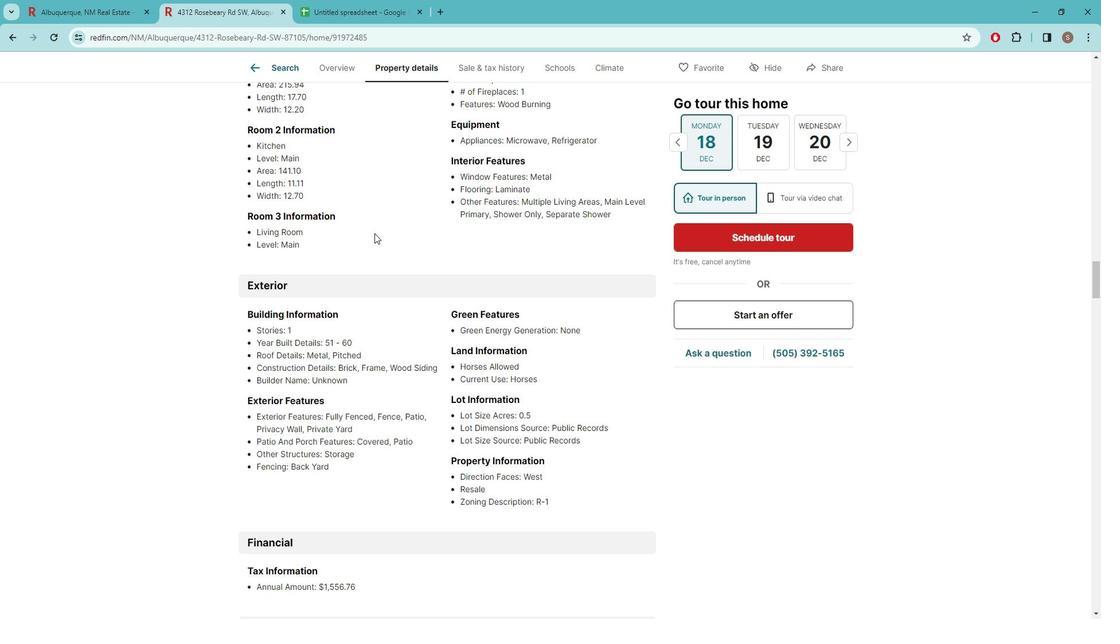 
Action: Mouse scrolled (387, 236) with delta (0, 0)
Screenshot: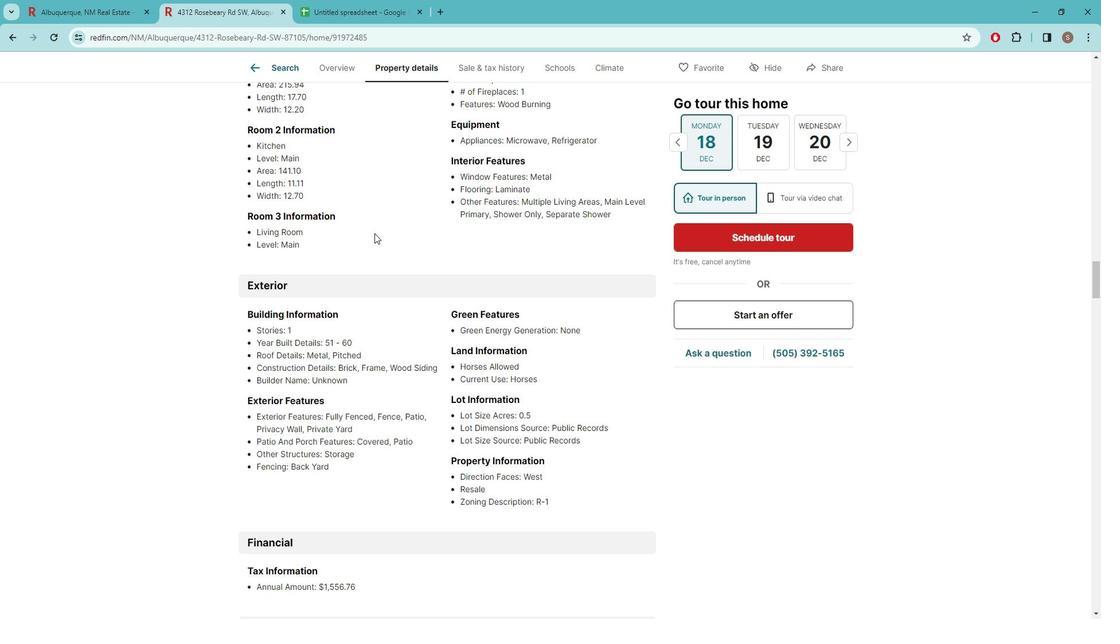 
Action: Mouse scrolled (387, 236) with delta (0, 0)
Screenshot: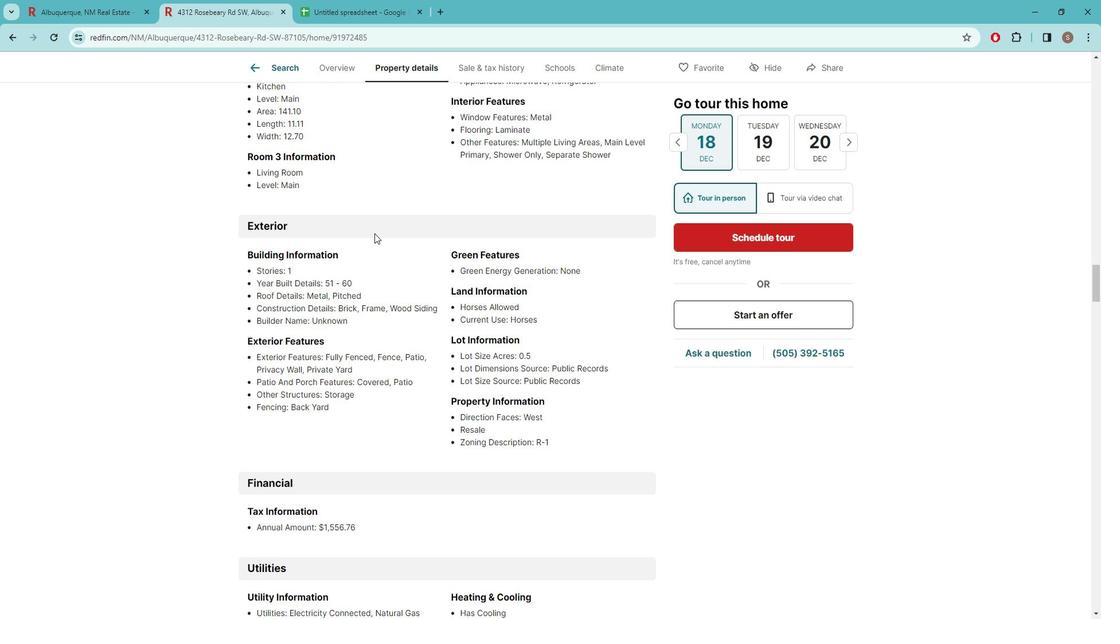 
Action: Mouse moved to (401, 280)
Screenshot: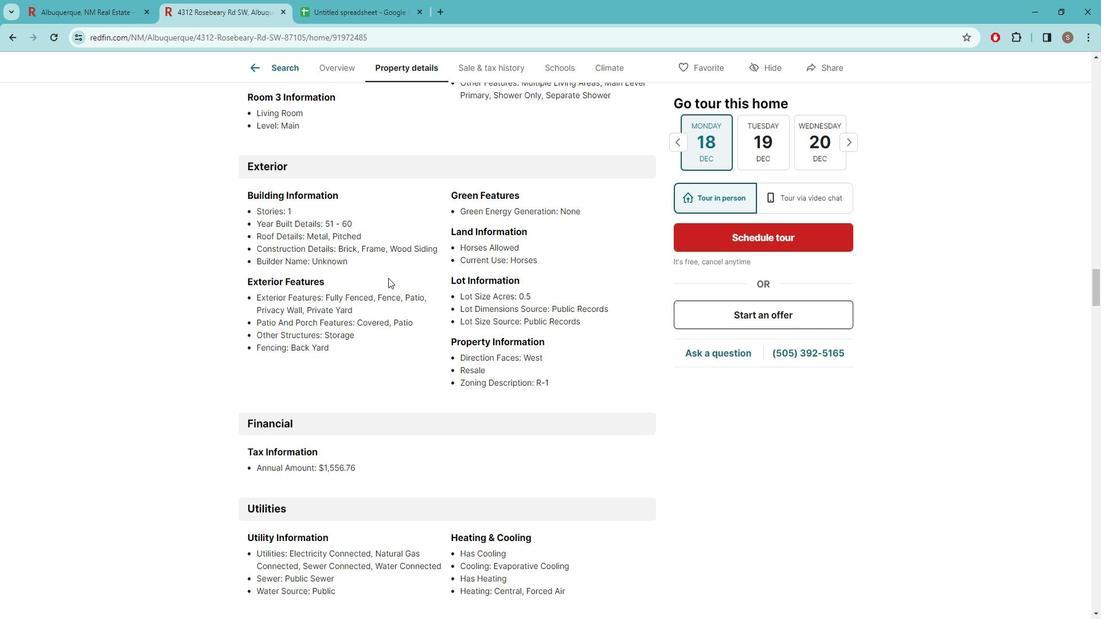 
Action: Mouse scrolled (401, 279) with delta (0, 0)
Screenshot: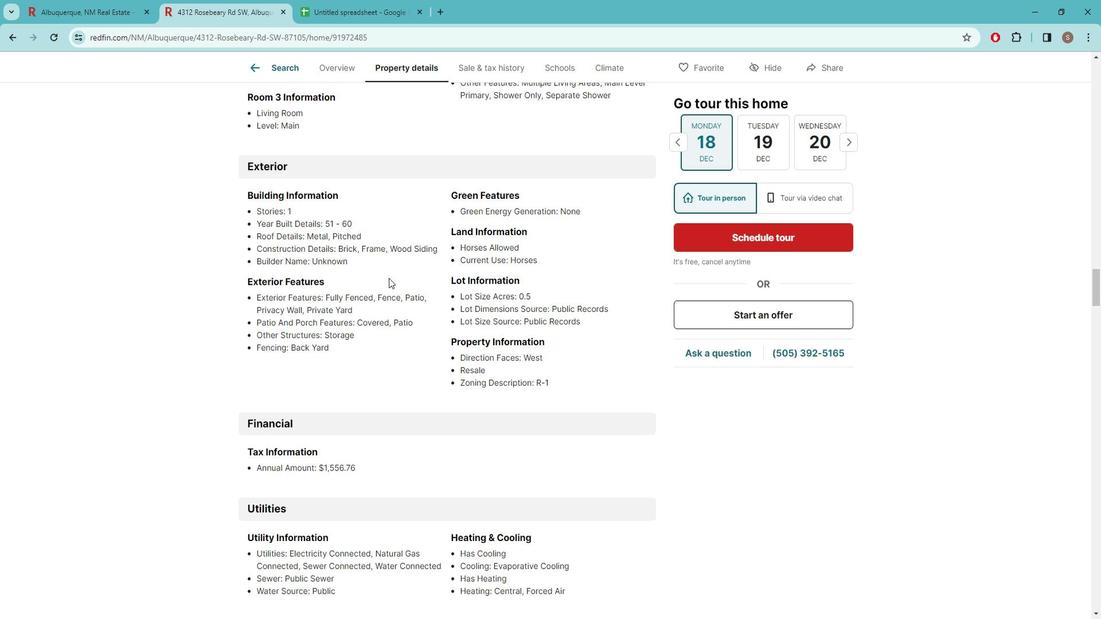 
Action: Mouse moved to (399, 273)
Screenshot: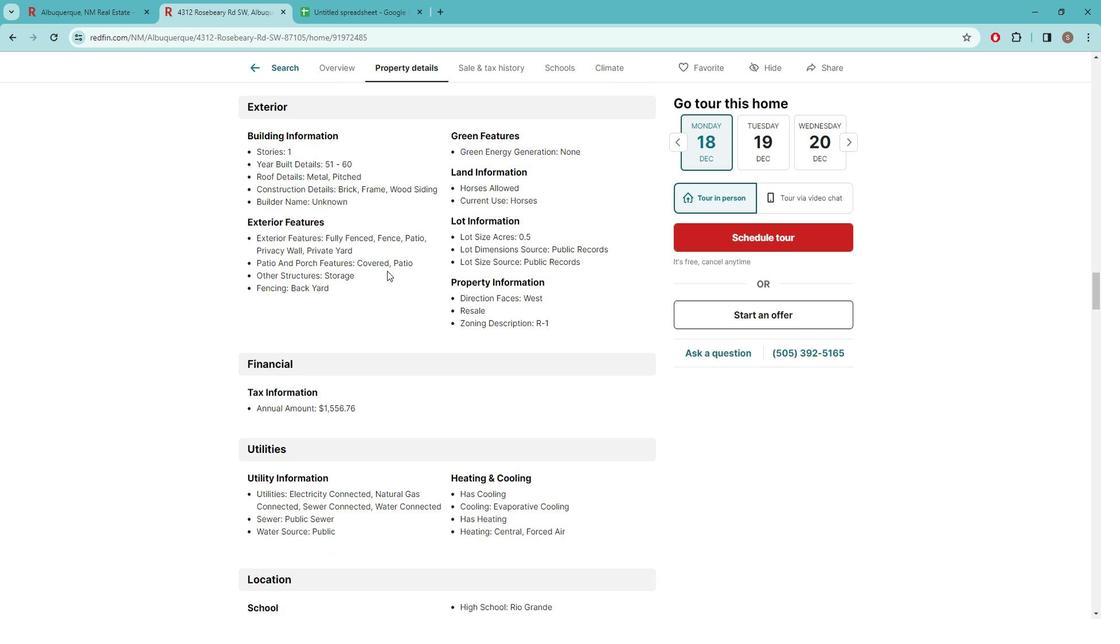 
Action: Mouse scrolled (399, 272) with delta (0, 0)
Screenshot: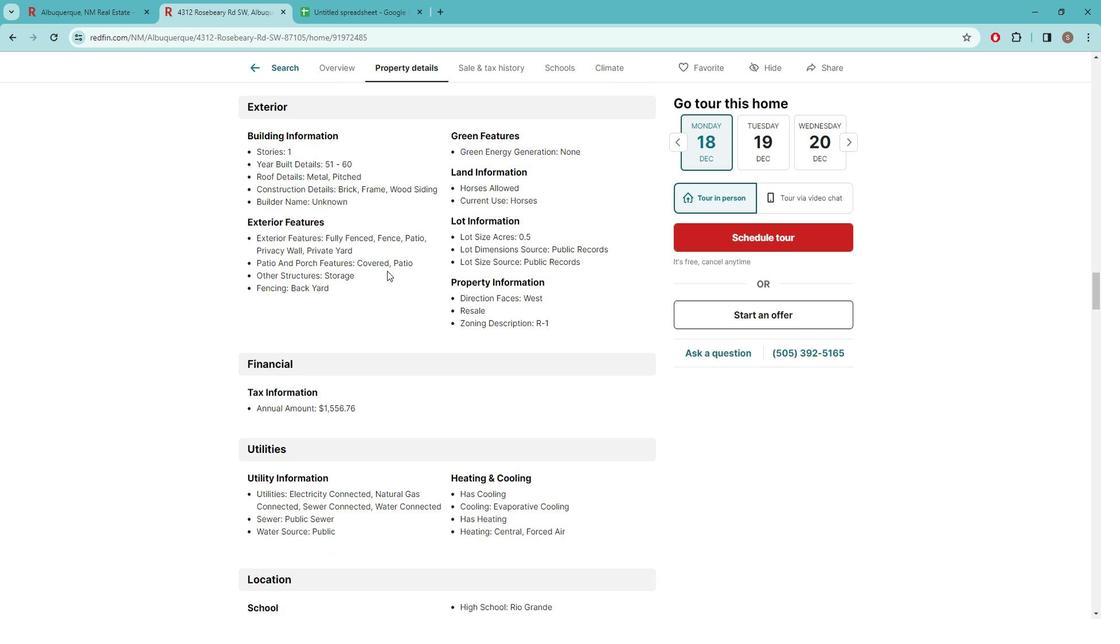 
Action: Mouse moved to (404, 271)
Screenshot: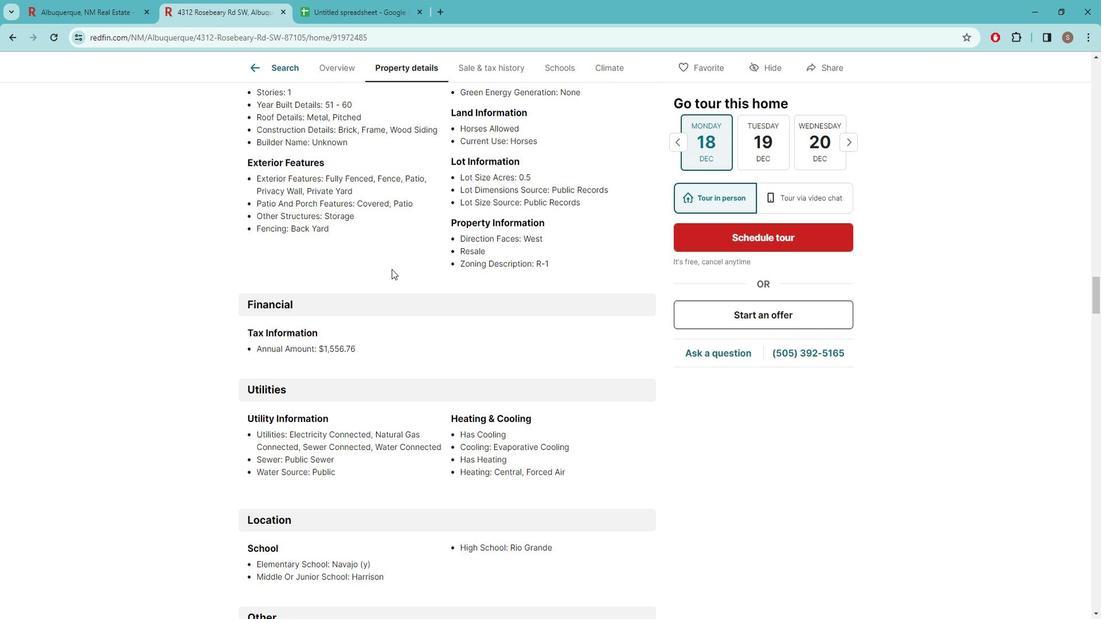 
Action: Mouse scrolled (404, 272) with delta (0, 0)
Screenshot: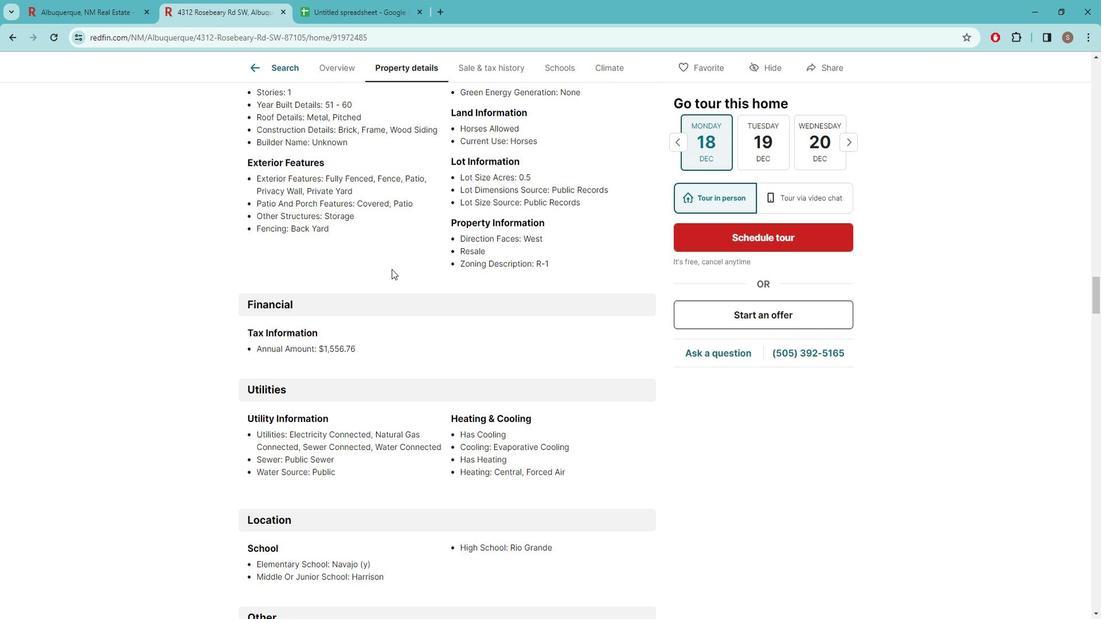 
Action: Mouse moved to (404, 291)
Screenshot: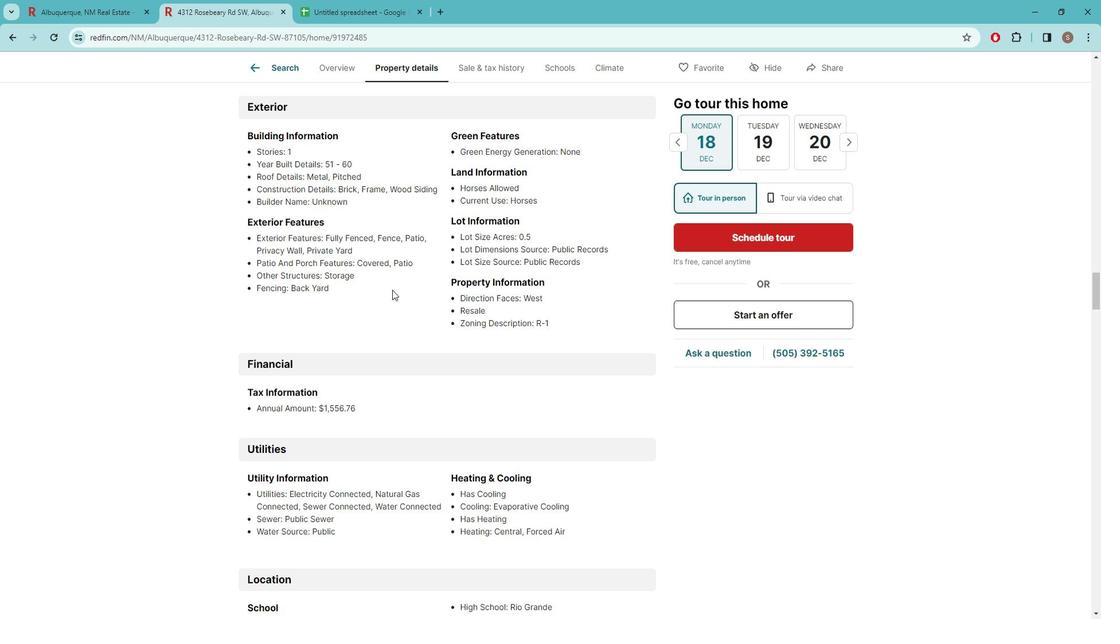 
Action: Mouse scrolled (404, 291) with delta (0, 0)
Screenshot: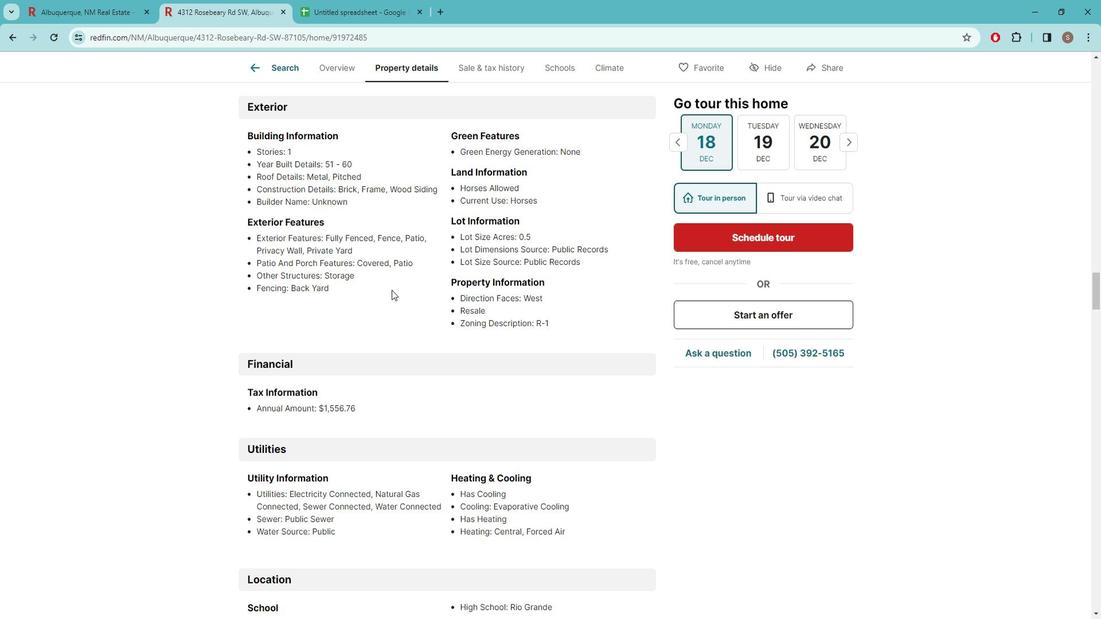 
Action: Mouse moved to (404, 291)
Screenshot: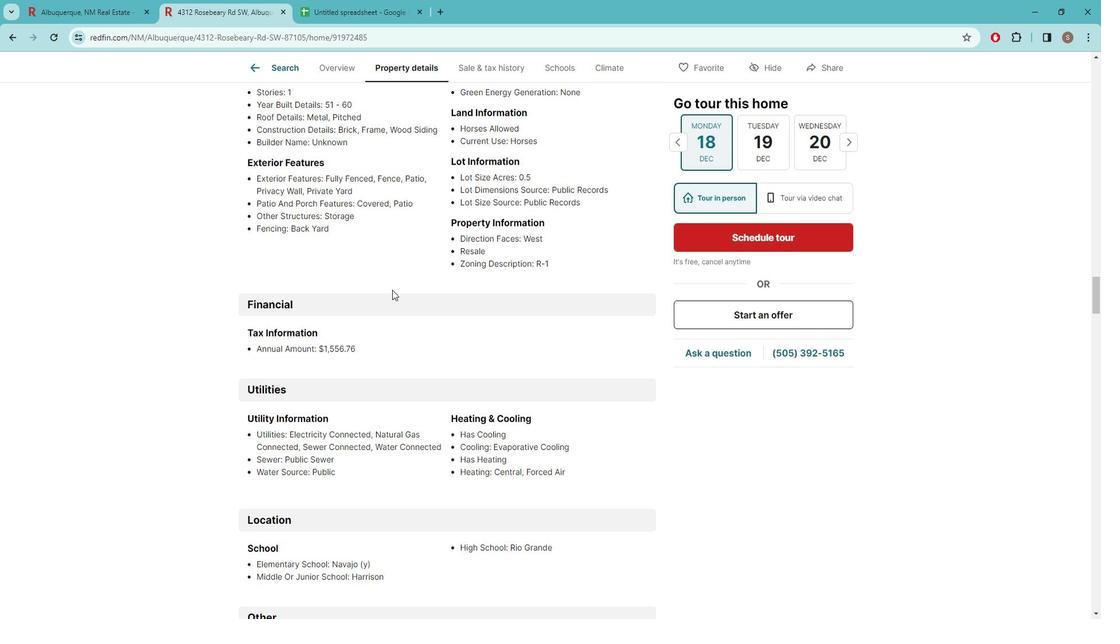 
Action: Mouse scrolled (404, 291) with delta (0, 0)
Screenshot: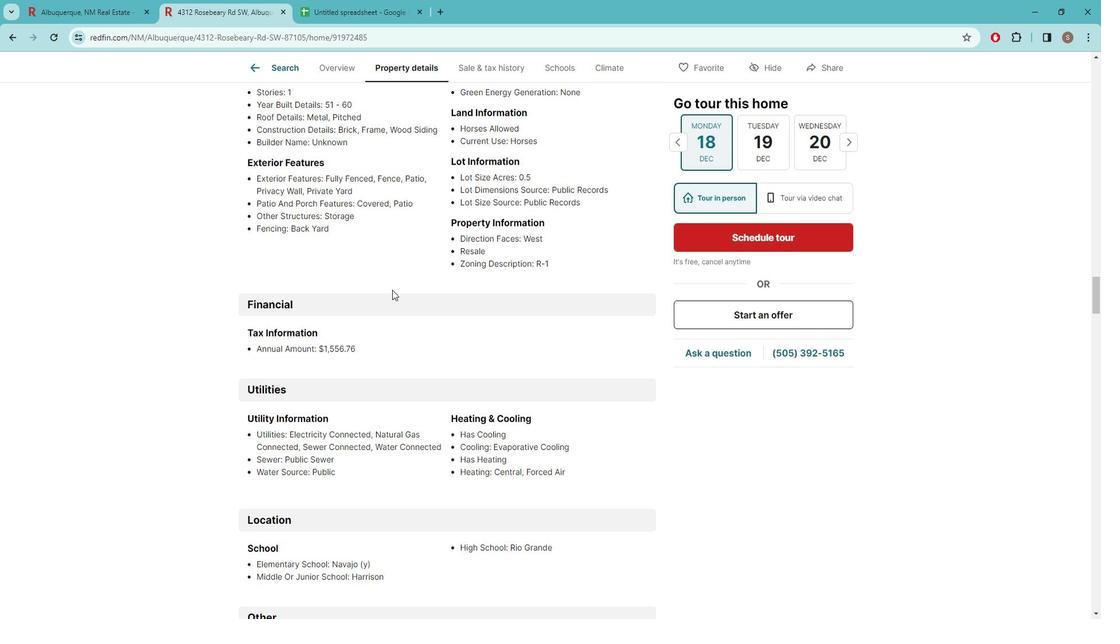 
Action: Mouse moved to (389, 317)
Screenshot: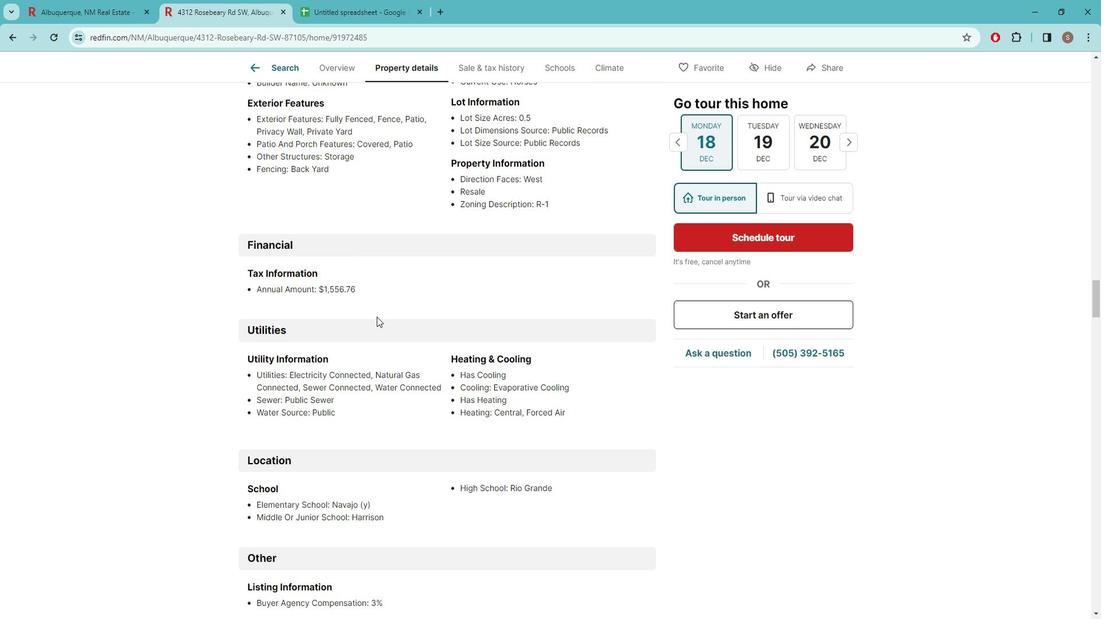 
Action: Mouse scrolled (389, 317) with delta (0, 0)
Screenshot: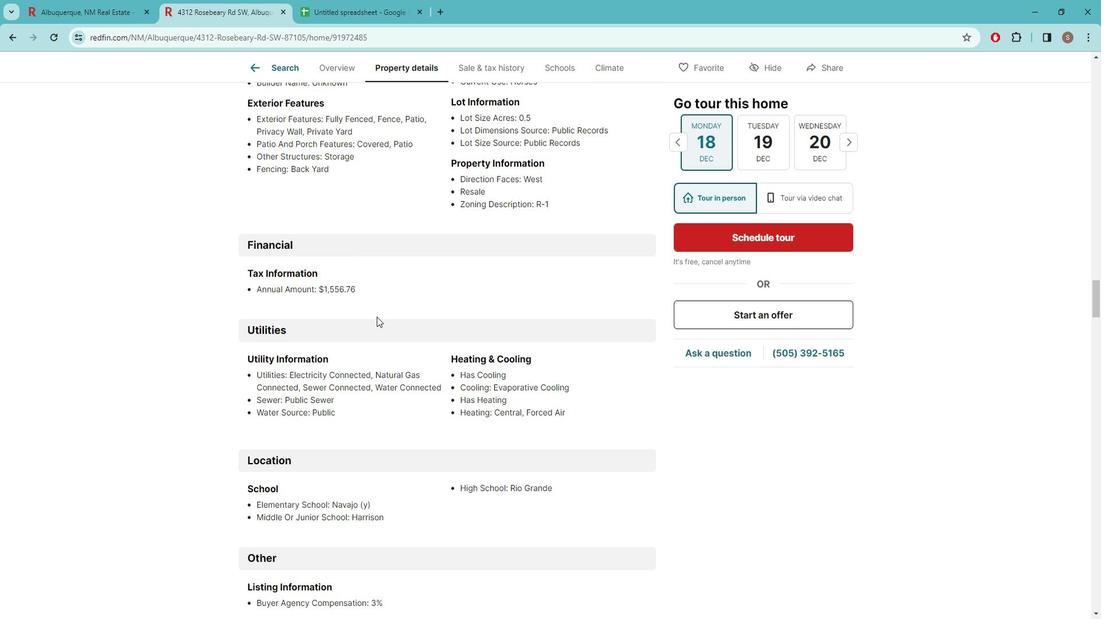 
Action: Mouse moved to (391, 314)
Screenshot: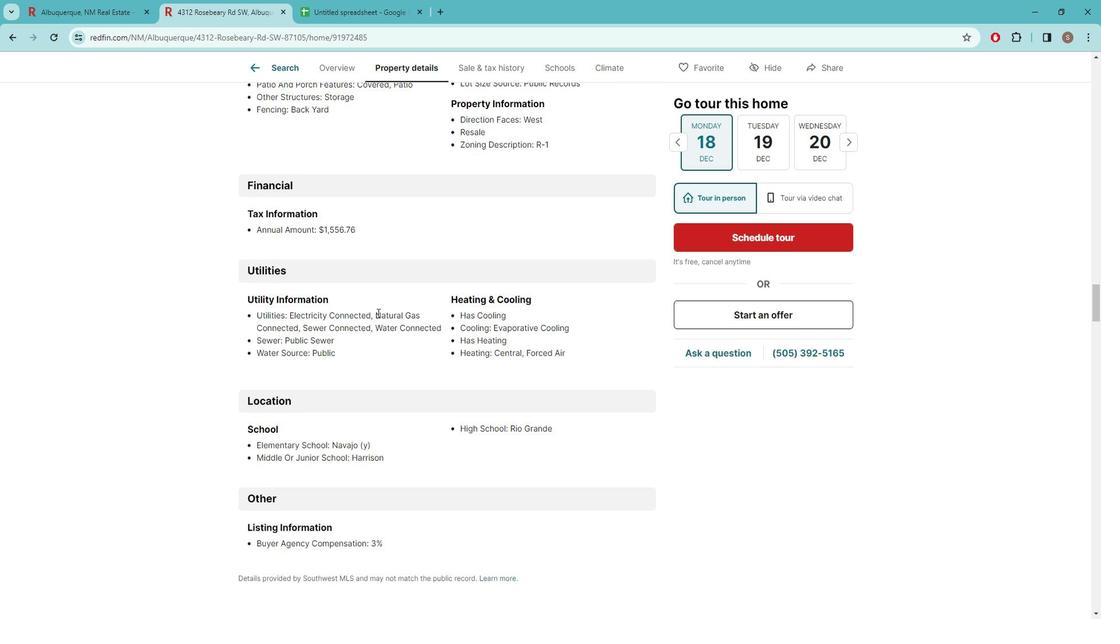 
Action: Mouse scrolled (391, 313) with delta (0, 0)
Screenshot: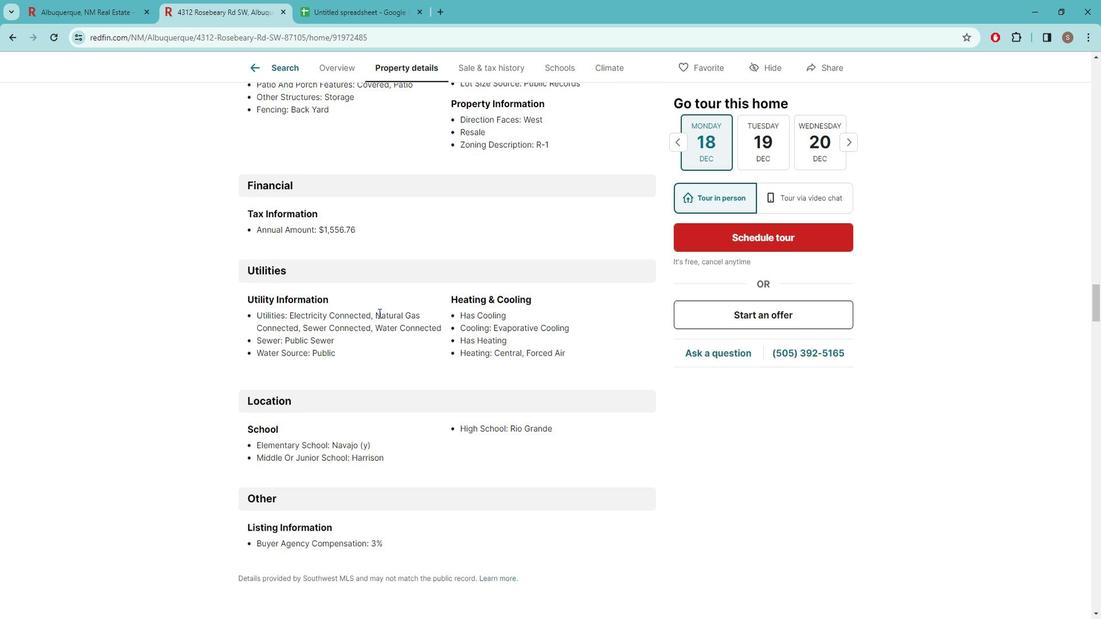 
Action: Mouse moved to (428, 308)
Screenshot: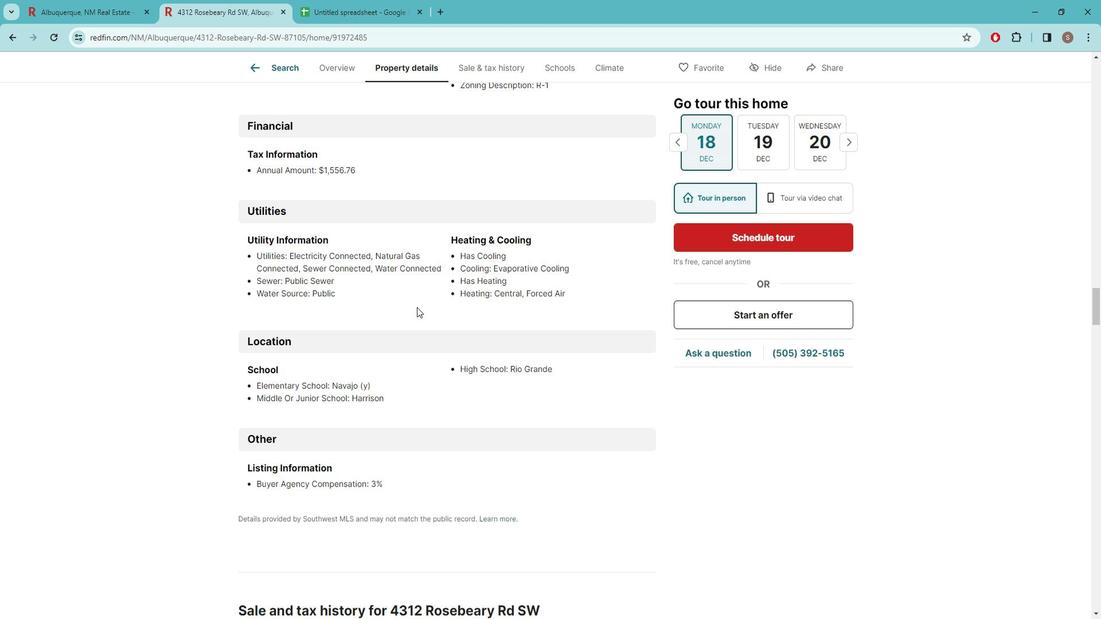 
Action: Mouse scrolled (428, 307) with delta (0, 0)
Screenshot: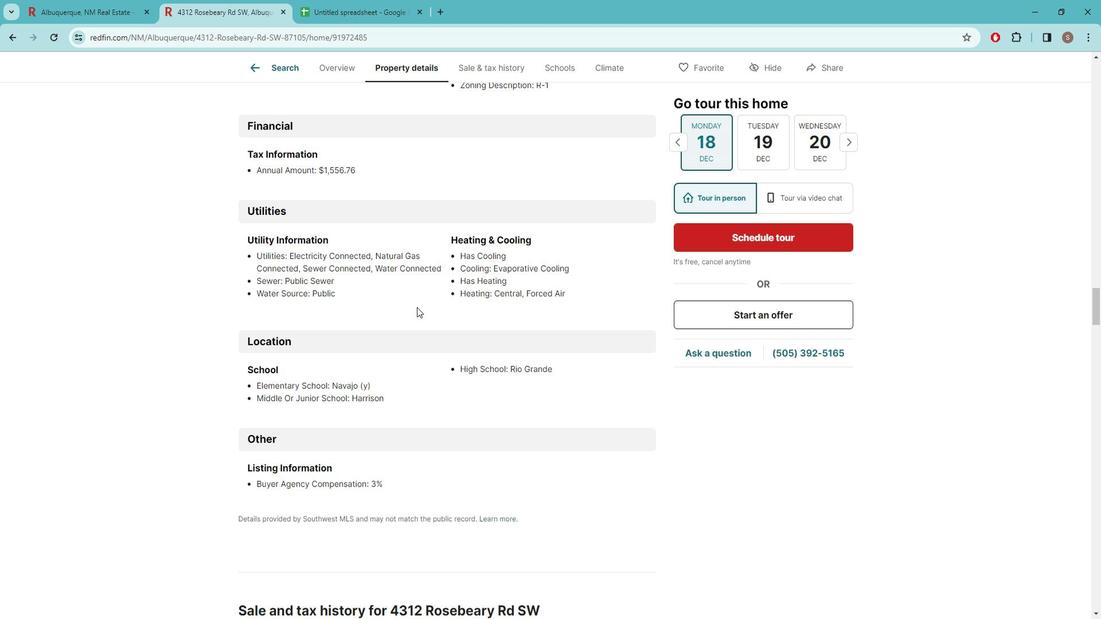 
Action: Mouse moved to (405, 306)
Screenshot: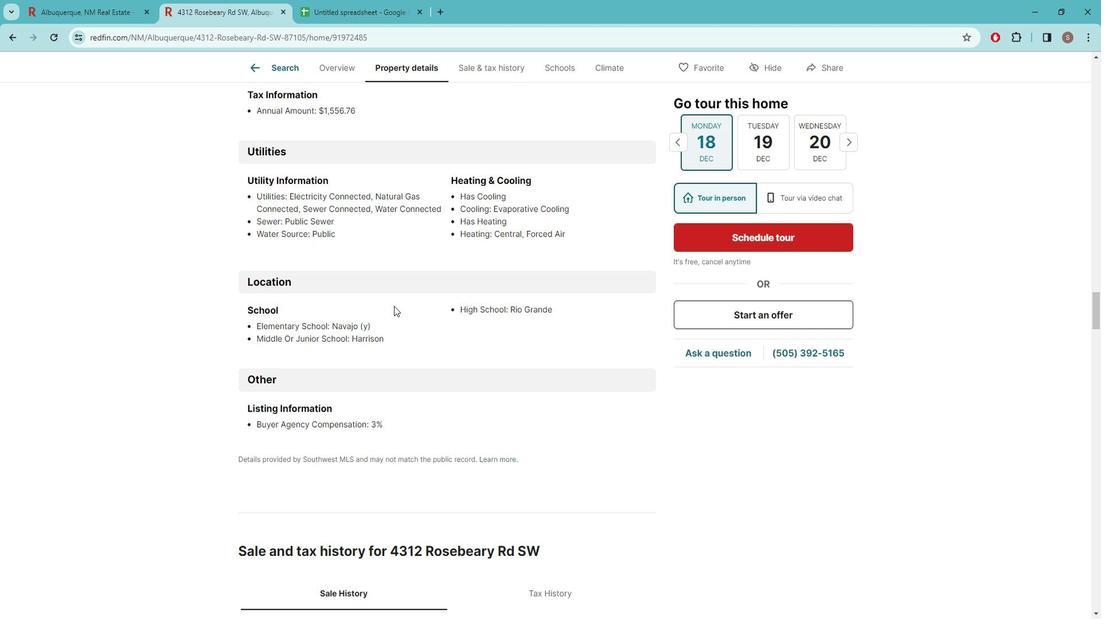 
Action: Mouse scrolled (405, 305) with delta (0, 0)
Screenshot: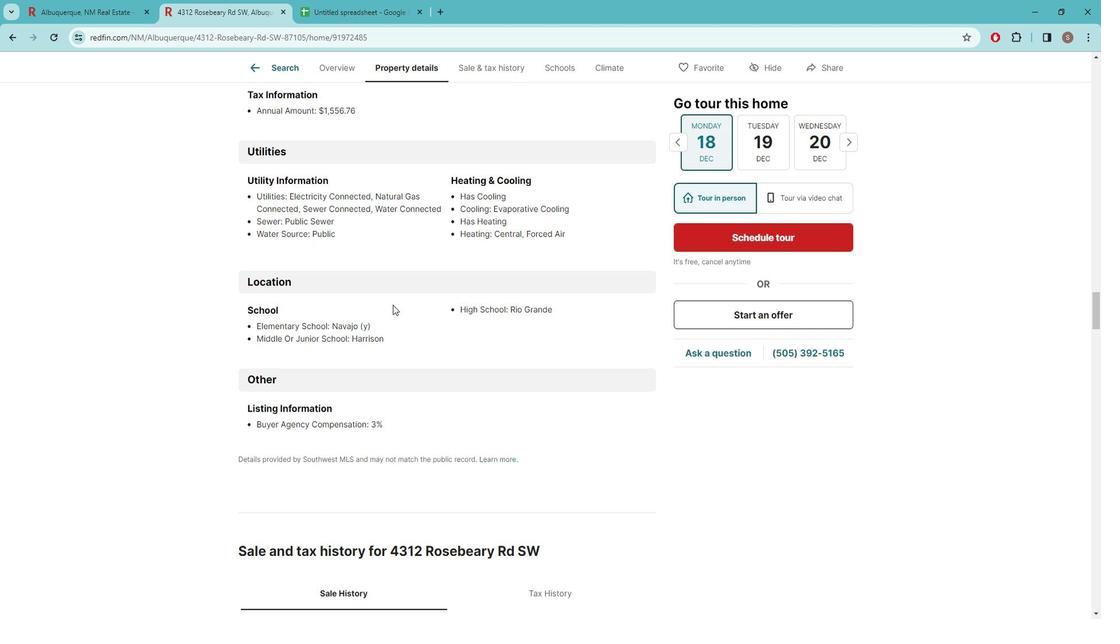 
Action: Mouse moved to (388, 355)
Screenshot: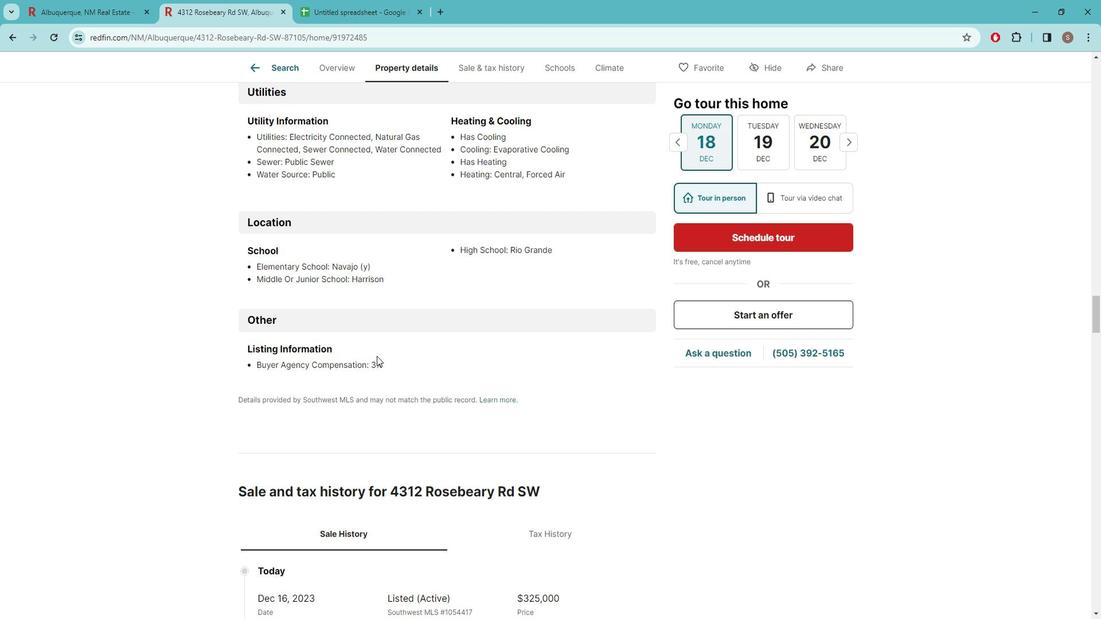 
Action: Mouse scrolled (388, 354) with delta (0, 0)
Screenshot: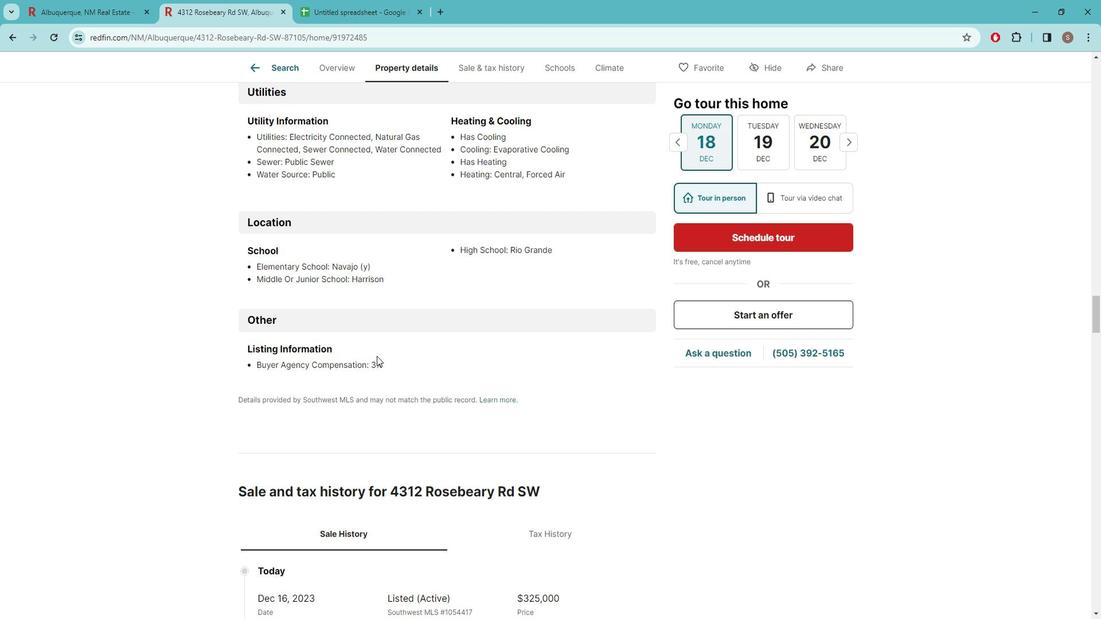 
Action: Mouse moved to (373, 348)
Screenshot: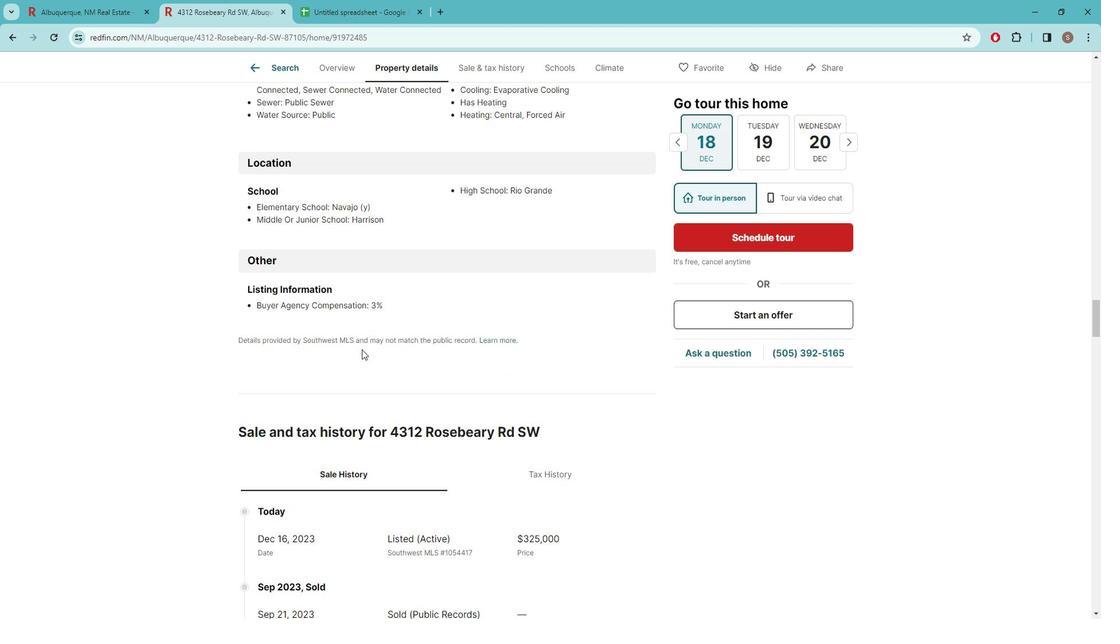 
Action: Mouse scrolled (373, 348) with delta (0, 0)
Screenshot: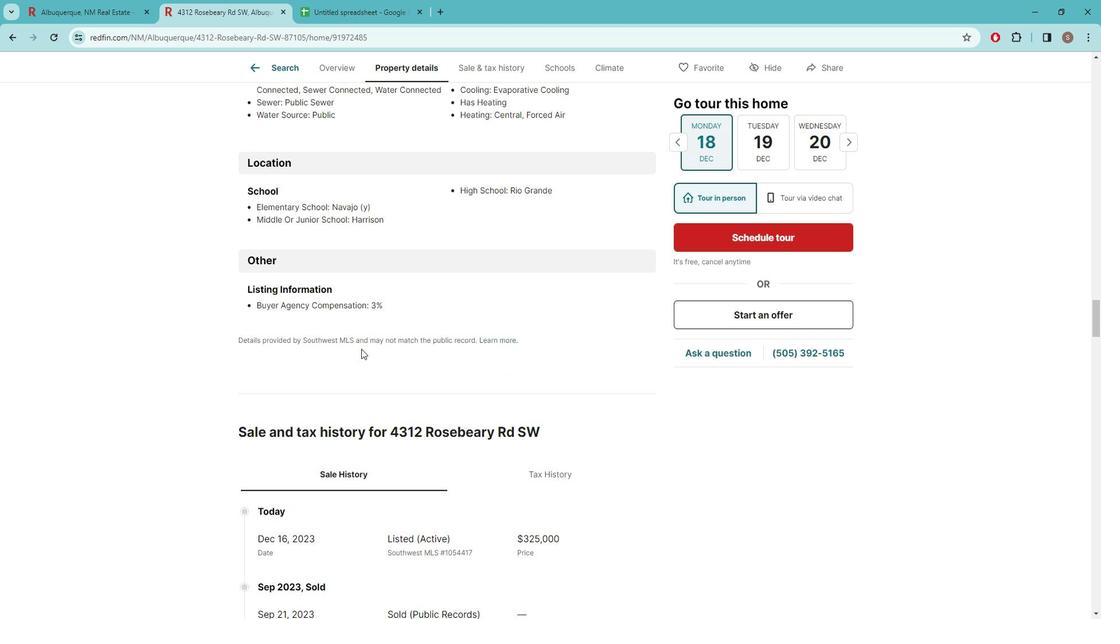 
Action: Mouse moved to (362, 347)
Screenshot: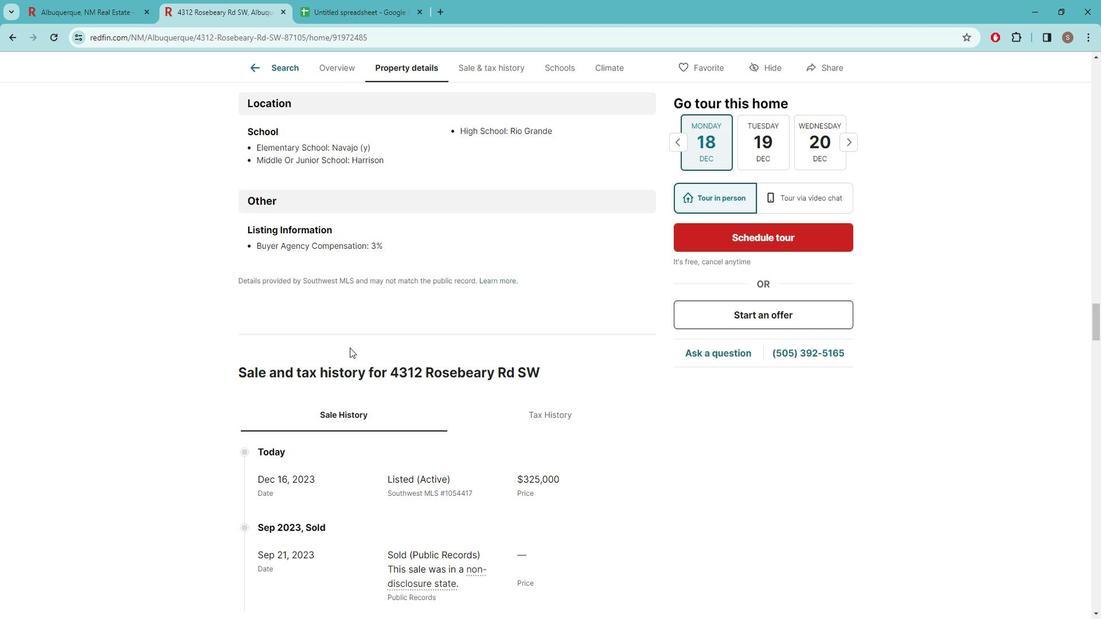
Action: Mouse scrolled (362, 346) with delta (0, 0)
Screenshot: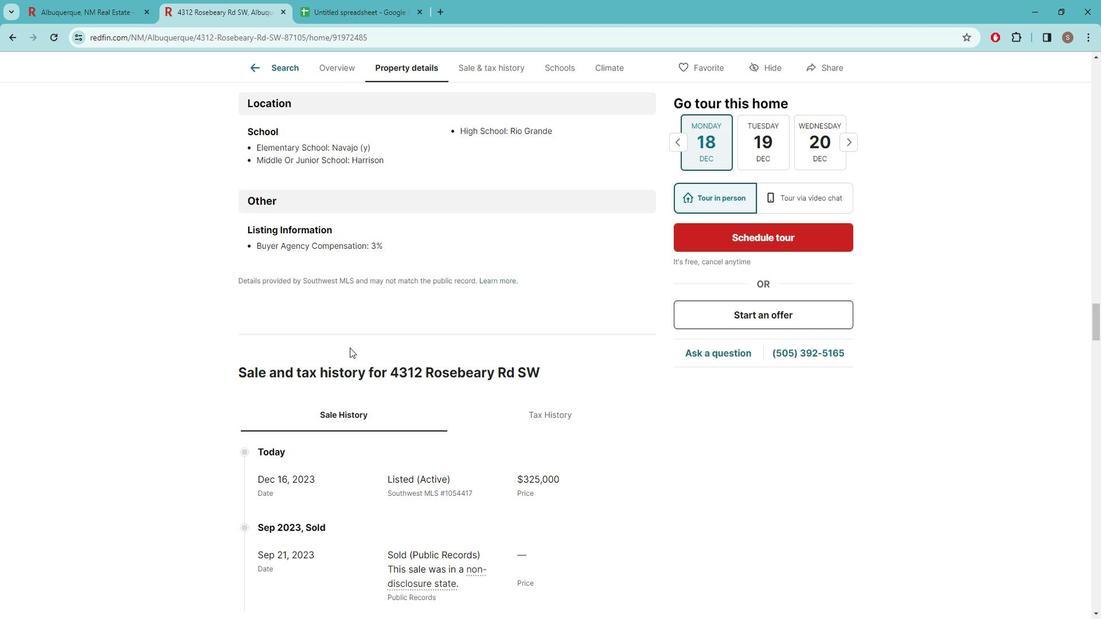 
Action: Mouse moved to (364, 346)
Screenshot: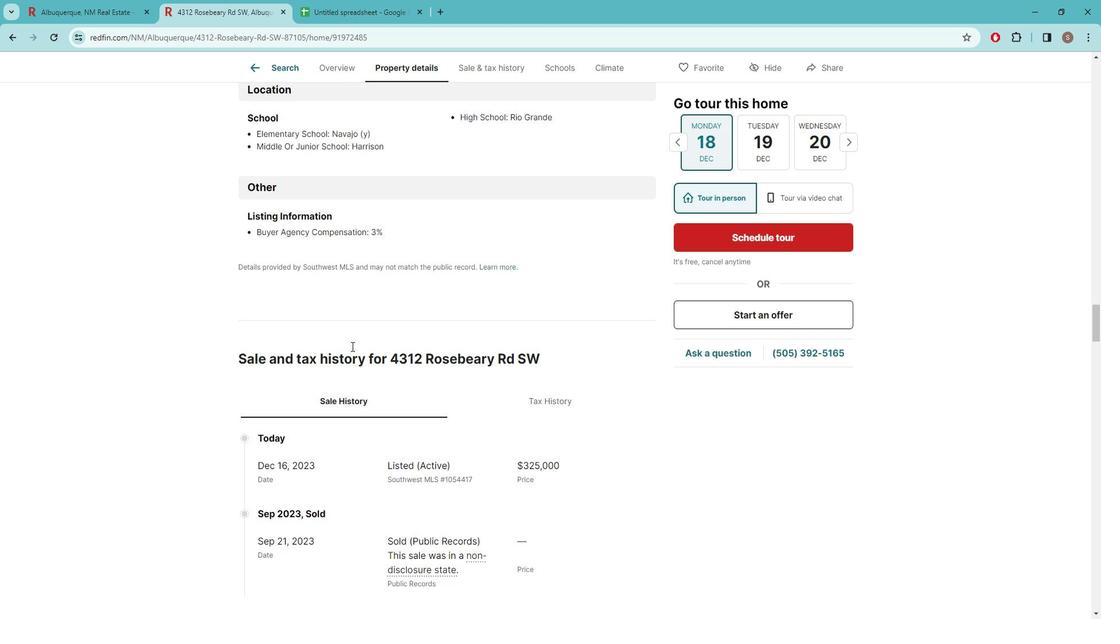 
Action: Mouse scrolled (364, 345) with delta (0, 0)
Screenshot: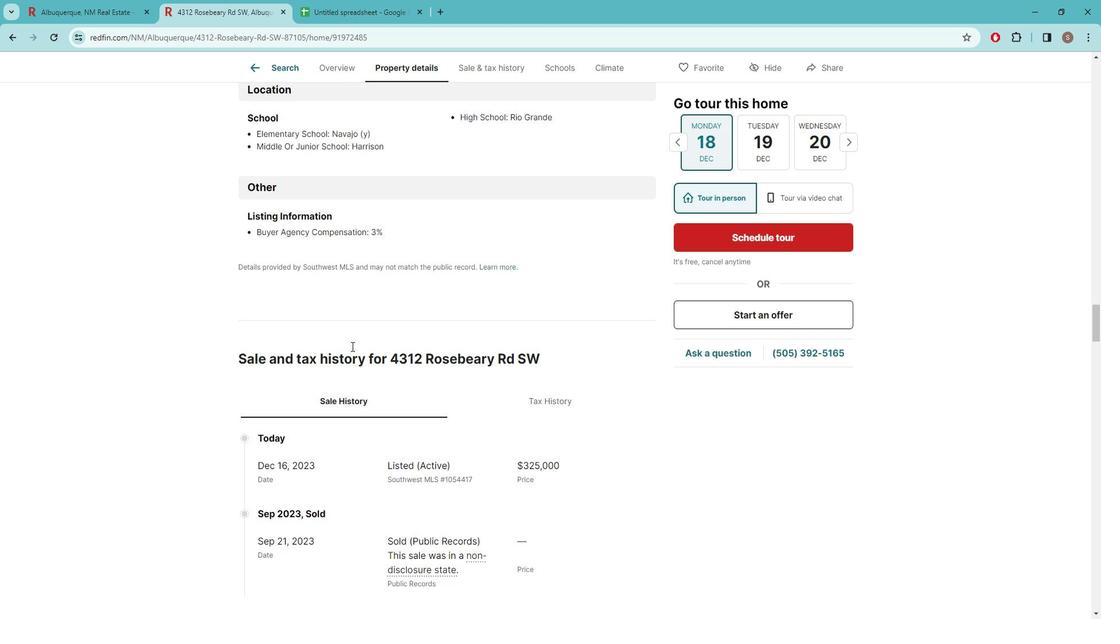 
Action: Mouse moved to (369, 333)
Screenshot: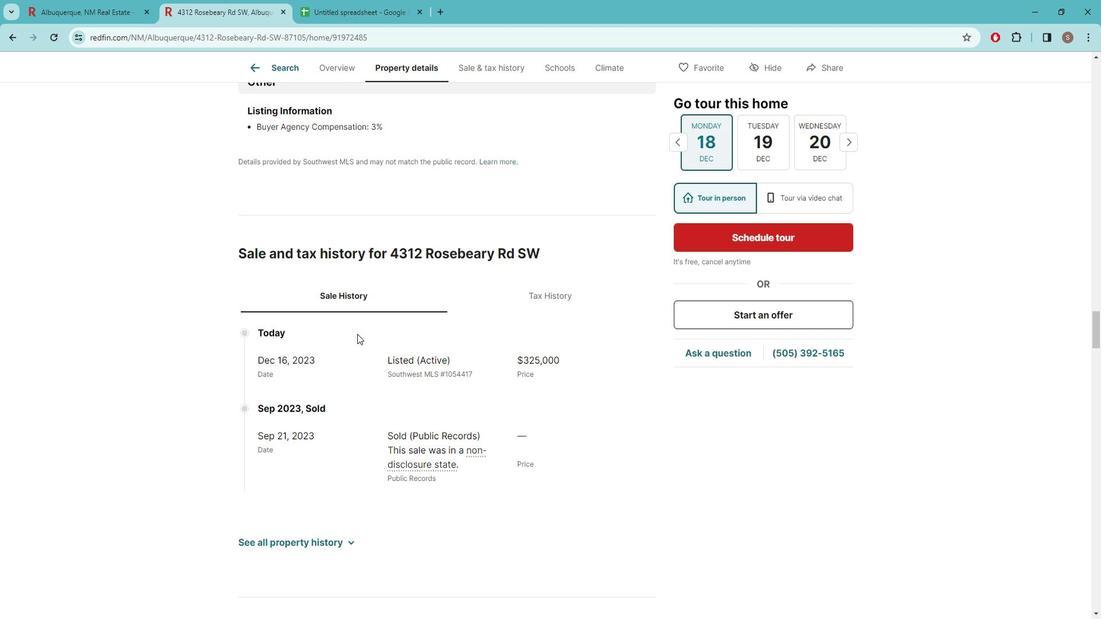 
Action: Mouse scrolled (369, 333) with delta (0, 0)
Screenshot: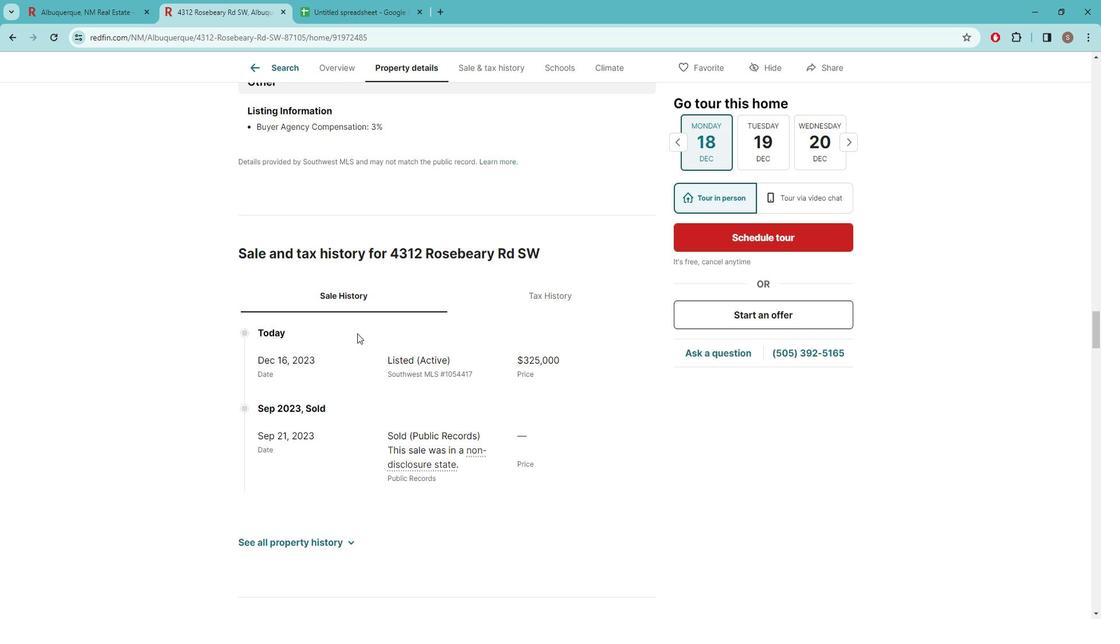 
Action: Mouse moved to (371, 333)
Screenshot: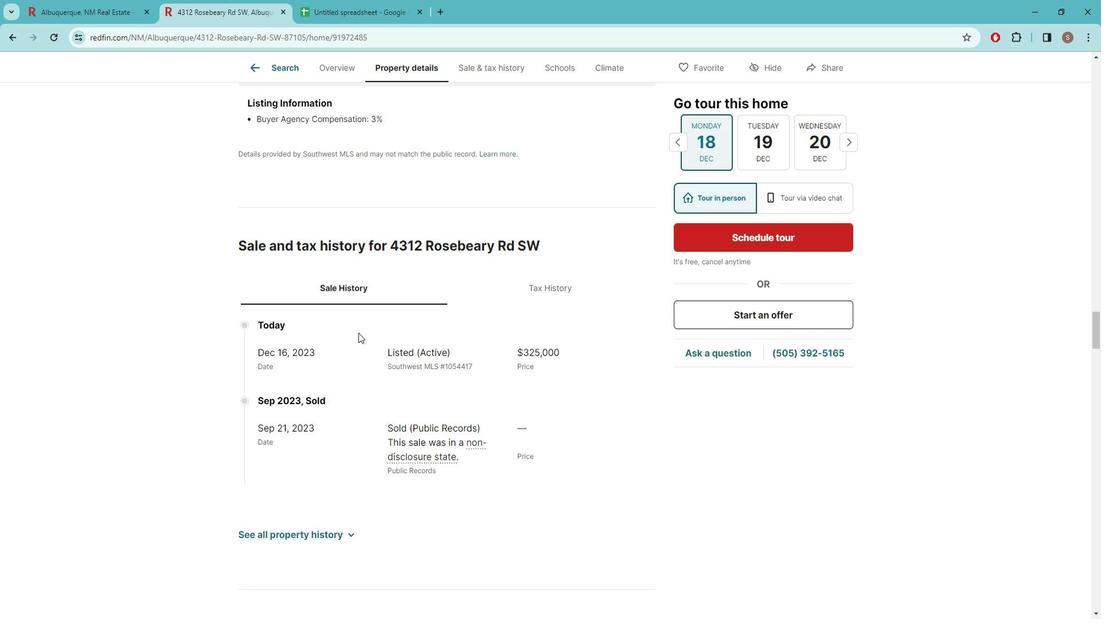 
Action: Mouse scrolled (371, 332) with delta (0, 0)
Screenshot: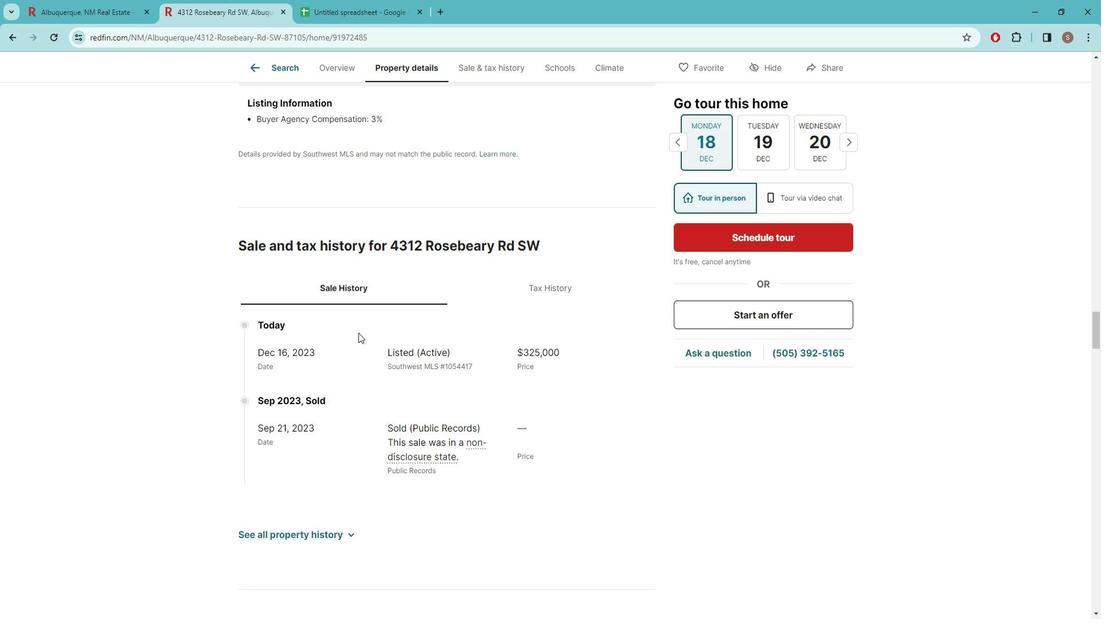 
Action: Mouse moved to (340, 420)
Screenshot: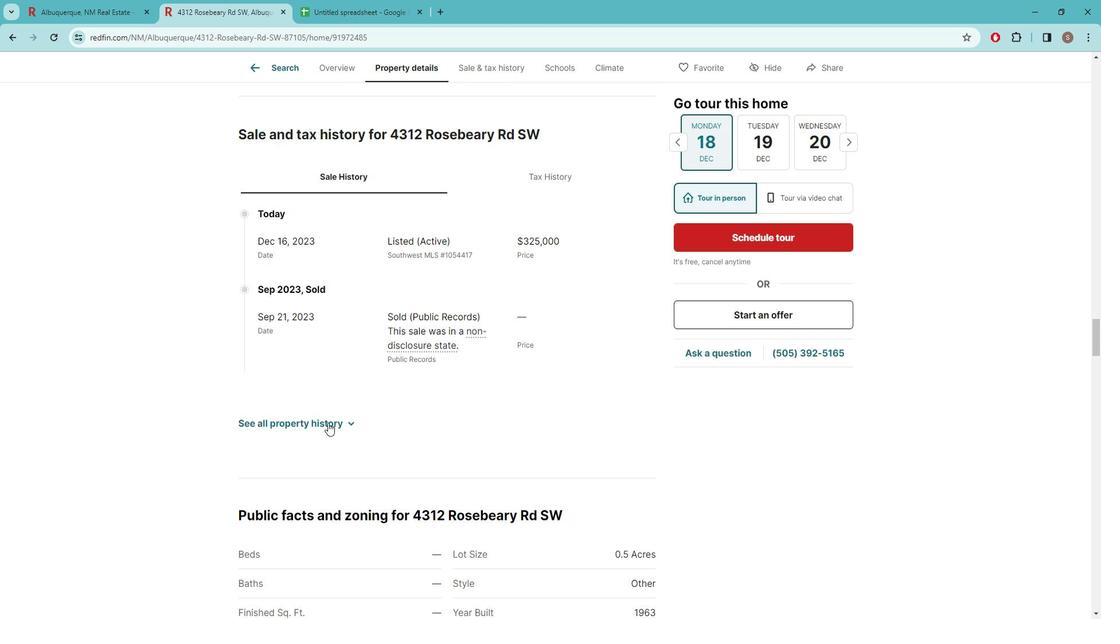 
Action: Mouse pressed left at (340, 420)
Screenshot: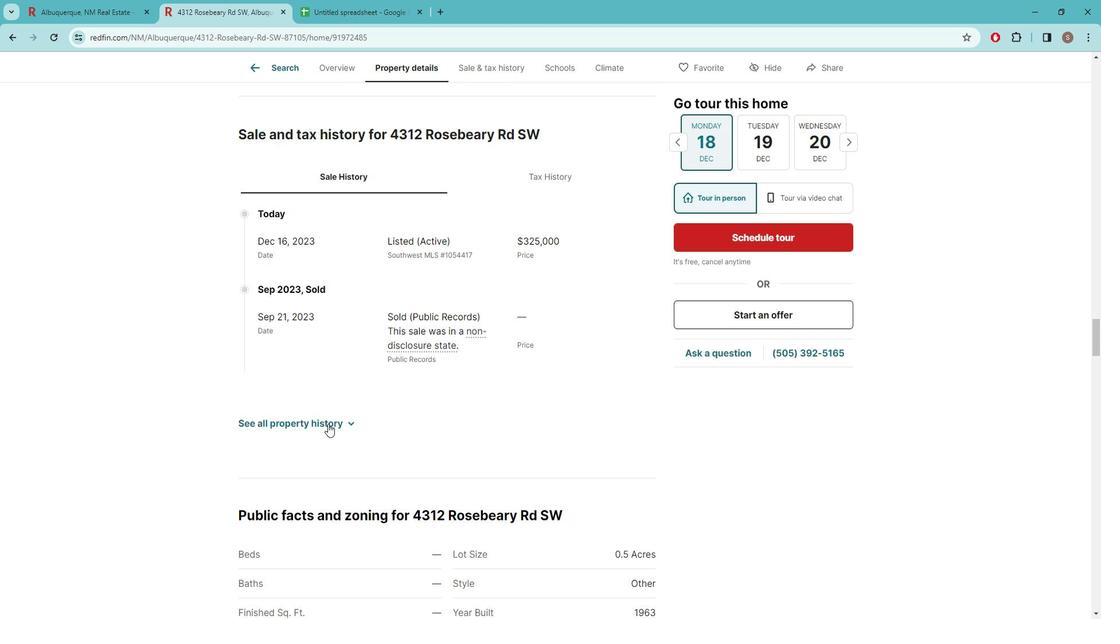 
Action: Mouse moved to (340, 419)
Screenshot: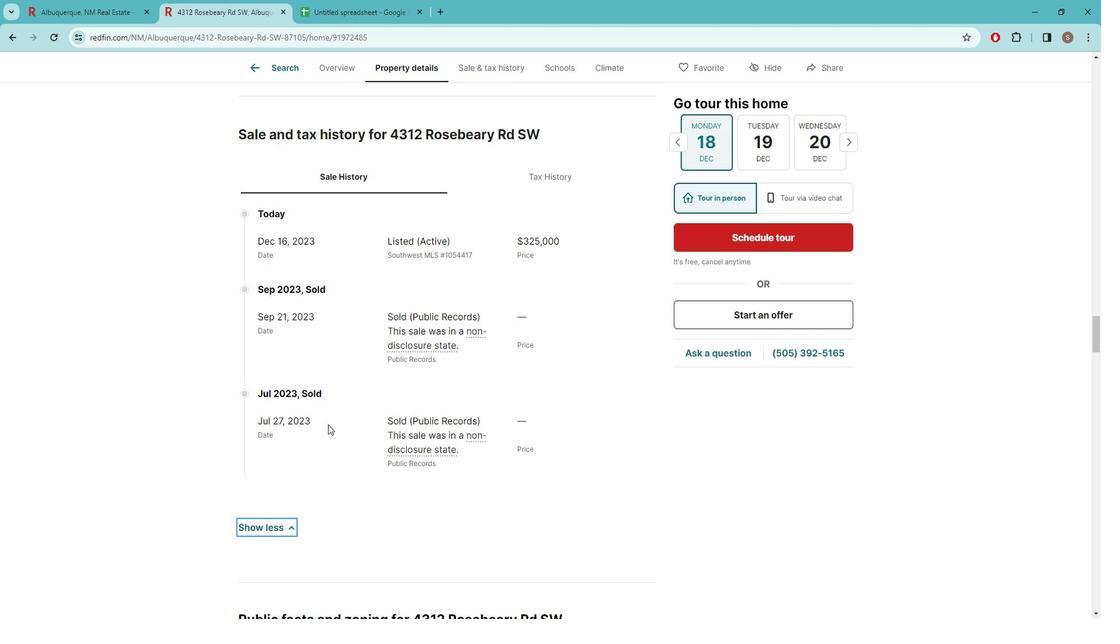 
Action: Mouse scrolled (340, 419) with delta (0, 0)
Screenshot: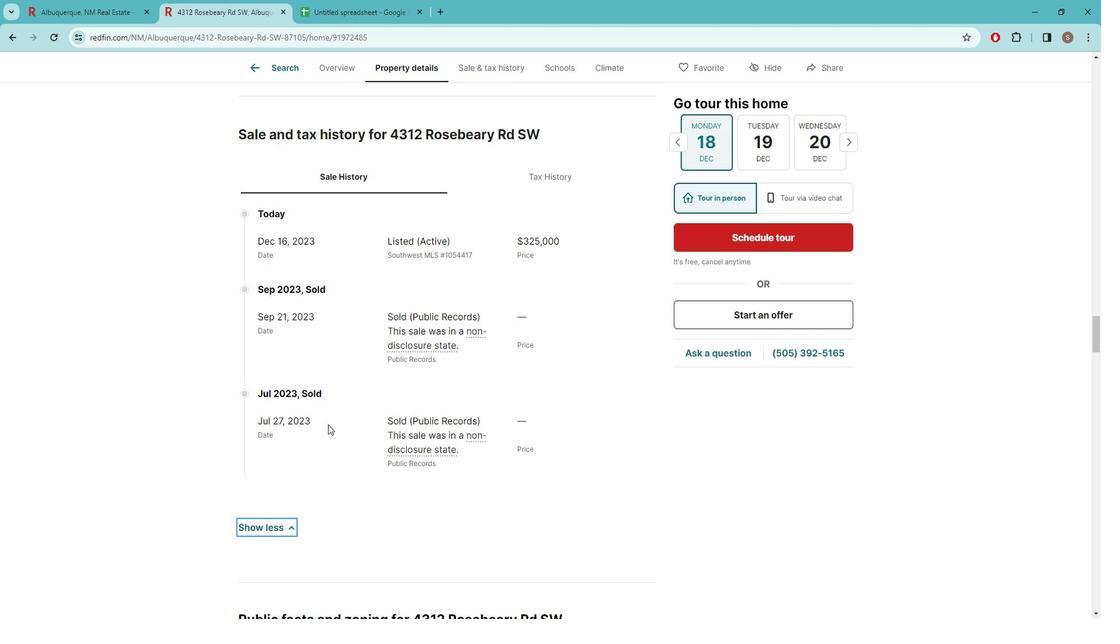 
Action: Mouse moved to (354, 308)
Screenshot: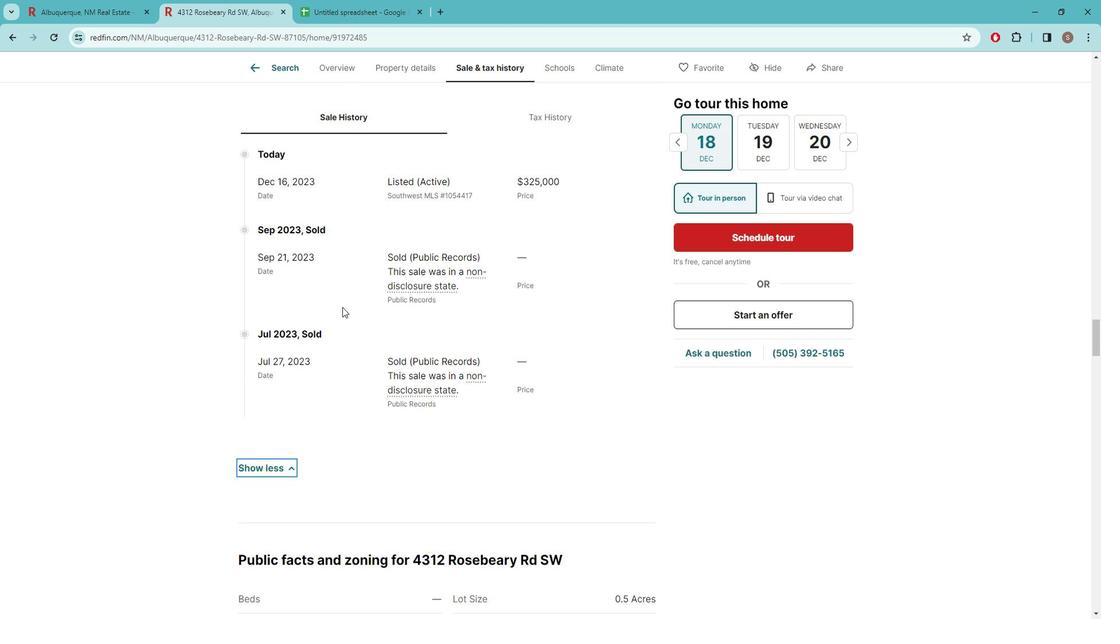 
Action: Mouse scrolled (354, 309) with delta (0, 0)
Screenshot: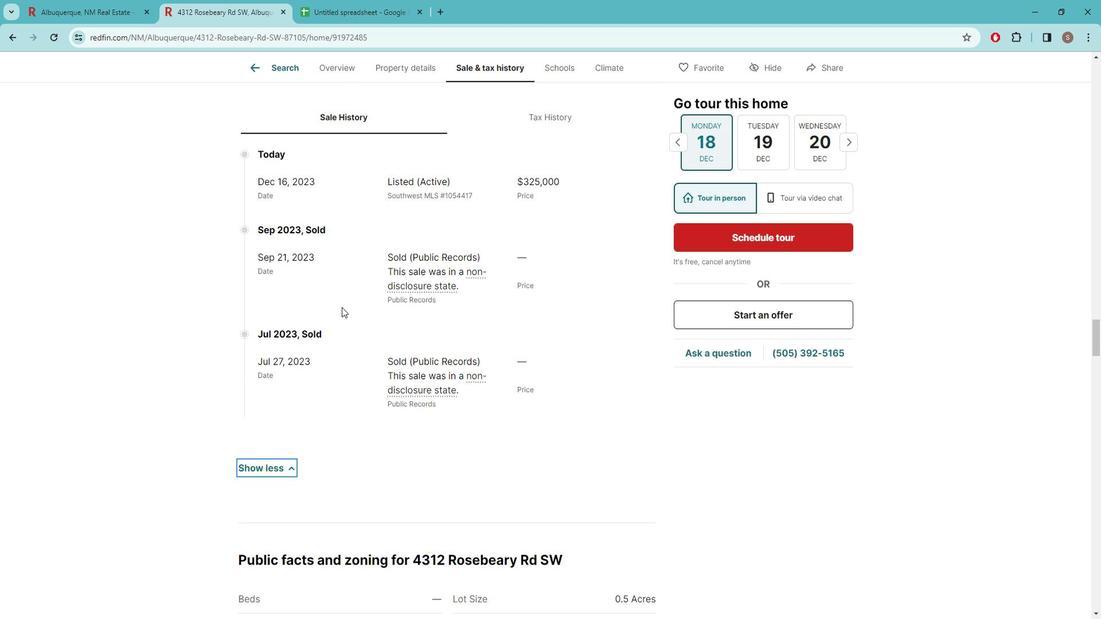 
Action: Mouse moved to (543, 184)
Screenshot: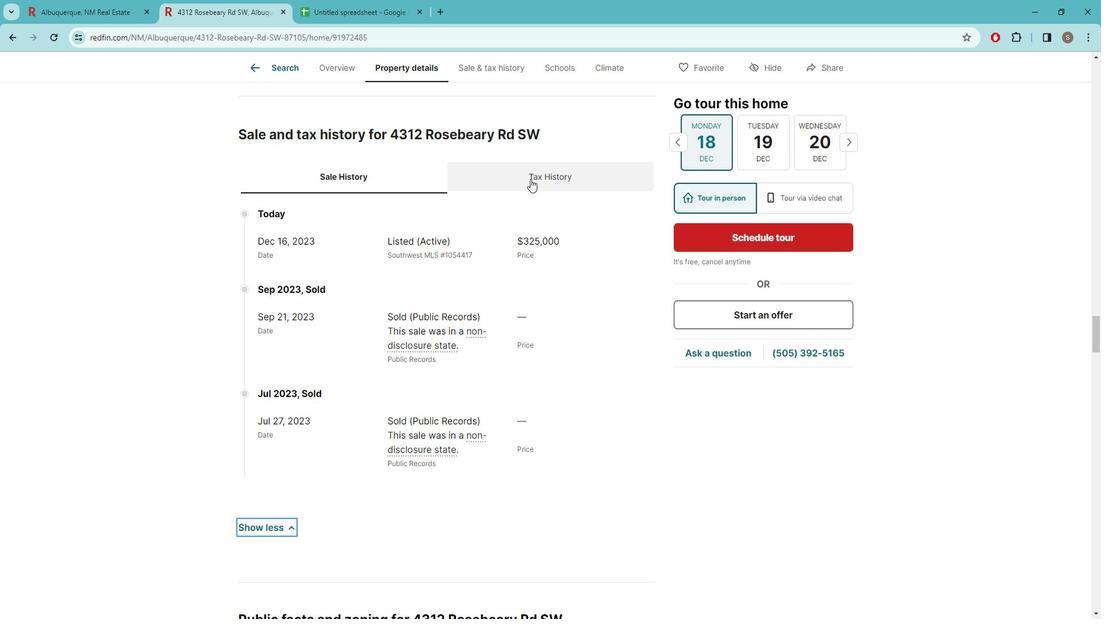 
Action: Mouse pressed left at (543, 184)
Screenshot: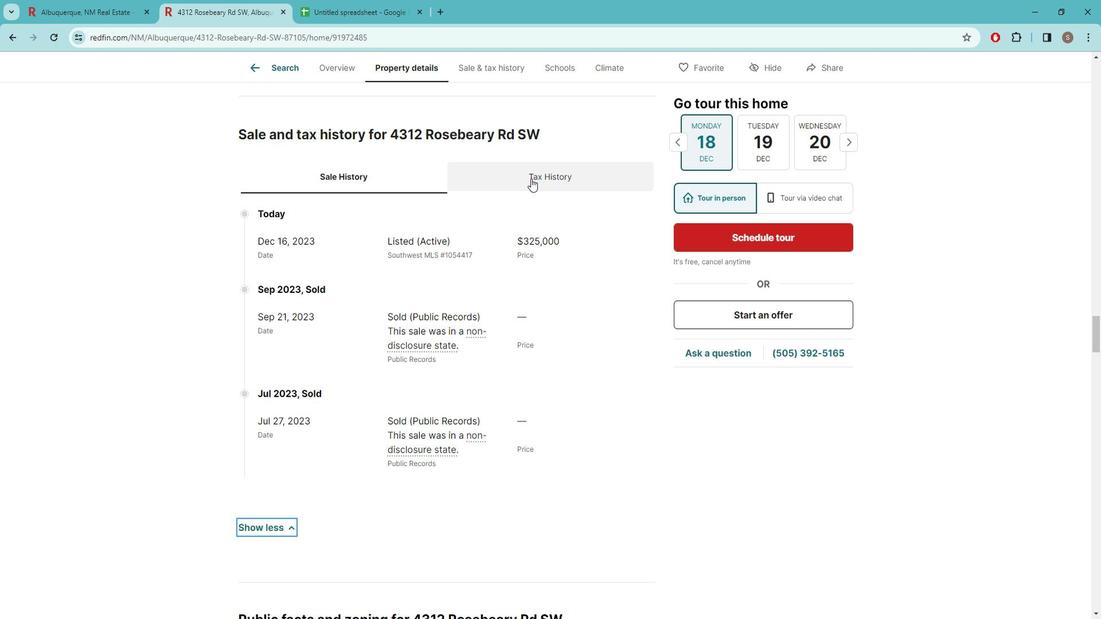 
Action: Mouse moved to (371, 185)
Screenshot: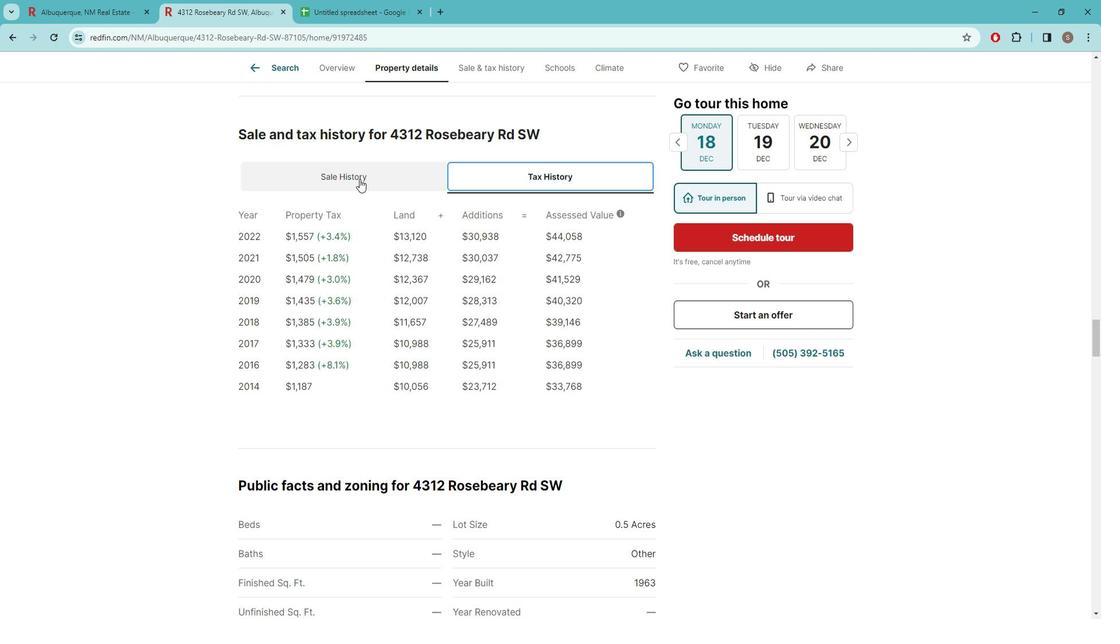 
Action: Mouse pressed left at (371, 185)
Screenshot: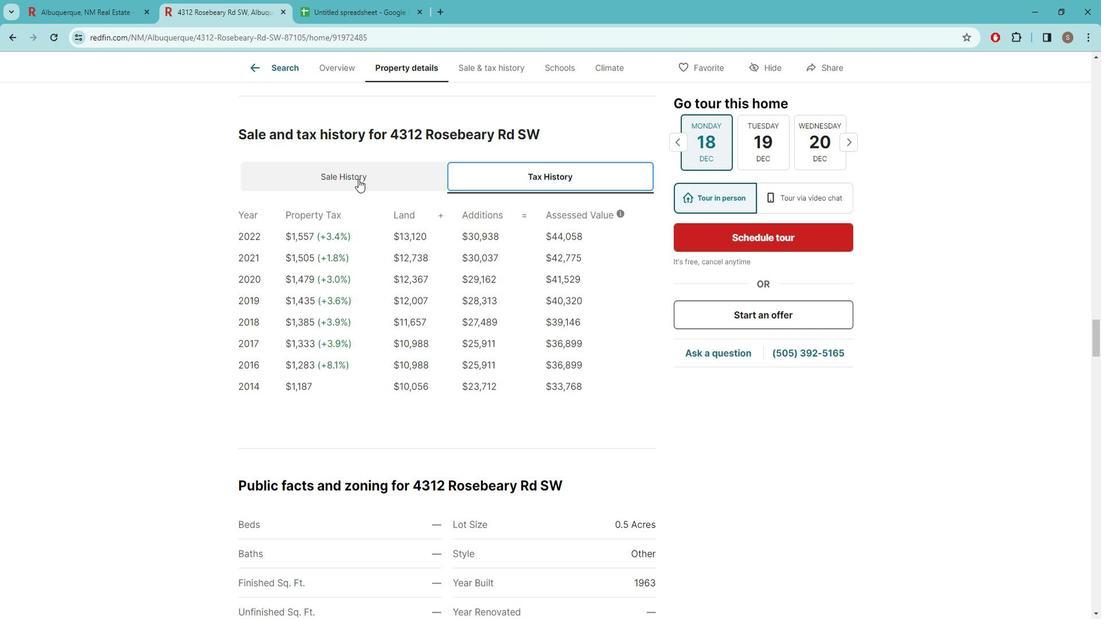 
Action: Mouse moved to (372, 192)
Screenshot: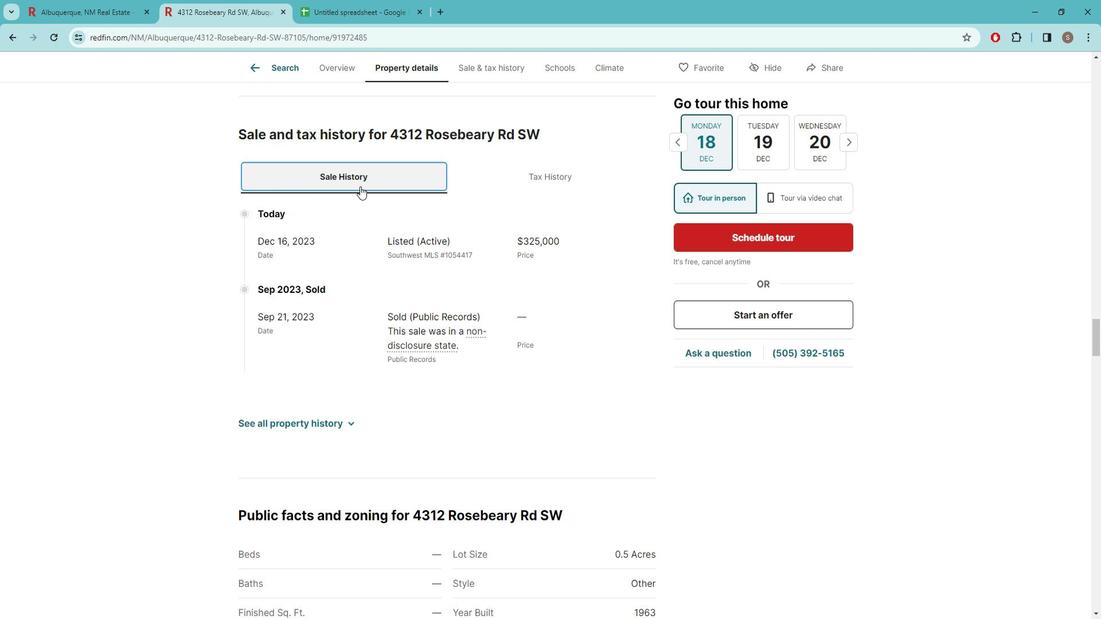 
Action: Mouse scrolled (372, 192) with delta (0, 0)
Screenshot: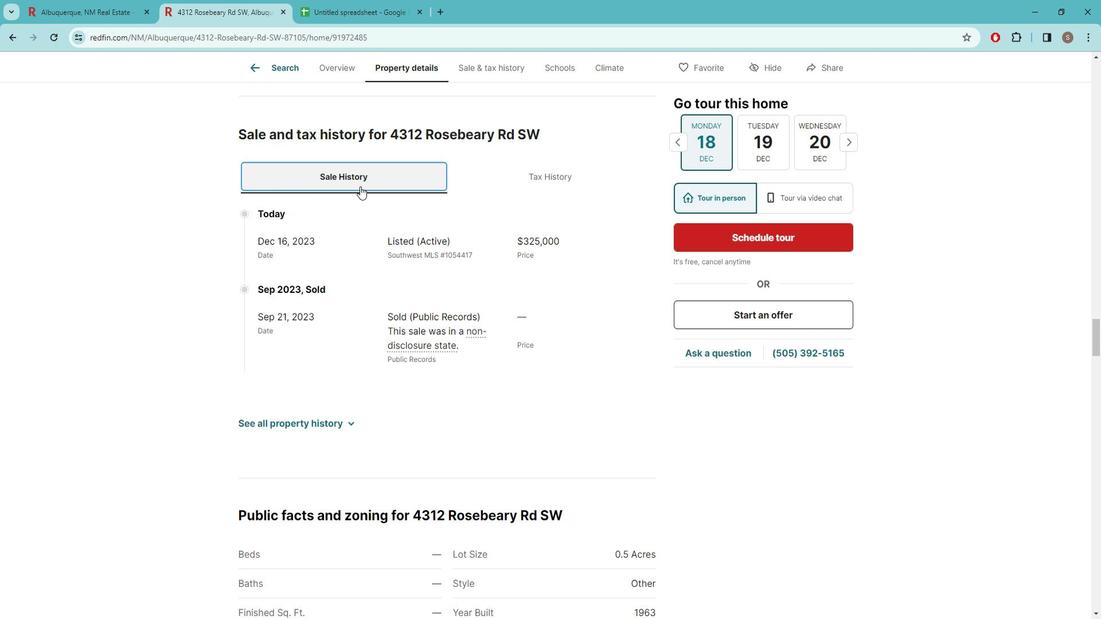 
Action: Mouse moved to (372, 213)
Screenshot: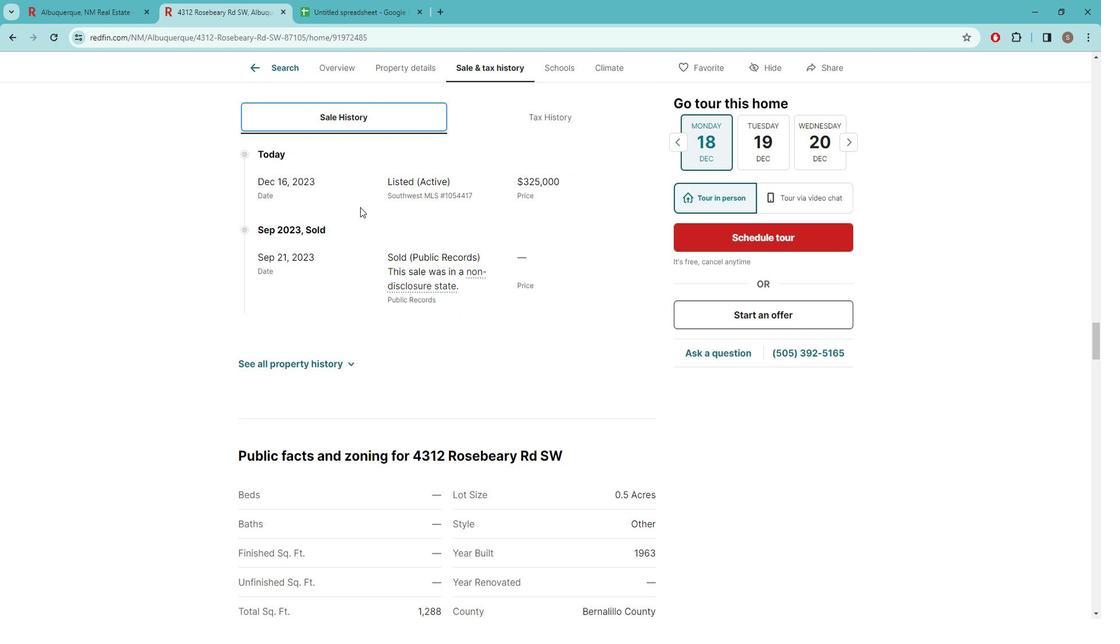 
Action: Mouse scrolled (372, 213) with delta (0, 0)
Screenshot: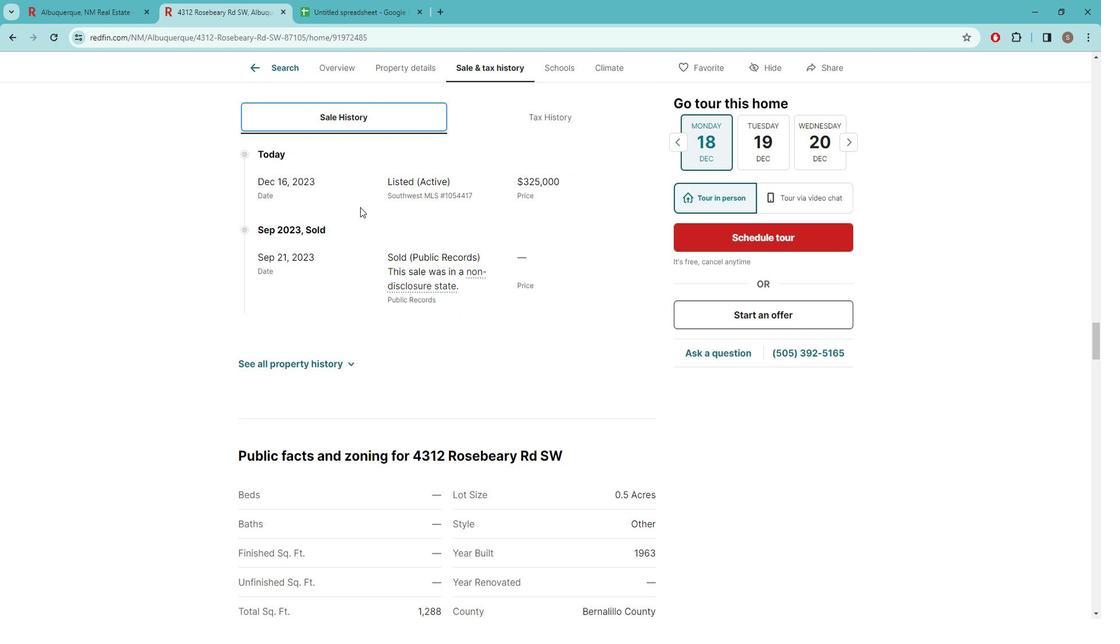 
Action: Mouse moved to (372, 217)
Screenshot: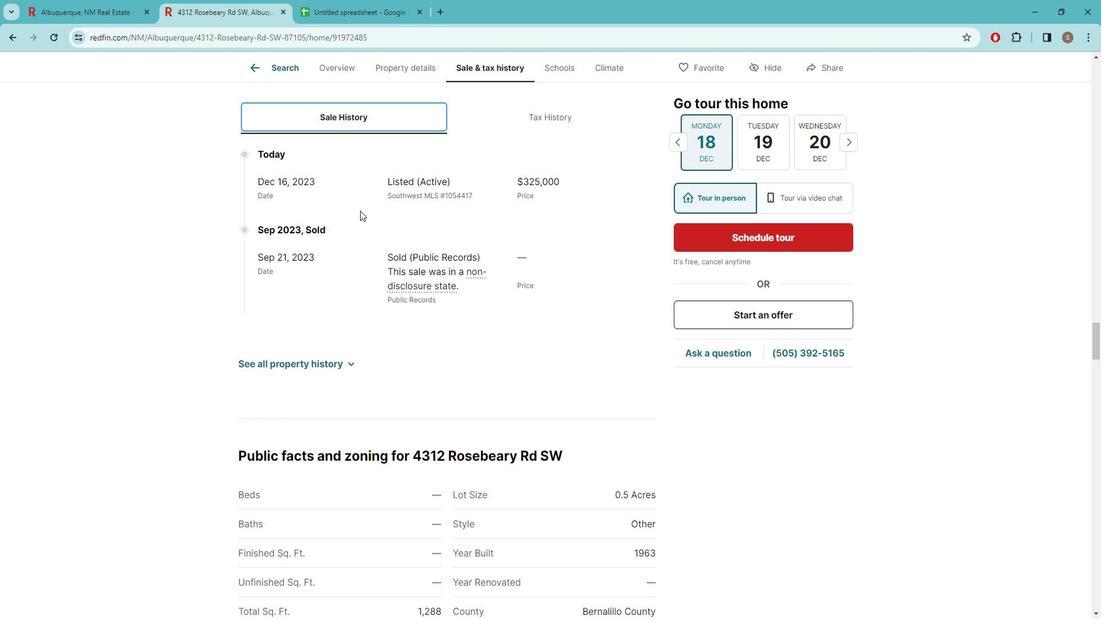
Action: Mouse scrolled (372, 217) with delta (0, 0)
Screenshot: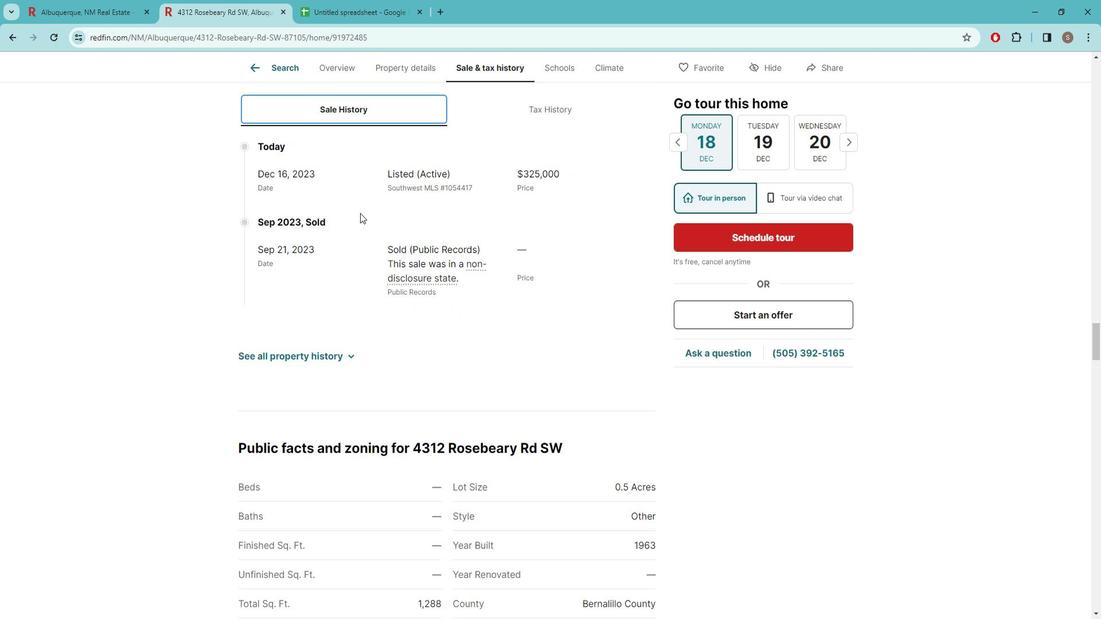 
Action: Mouse moved to (380, 268)
Screenshot: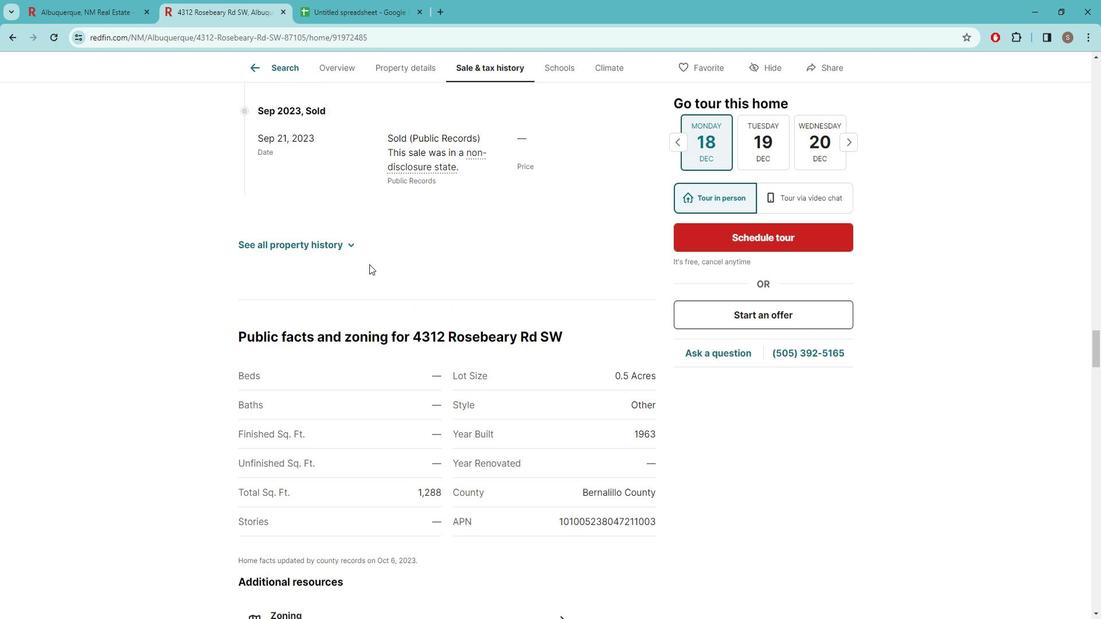 
Action: Mouse scrolled (380, 268) with delta (0, 0)
Screenshot: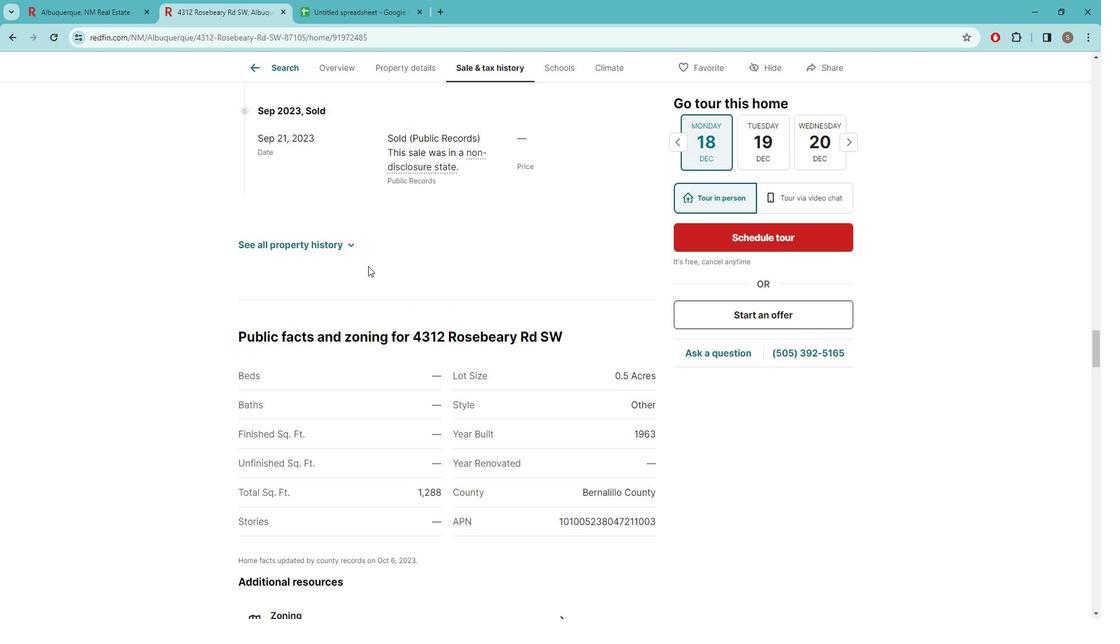 
Action: Mouse moved to (426, 441)
Screenshot: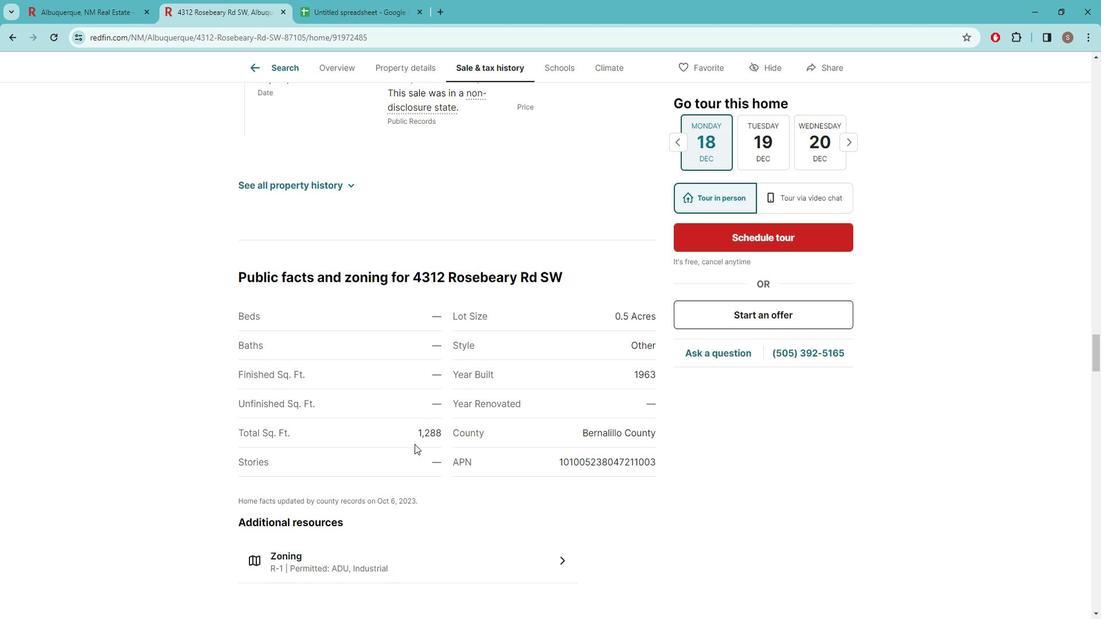 
Action: Mouse scrolled (426, 440) with delta (0, 0)
Screenshot: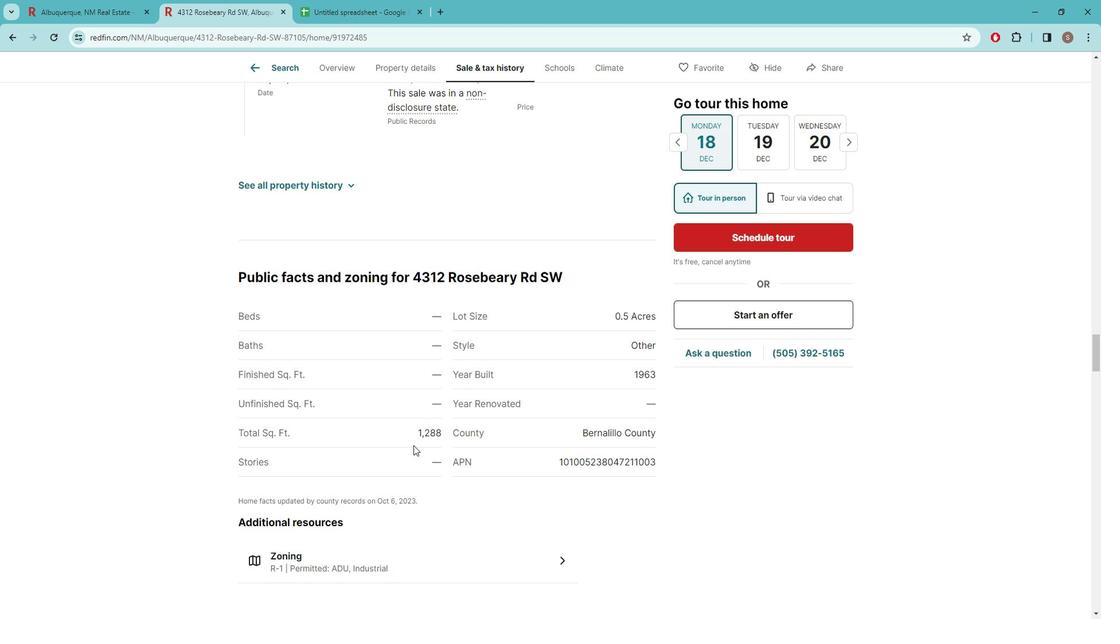 
Action: Mouse moved to (397, 434)
Screenshot: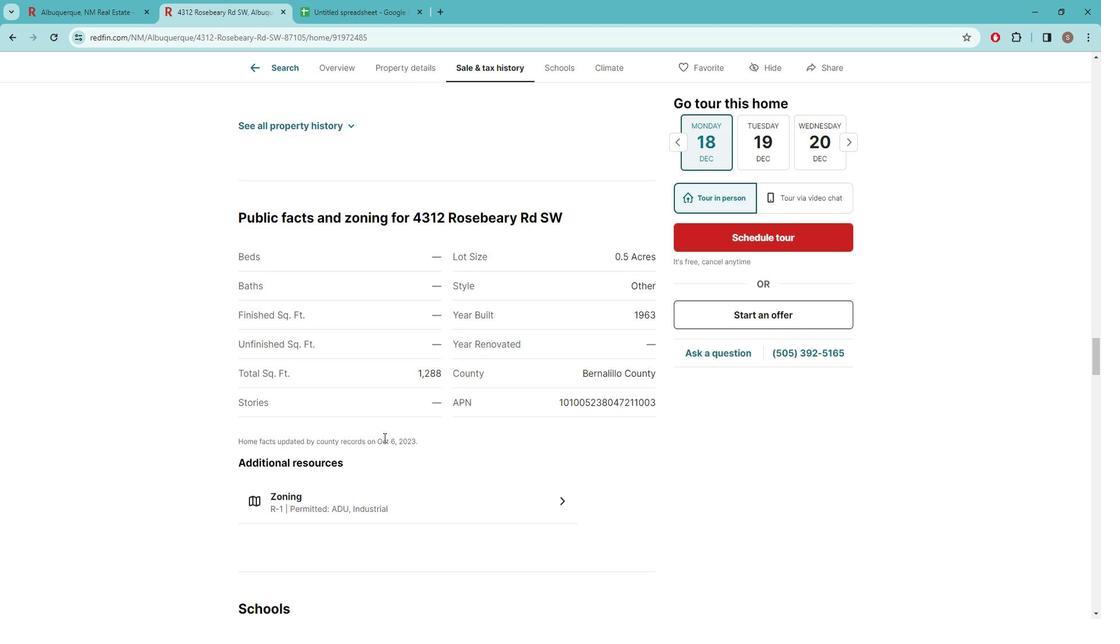
Action: Mouse scrolled (397, 433) with delta (0, 0)
Screenshot: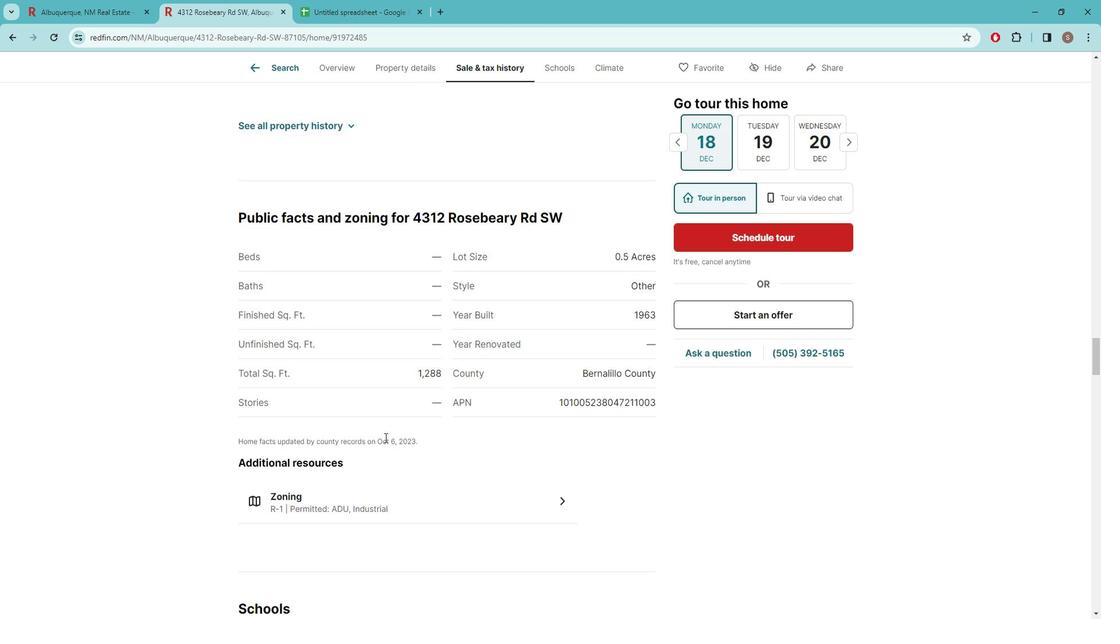 
Action: Mouse moved to (410, 430)
Screenshot: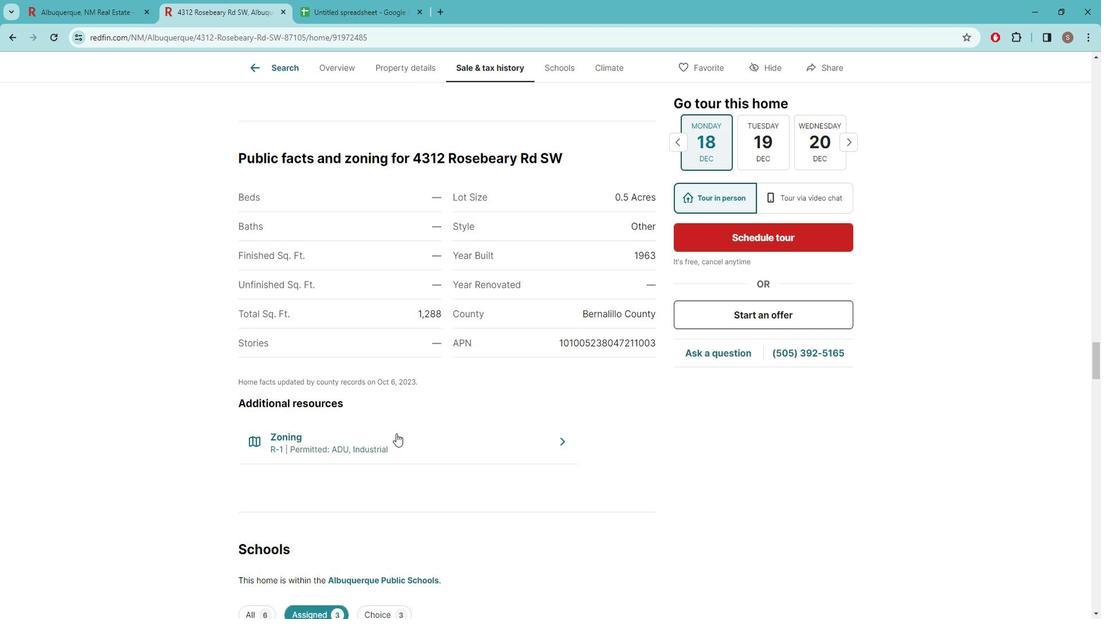 
Action: Mouse scrolled (410, 429) with delta (0, 0)
Screenshot: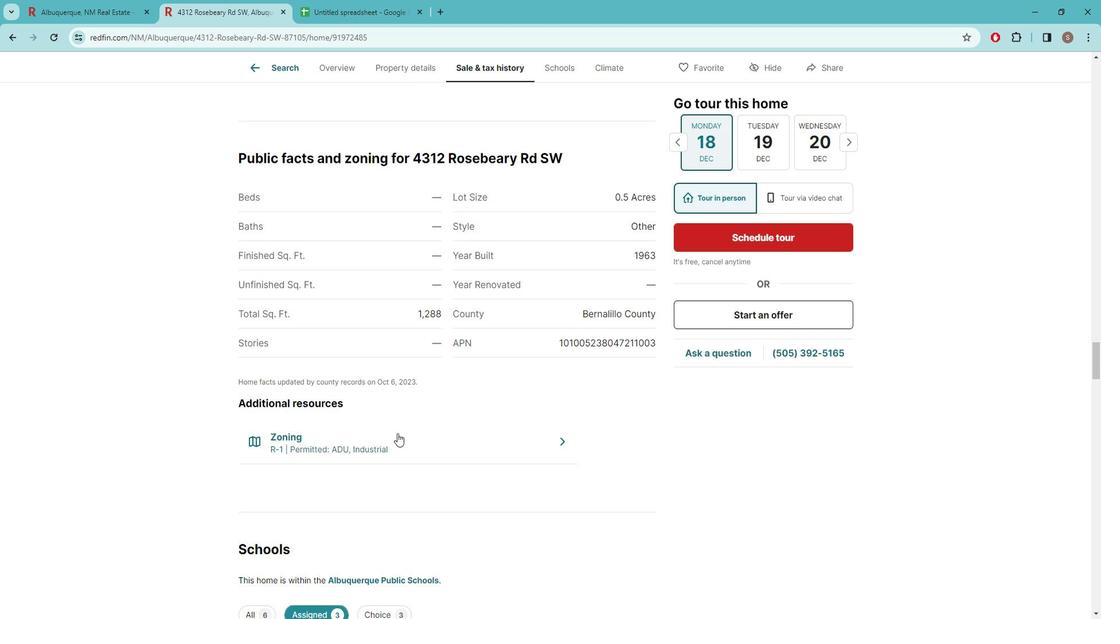 
Action: Mouse moved to (412, 409)
Screenshot: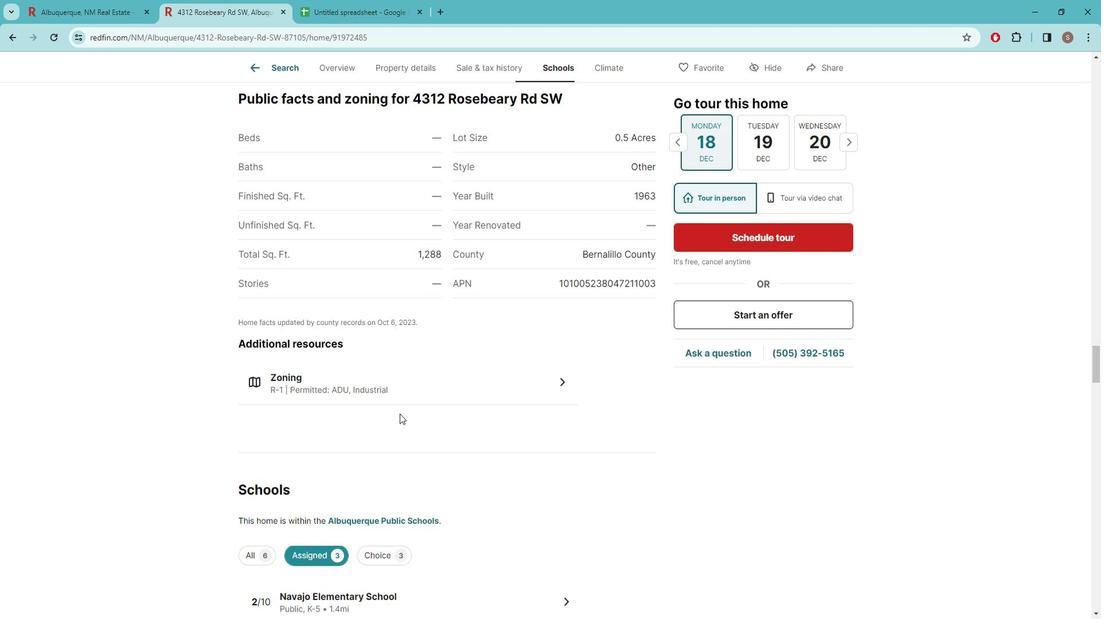 
Action: Mouse scrolled (412, 408) with delta (0, 0)
Screenshot: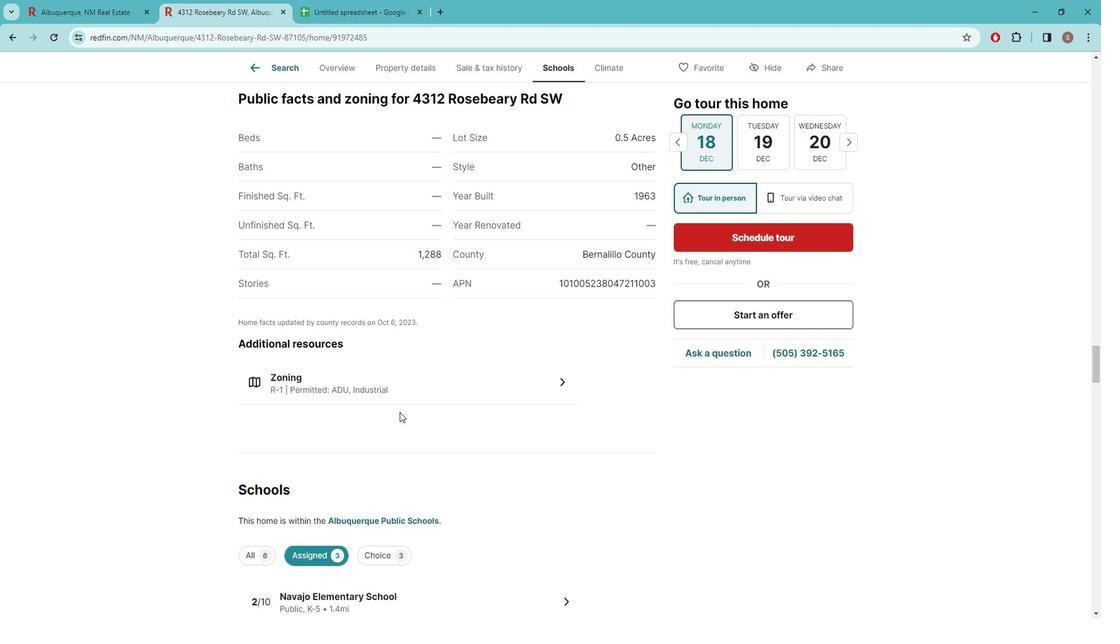 
Action: Mouse moved to (412, 409)
Screenshot: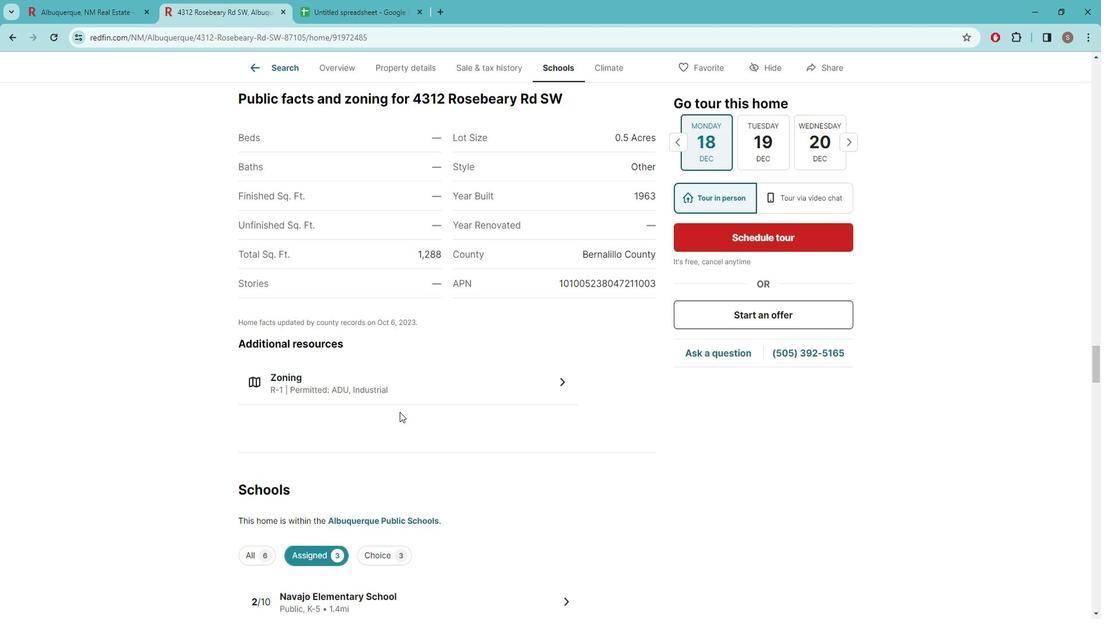 
Action: Mouse scrolled (412, 408) with delta (0, 0)
Screenshot: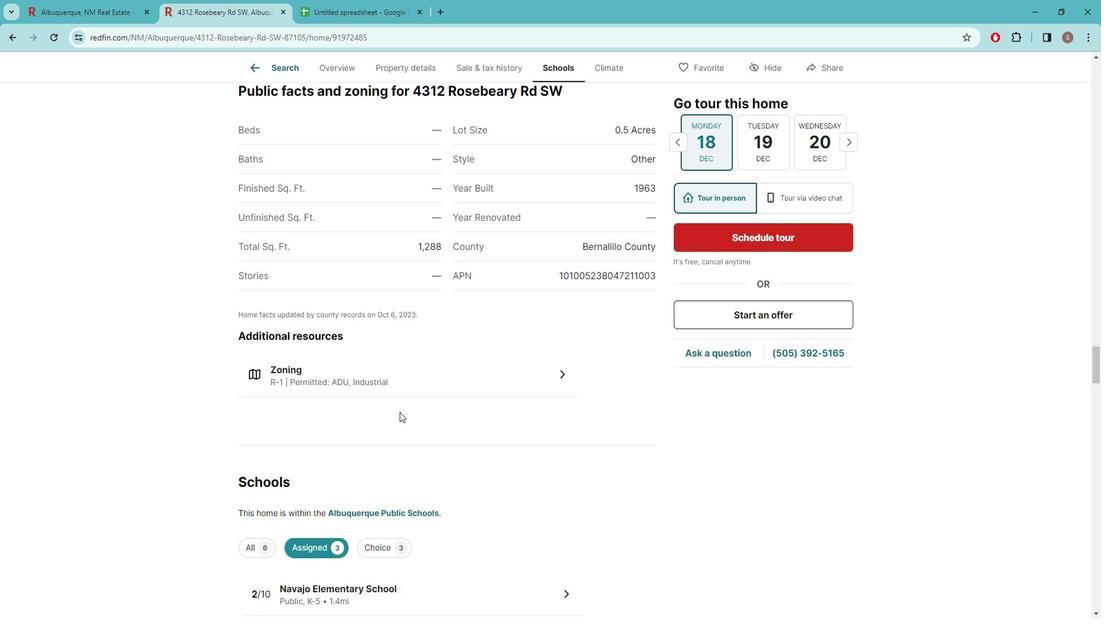 
Action: Mouse moved to (403, 380)
Screenshot: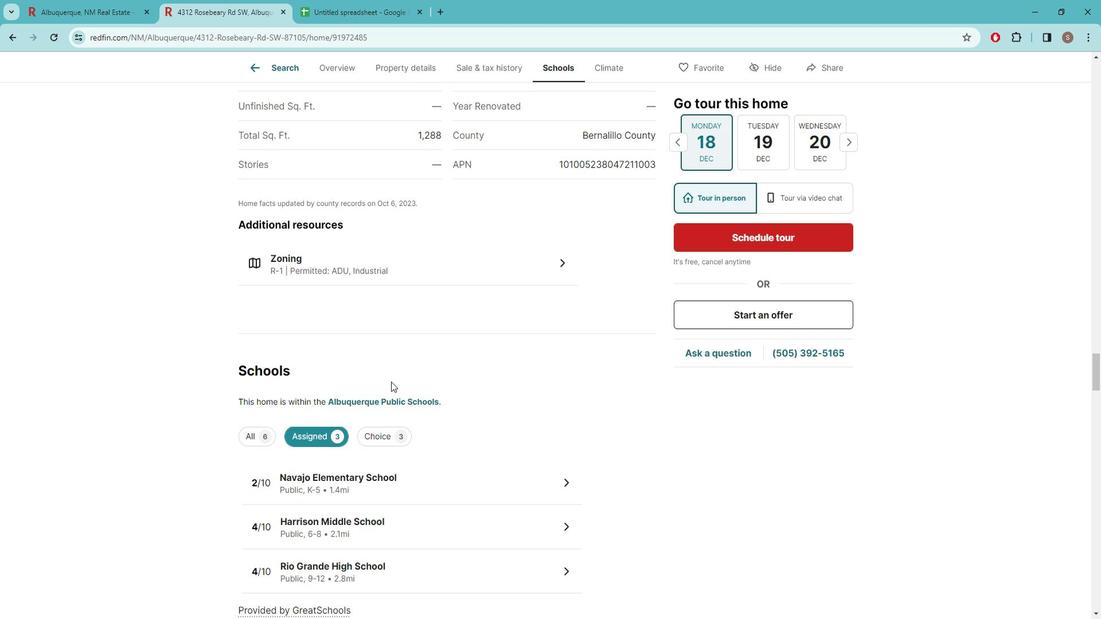 
Action: Mouse scrolled (403, 379) with delta (0, 0)
Screenshot: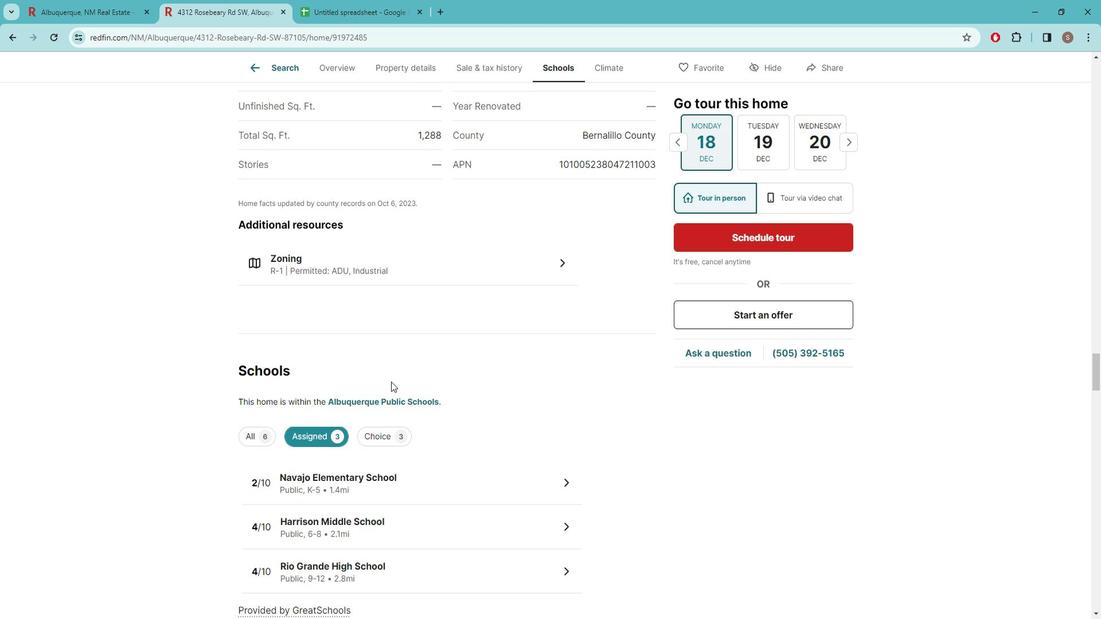 
Action: Mouse scrolled (403, 379) with delta (0, 0)
